 Task: Look for Airbnb options in TÃ¸nsberg, Norway from 12th December, 2023 to 25th December, 2023 for 2 adults, 1 child. Place can be shared room with 2 bedrooms having 2 beds and 2 bathrooms. Property type can be guest house. Amenities needed are: wifi, TV, free parkinig on premises, gym, breakfast. Look for 4 properties as per requirement.
Action: Mouse moved to (499, 103)
Screenshot: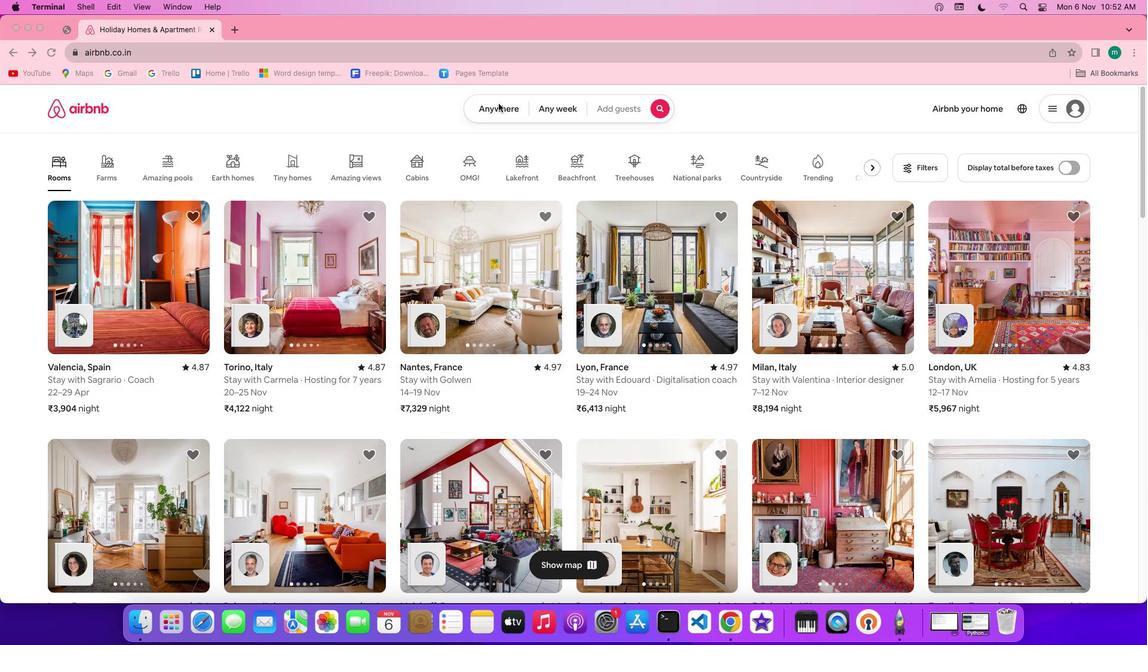 
Action: Mouse pressed left at (499, 103)
Screenshot: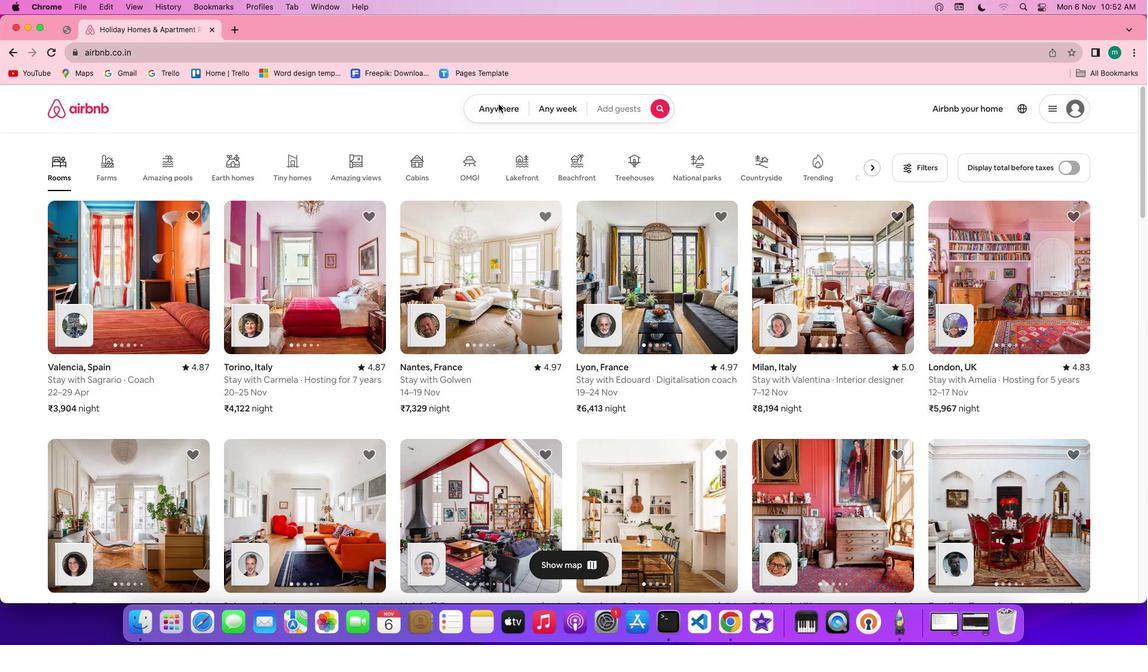 
Action: Mouse moved to (496, 106)
Screenshot: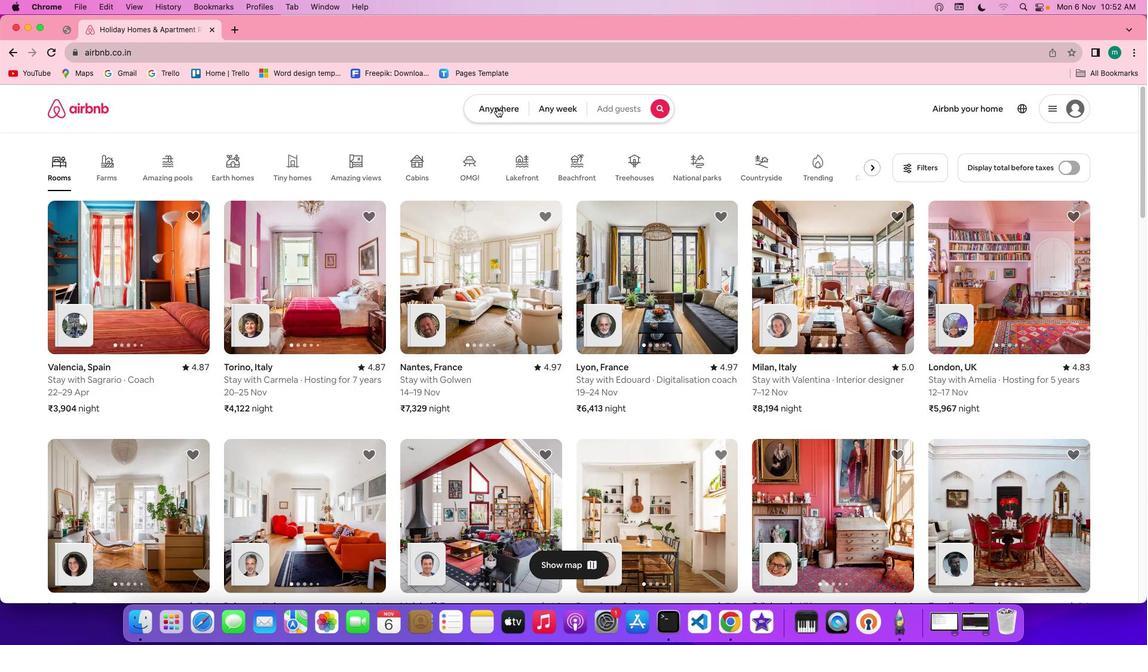
Action: Mouse pressed left at (496, 106)
Screenshot: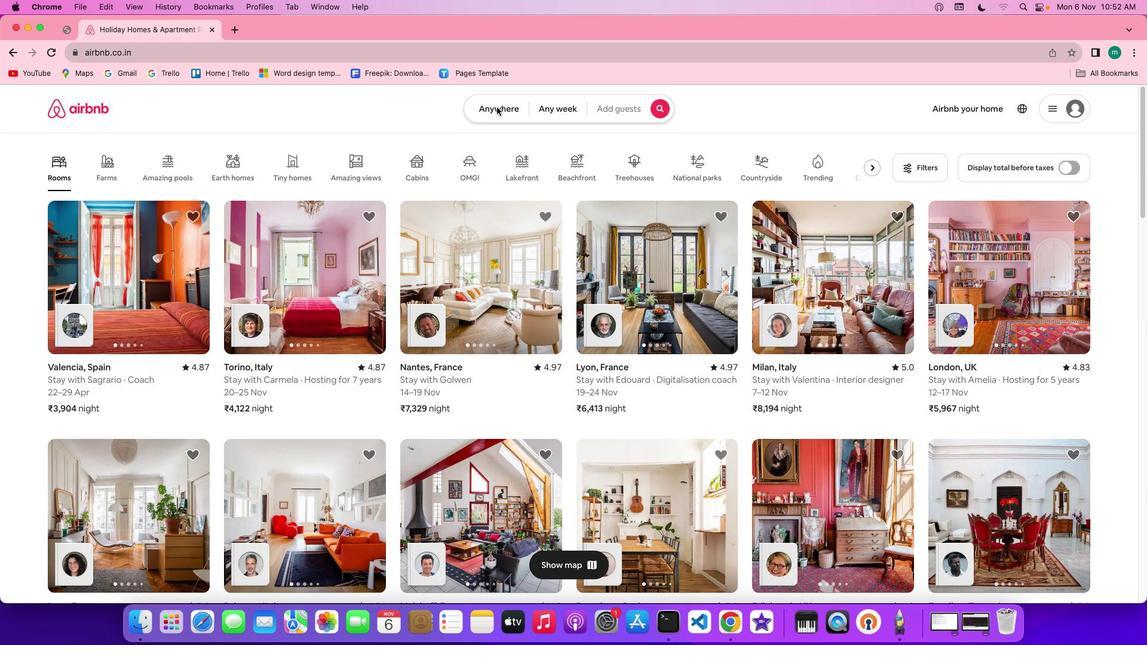 
Action: Mouse moved to (430, 156)
Screenshot: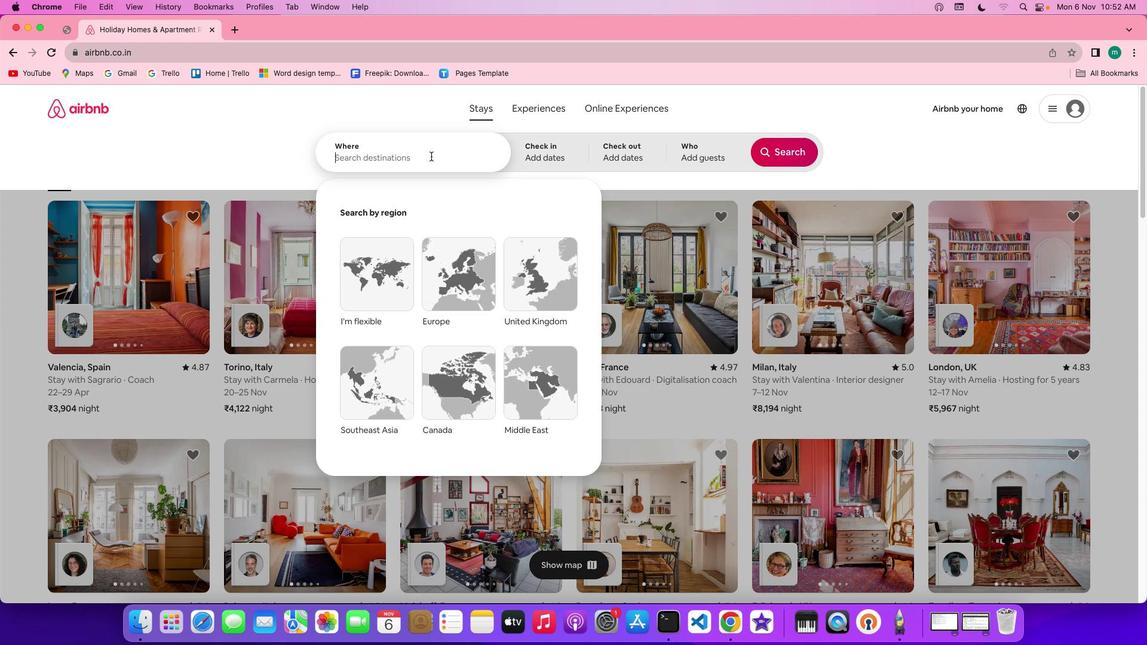 
Action: Mouse pressed left at (430, 156)
Screenshot: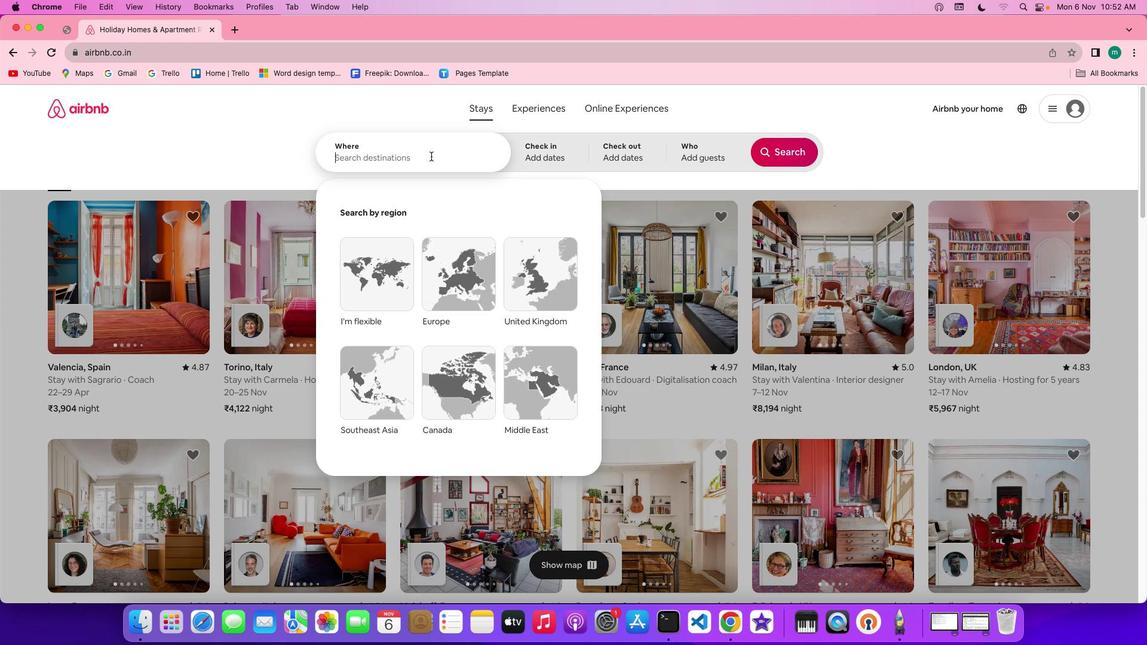 
Action: Key pressed Key.spaceKey.shift'T''e'Key.backspace'o''n''s''b''e''r''g'','Key.spaceKey.shift'n''o''r''w''a''y'
Screenshot: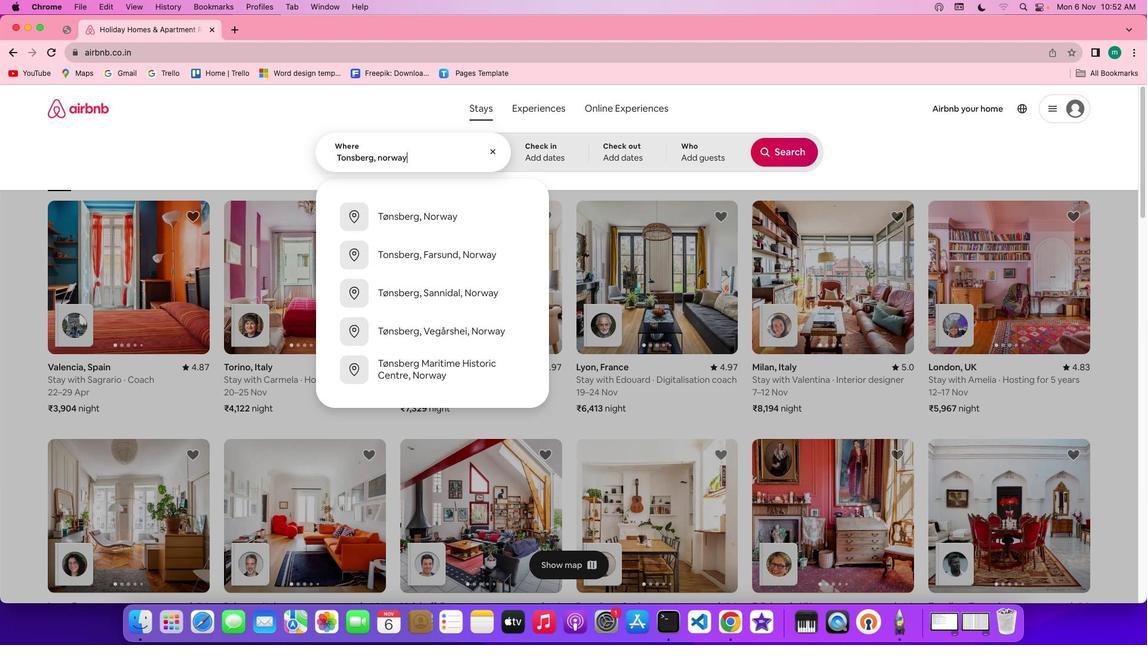 
Action: Mouse moved to (538, 157)
Screenshot: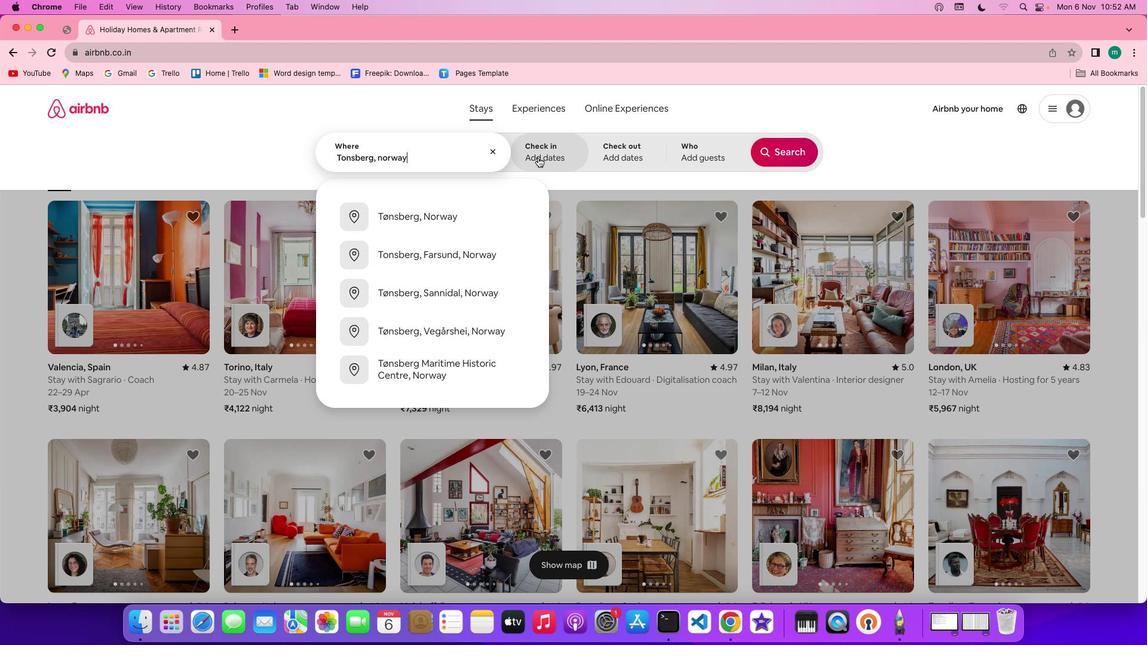 
Action: Mouse pressed left at (538, 157)
Screenshot: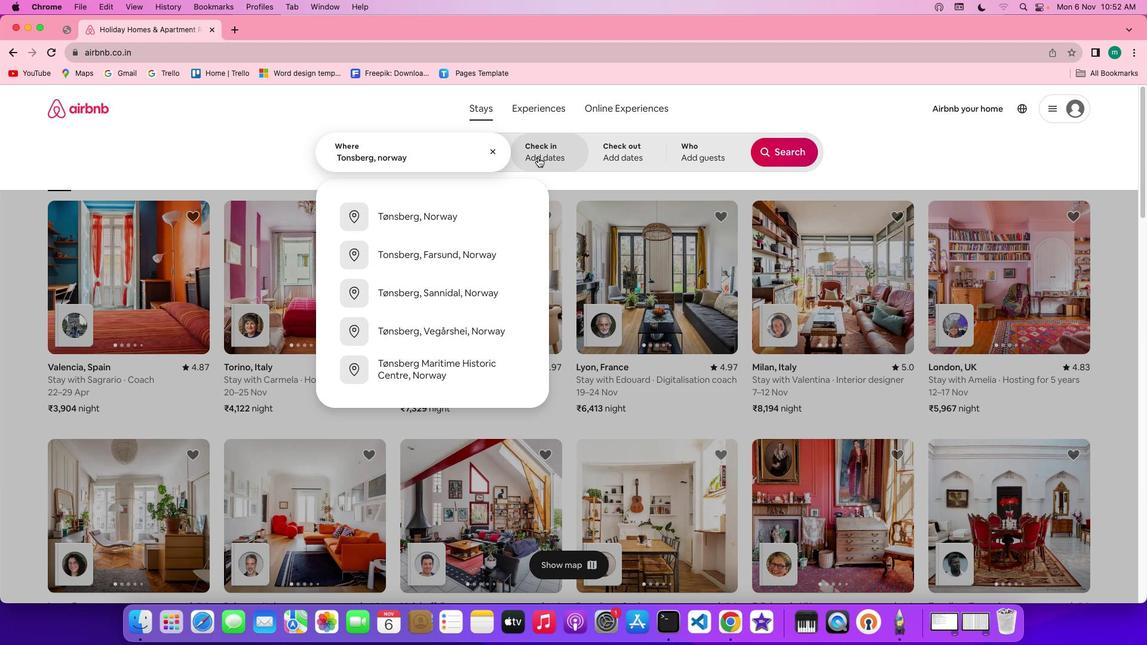 
Action: Mouse moved to (652, 352)
Screenshot: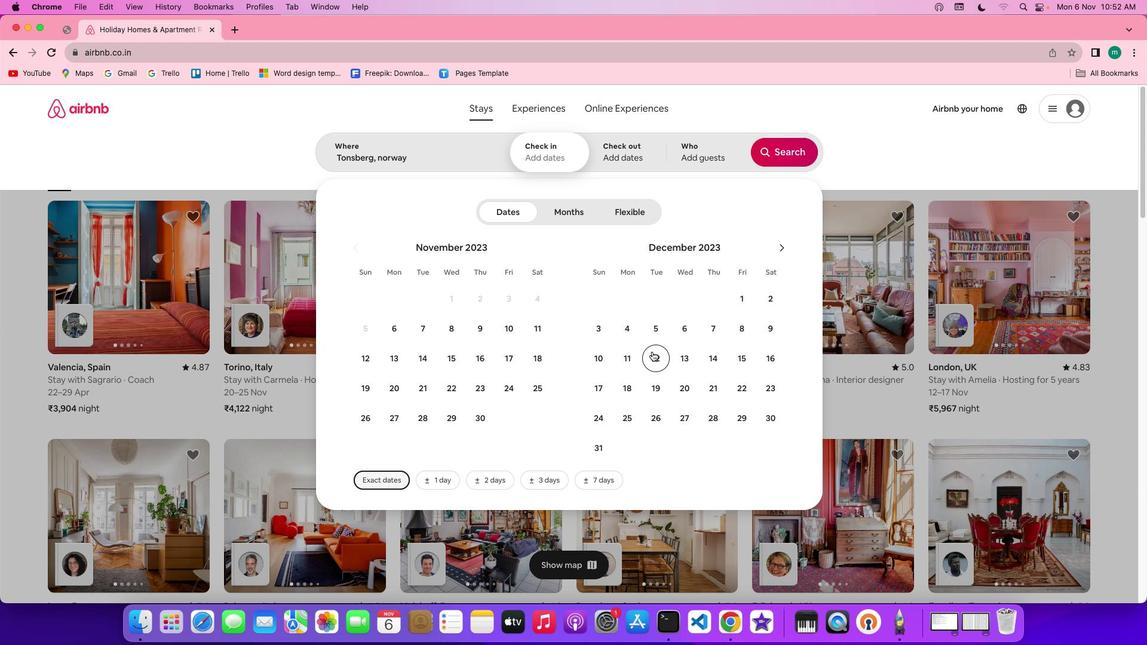 
Action: Mouse pressed left at (652, 352)
Screenshot: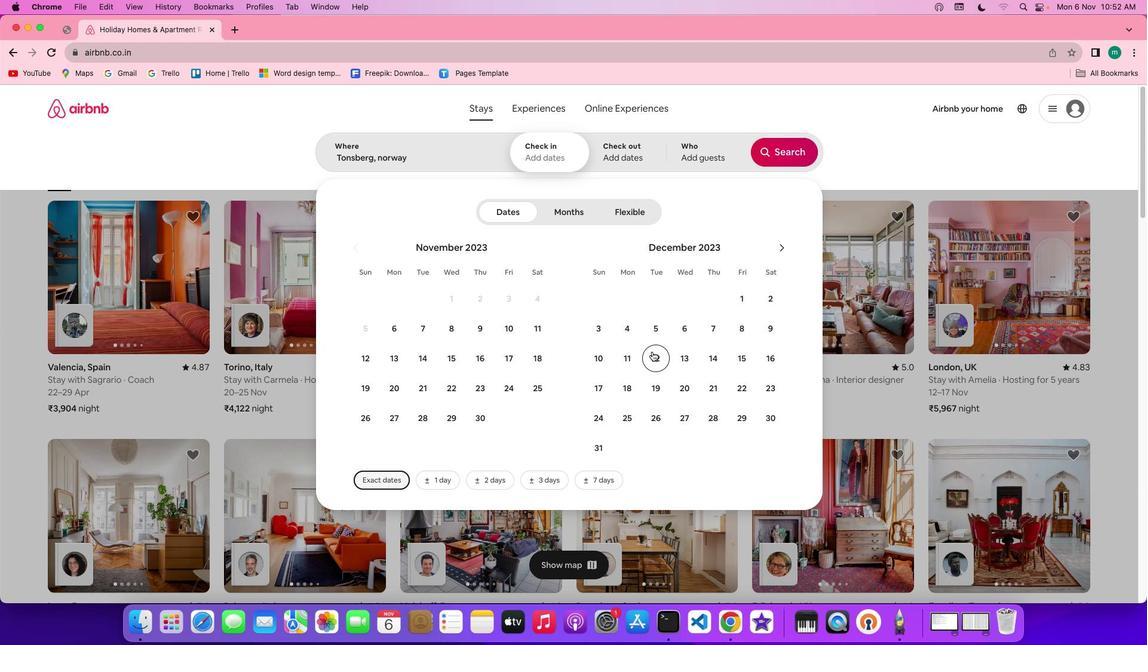 
Action: Mouse moved to (620, 420)
Screenshot: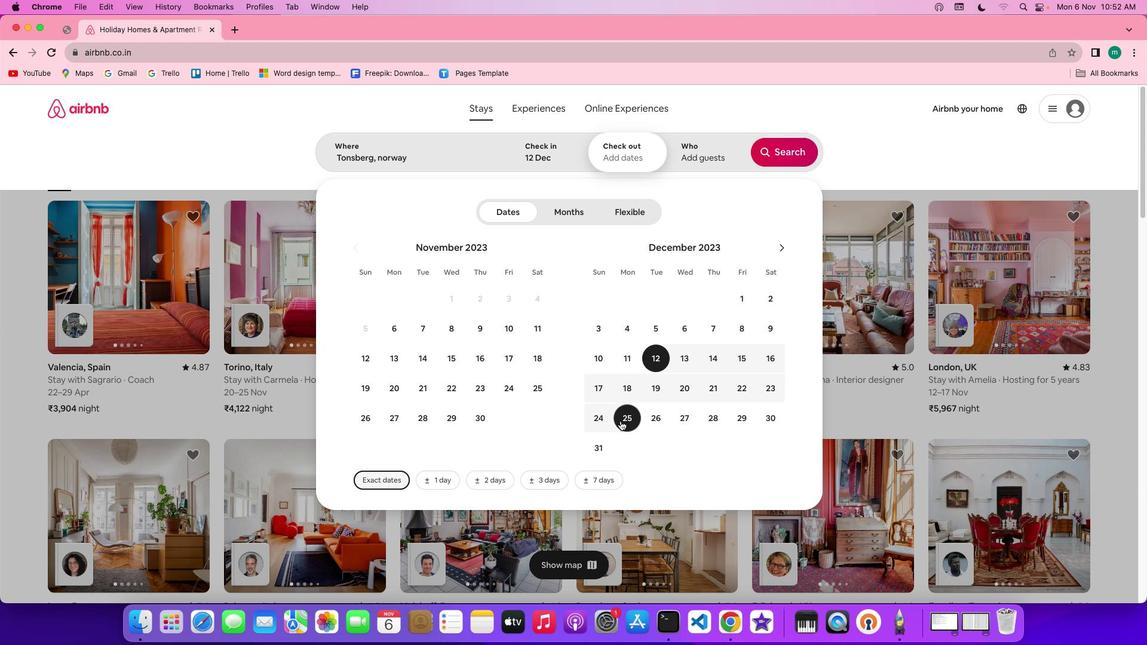 
Action: Mouse pressed left at (620, 420)
Screenshot: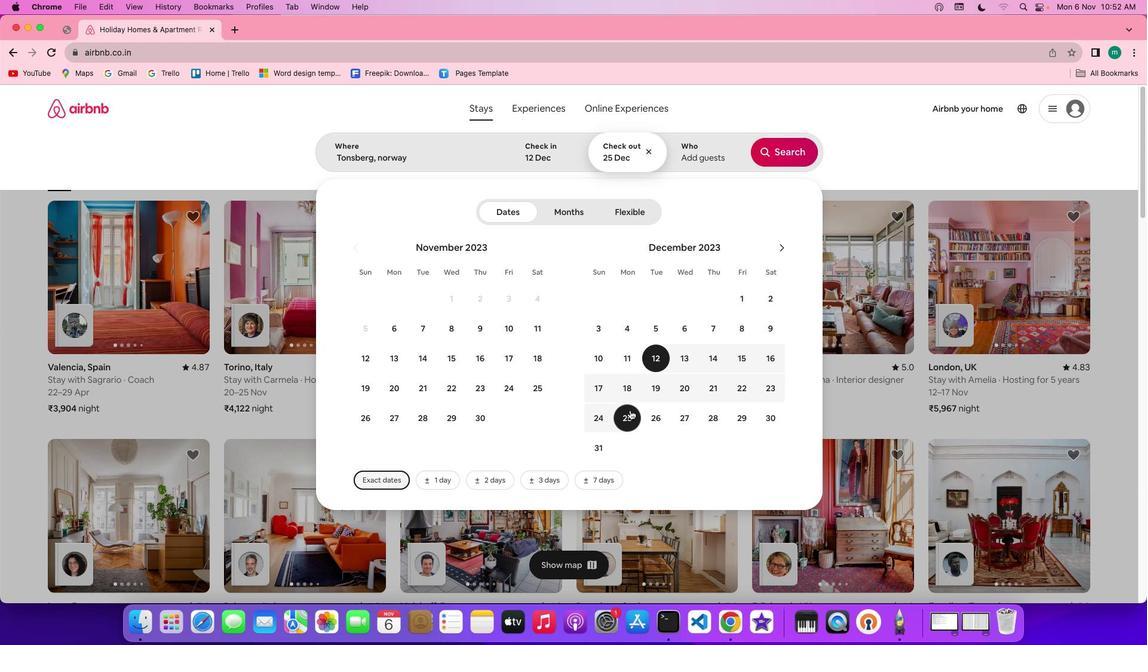 
Action: Mouse moved to (694, 155)
Screenshot: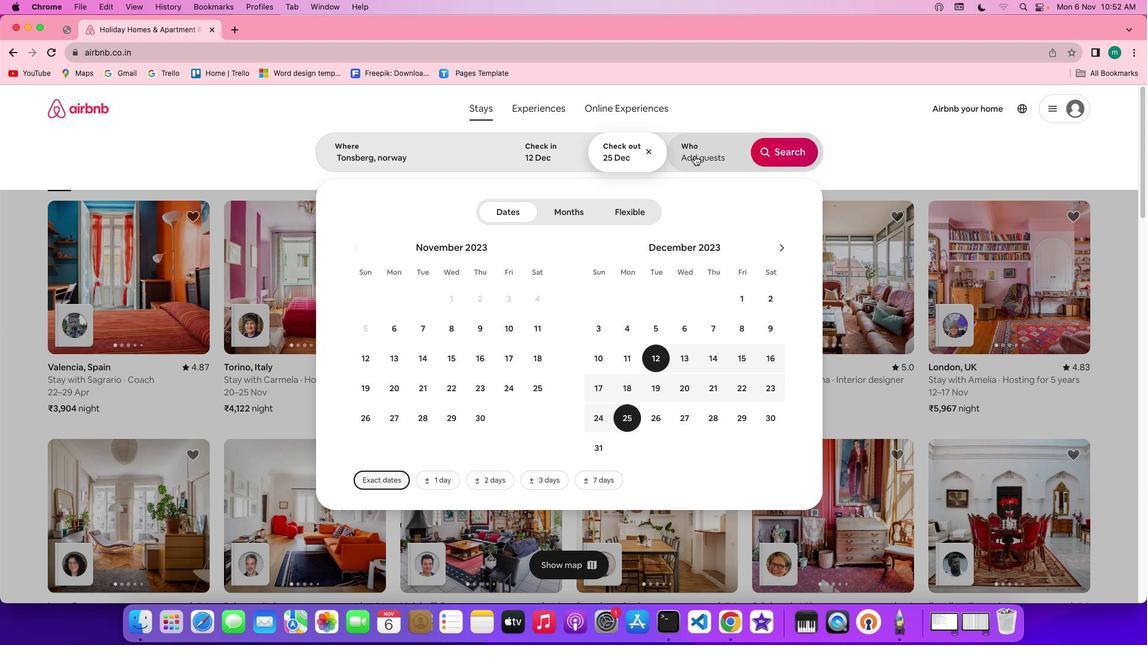
Action: Mouse pressed left at (694, 155)
Screenshot: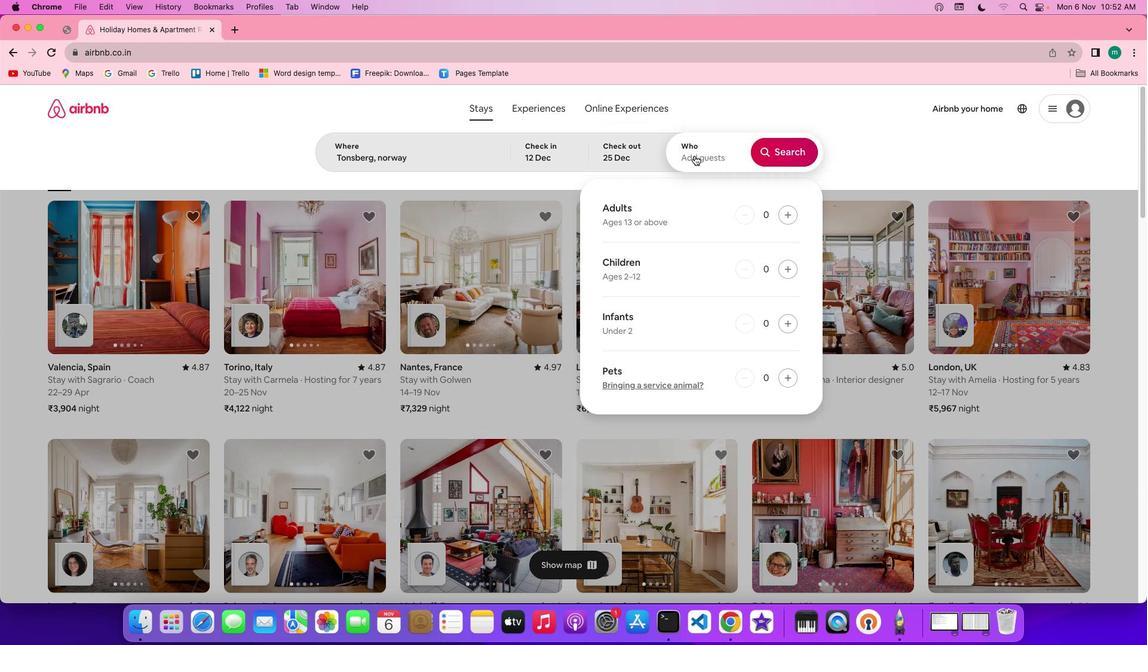 
Action: Mouse moved to (787, 213)
Screenshot: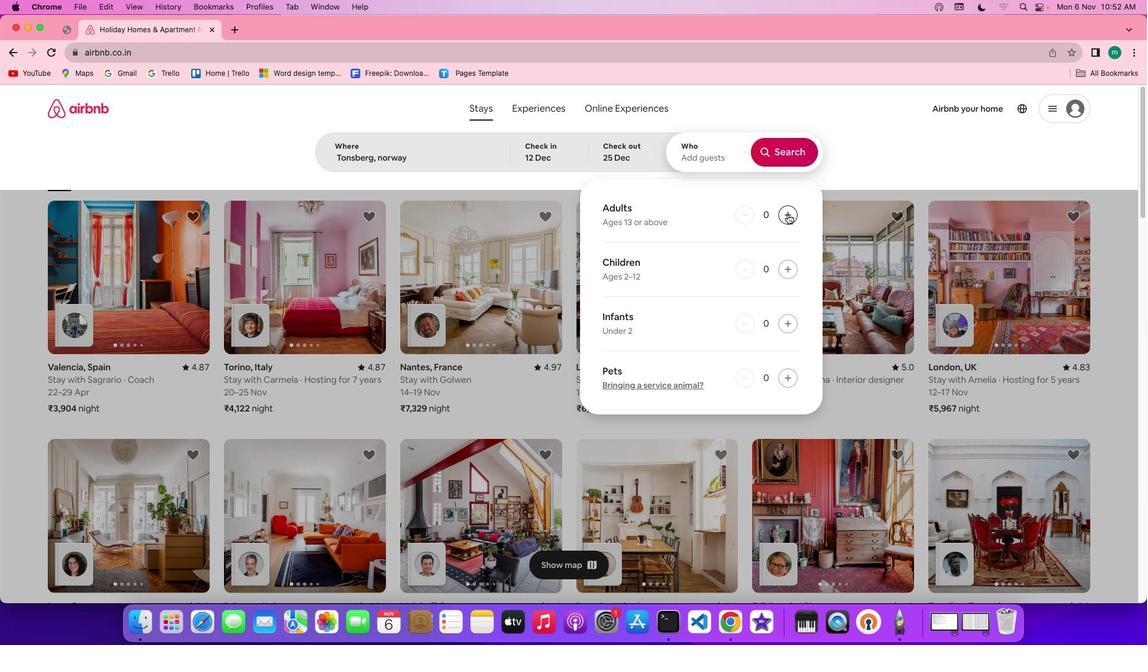 
Action: Mouse pressed left at (787, 213)
Screenshot: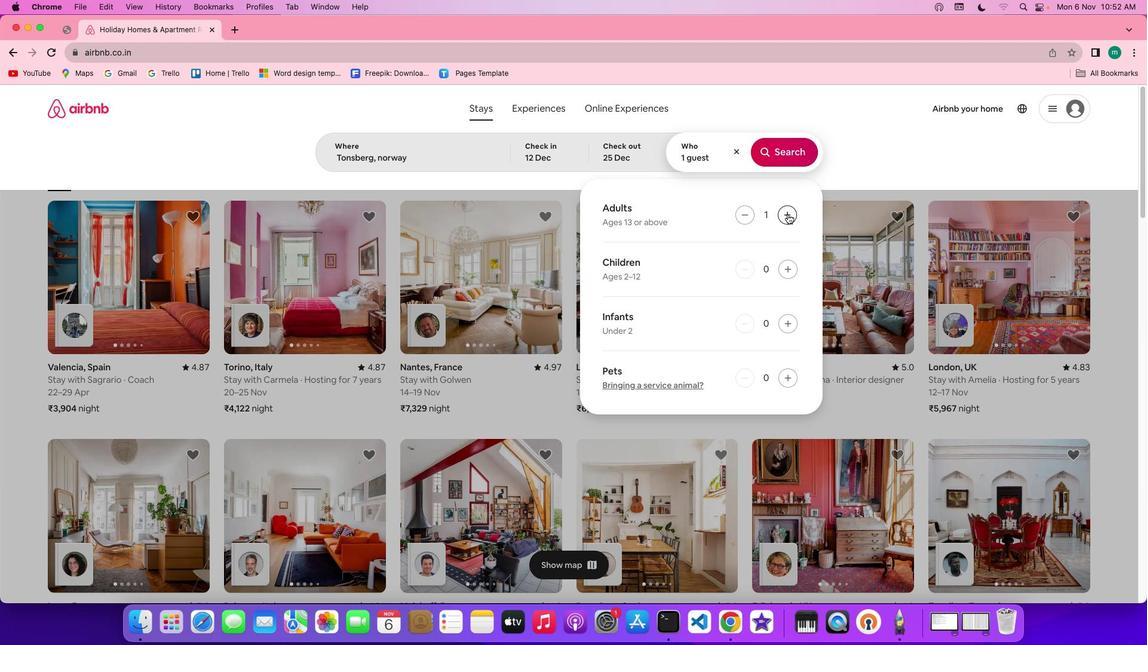 
Action: Mouse pressed left at (787, 213)
Screenshot: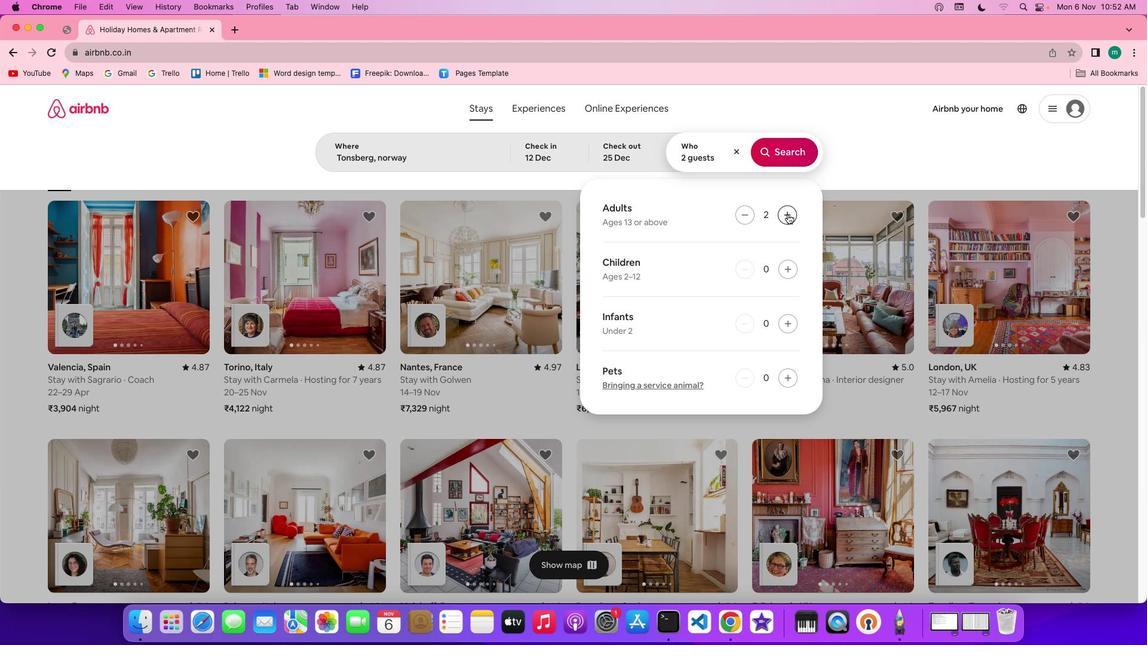 
Action: Mouse pressed left at (787, 213)
Screenshot: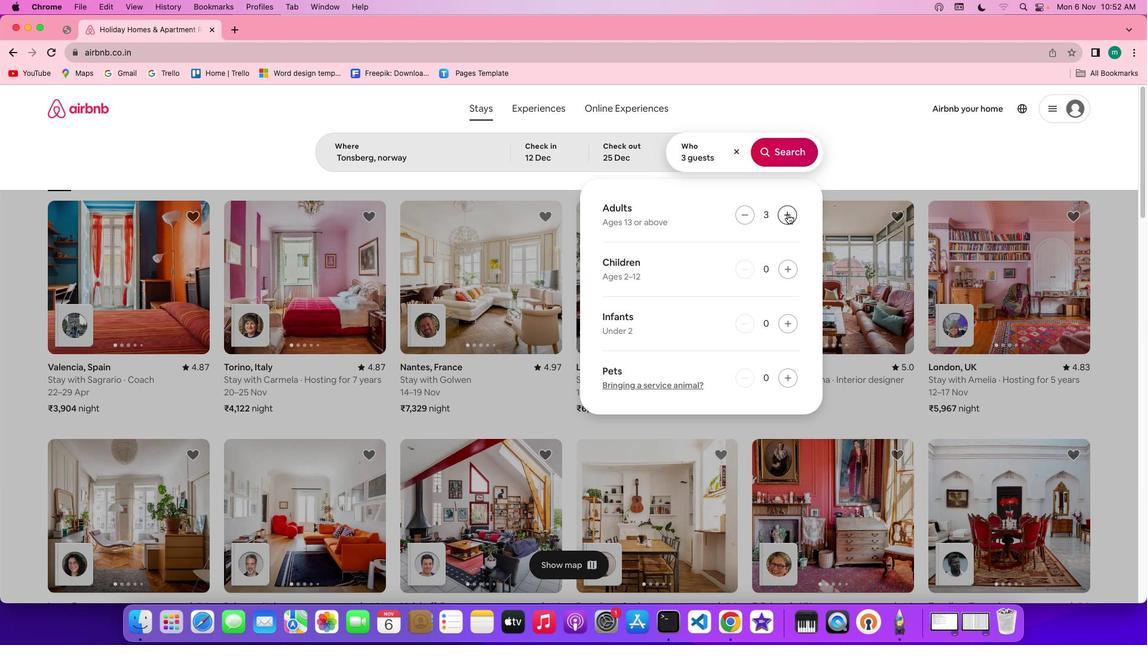 
Action: Mouse pressed left at (787, 213)
Screenshot: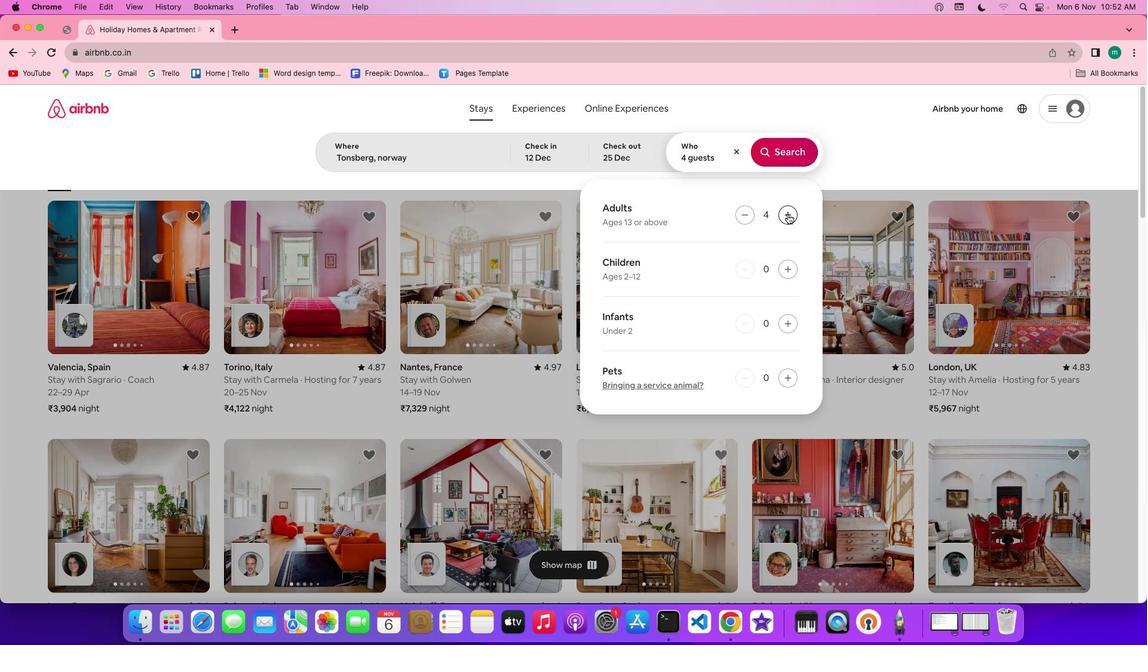 
Action: Mouse pressed left at (787, 213)
Screenshot: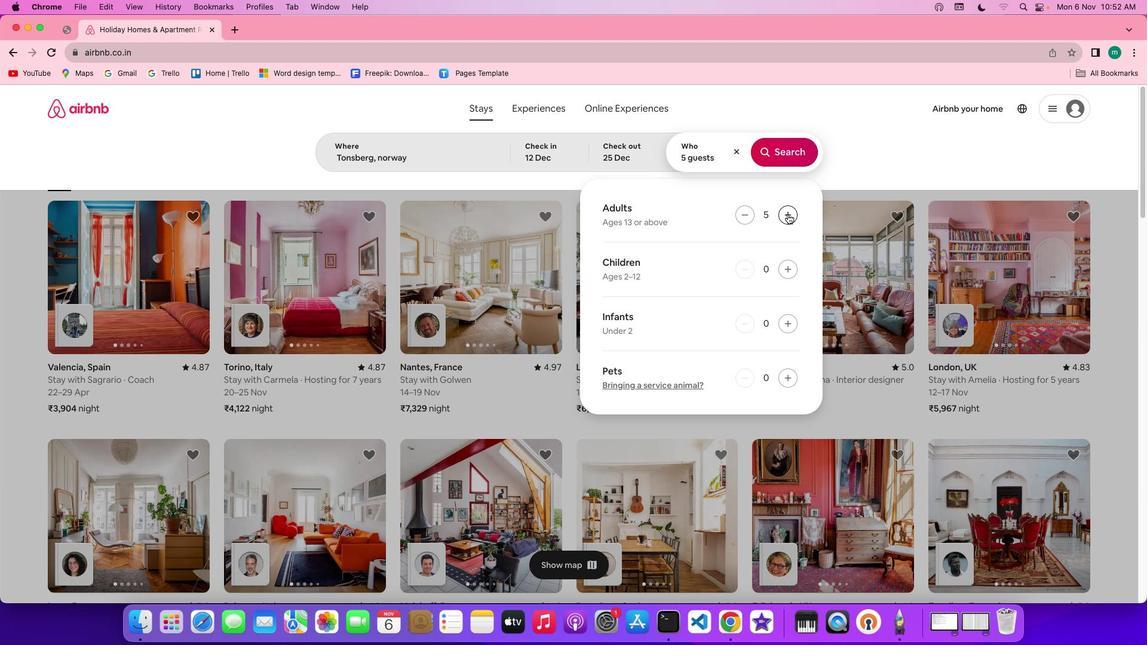 
Action: Mouse moved to (744, 210)
Screenshot: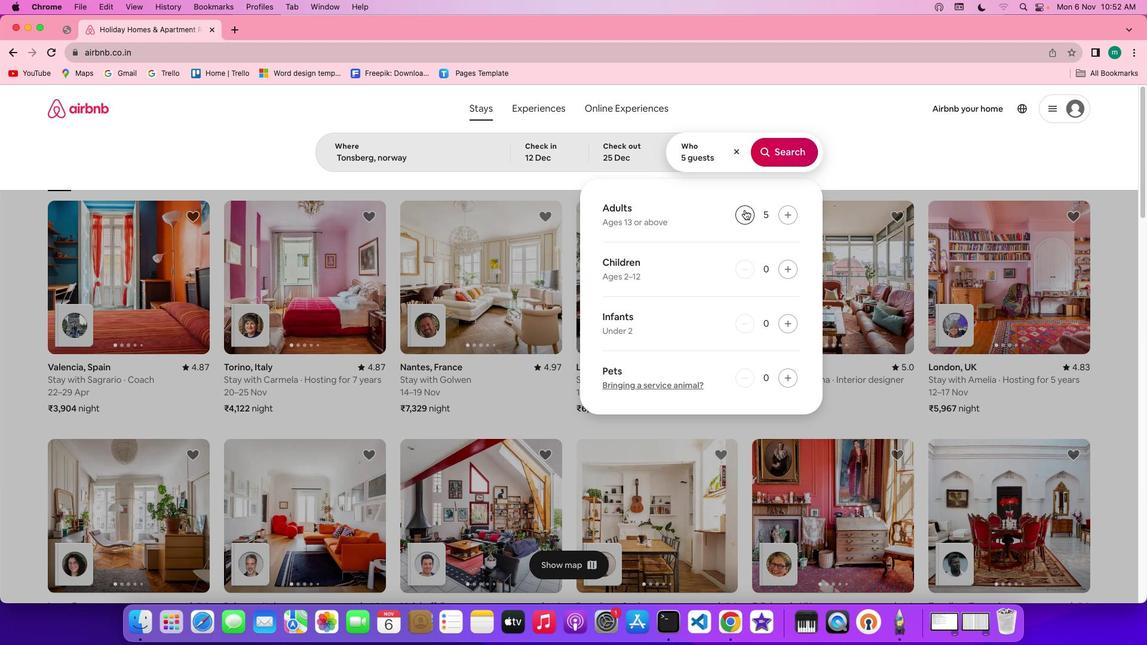 
Action: Mouse pressed left at (744, 210)
Screenshot: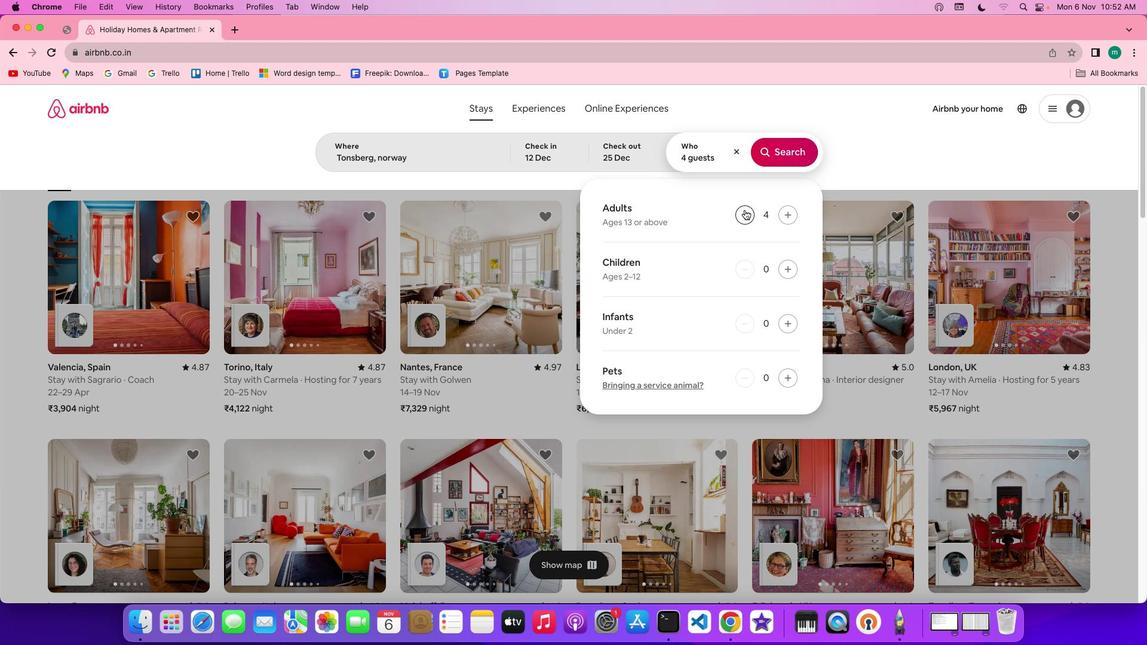 
Action: Mouse pressed left at (744, 210)
Screenshot: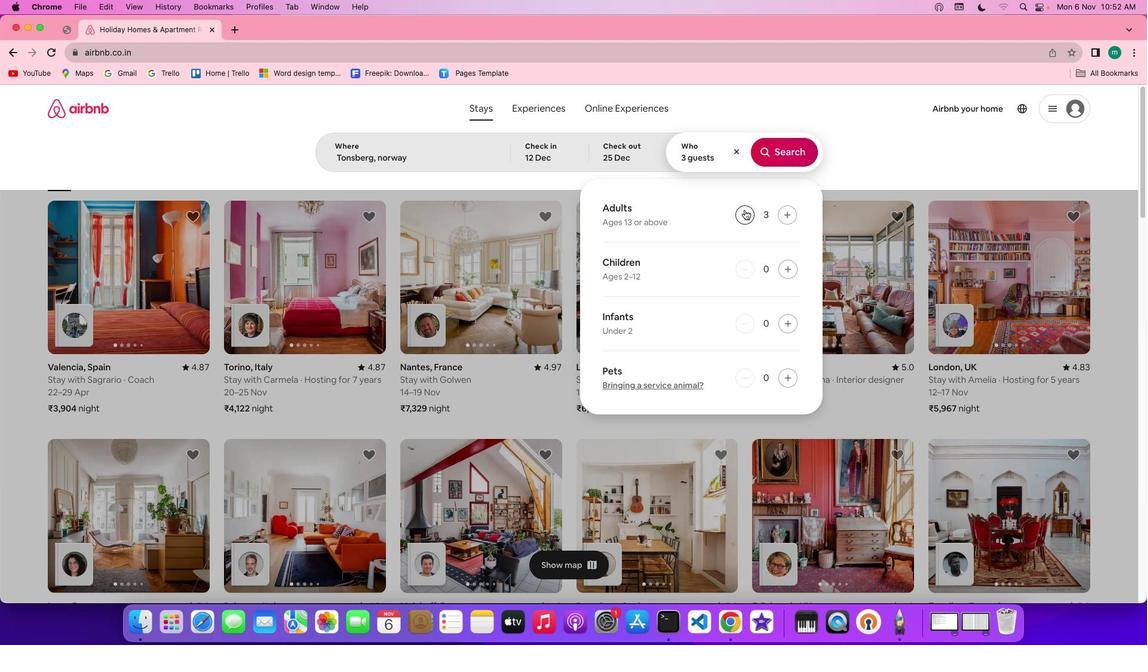 
Action: Mouse moved to (751, 215)
Screenshot: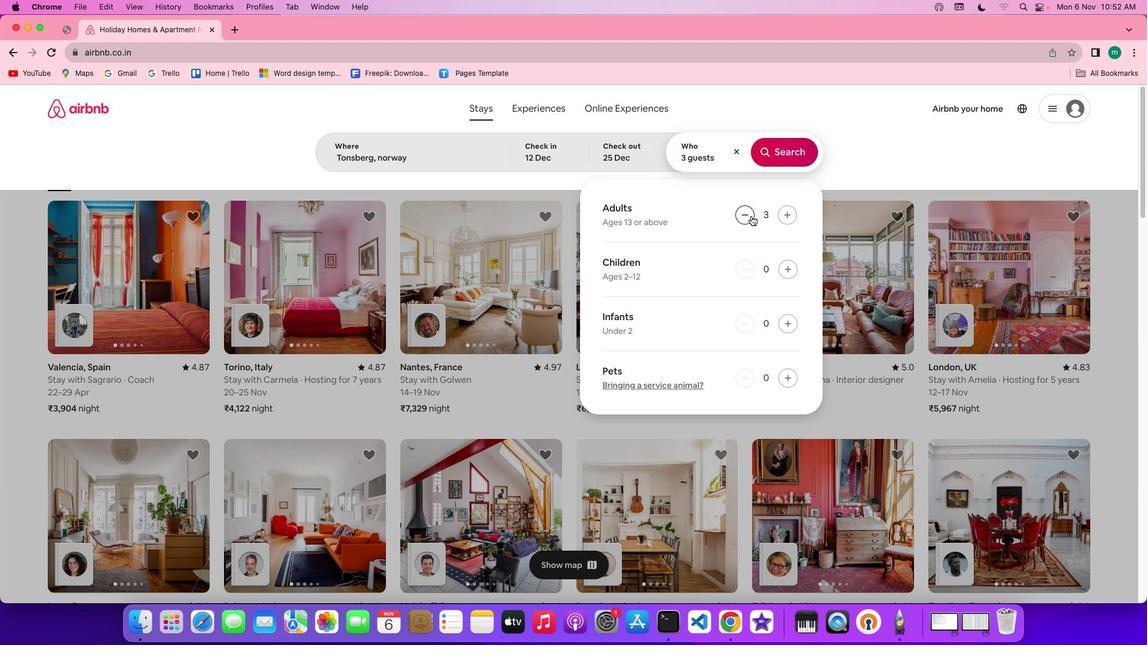 
Action: Mouse pressed left at (751, 215)
Screenshot: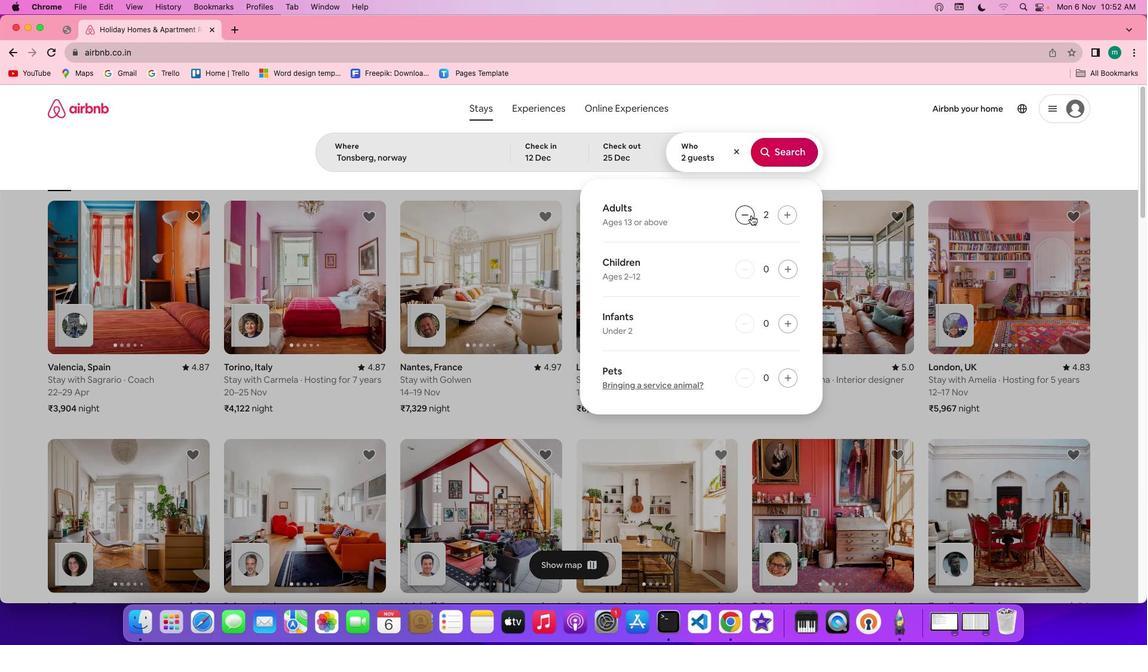 
Action: Mouse moved to (783, 153)
Screenshot: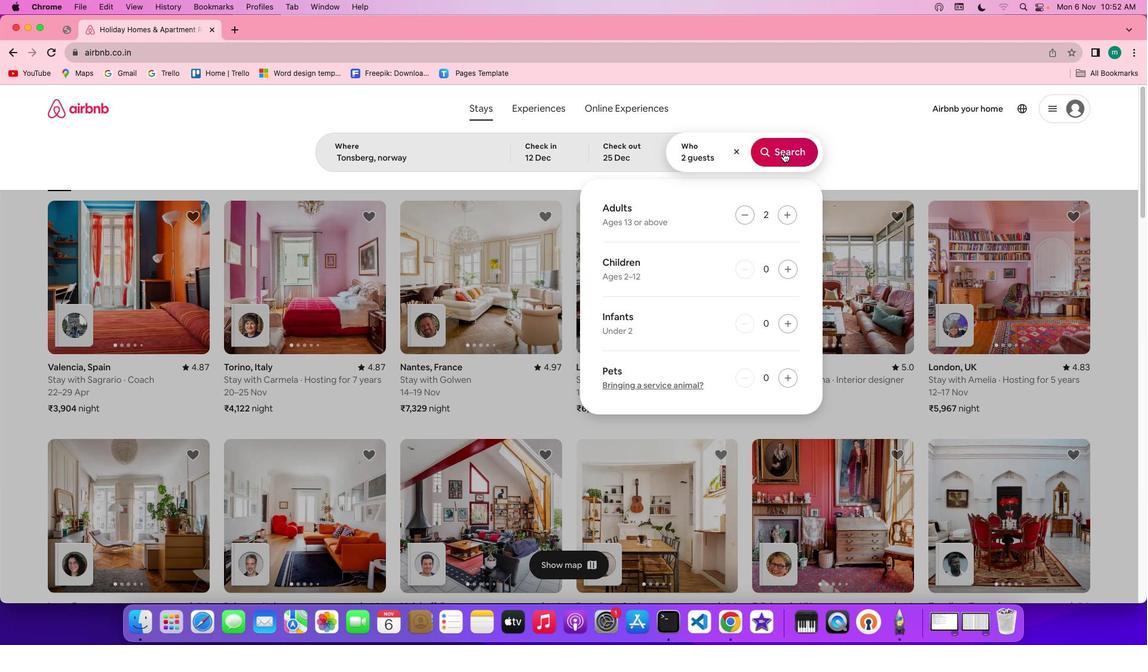
Action: Mouse pressed left at (783, 153)
Screenshot: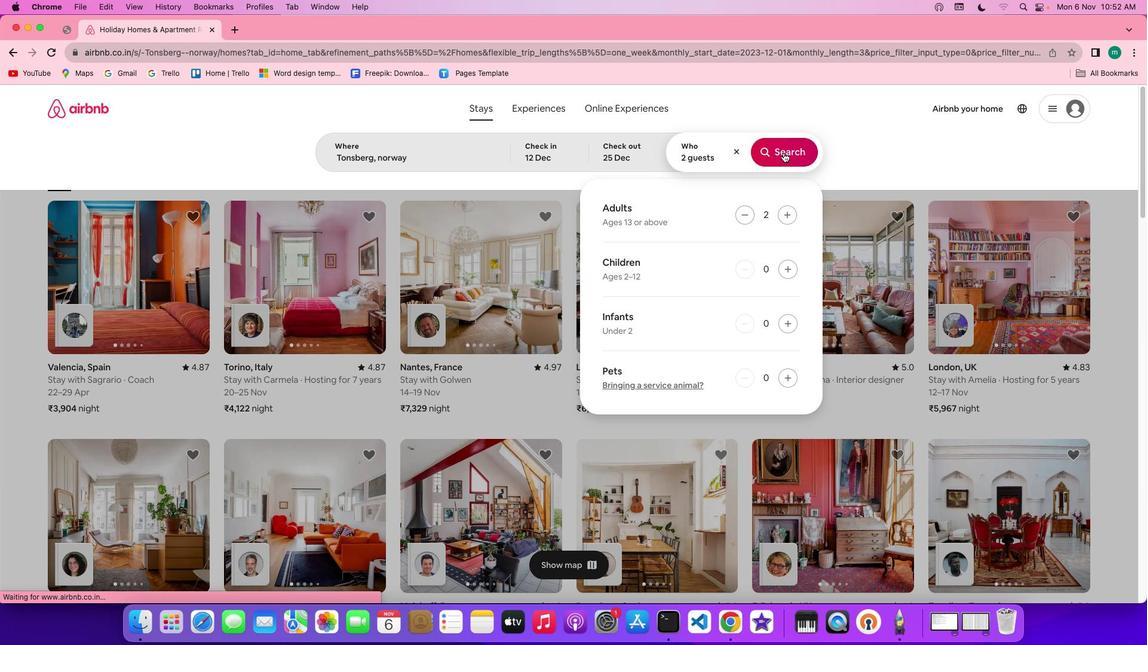 
Action: Mouse moved to (953, 155)
Screenshot: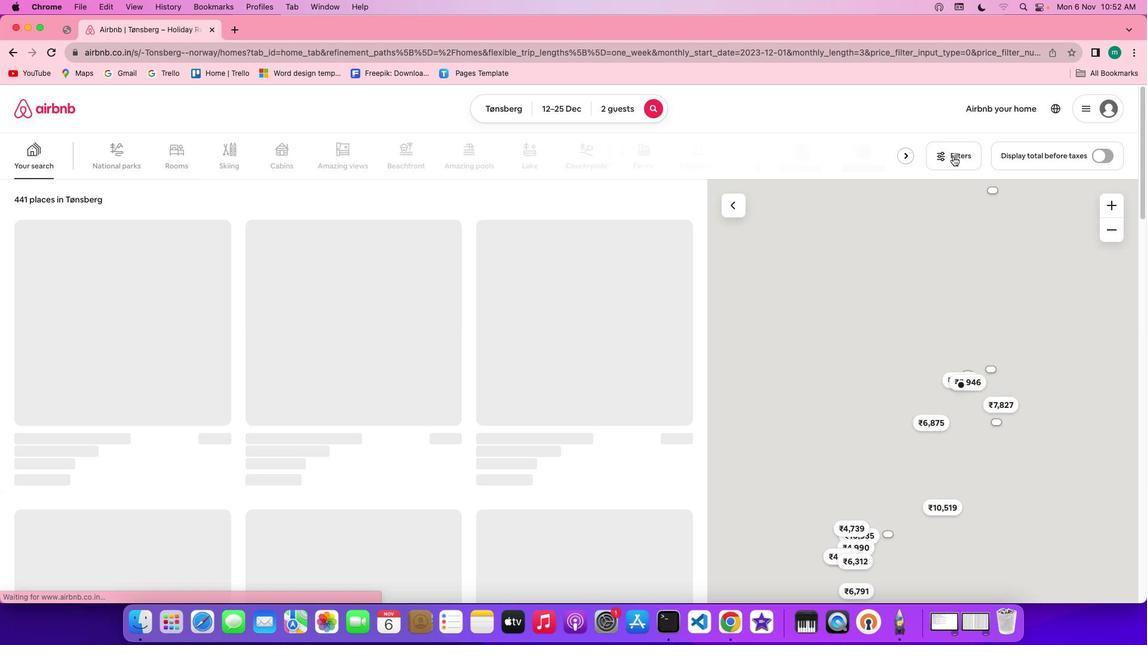 
Action: Mouse pressed left at (953, 155)
Screenshot: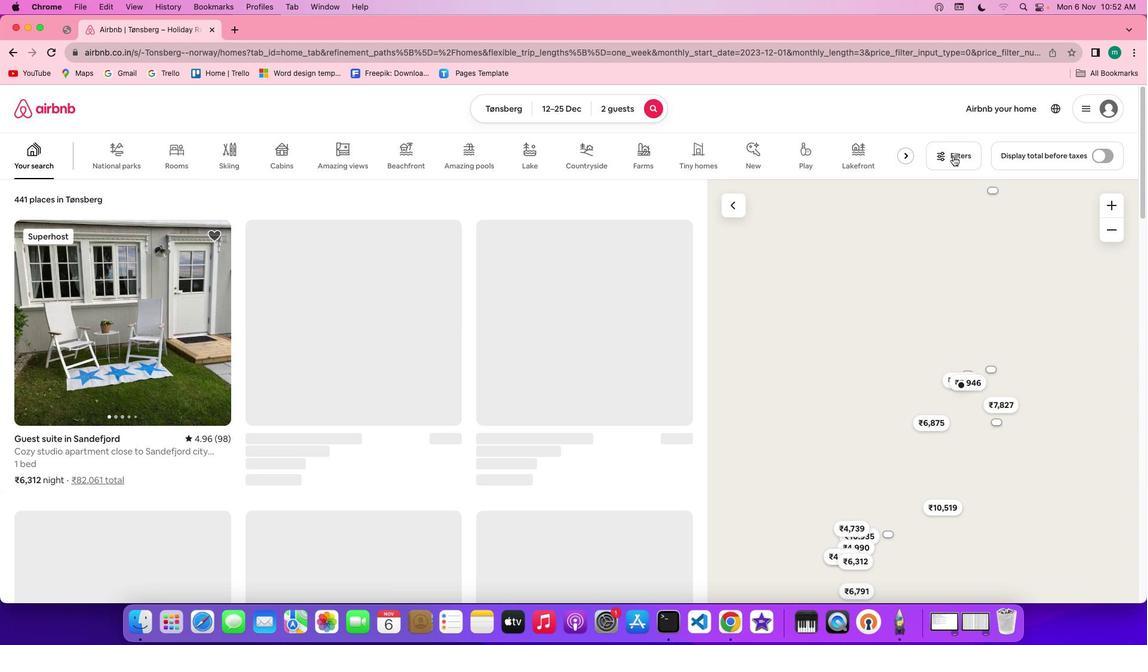 
Action: Mouse moved to (947, 157)
Screenshot: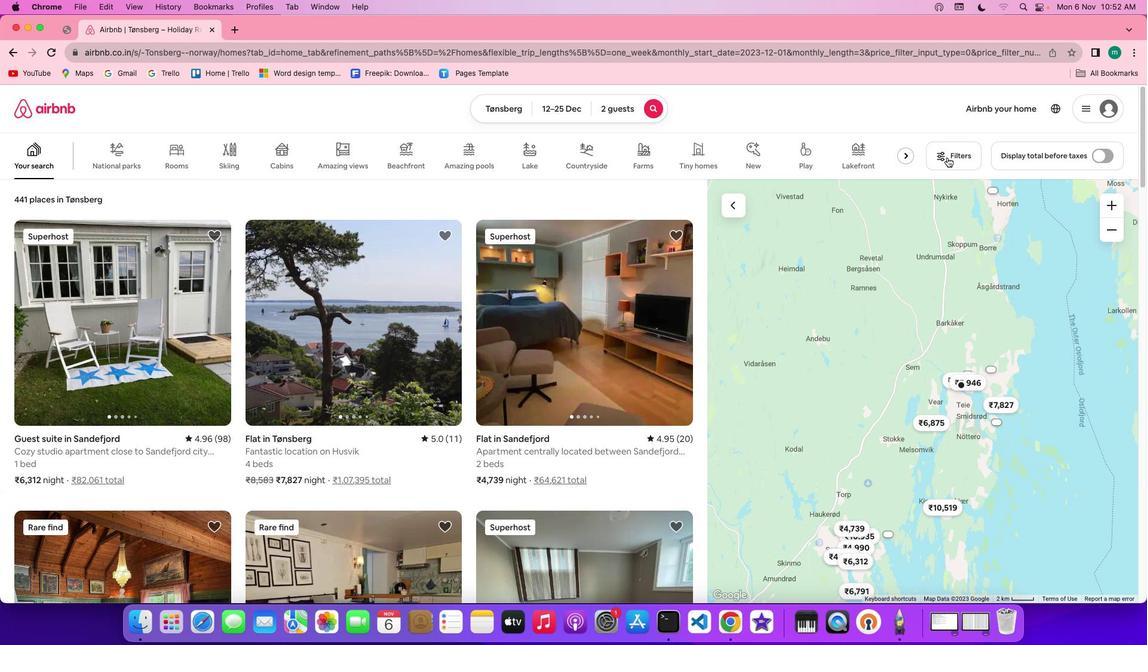 
Action: Mouse pressed left at (947, 157)
Screenshot: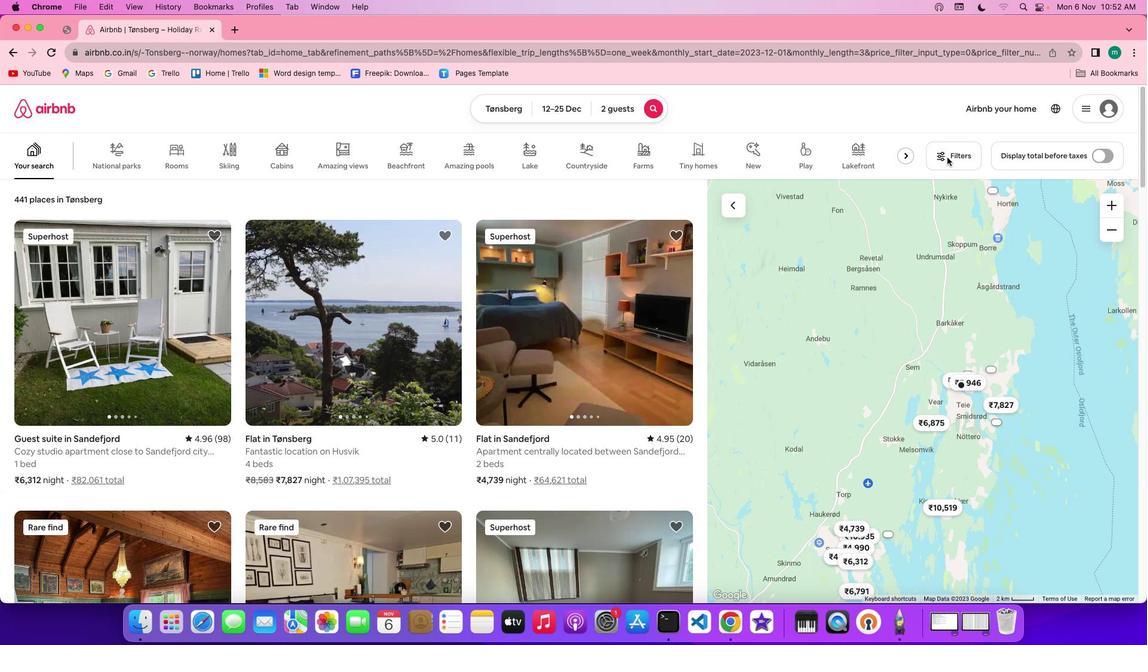 
Action: Mouse moved to (625, 329)
Screenshot: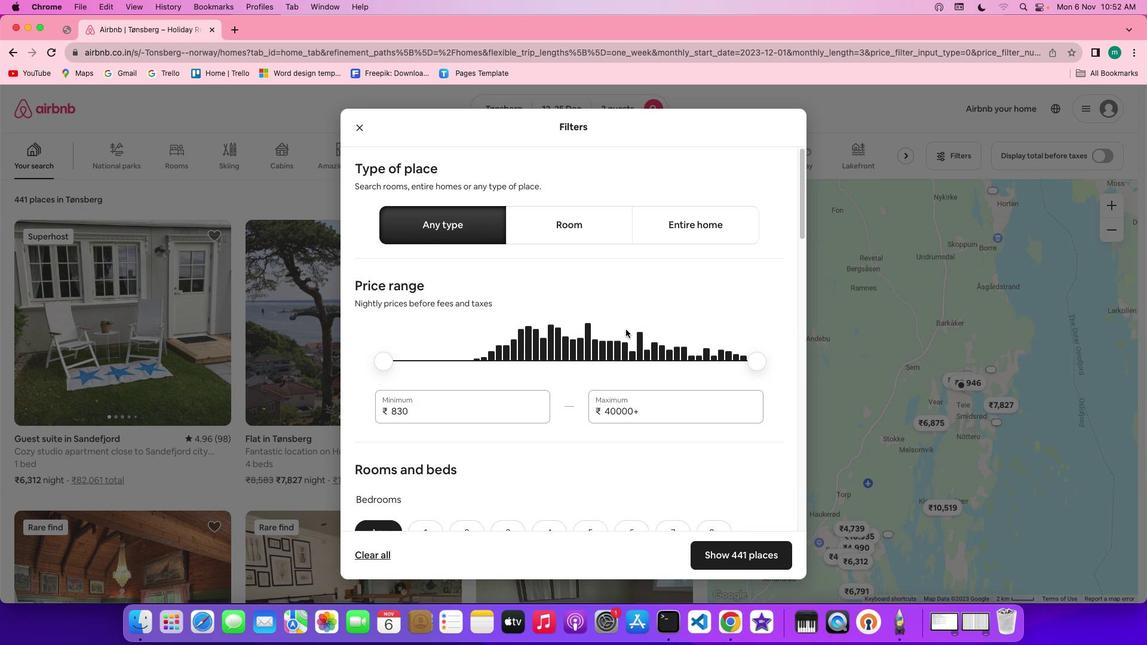 
Action: Mouse scrolled (625, 329) with delta (0, 0)
Screenshot: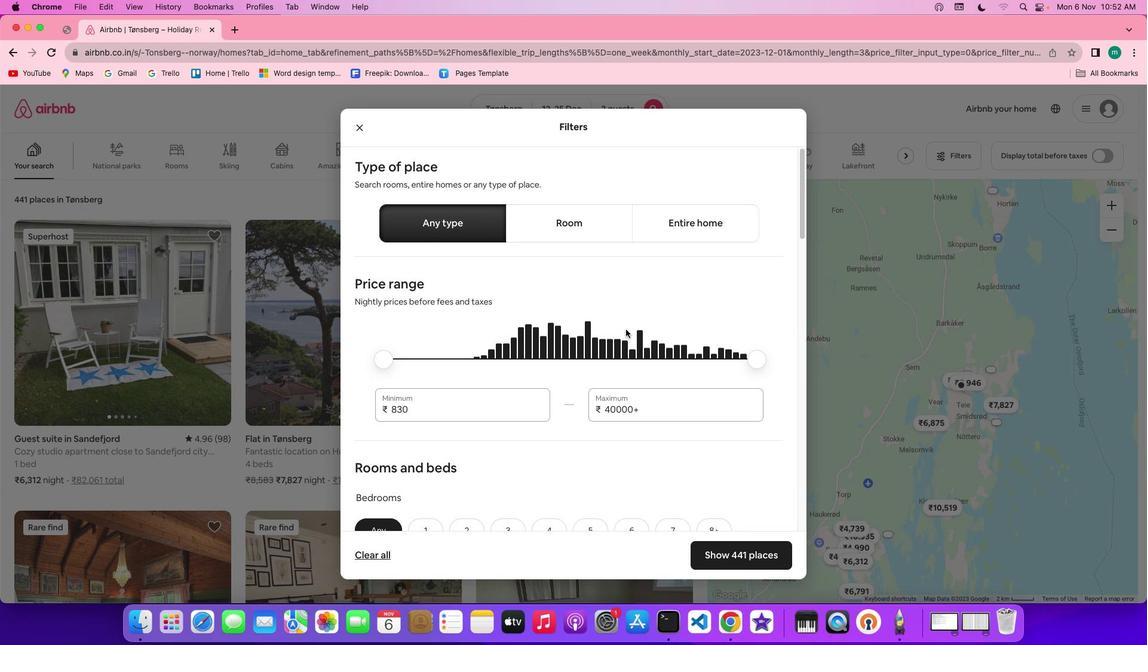 
Action: Mouse moved to (625, 329)
Screenshot: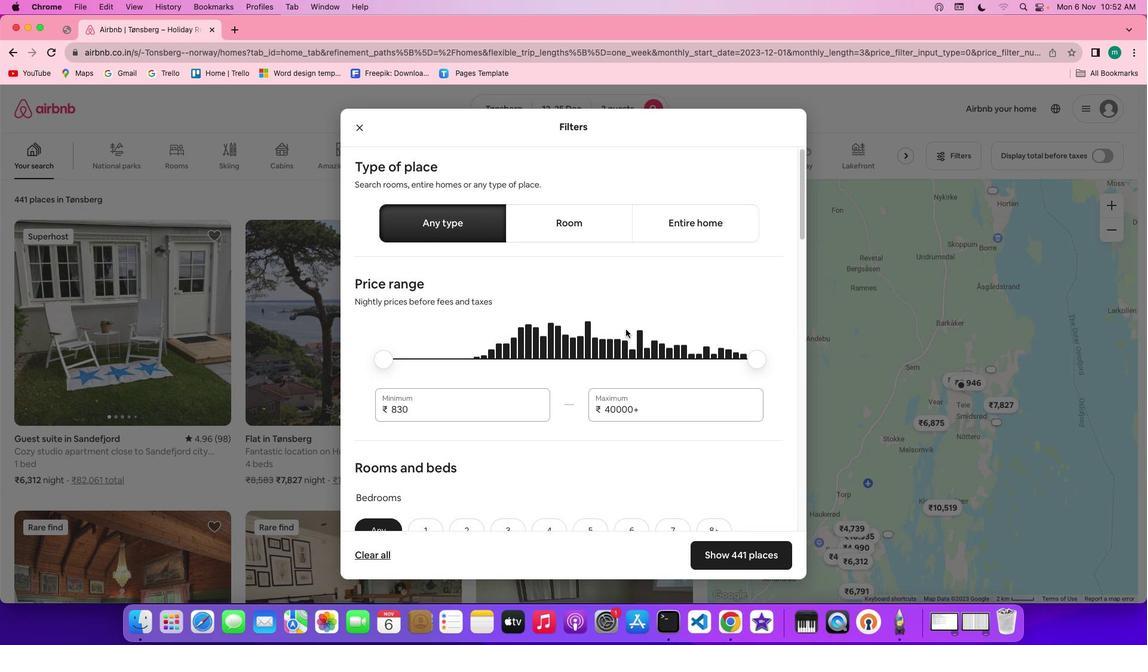 
Action: Mouse scrolled (625, 329) with delta (0, 0)
Screenshot: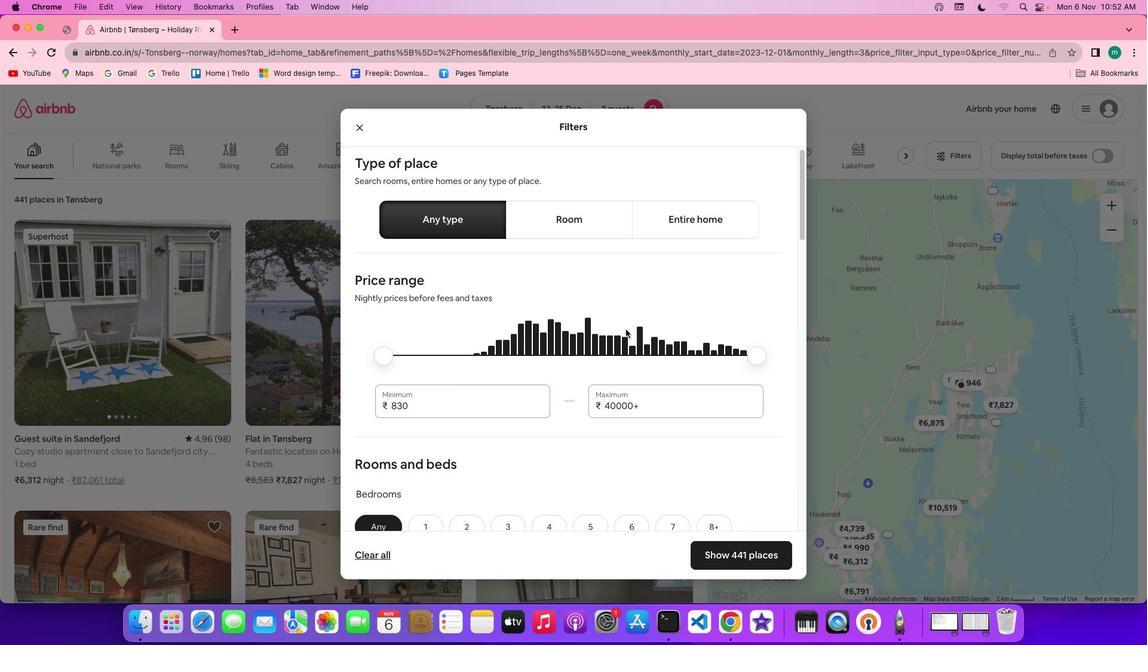
Action: Mouse scrolled (625, 329) with delta (0, 0)
Screenshot: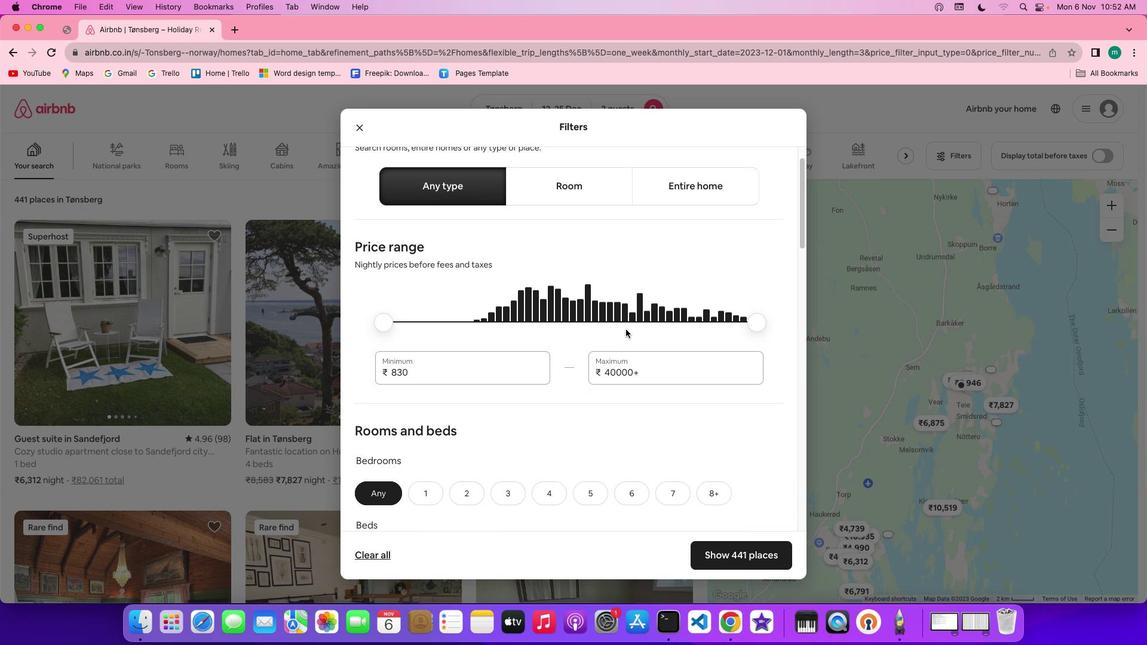 
Action: Mouse scrolled (625, 329) with delta (0, 0)
Screenshot: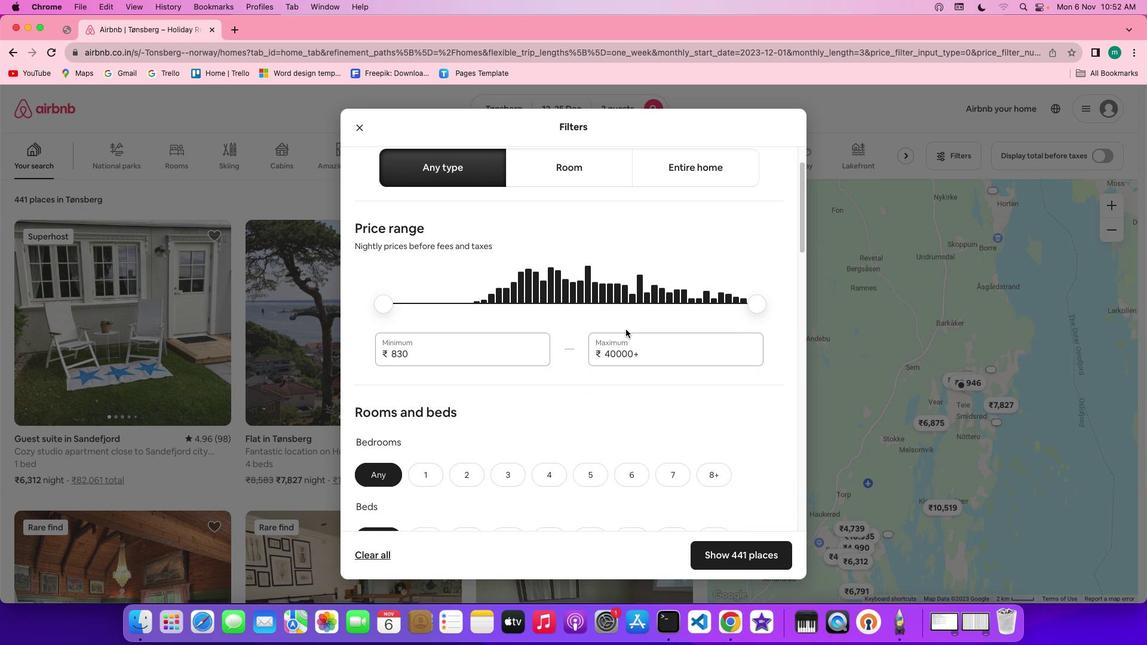 
Action: Mouse scrolled (625, 329) with delta (0, -1)
Screenshot: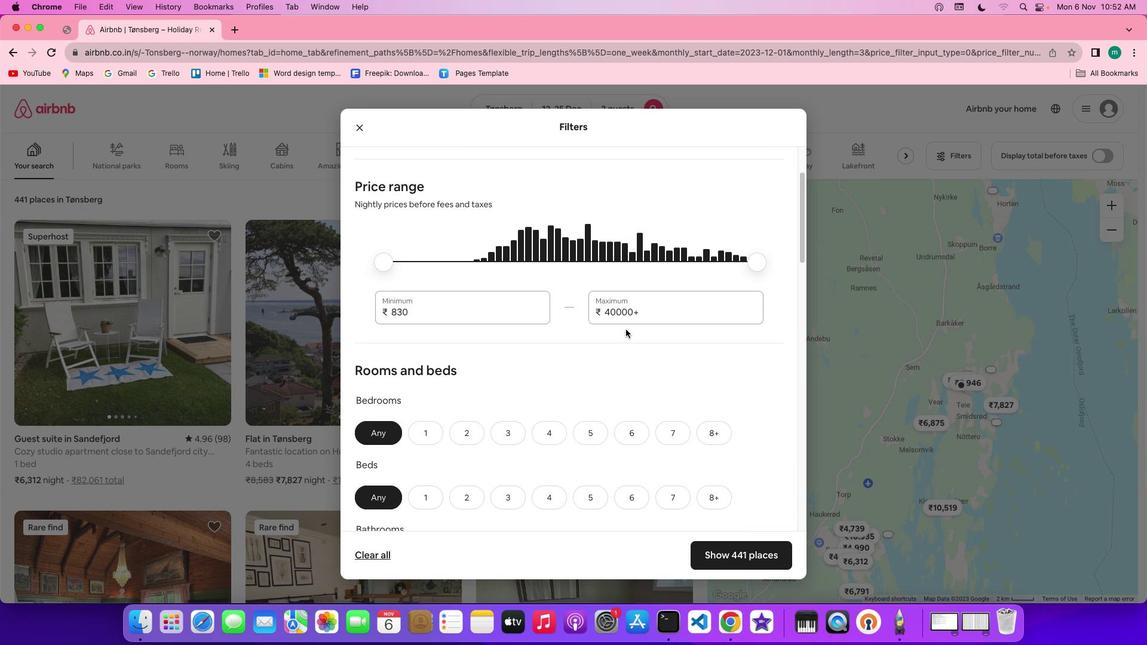 
Action: Mouse moved to (626, 329)
Screenshot: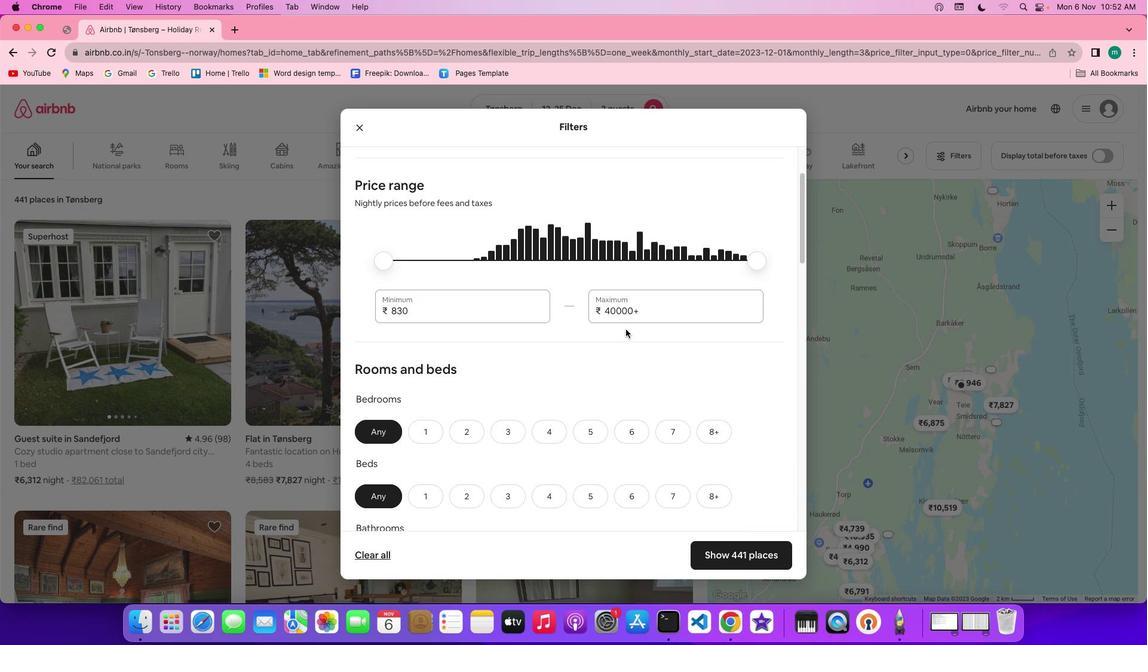 
Action: Mouse scrolled (626, 329) with delta (0, 0)
Screenshot: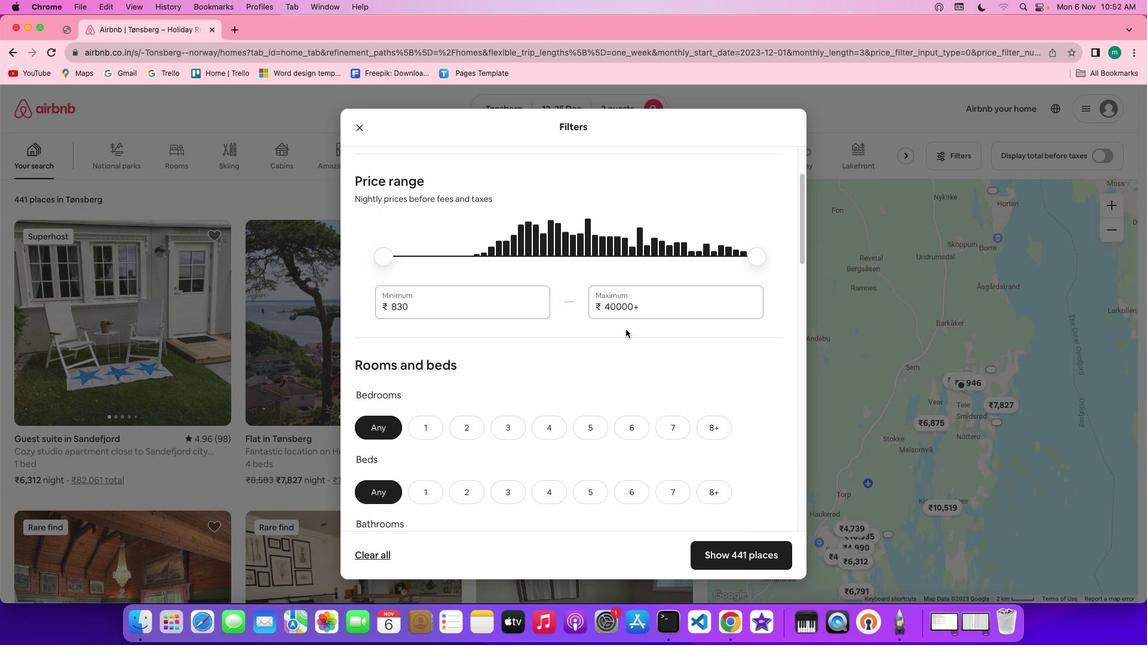 
Action: Mouse scrolled (626, 329) with delta (0, 0)
Screenshot: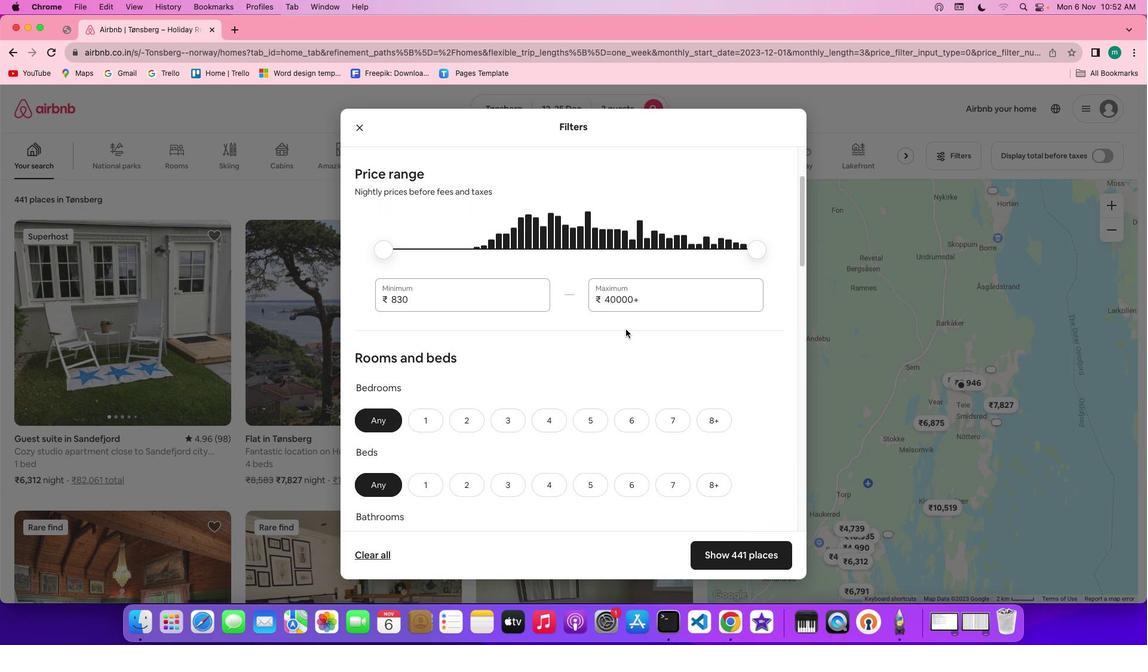 
Action: Mouse scrolled (626, 329) with delta (0, 0)
Screenshot: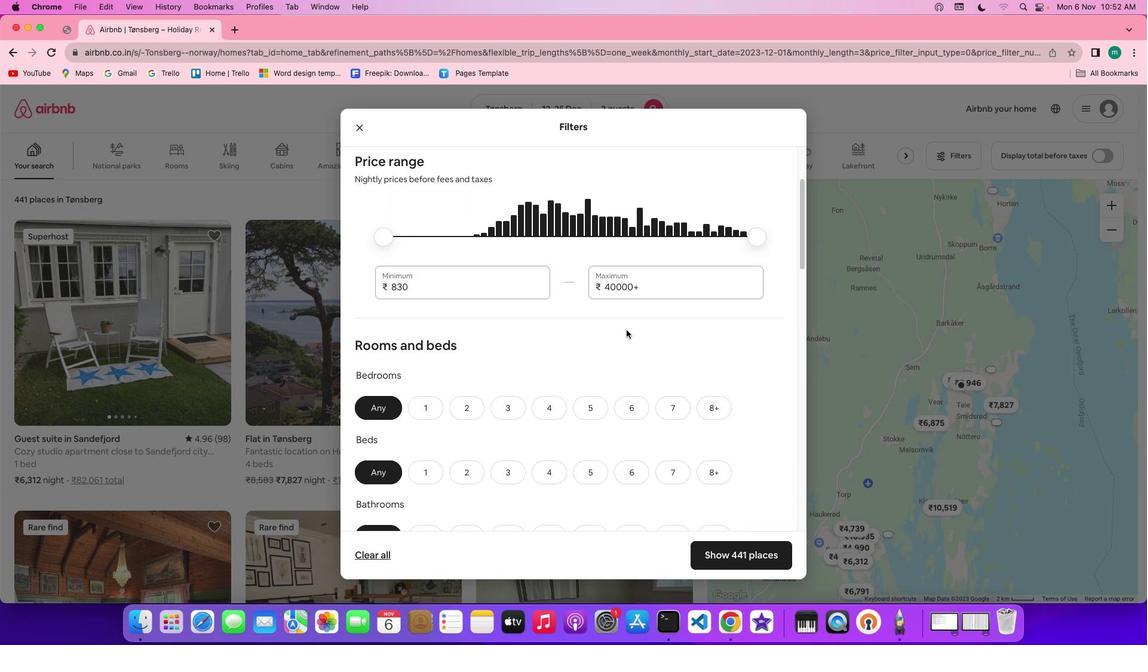 
Action: Mouse moved to (626, 329)
Screenshot: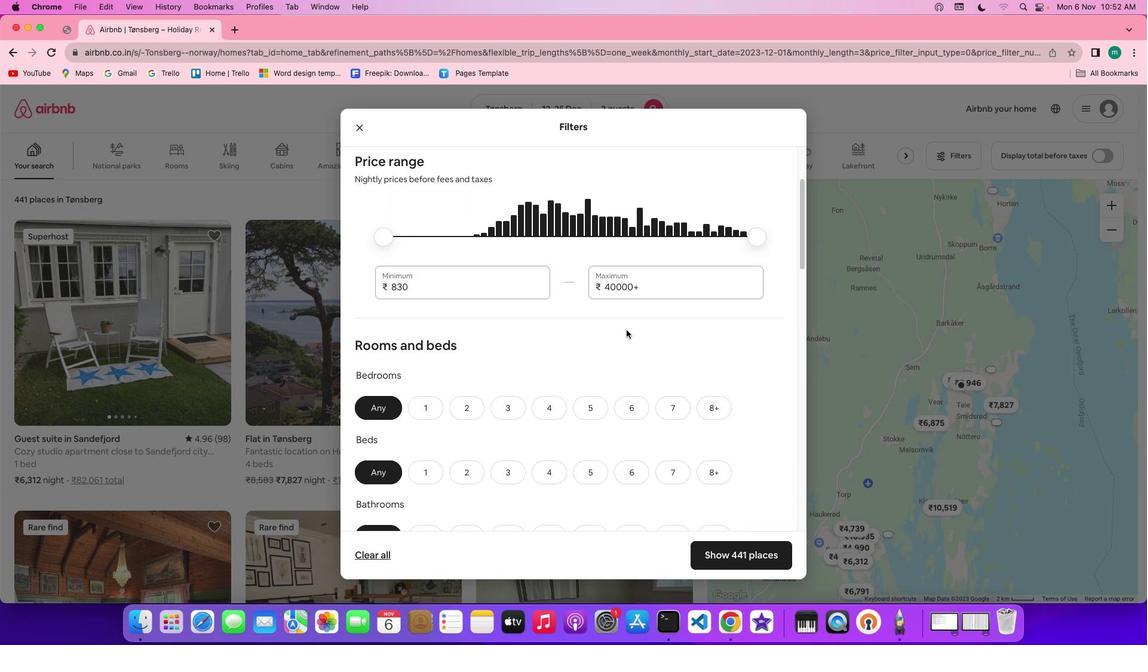 
Action: Mouse scrolled (626, 329) with delta (0, 0)
Screenshot: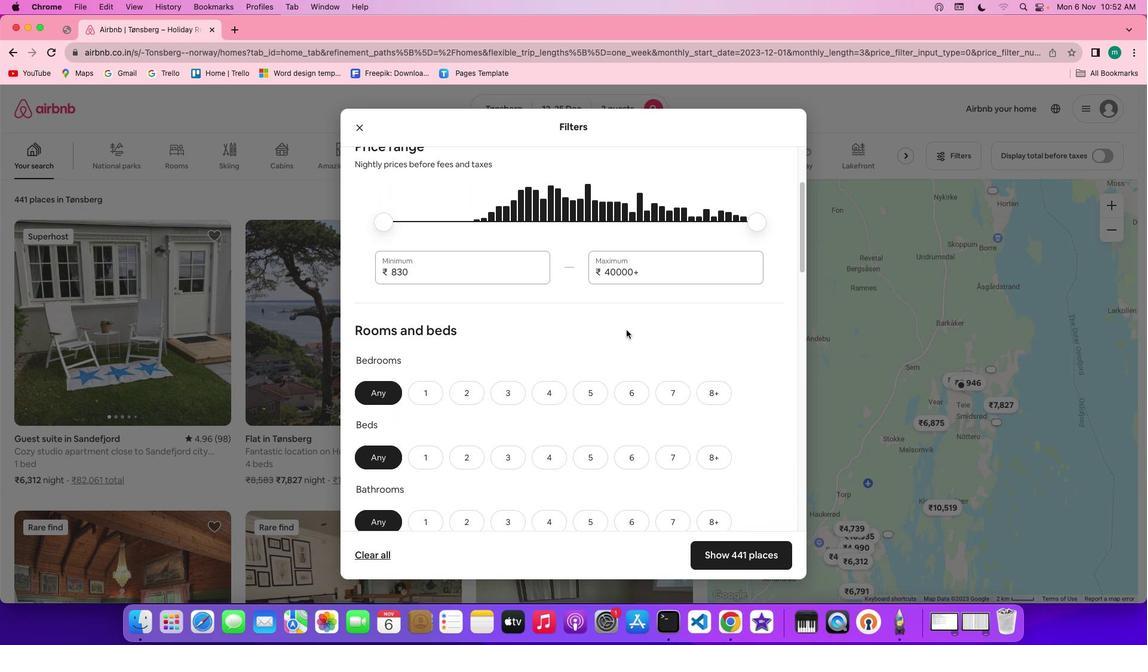
Action: Mouse moved to (626, 329)
Screenshot: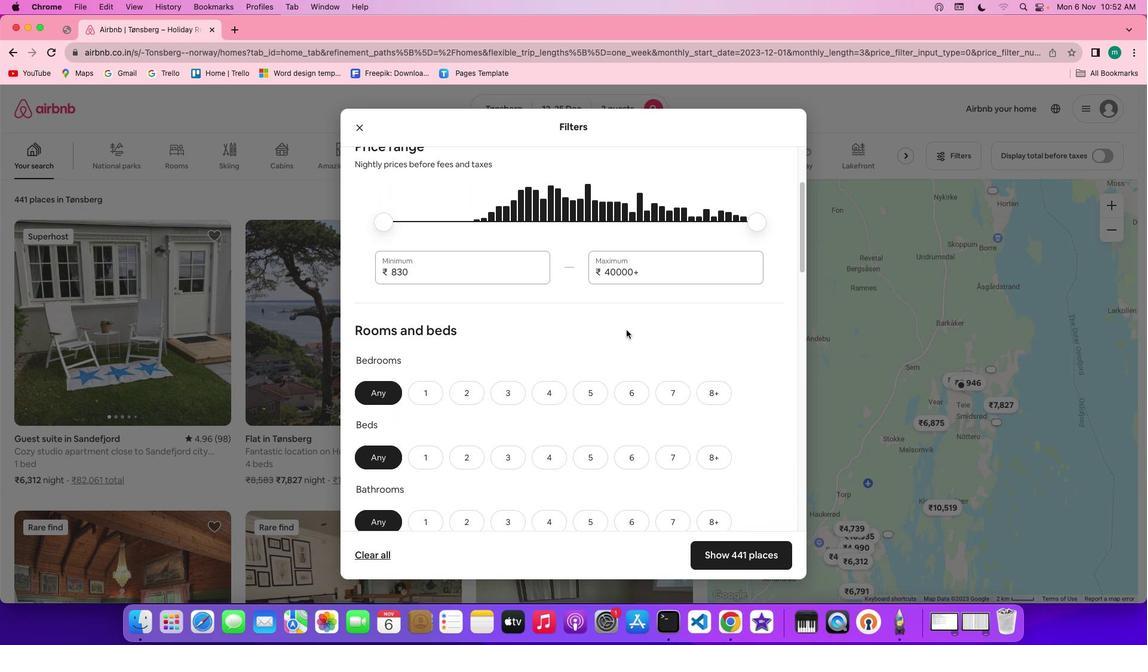 
Action: Mouse scrolled (626, 329) with delta (0, 0)
Screenshot: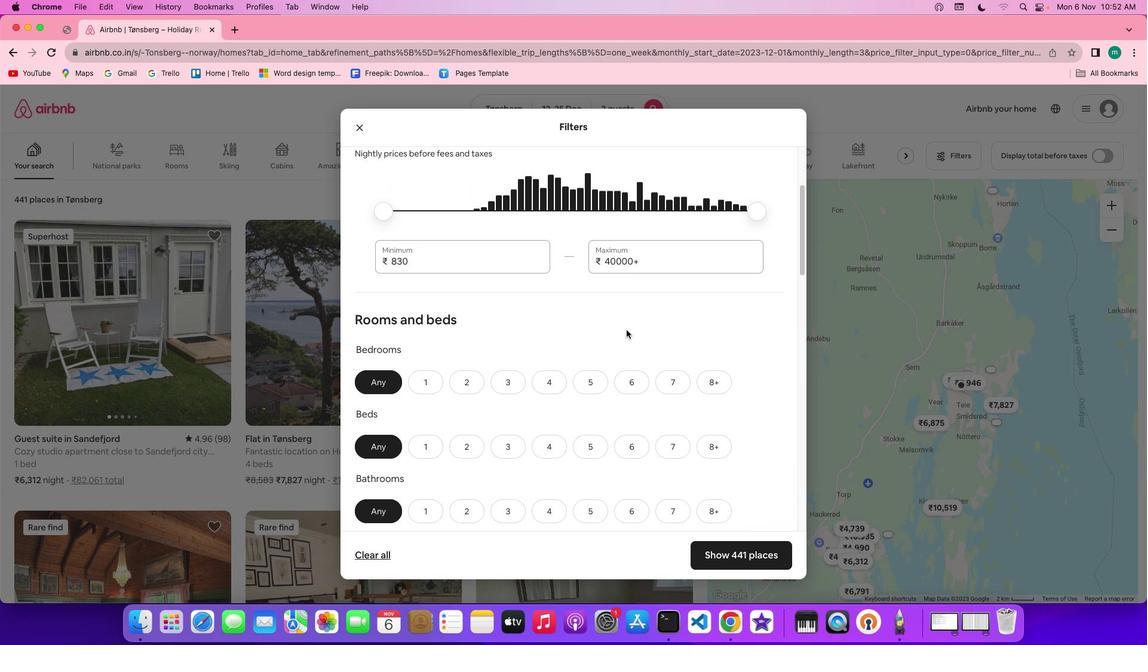 
Action: Mouse scrolled (626, 329) with delta (0, 0)
Screenshot: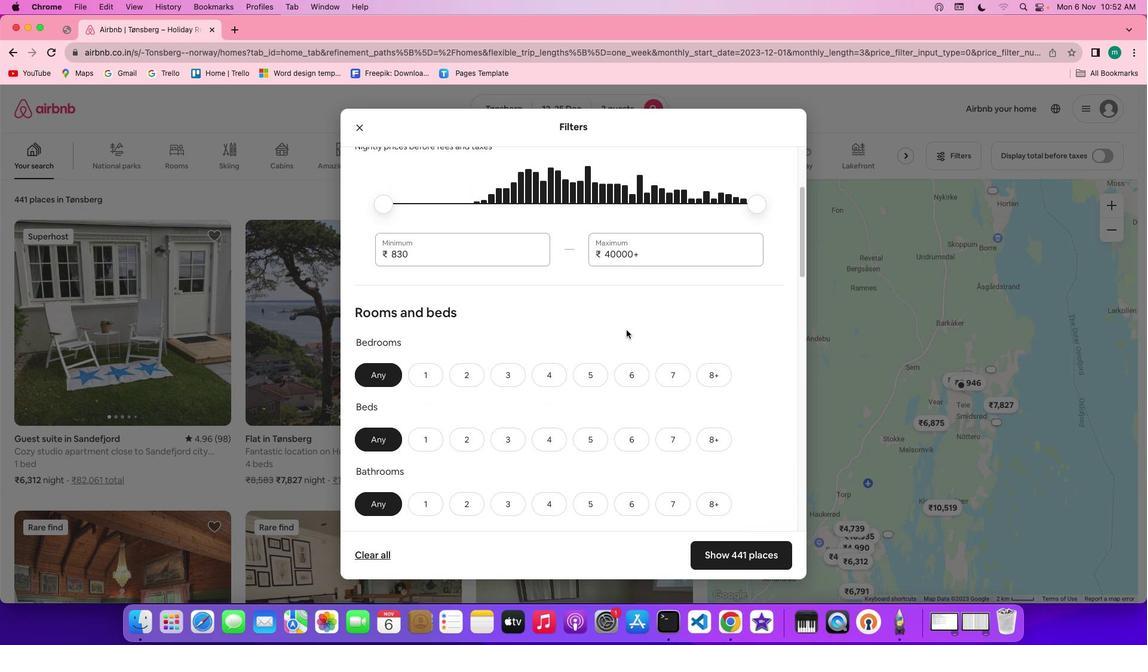 
Action: Mouse scrolled (626, 329) with delta (0, 0)
Screenshot: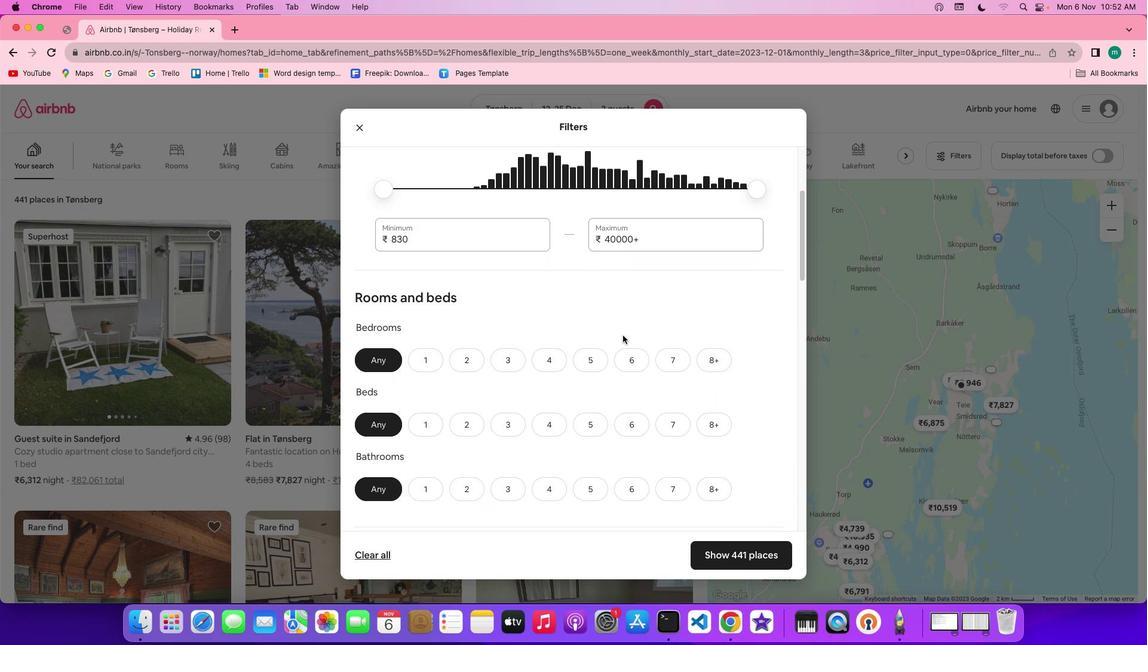 
Action: Mouse moved to (619, 338)
Screenshot: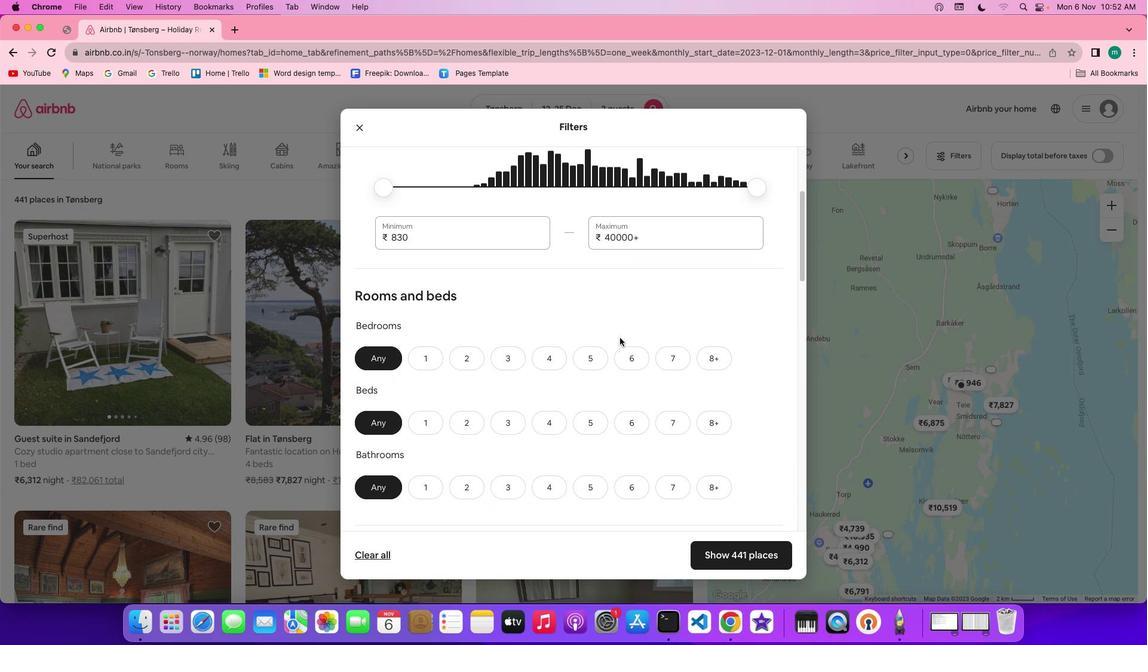 
Action: Mouse scrolled (619, 338) with delta (0, 0)
Screenshot: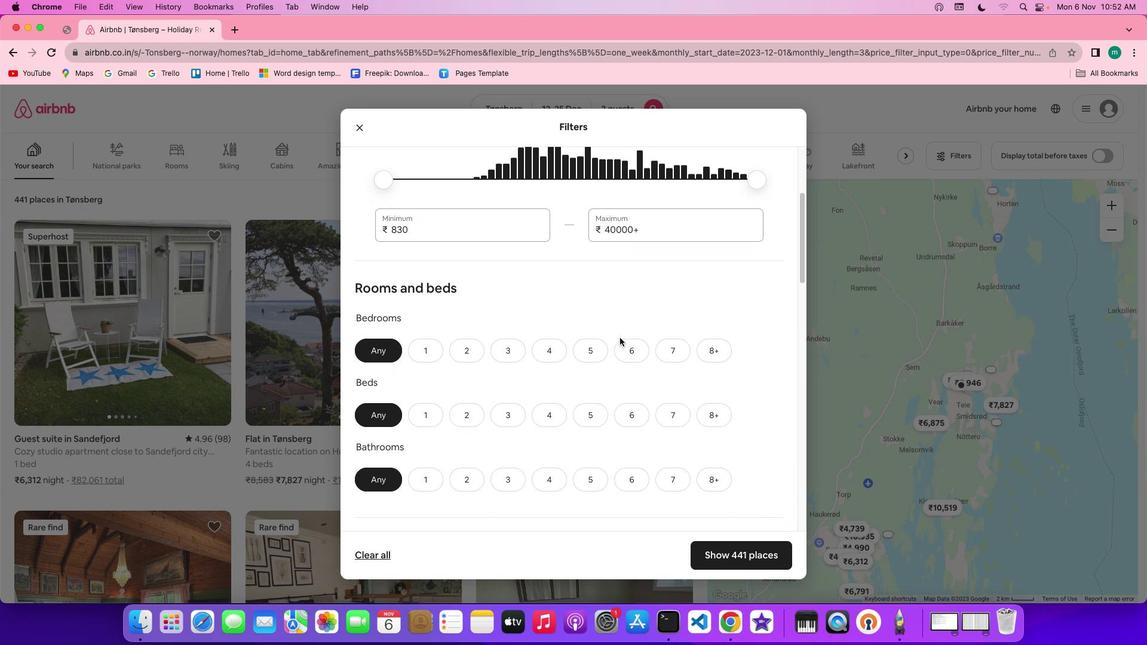 
Action: Mouse scrolled (619, 338) with delta (0, 0)
Screenshot: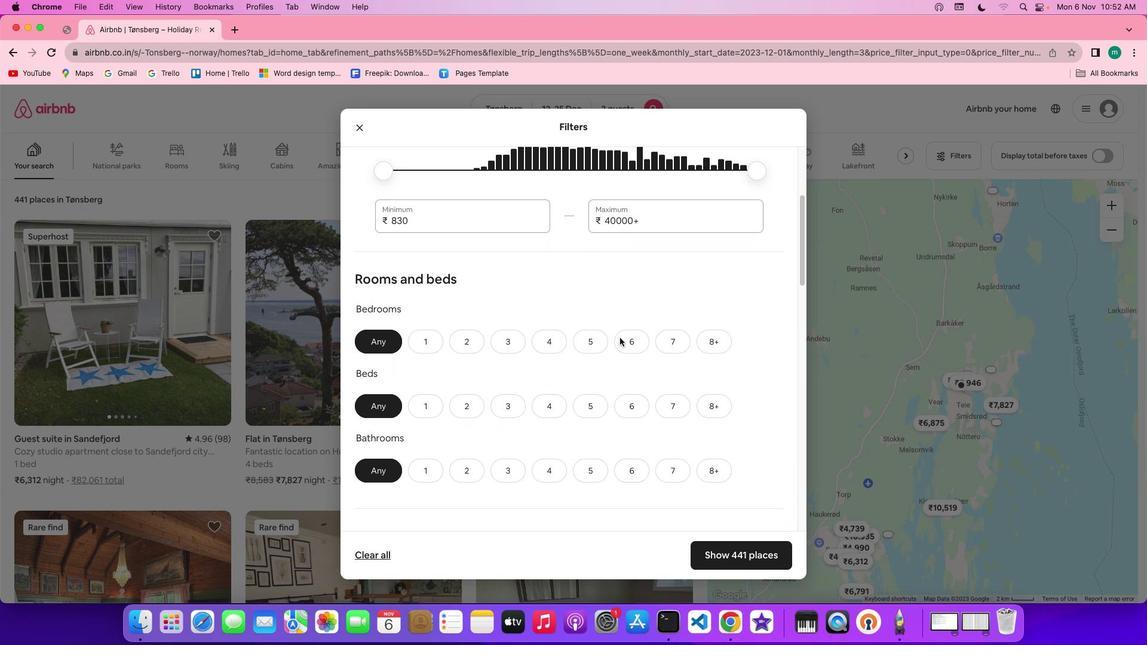 
Action: Mouse scrolled (619, 338) with delta (0, 0)
Screenshot: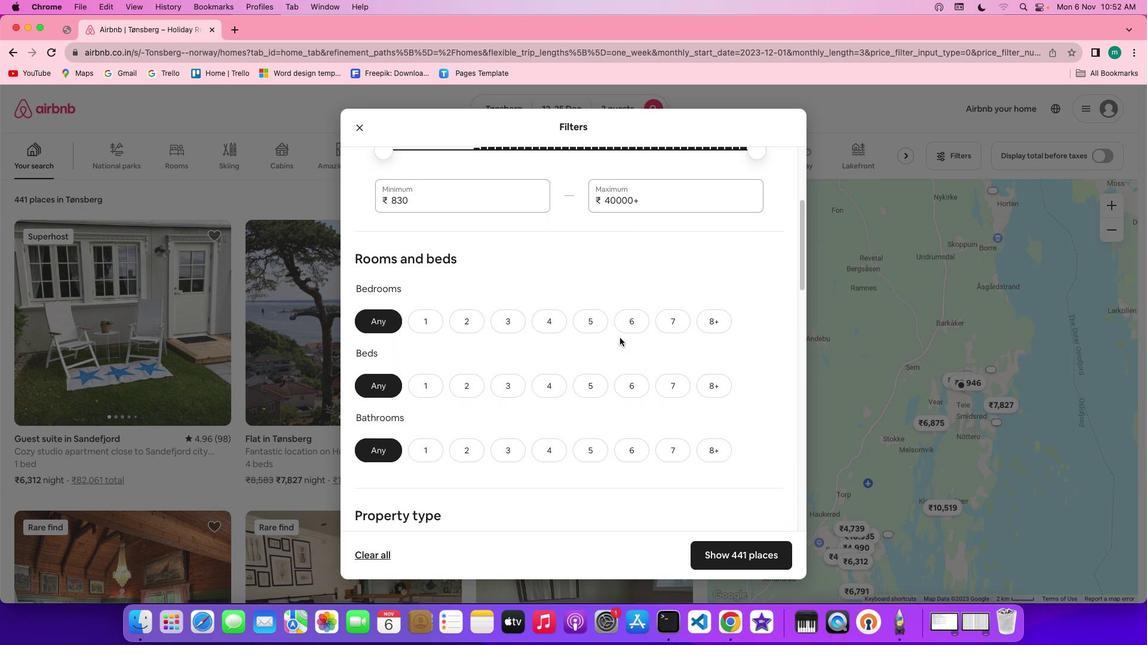 
Action: Mouse scrolled (619, 338) with delta (0, 0)
Screenshot: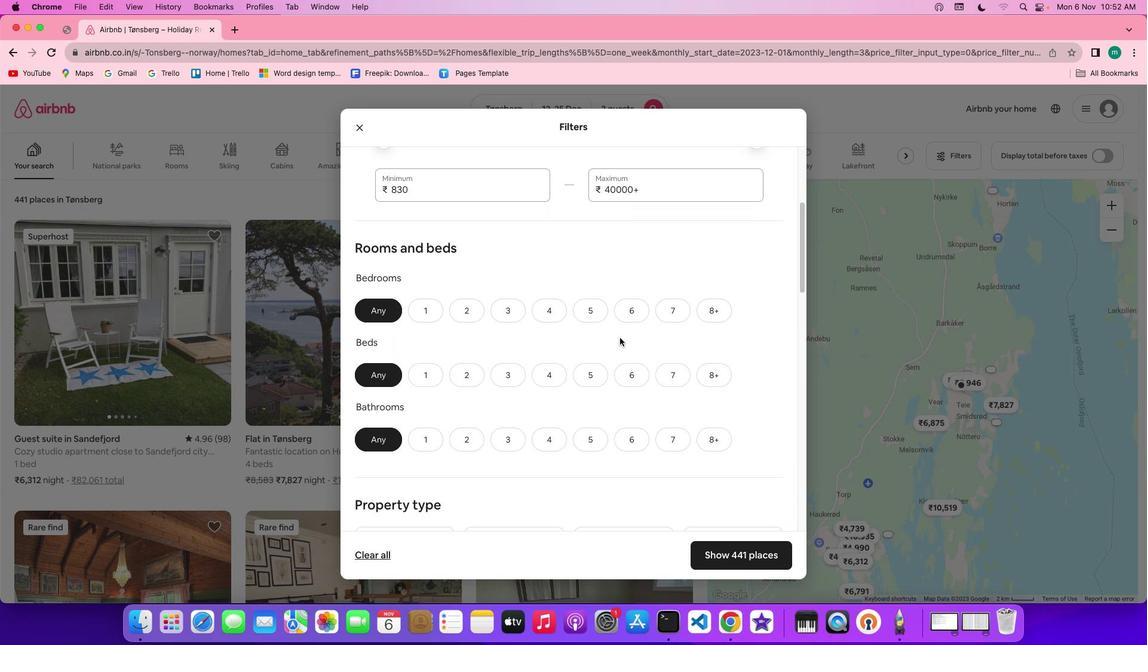 
Action: Mouse scrolled (619, 338) with delta (0, 0)
Screenshot: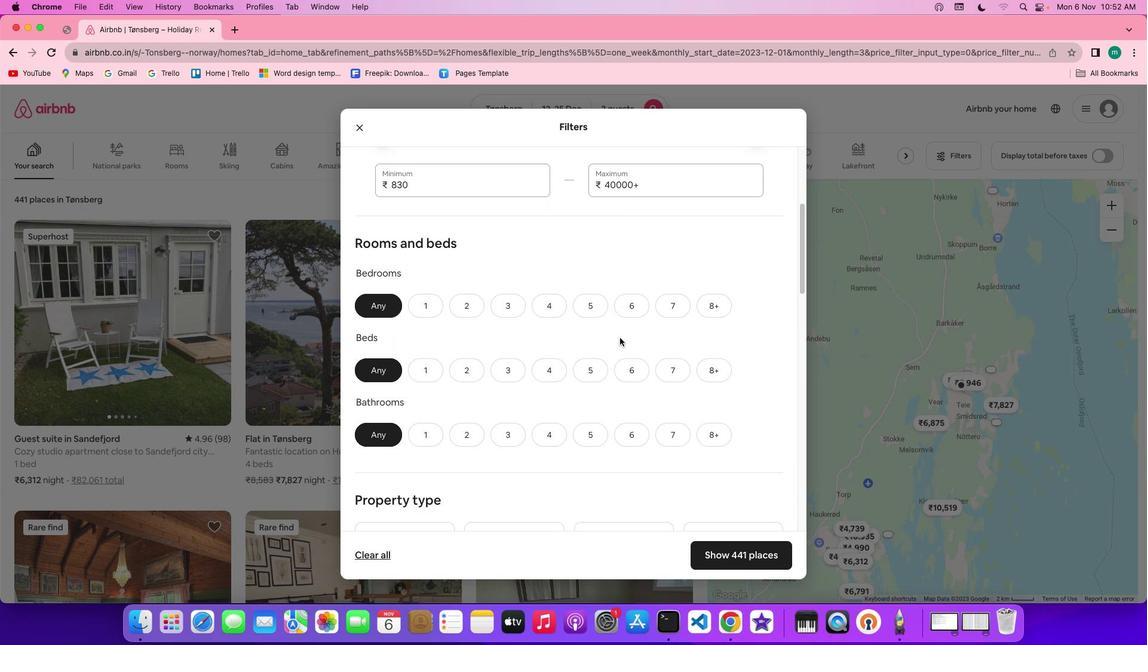 
Action: Mouse moved to (622, 326)
Screenshot: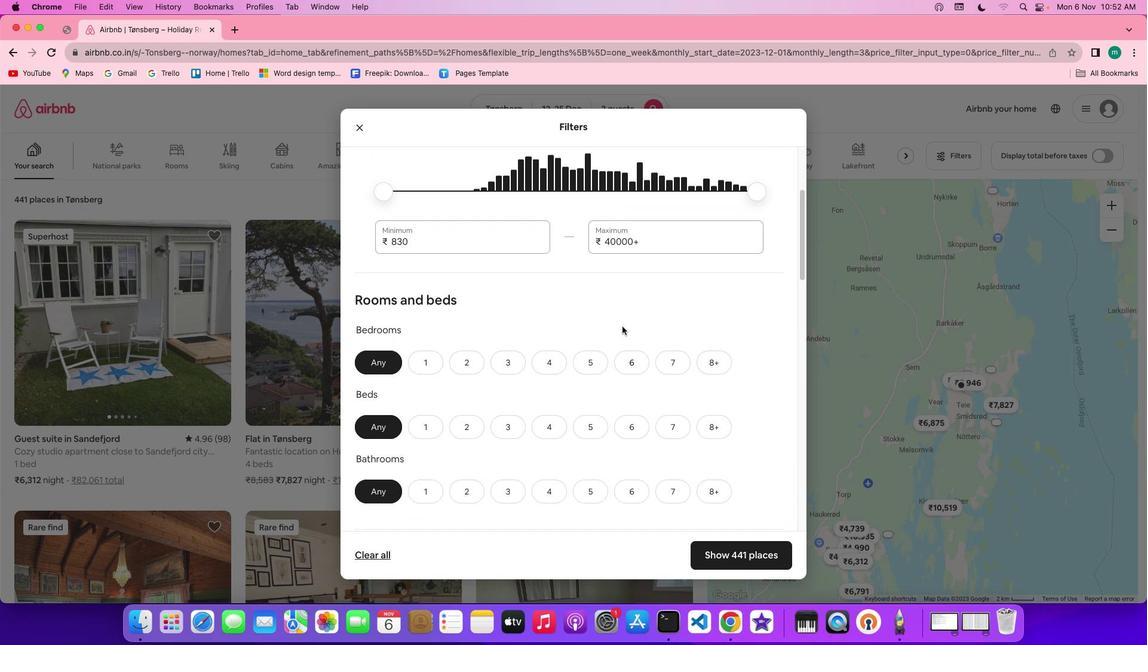 
Action: Mouse scrolled (622, 326) with delta (0, 0)
Screenshot: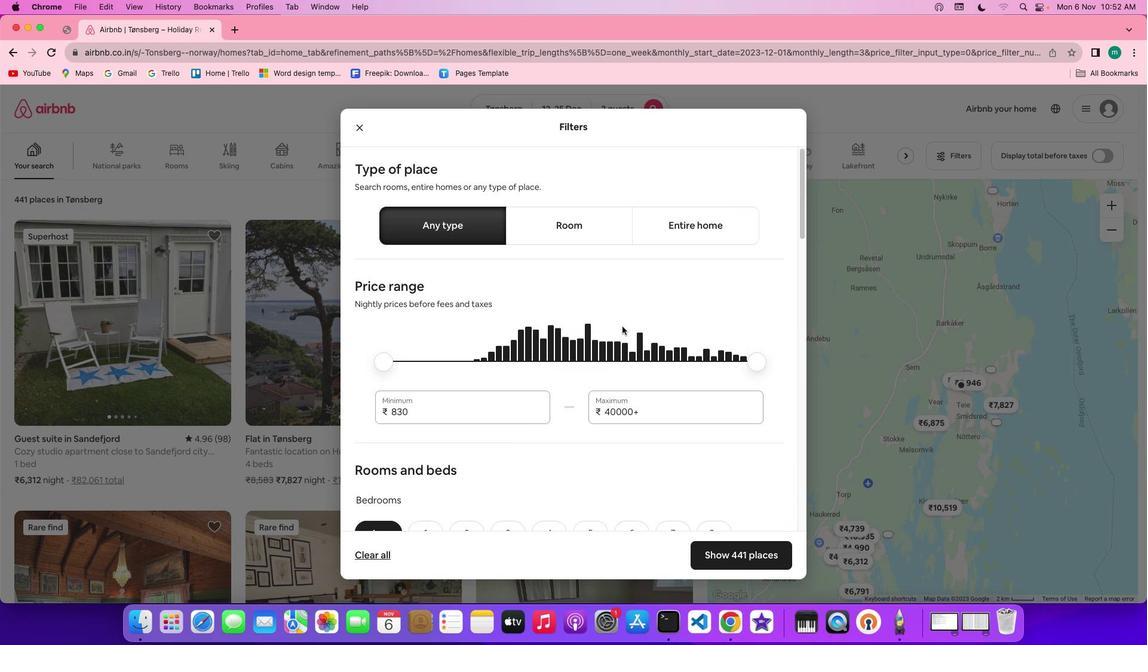 
Action: Mouse scrolled (622, 326) with delta (0, 0)
Screenshot: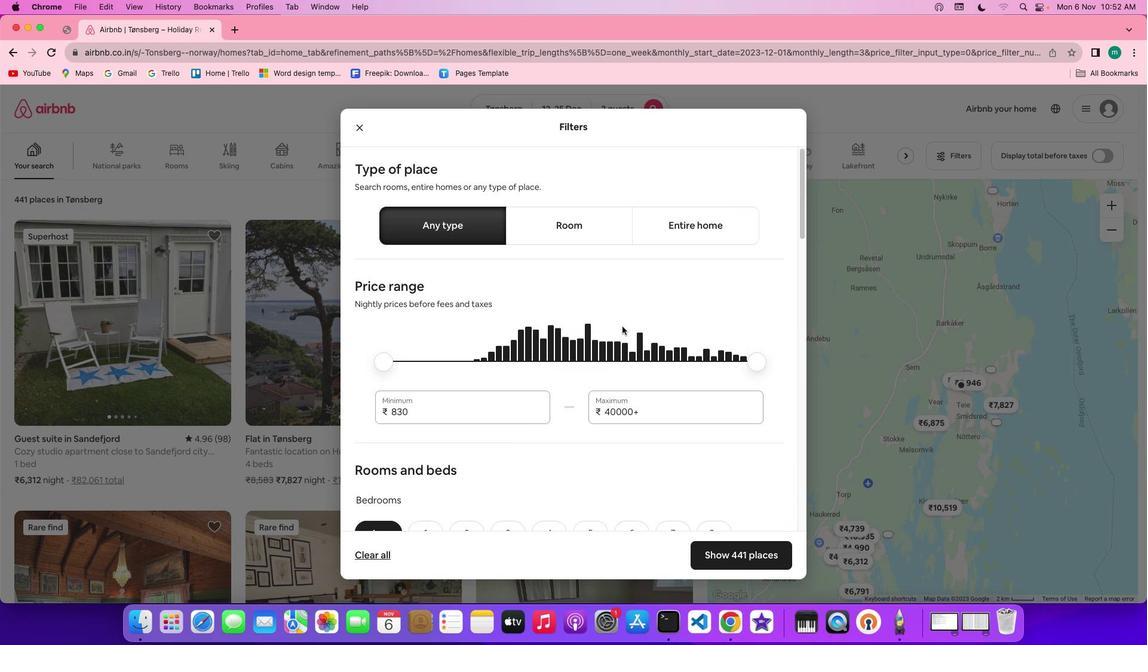 
Action: Mouse scrolled (622, 326) with delta (0, 2)
Screenshot: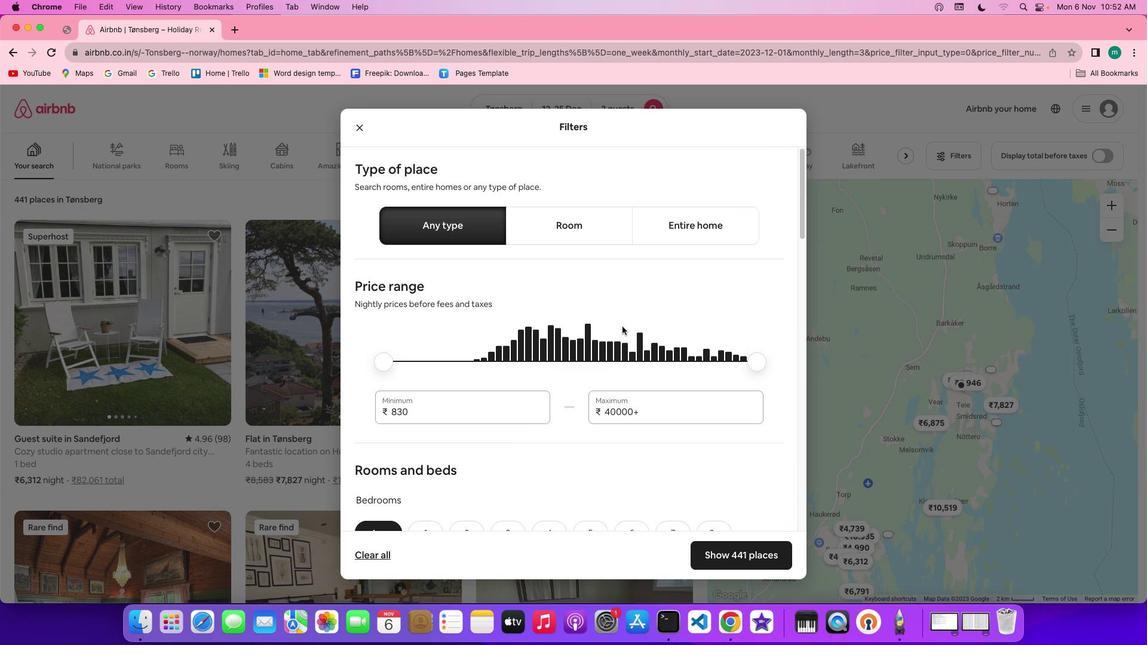 
Action: Mouse moved to (622, 326)
Screenshot: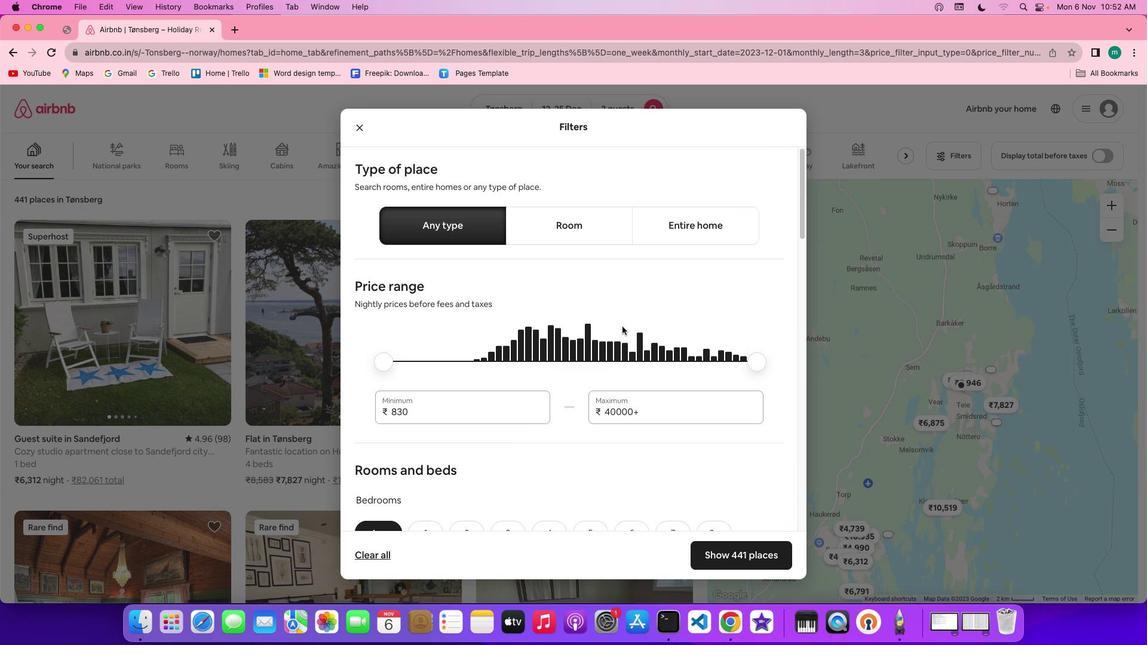
Action: Mouse scrolled (622, 326) with delta (0, 2)
Screenshot: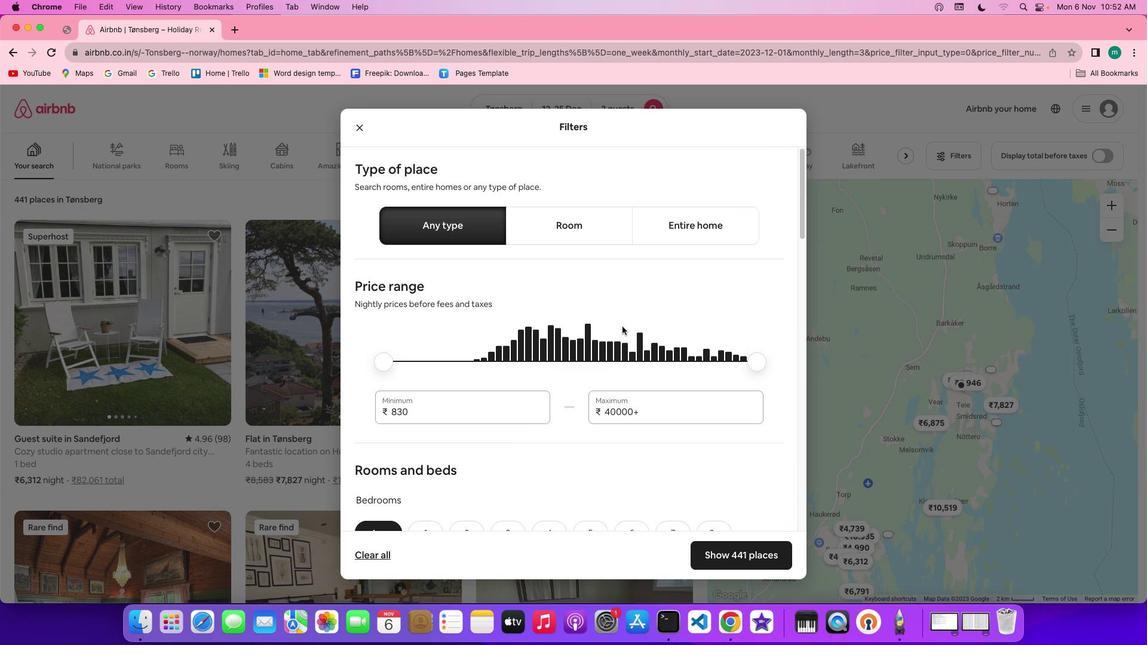 
Action: Mouse moved to (622, 324)
Screenshot: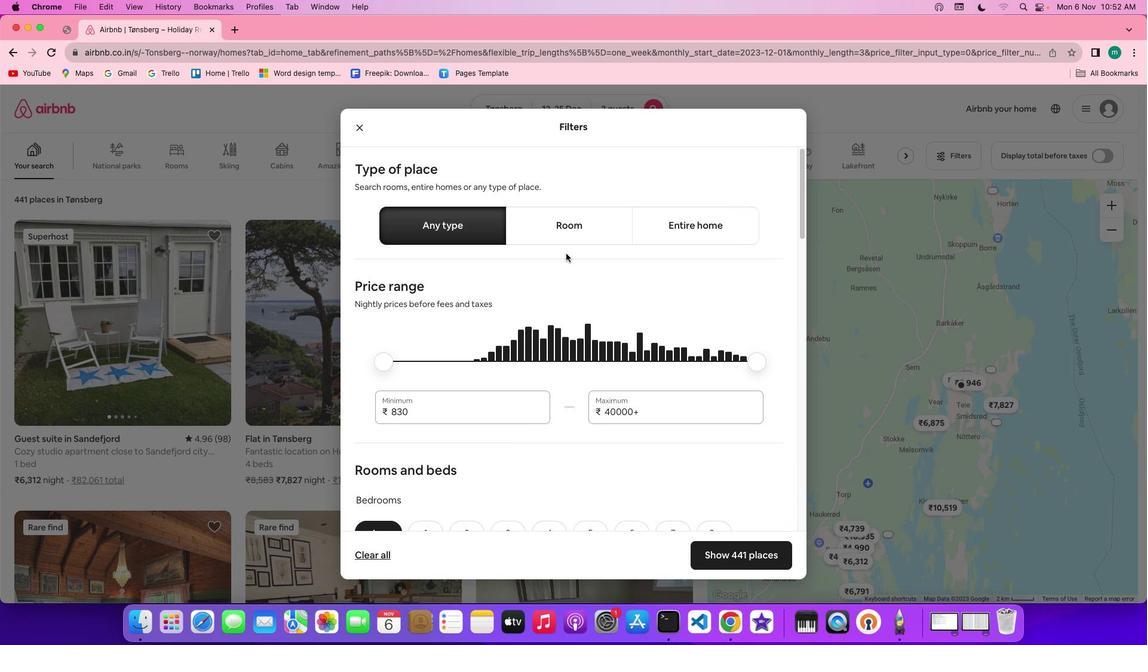 
Action: Mouse scrolled (622, 324) with delta (0, 0)
Screenshot: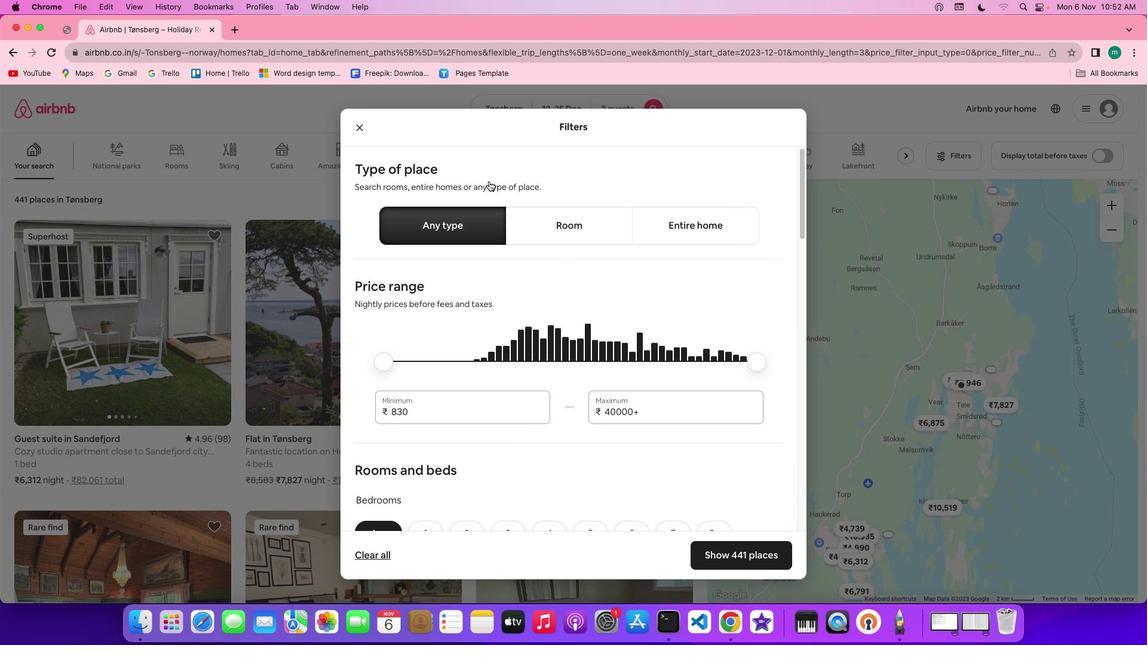 
Action: Mouse scrolled (622, 324) with delta (0, 0)
Screenshot: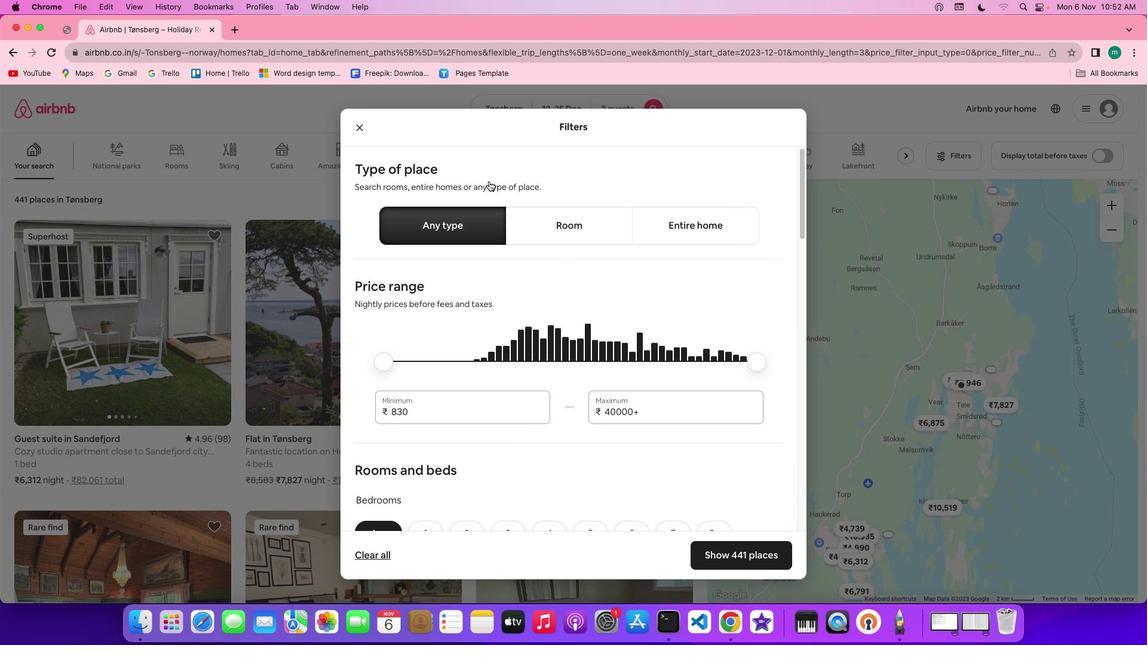 
Action: Mouse scrolled (622, 324) with delta (0, 2)
Screenshot: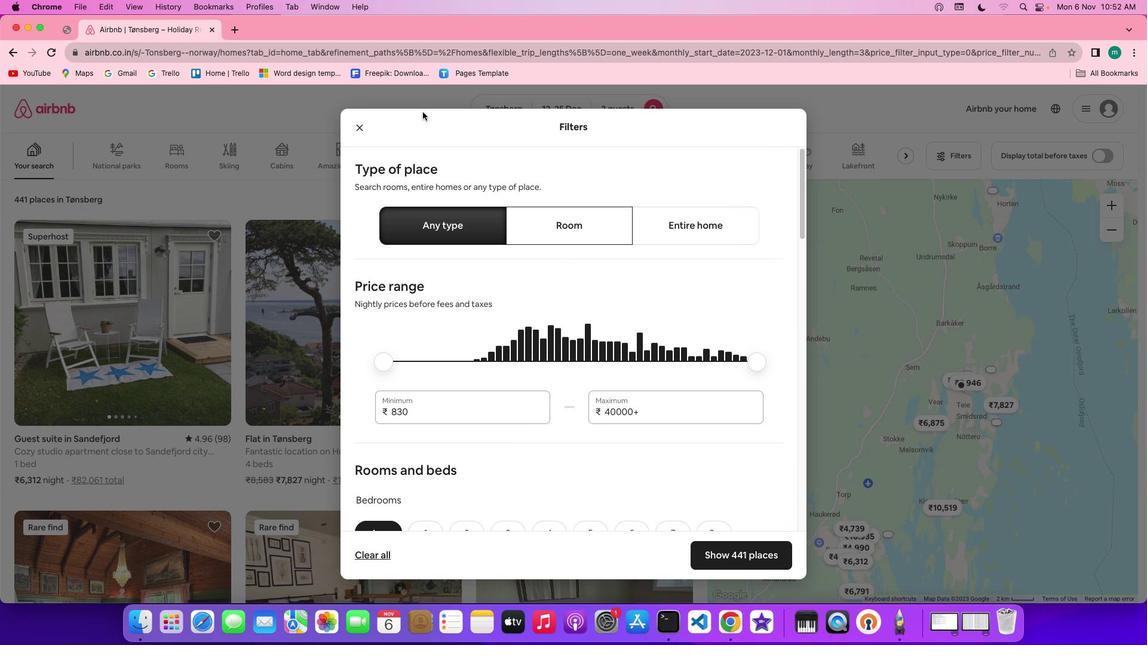 
Action: Mouse scrolled (622, 324) with delta (0, 2)
Screenshot: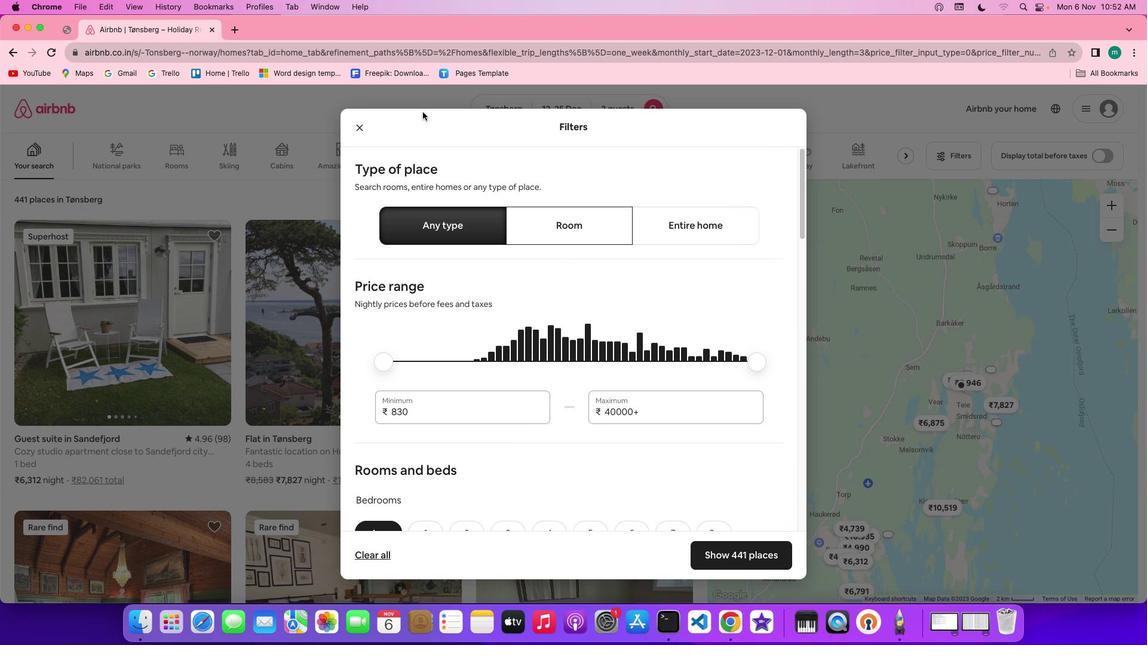 
Action: Mouse scrolled (622, 324) with delta (0, 3)
Screenshot: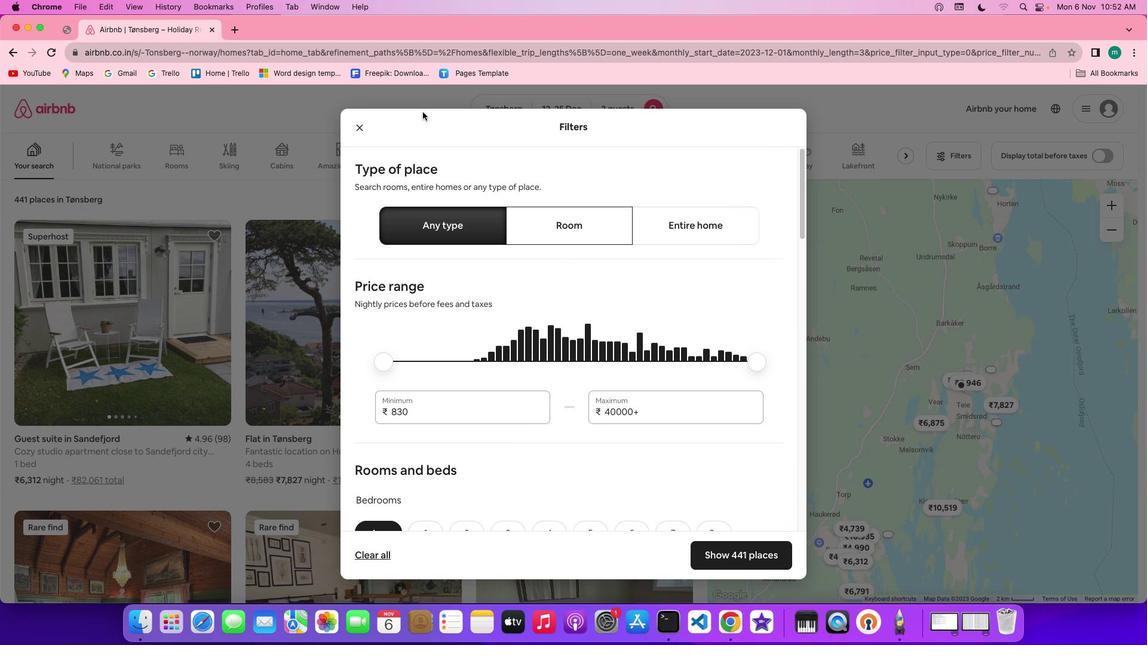 
Action: Mouse moved to (358, 132)
Screenshot: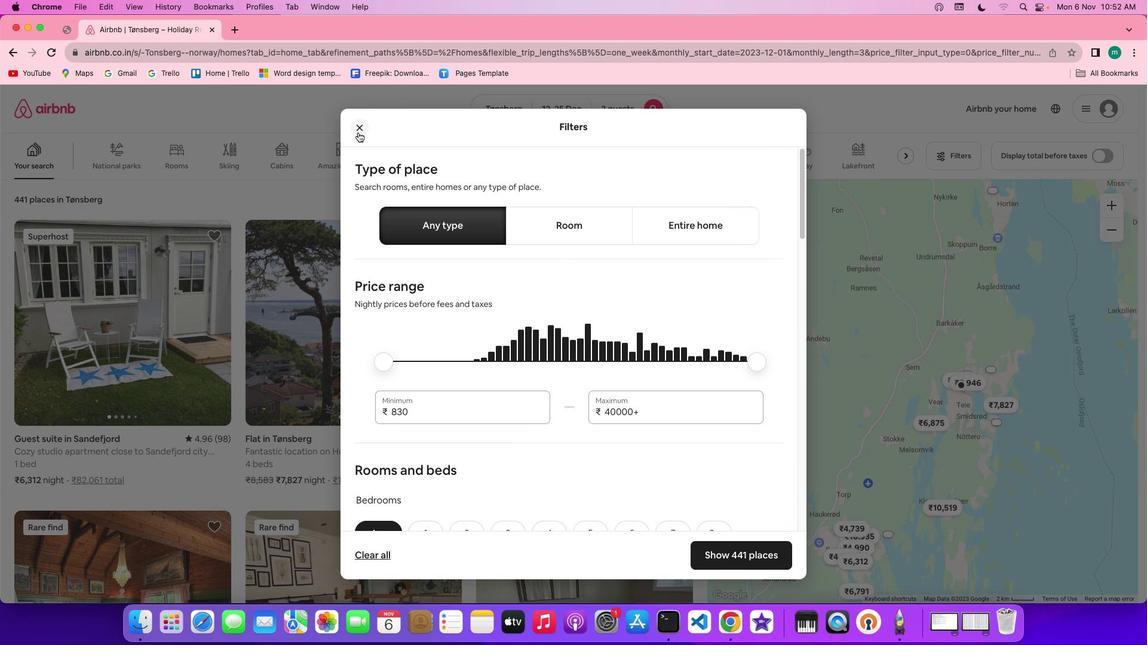 
Action: Mouse pressed left at (358, 132)
Screenshot: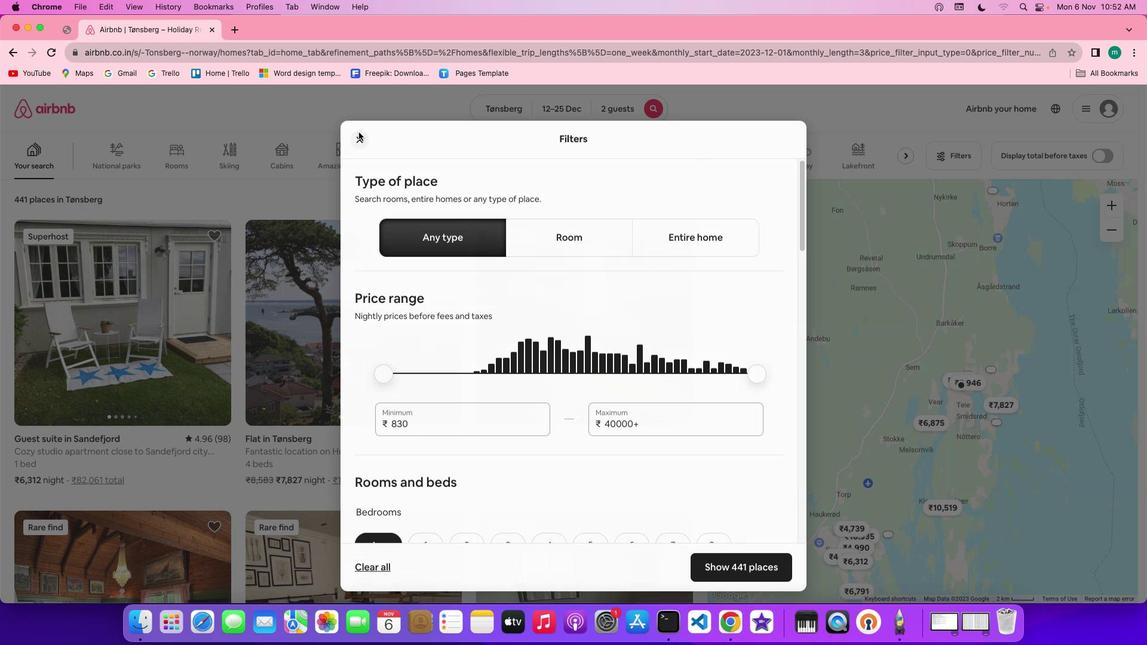 
Action: Mouse moved to (608, 112)
Screenshot: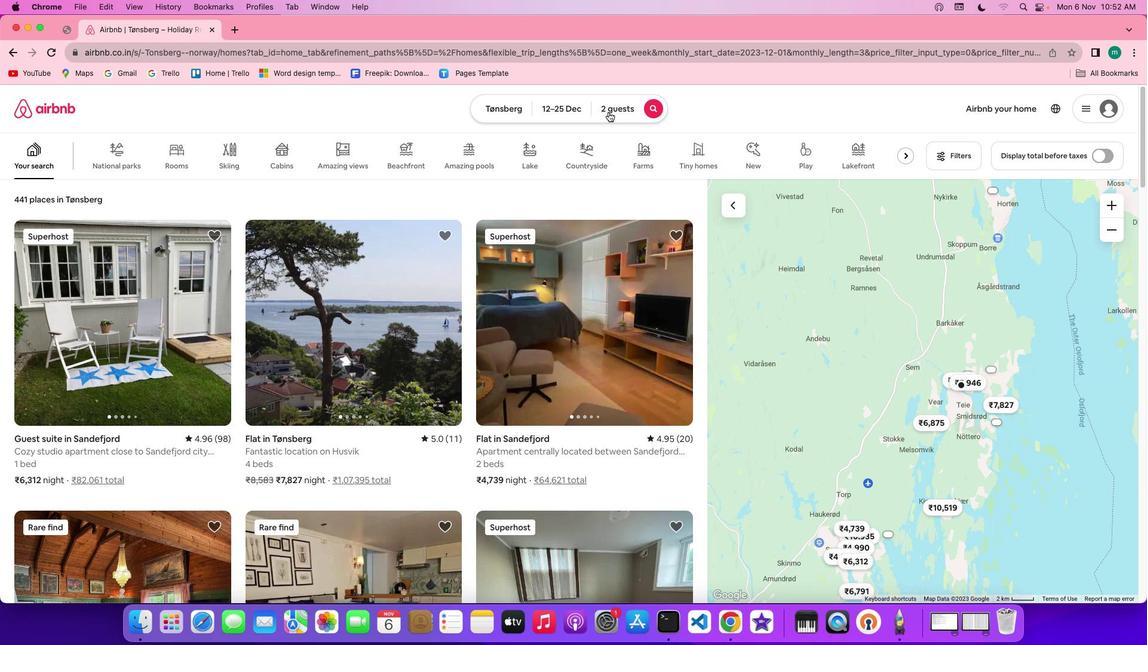 
Action: Mouse pressed left at (608, 112)
Screenshot: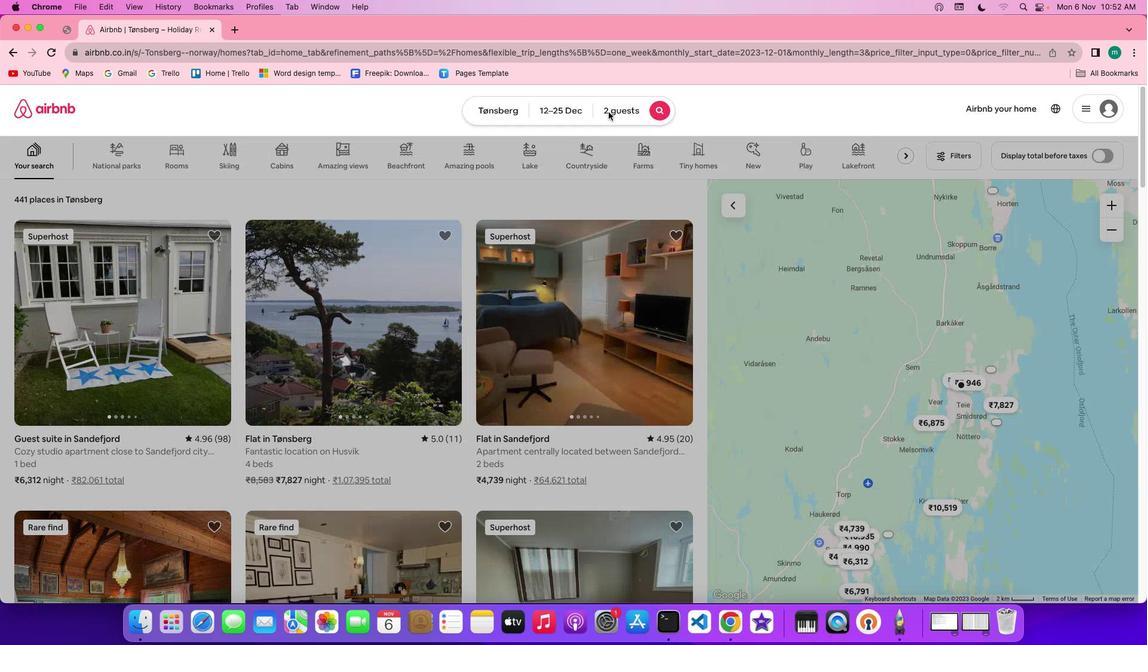 
Action: Mouse moved to (793, 268)
Screenshot: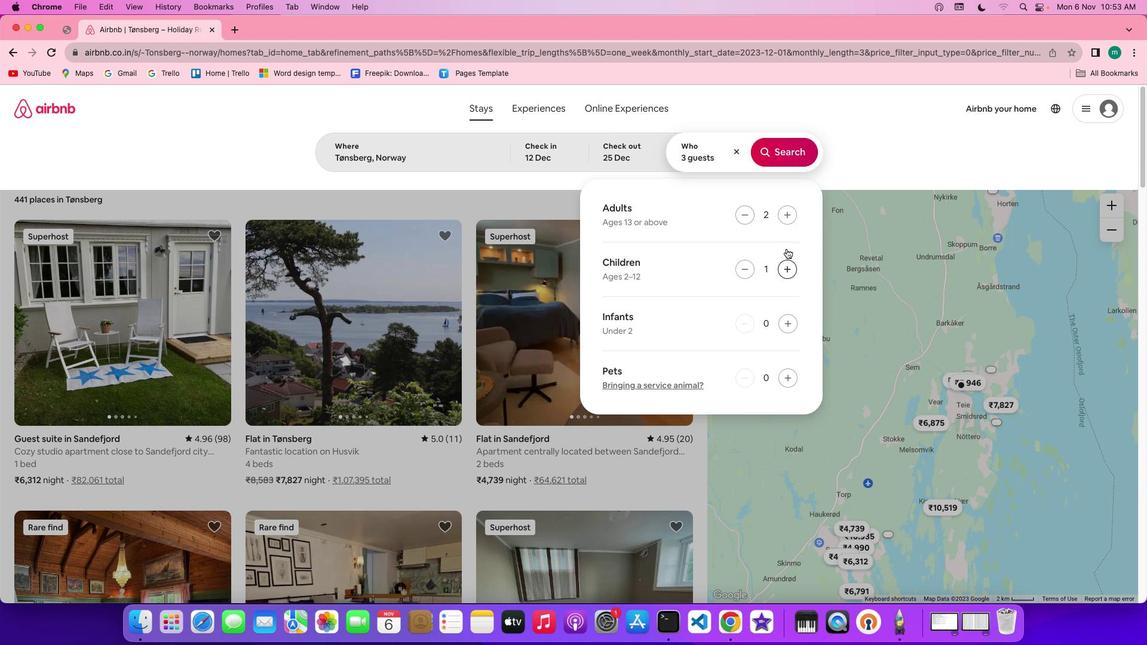 
Action: Mouse pressed left at (793, 268)
Screenshot: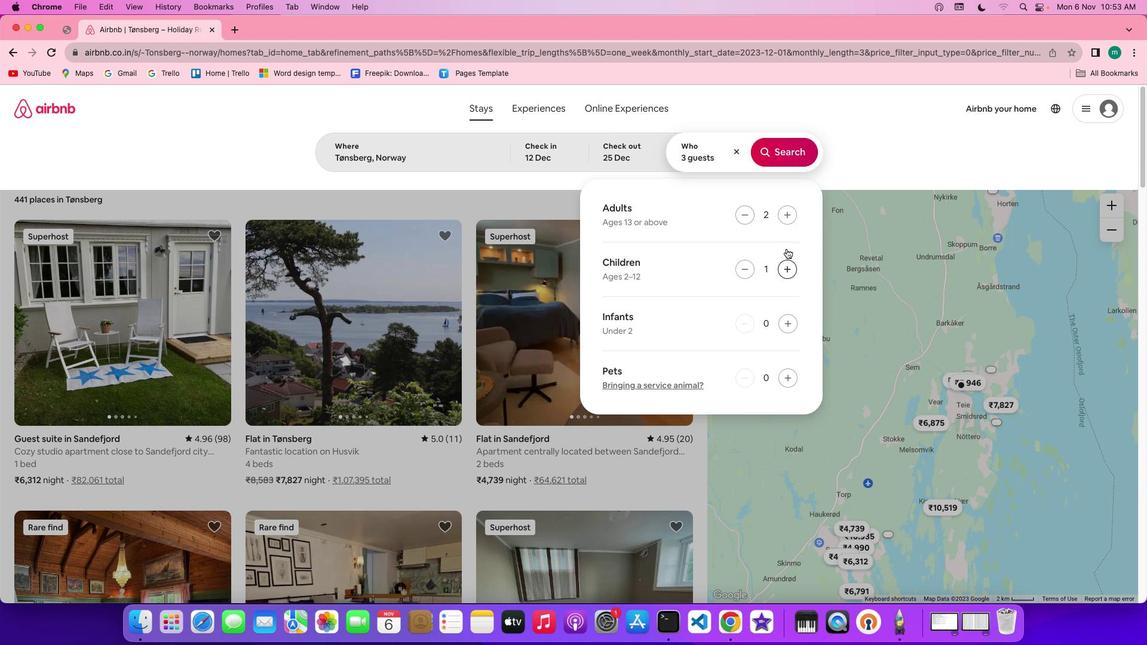 
Action: Mouse moved to (777, 163)
Screenshot: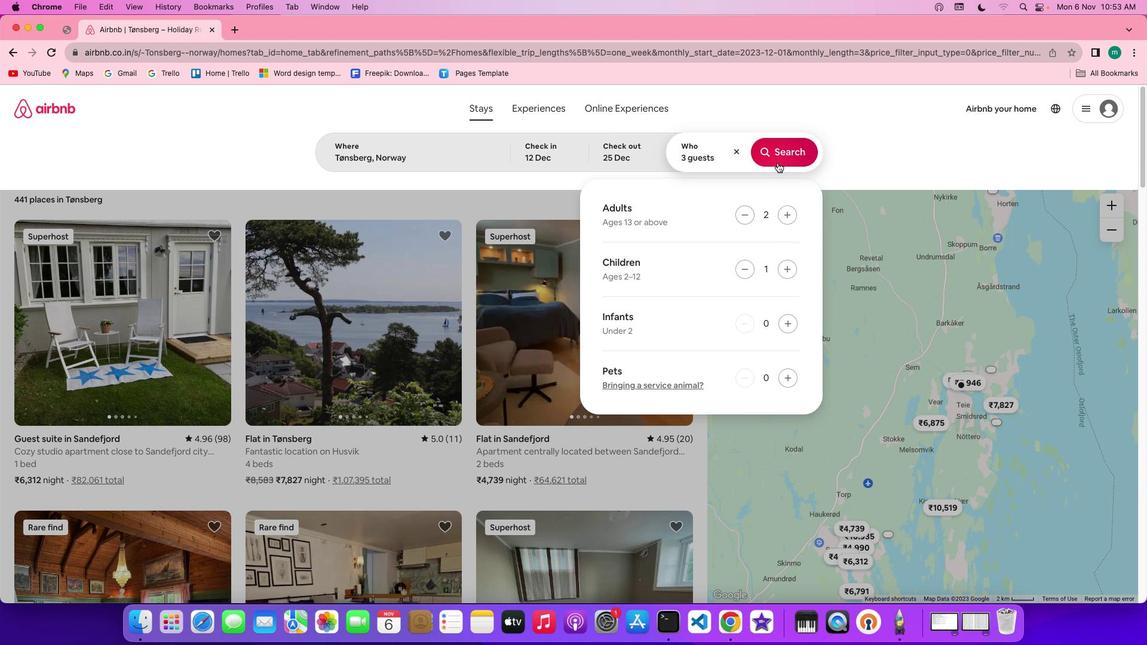 
Action: Mouse pressed left at (777, 163)
Screenshot: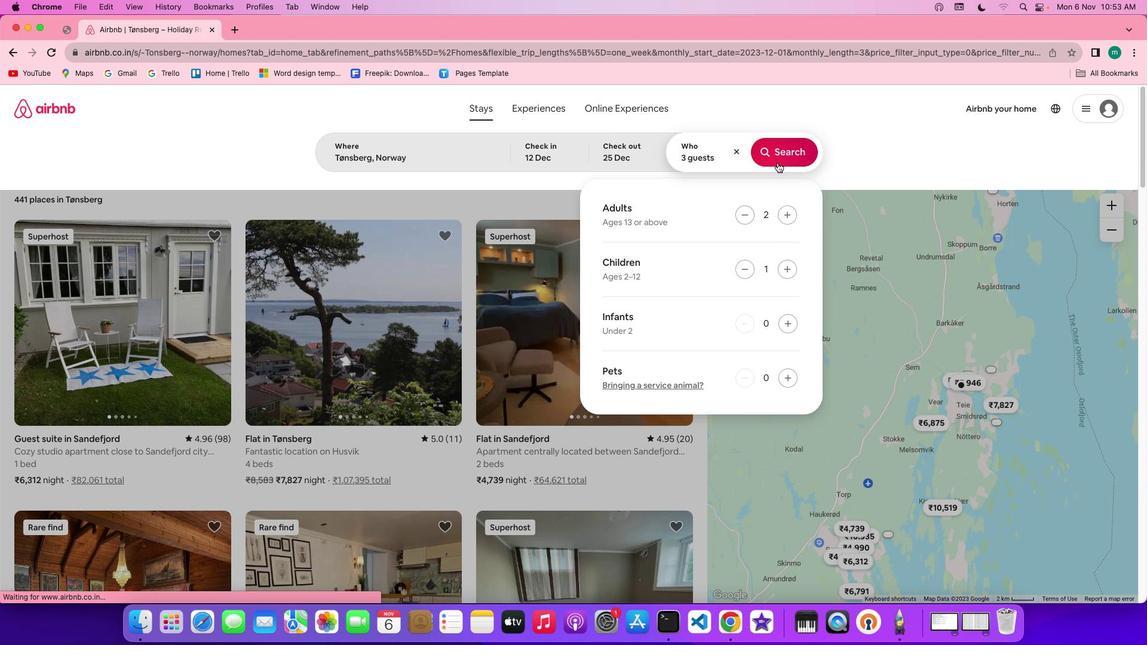 
Action: Mouse moved to (937, 153)
Screenshot: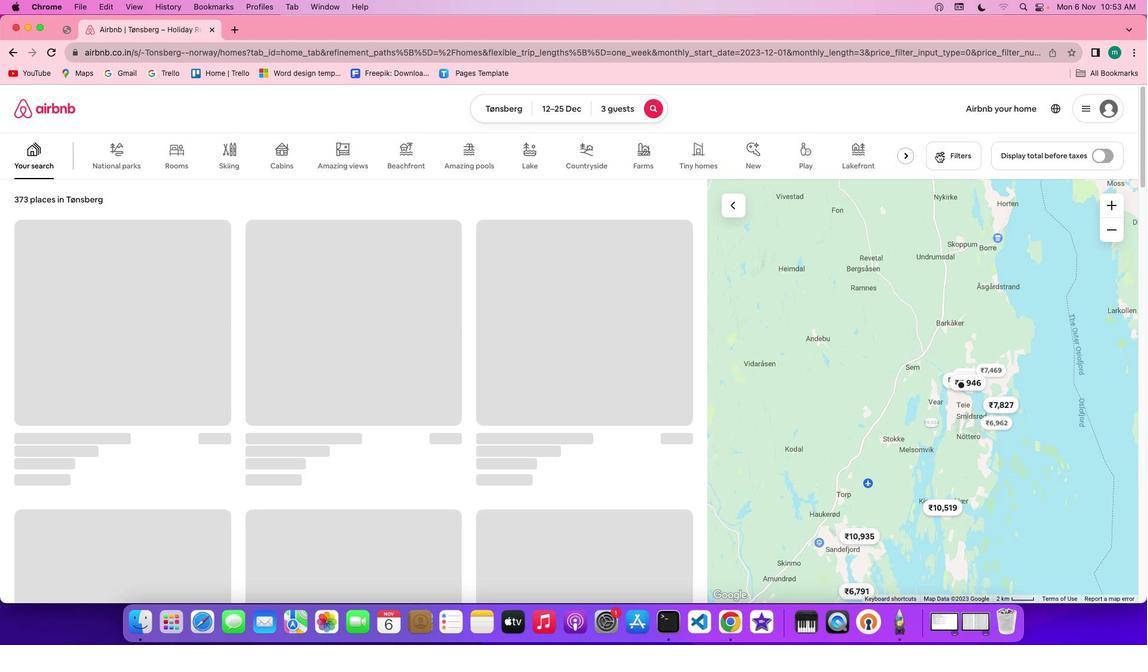 
Action: Mouse pressed left at (937, 153)
Screenshot: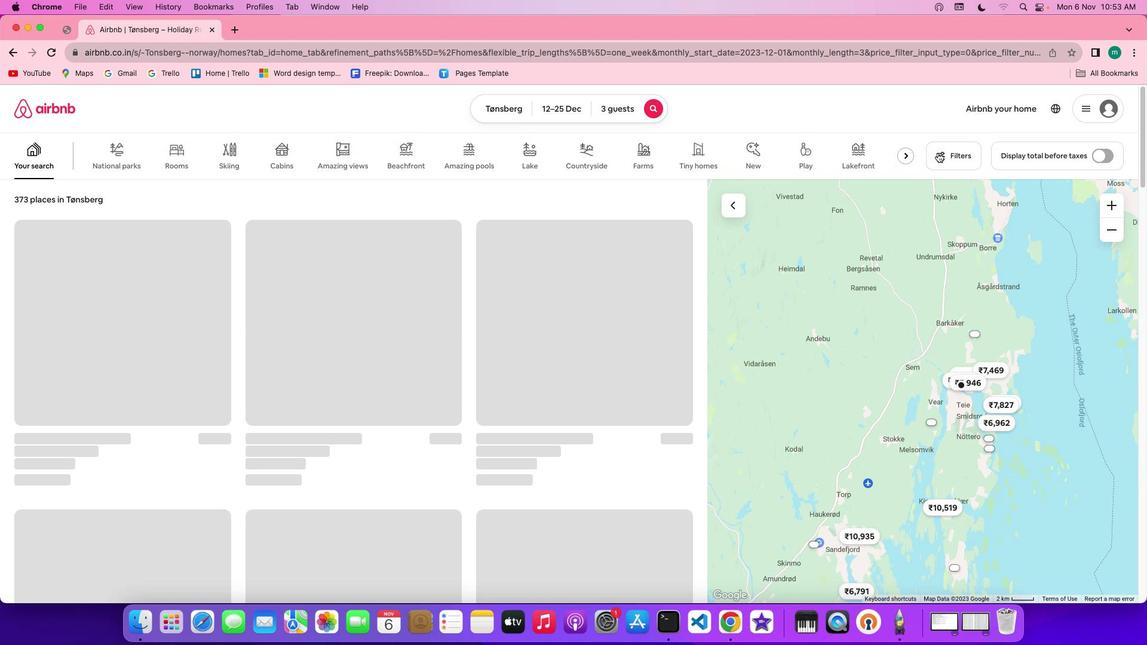 
Action: Mouse moved to (516, 289)
Screenshot: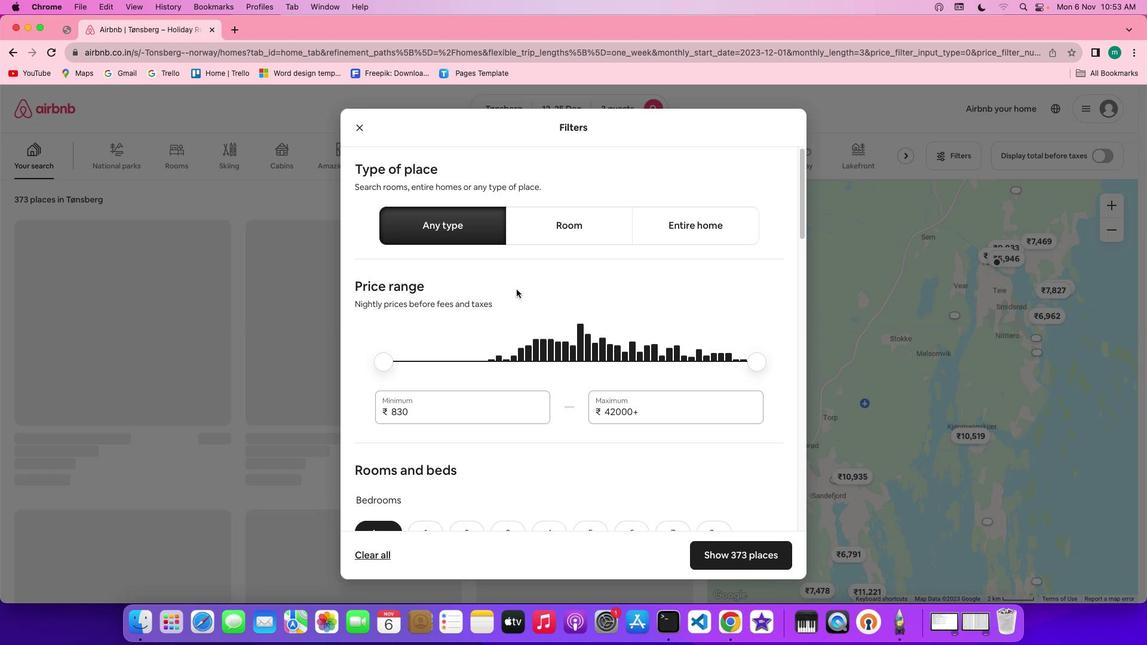 
Action: Mouse scrolled (516, 289) with delta (0, 0)
Screenshot: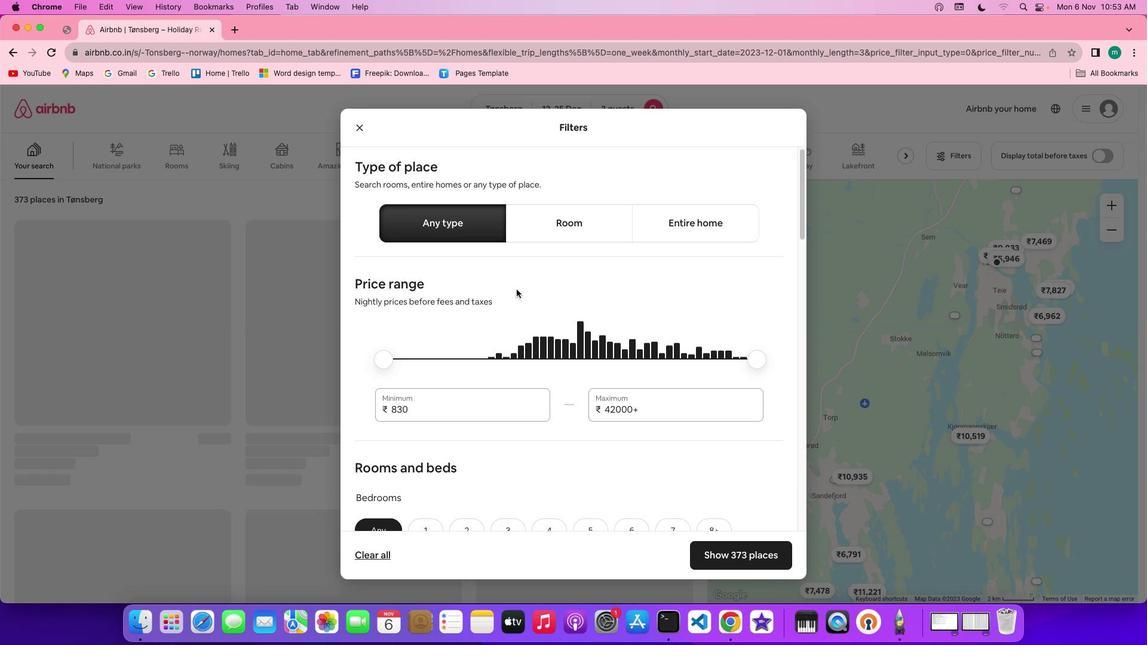 
Action: Mouse scrolled (516, 289) with delta (0, 0)
Screenshot: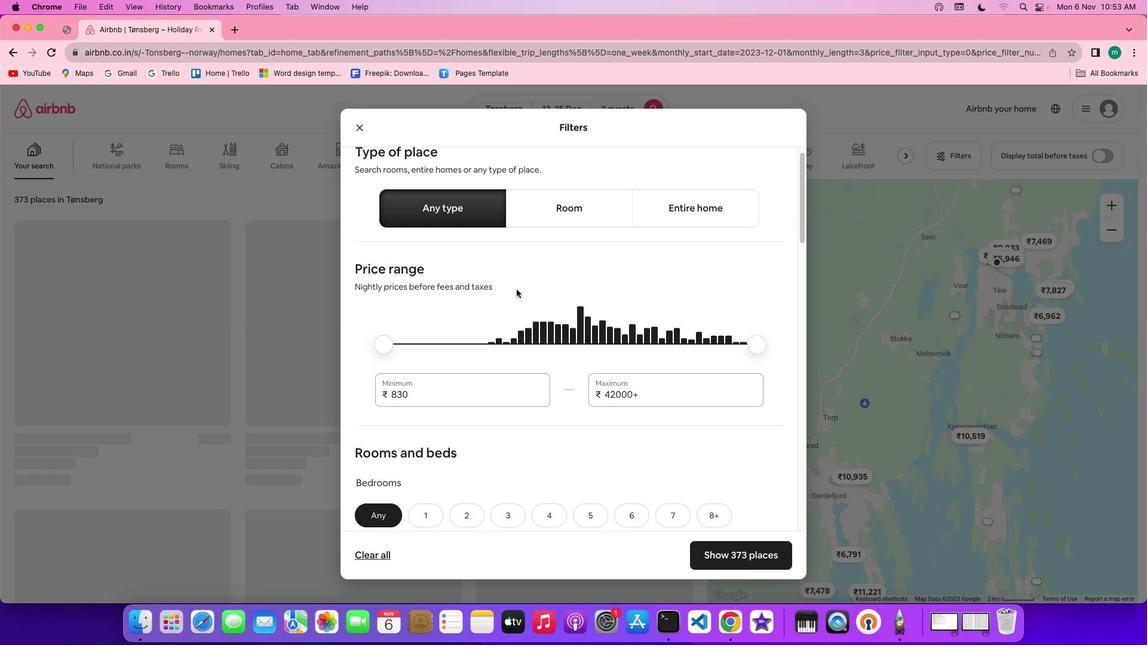 
Action: Mouse scrolled (516, 289) with delta (0, 0)
Screenshot: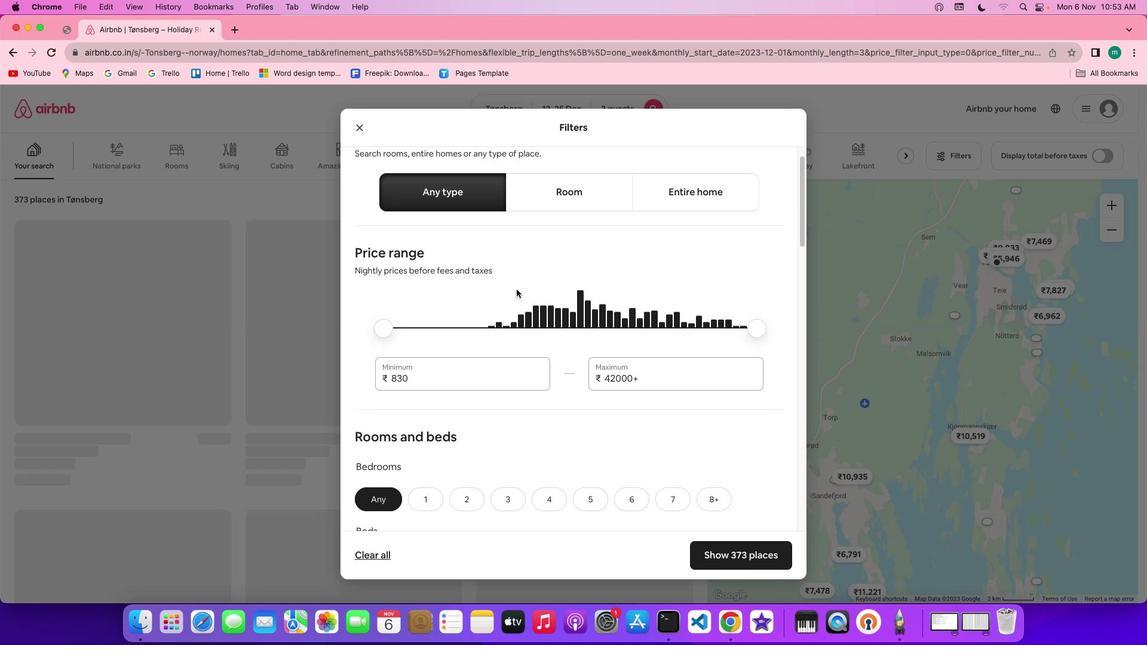 
Action: Mouse scrolled (516, 289) with delta (0, 0)
Screenshot: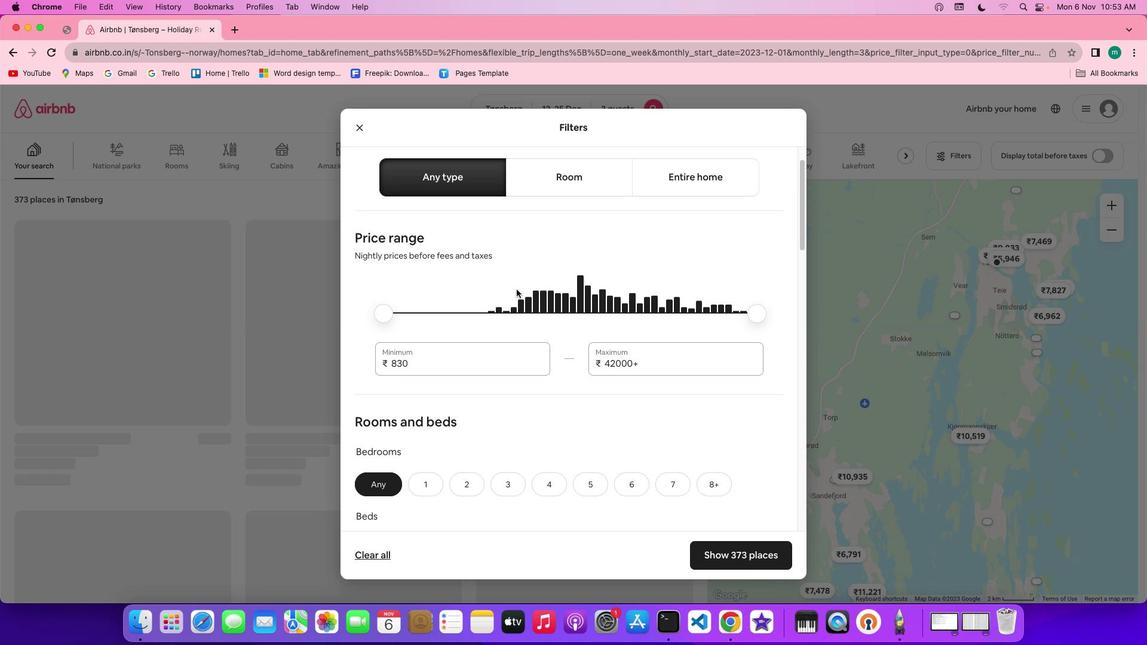 
Action: Mouse scrolled (516, 289) with delta (0, 0)
Screenshot: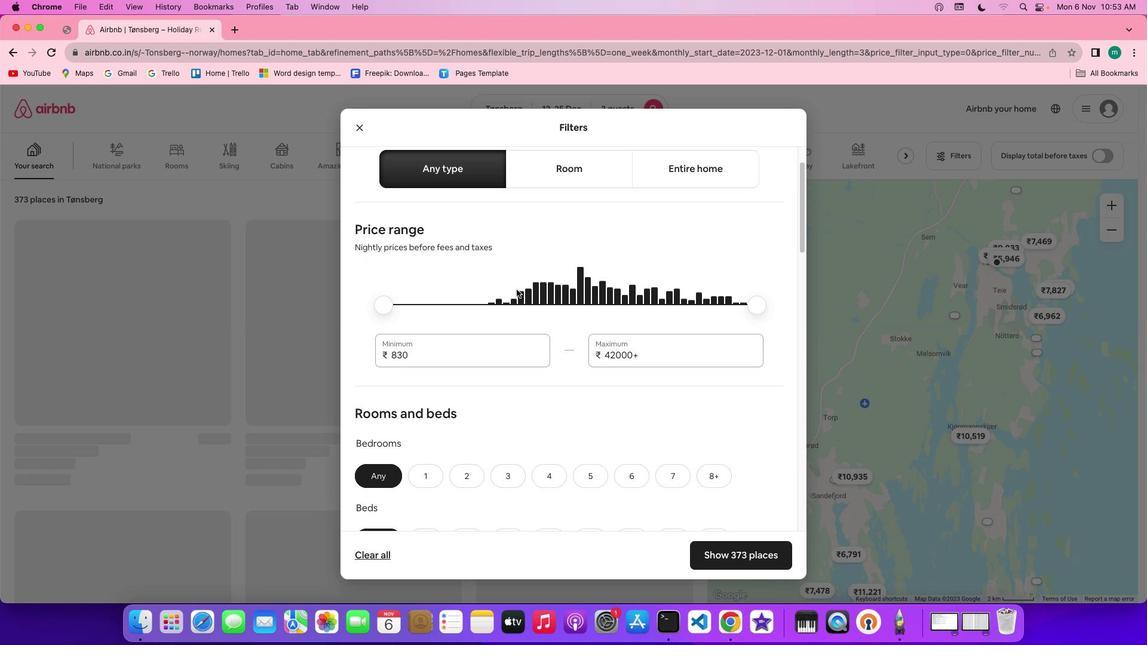 
Action: Mouse scrolled (516, 289) with delta (0, 0)
Screenshot: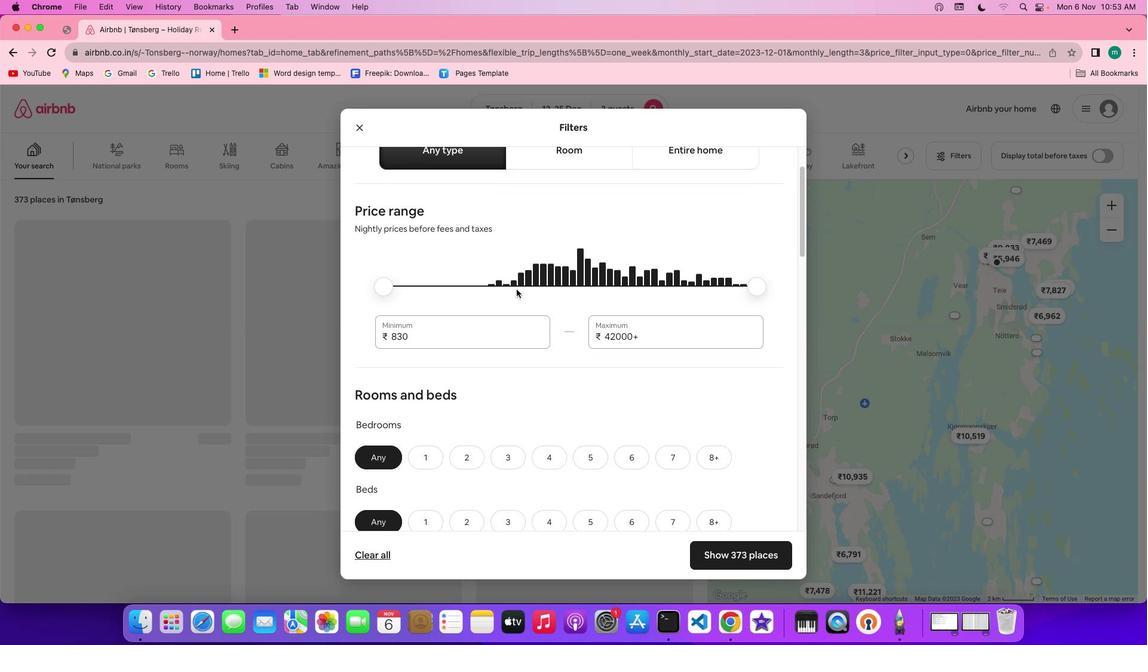 
Action: Mouse scrolled (516, 289) with delta (0, 0)
Screenshot: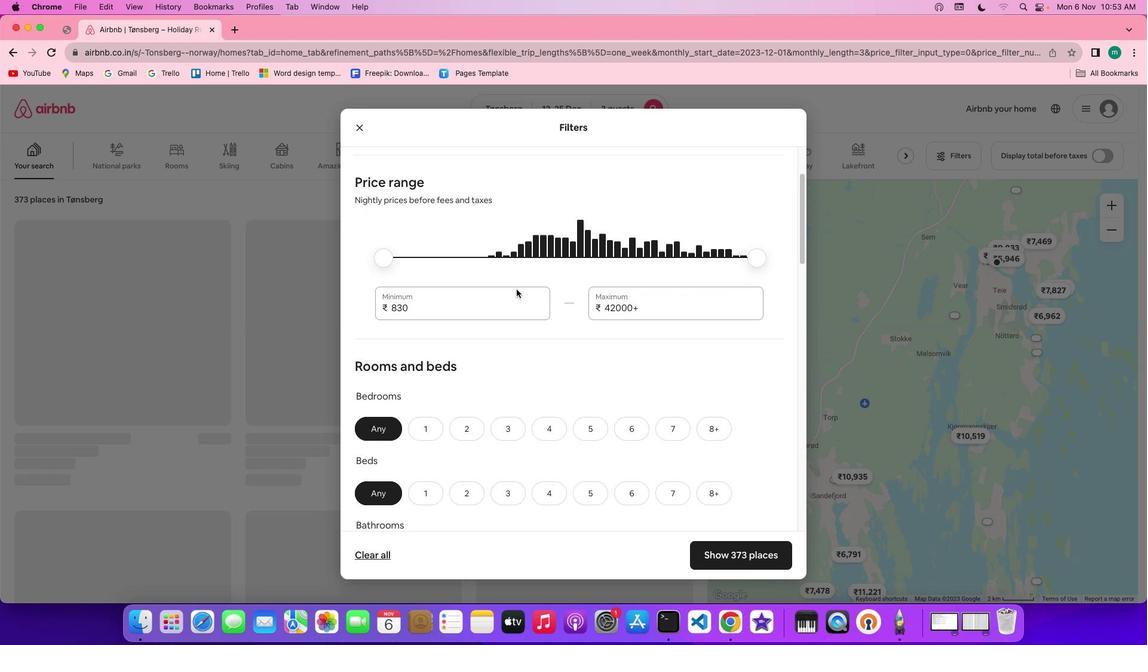 
Action: Mouse scrolled (516, 289) with delta (0, 0)
Screenshot: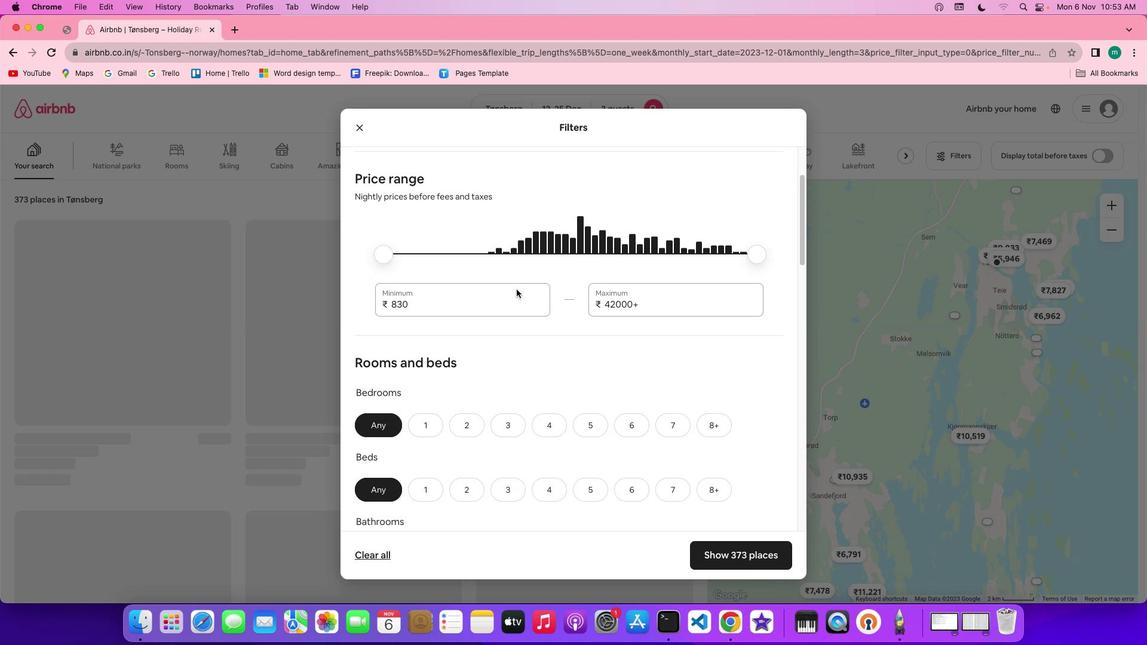 
Action: Mouse scrolled (516, 289) with delta (0, 0)
Screenshot: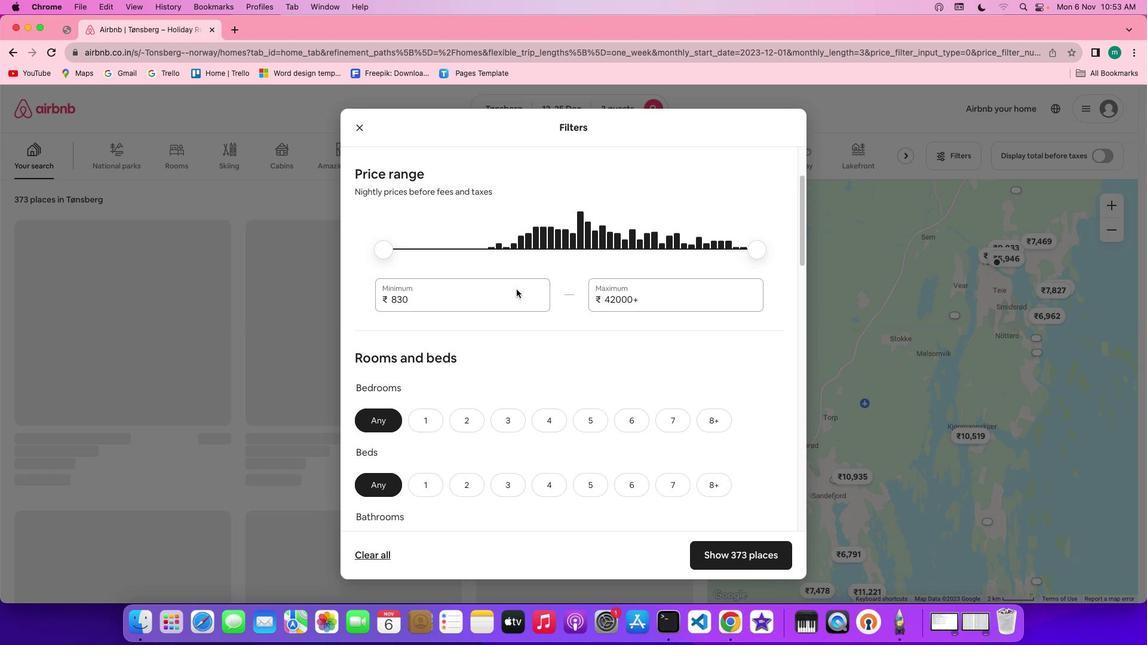 
Action: Mouse scrolled (516, 289) with delta (0, 0)
Screenshot: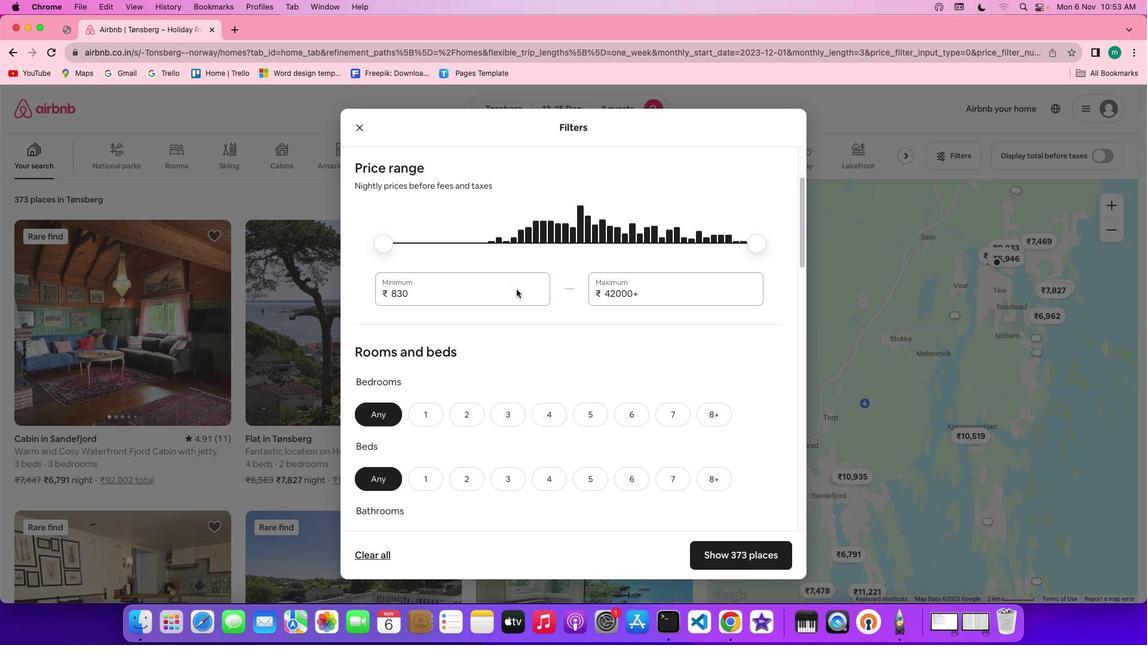 
Action: Mouse scrolled (516, 289) with delta (0, 0)
Screenshot: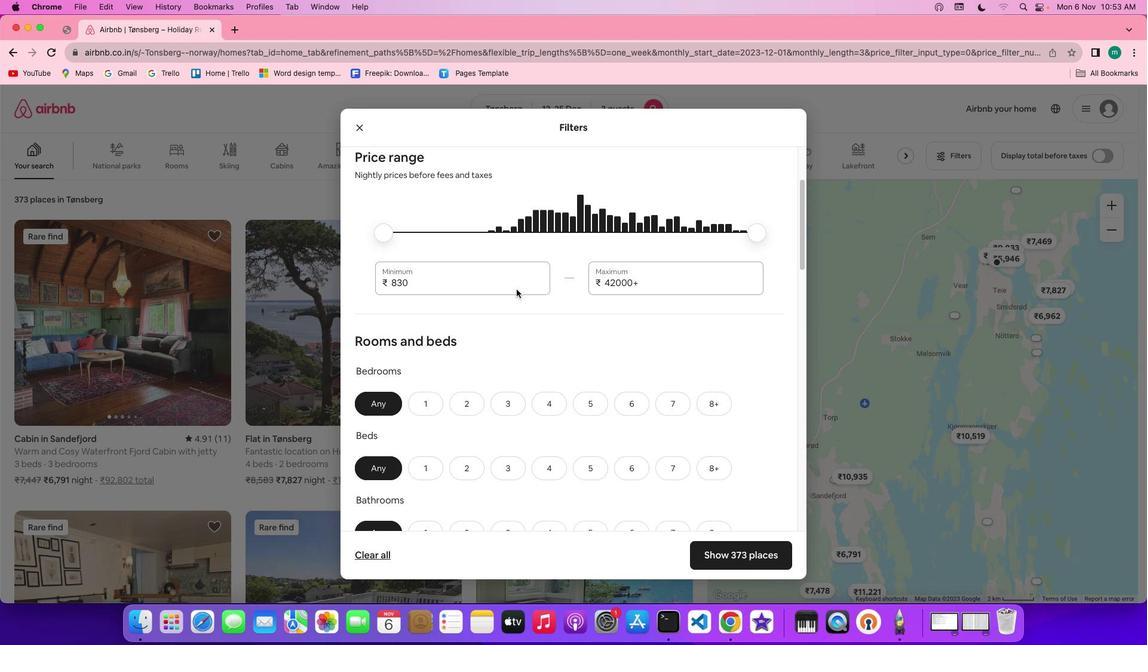 
Action: Mouse scrolled (516, 289) with delta (0, 0)
Screenshot: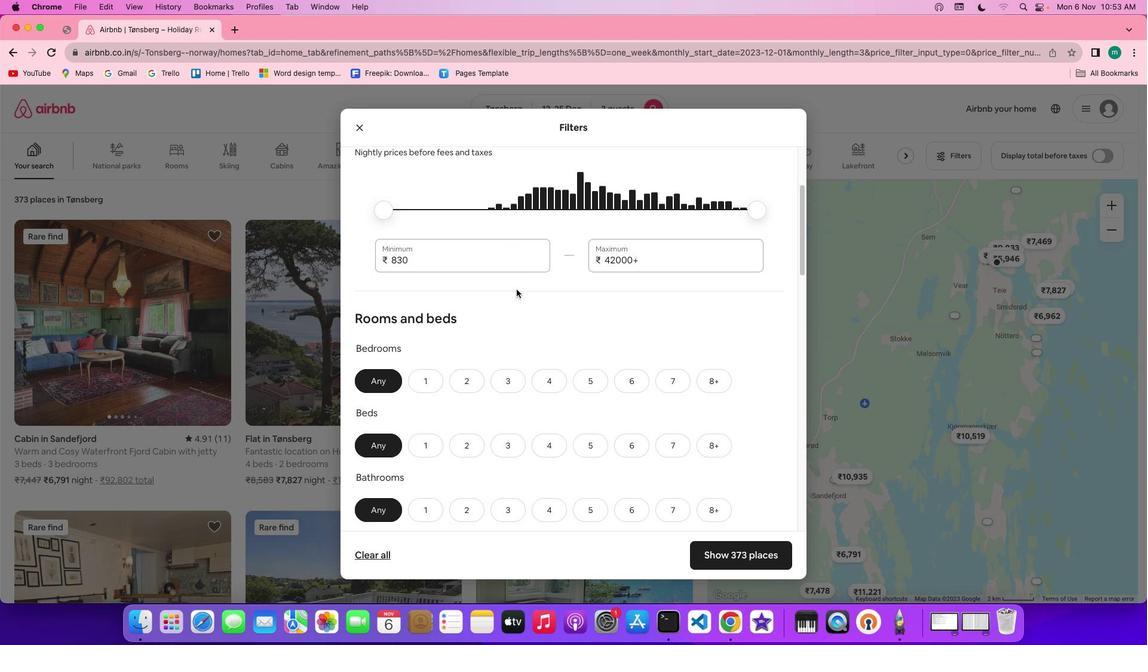 
Action: Mouse scrolled (516, 289) with delta (0, 0)
Screenshot: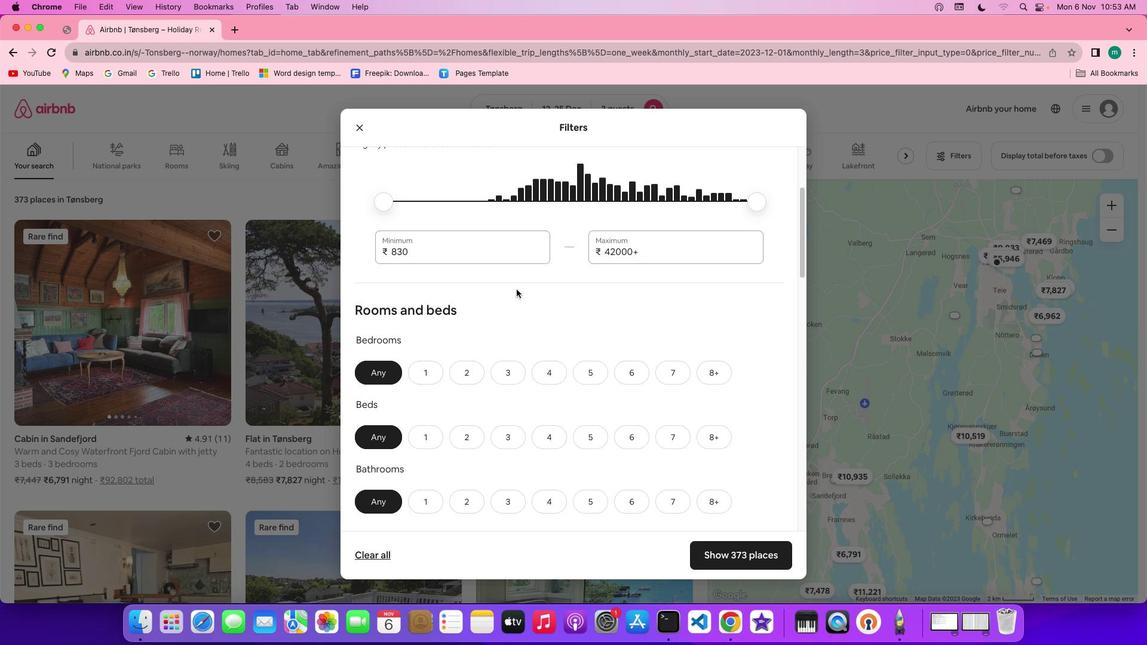 
Action: Mouse scrolled (516, 289) with delta (0, 0)
Screenshot: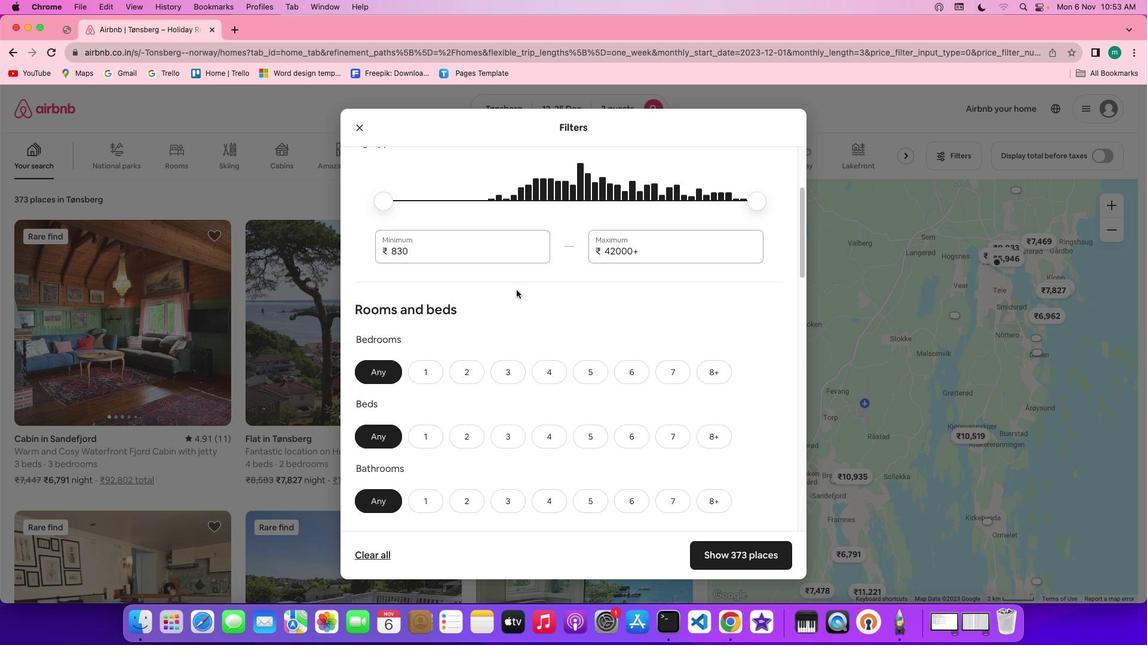 
Action: Mouse scrolled (516, 289) with delta (0, 0)
Screenshot: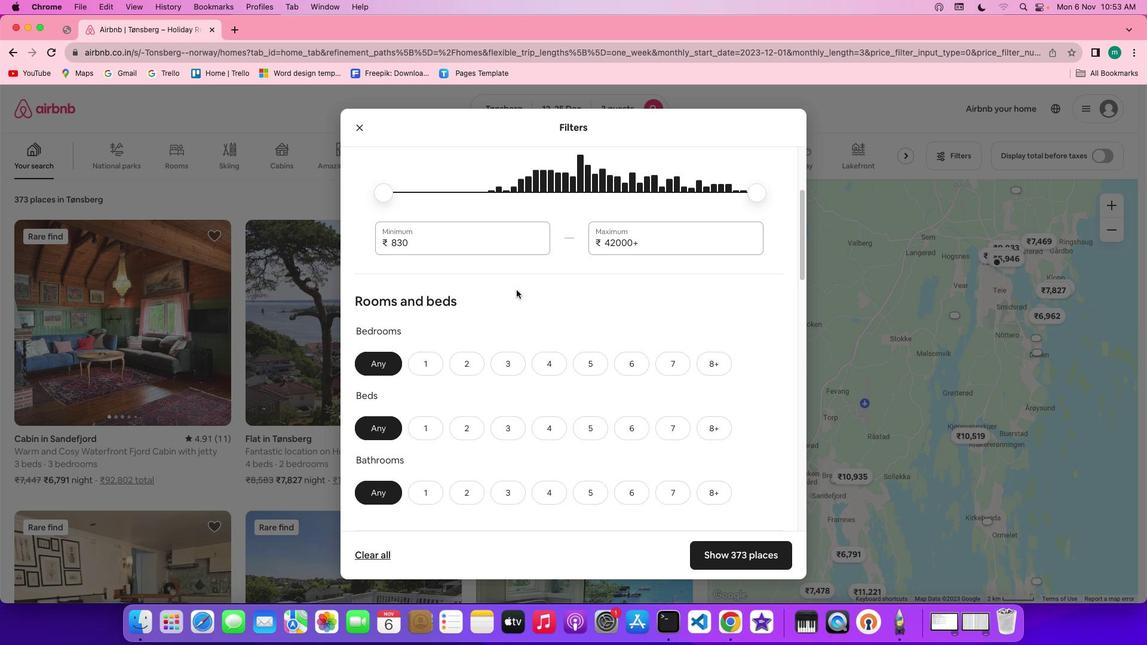 
Action: Mouse moved to (516, 290)
Screenshot: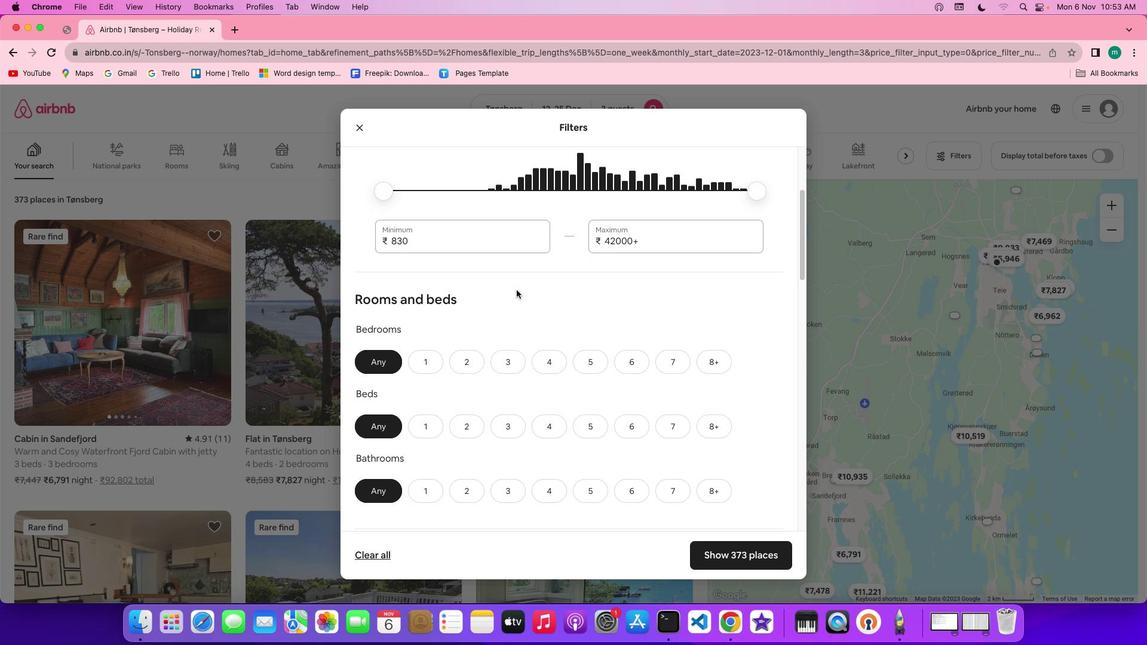 
Action: Mouse scrolled (516, 290) with delta (0, 0)
Screenshot: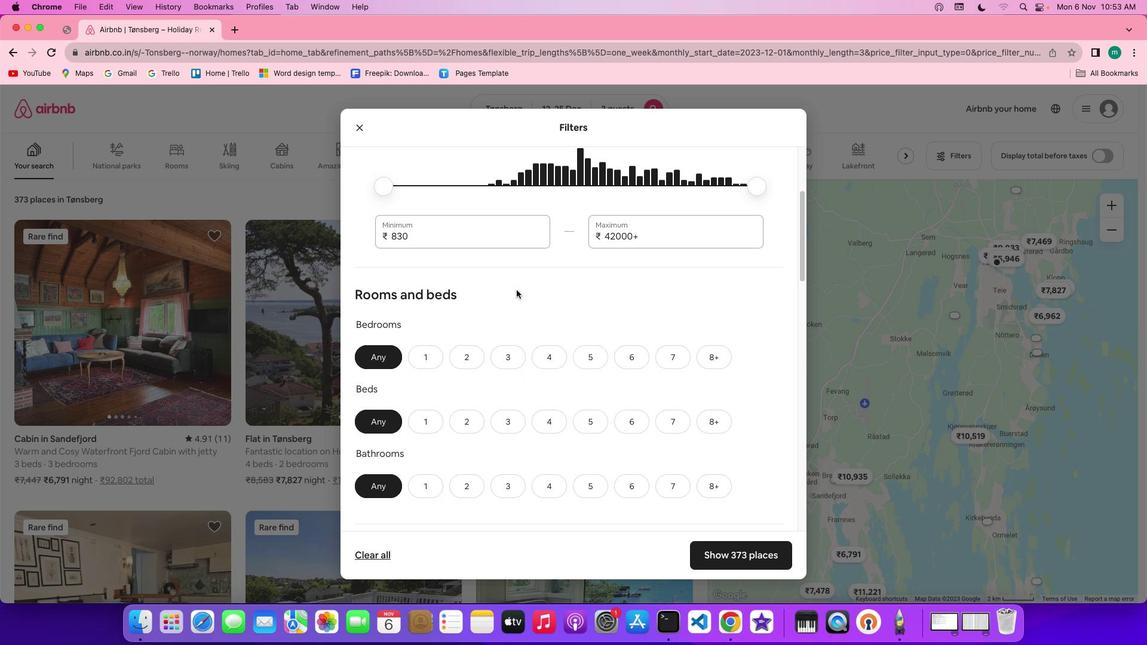 
Action: Mouse scrolled (516, 290) with delta (0, 0)
Screenshot: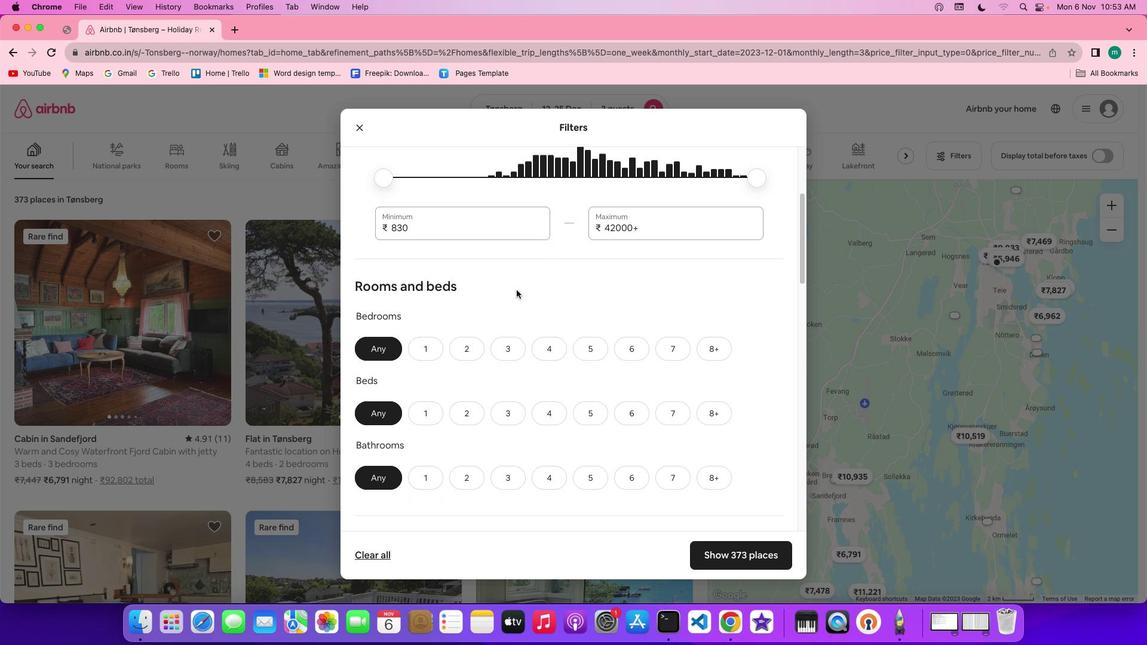 
Action: Mouse scrolled (516, 290) with delta (0, 0)
Screenshot: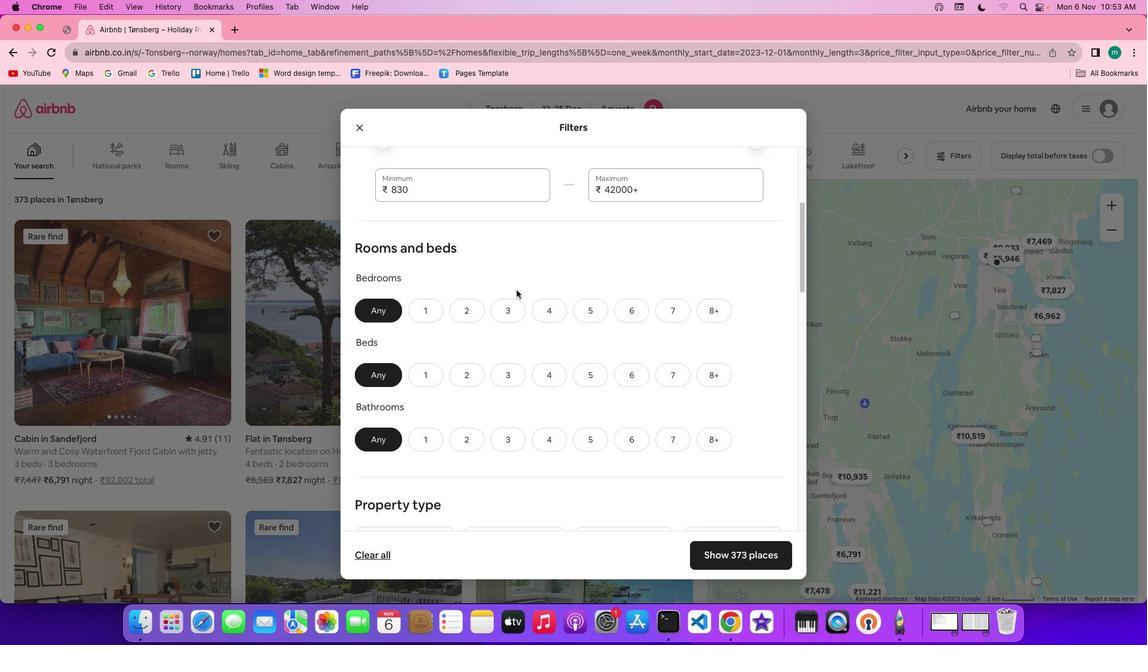 
Action: Mouse scrolled (516, 290) with delta (0, -1)
Screenshot: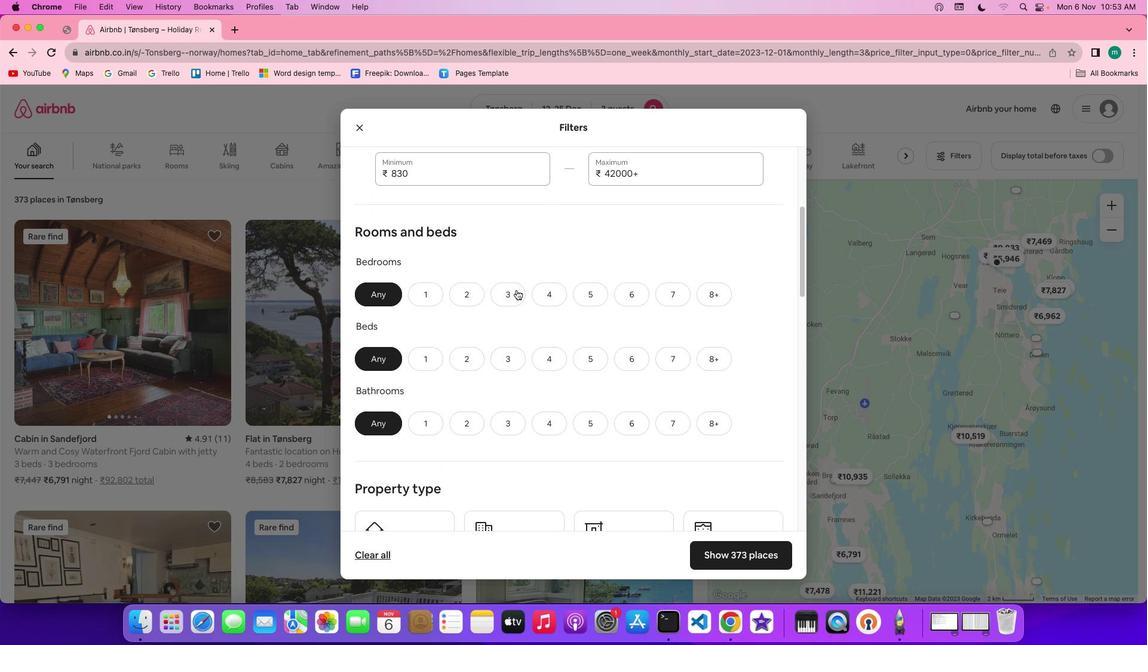 
Action: Mouse scrolled (516, 290) with delta (0, 0)
Screenshot: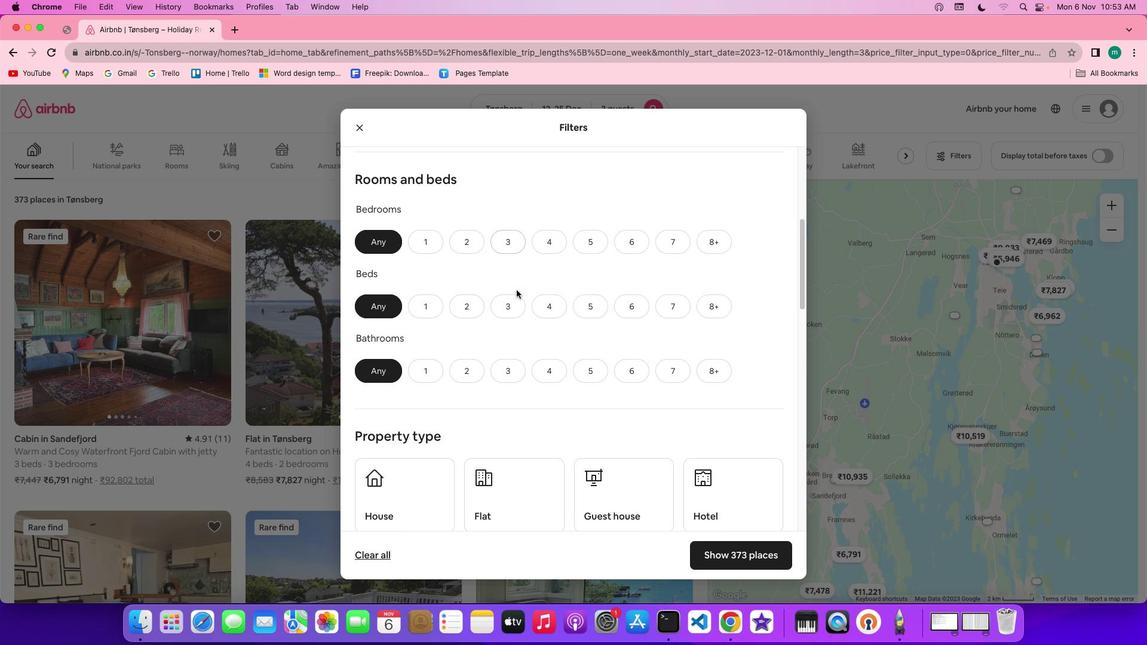 
Action: Mouse scrolled (516, 290) with delta (0, 0)
Screenshot: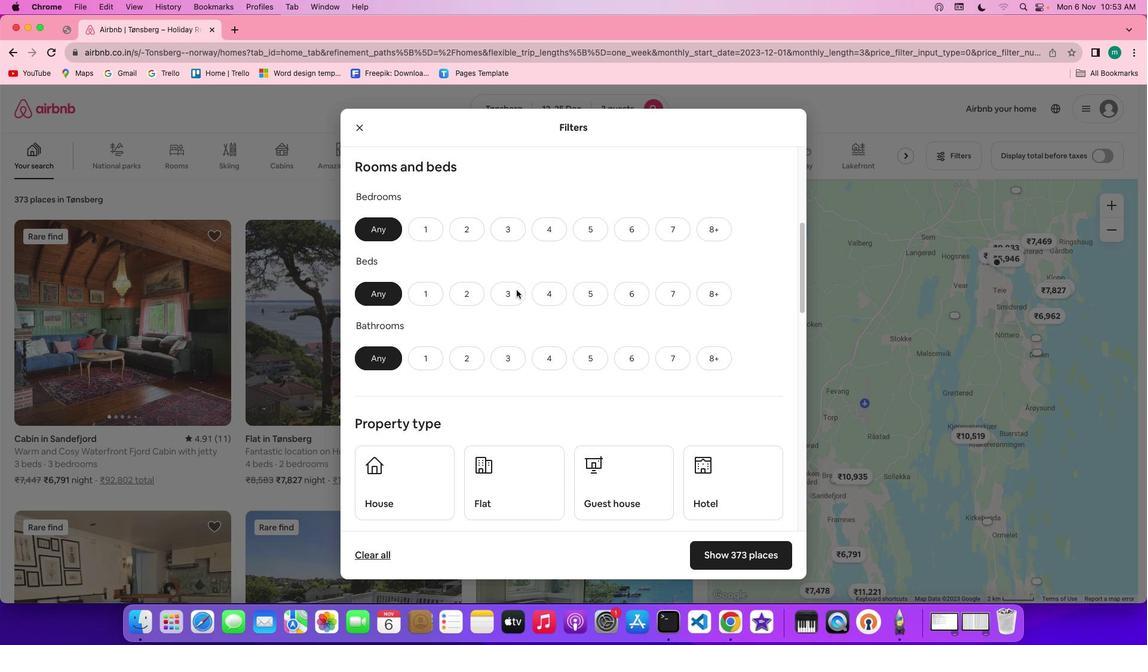 
Action: Mouse scrolled (516, 290) with delta (0, 0)
Screenshot: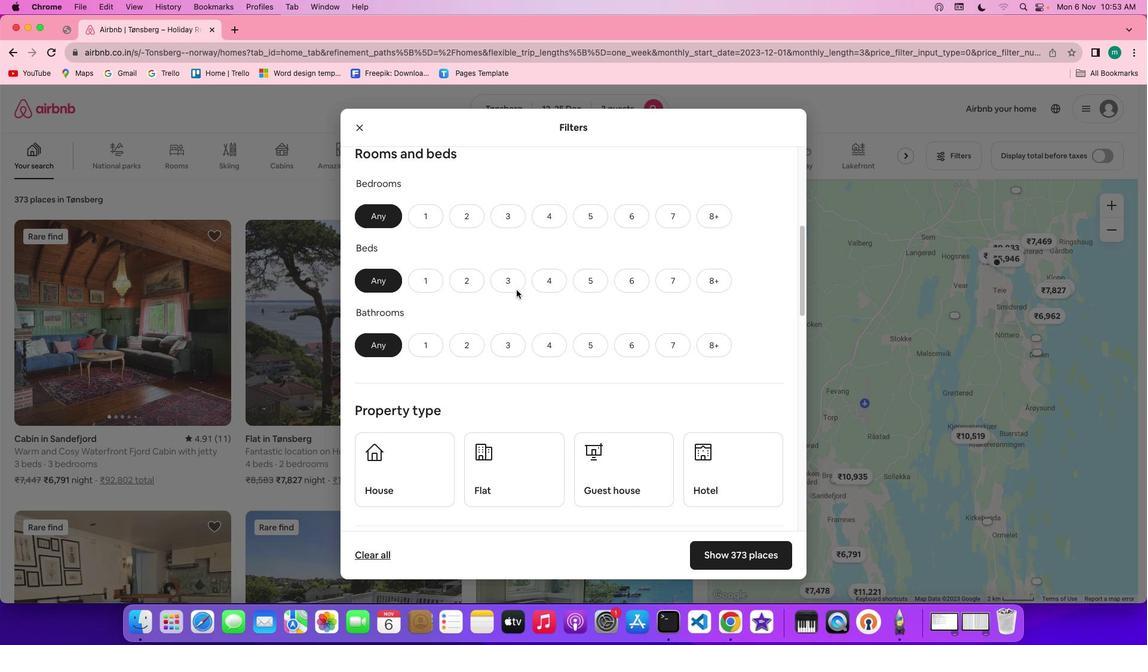 
Action: Mouse scrolled (516, 290) with delta (0, 0)
Screenshot: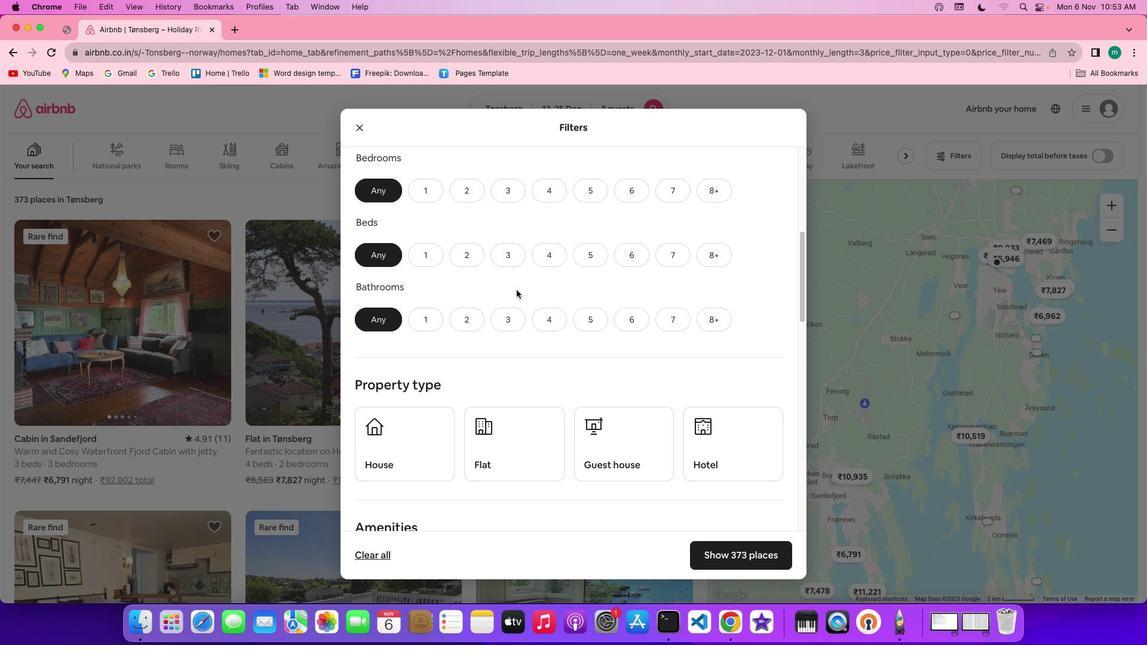 
Action: Mouse scrolled (516, 290) with delta (0, 0)
Screenshot: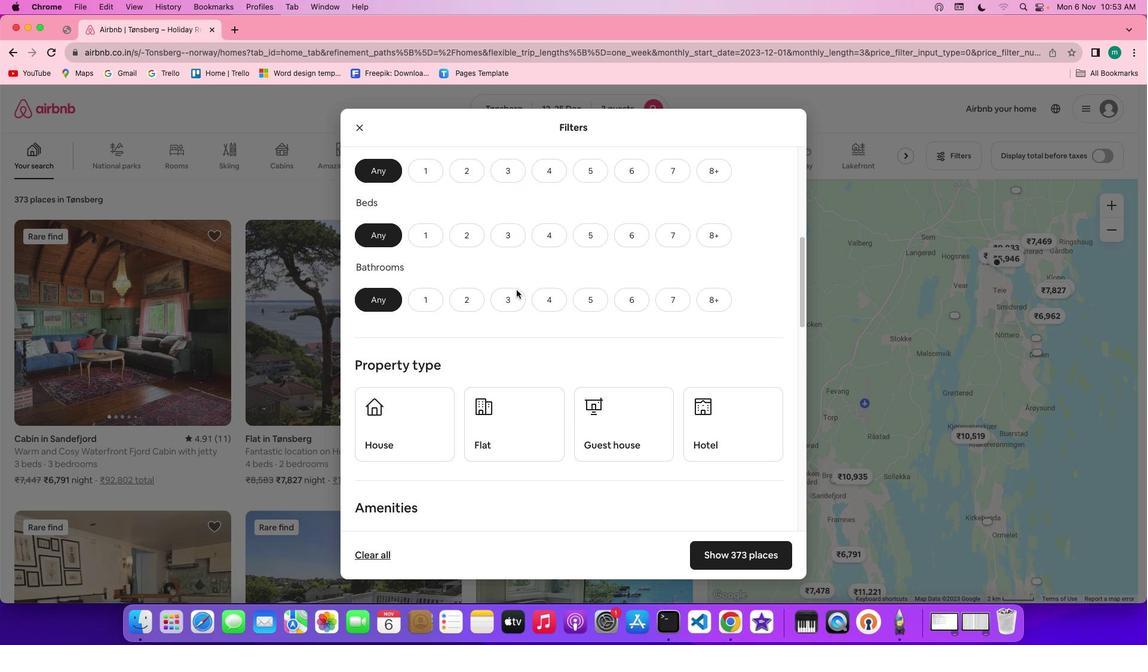 
Action: Mouse scrolled (516, 290) with delta (0, 0)
Screenshot: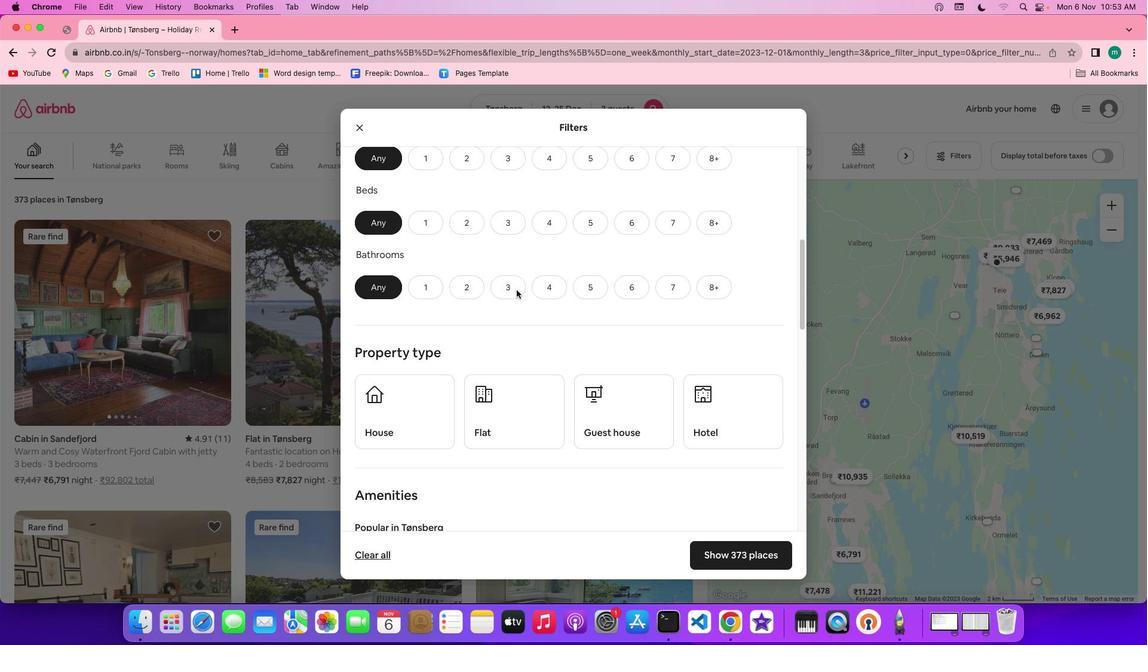 
Action: Mouse scrolled (516, 290) with delta (0, 0)
Screenshot: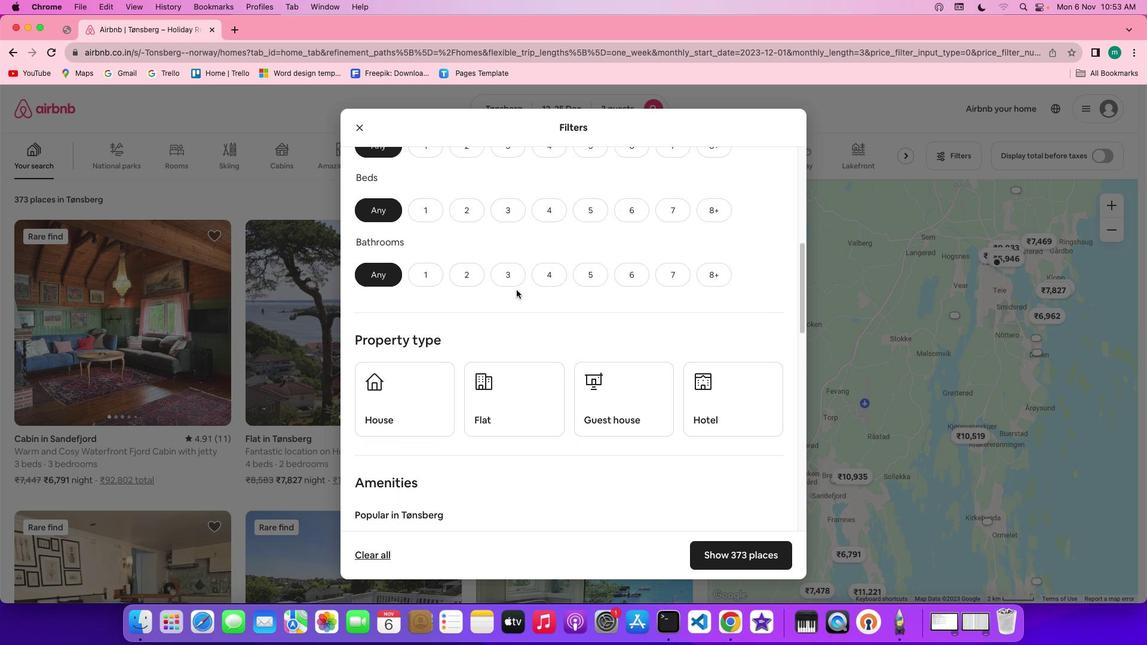 
Action: Mouse scrolled (516, 290) with delta (0, 0)
Screenshot: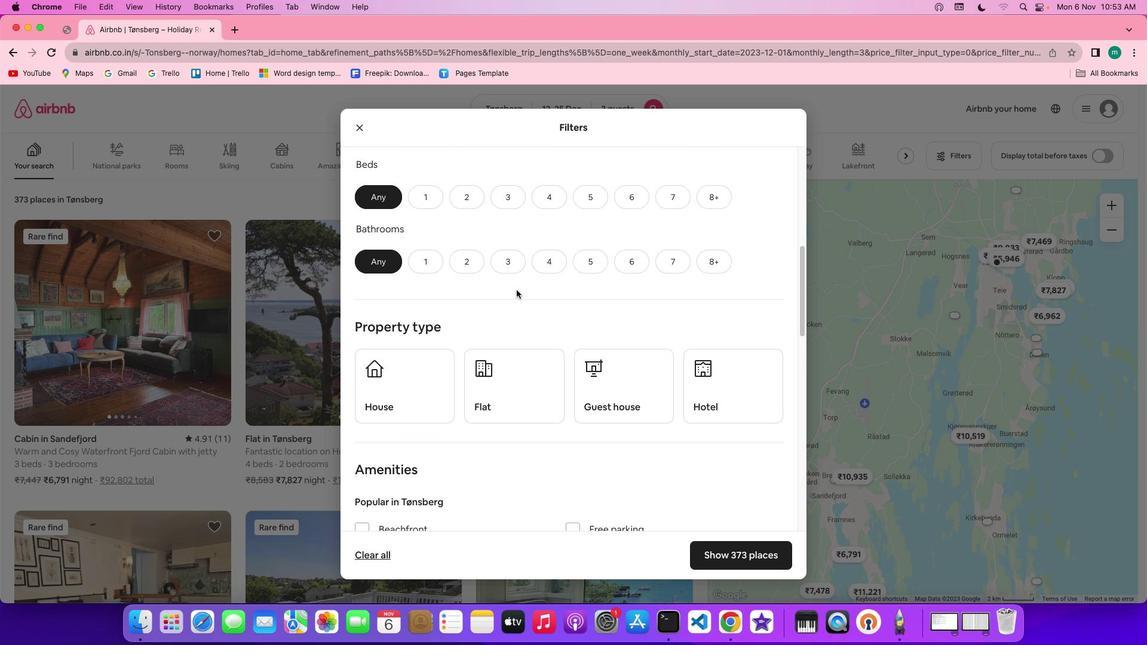 
Action: Mouse scrolled (516, 290) with delta (0, 0)
Screenshot: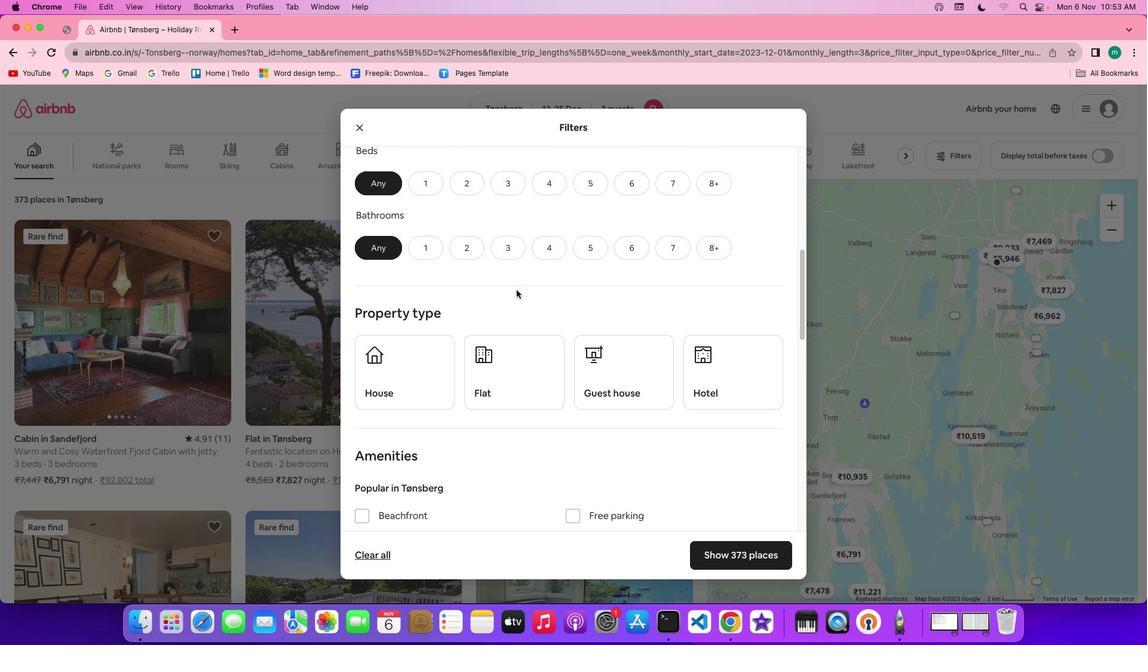 
Action: Mouse scrolled (516, 290) with delta (0, 0)
Screenshot: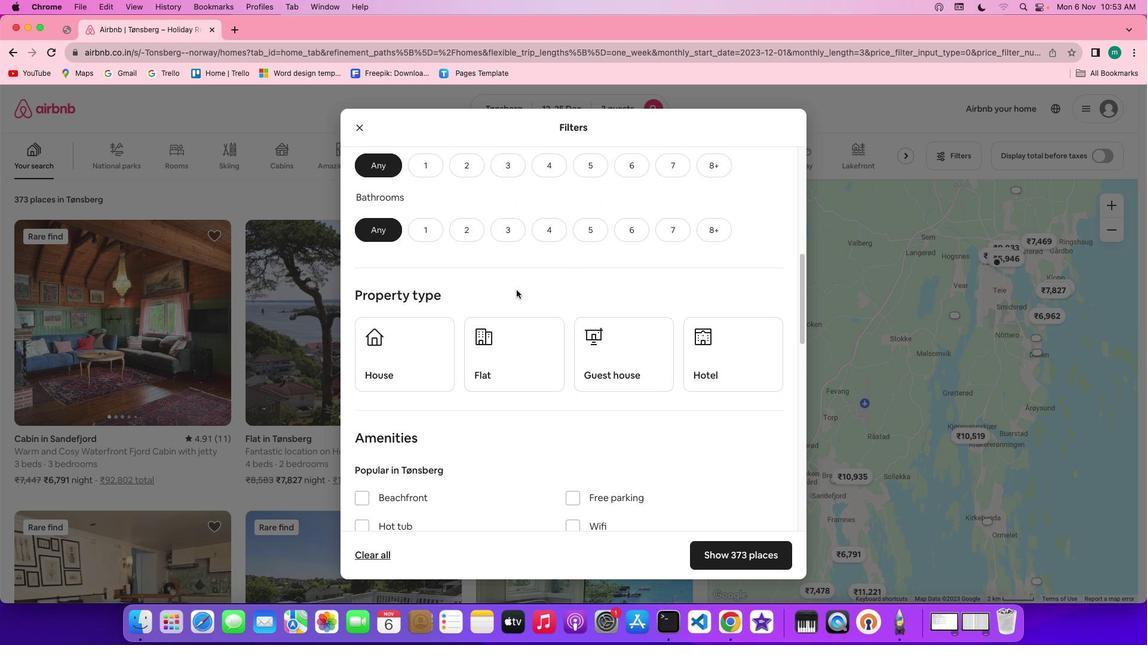 
Action: Mouse scrolled (516, 290) with delta (0, 0)
Screenshot: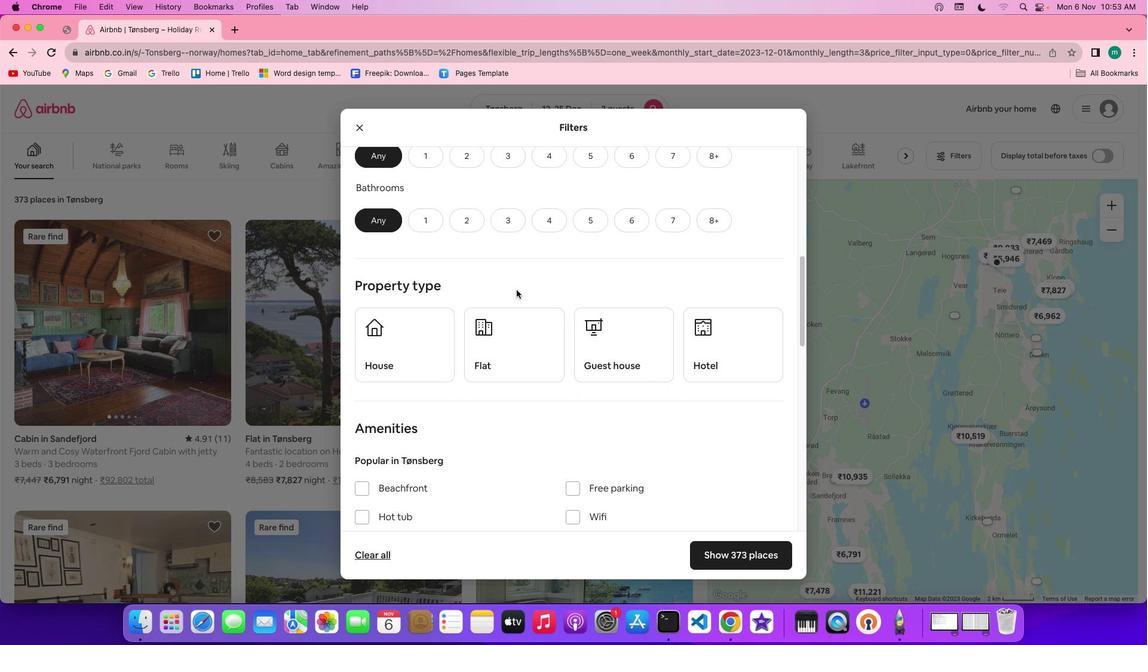 
Action: Mouse scrolled (516, 290) with delta (0, 0)
Screenshot: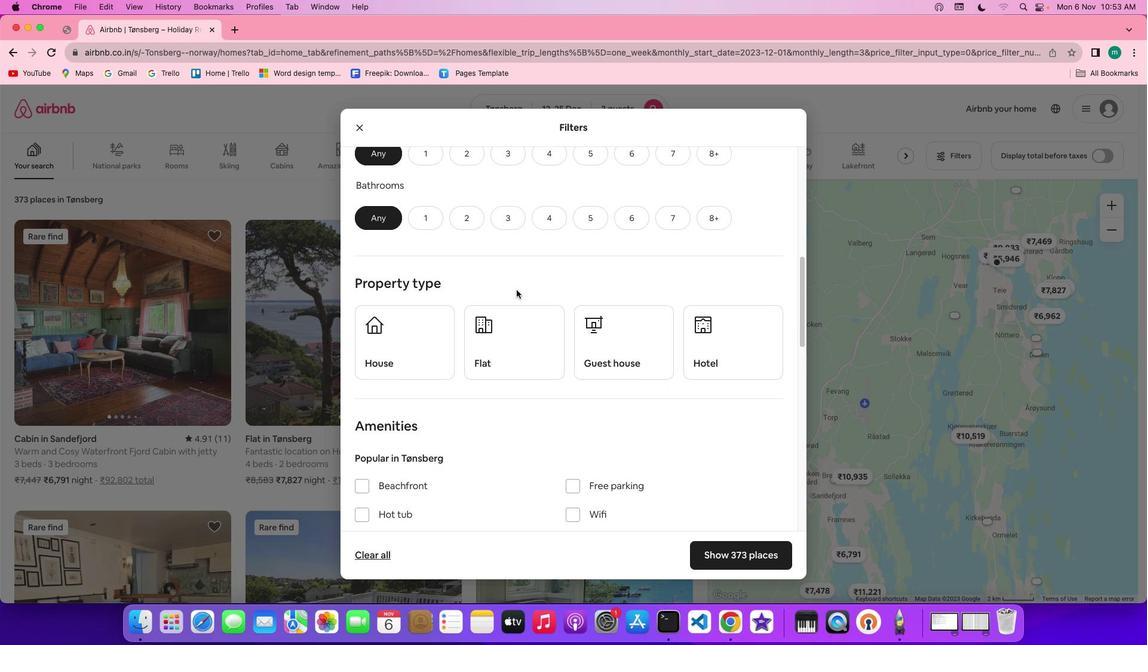 
Action: Mouse scrolled (516, 290) with delta (0, 0)
Screenshot: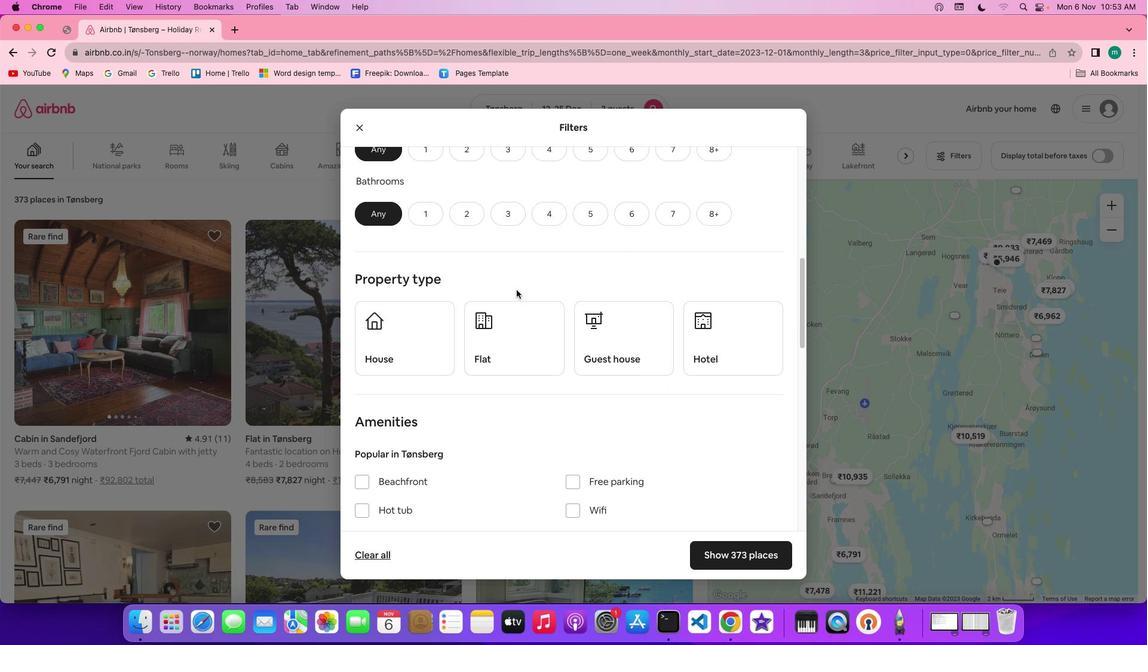 
Action: Mouse scrolled (516, 290) with delta (0, 0)
Screenshot: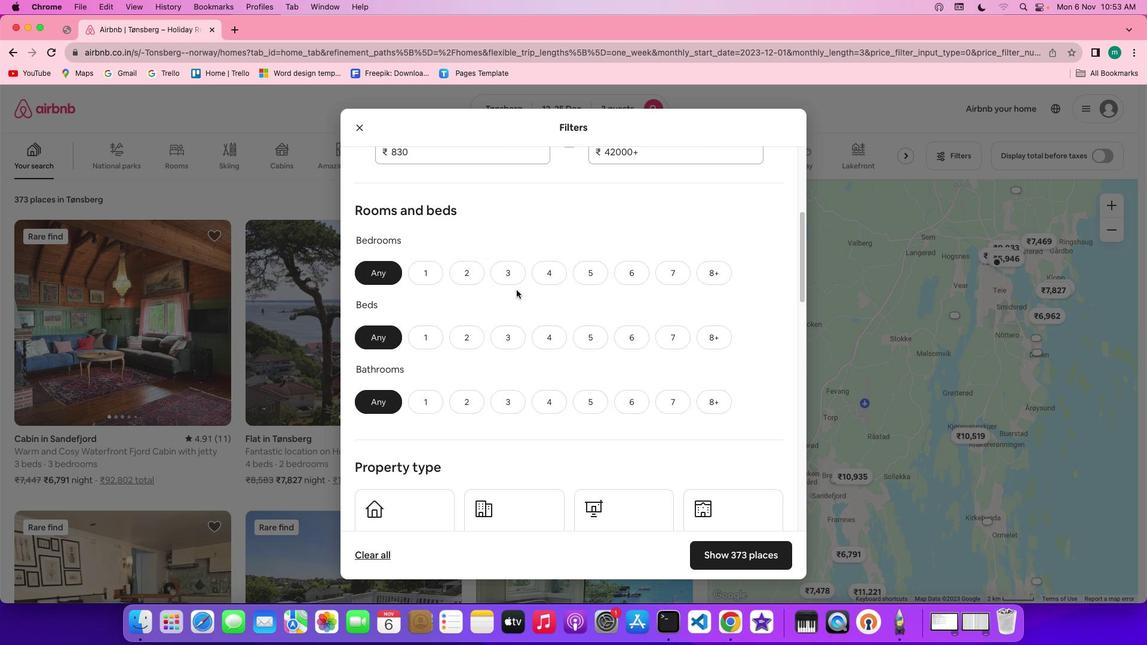 
Action: Mouse scrolled (516, 290) with delta (0, 0)
Screenshot: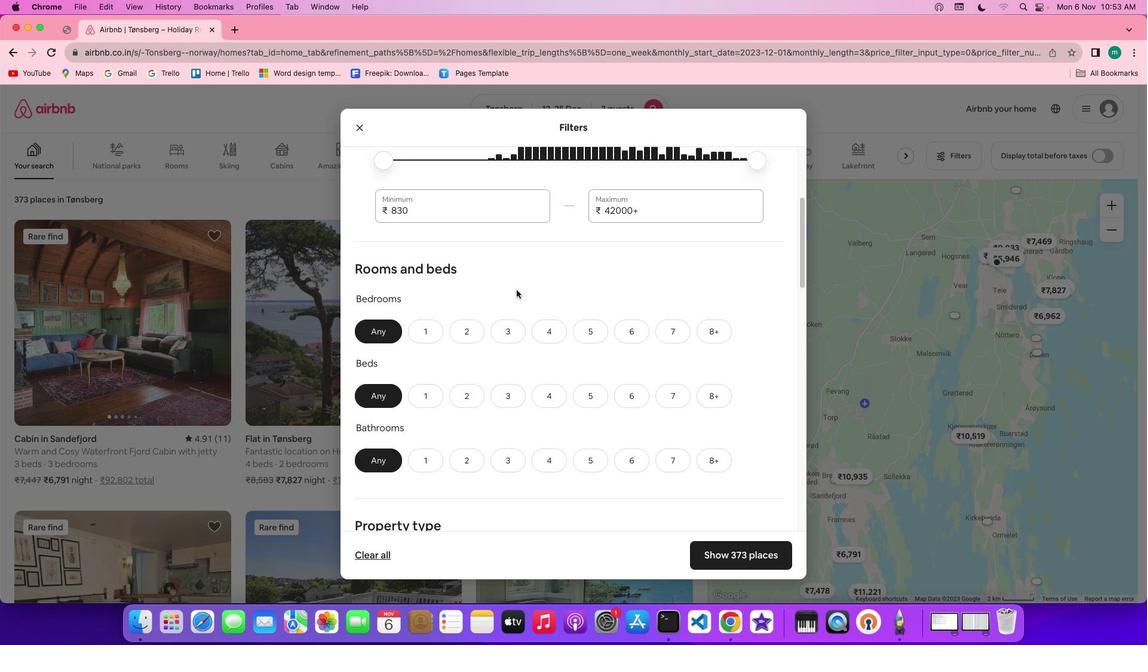 
Action: Mouse scrolled (516, 290) with delta (0, 1)
Screenshot: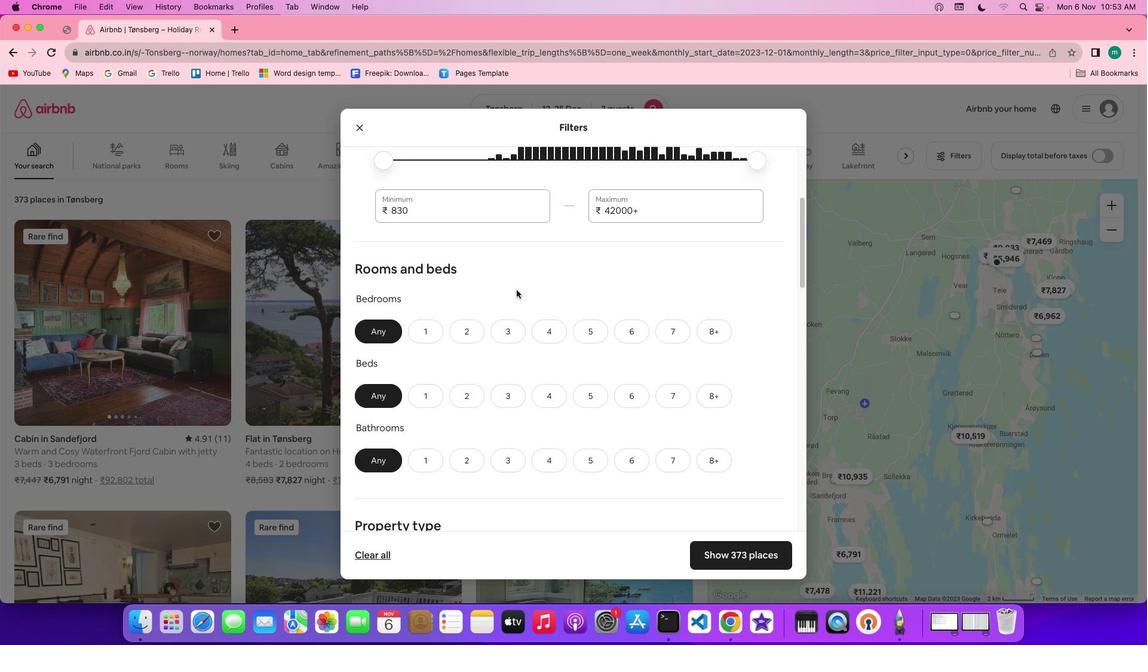 
Action: Mouse scrolled (516, 290) with delta (0, 2)
Screenshot: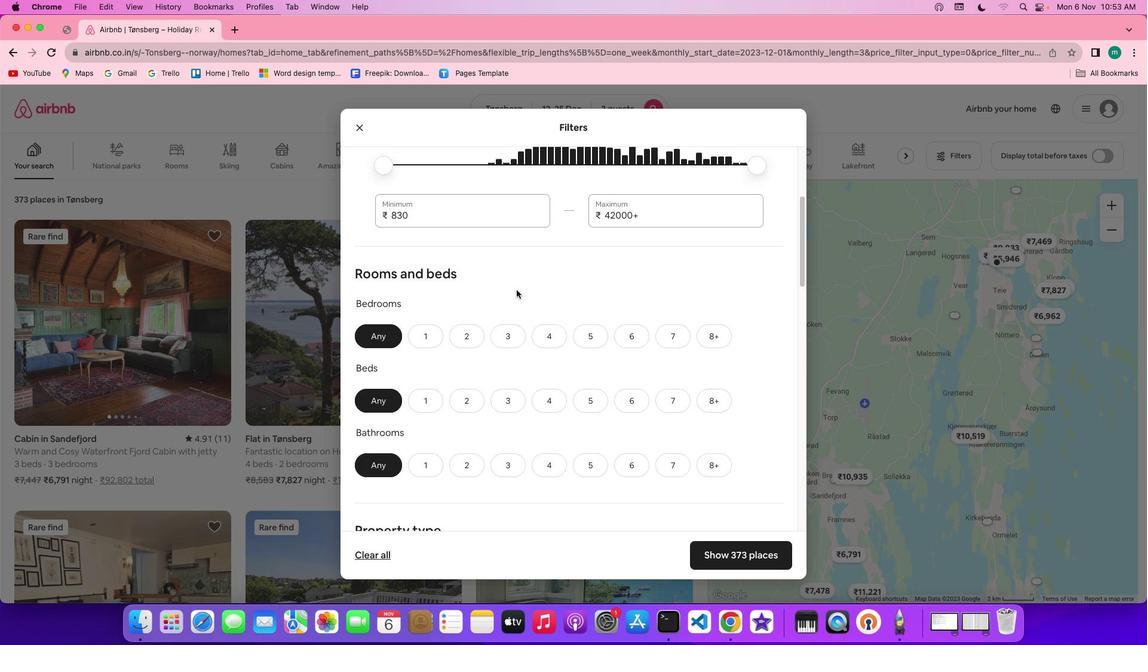 
Action: Mouse moved to (516, 294)
Screenshot: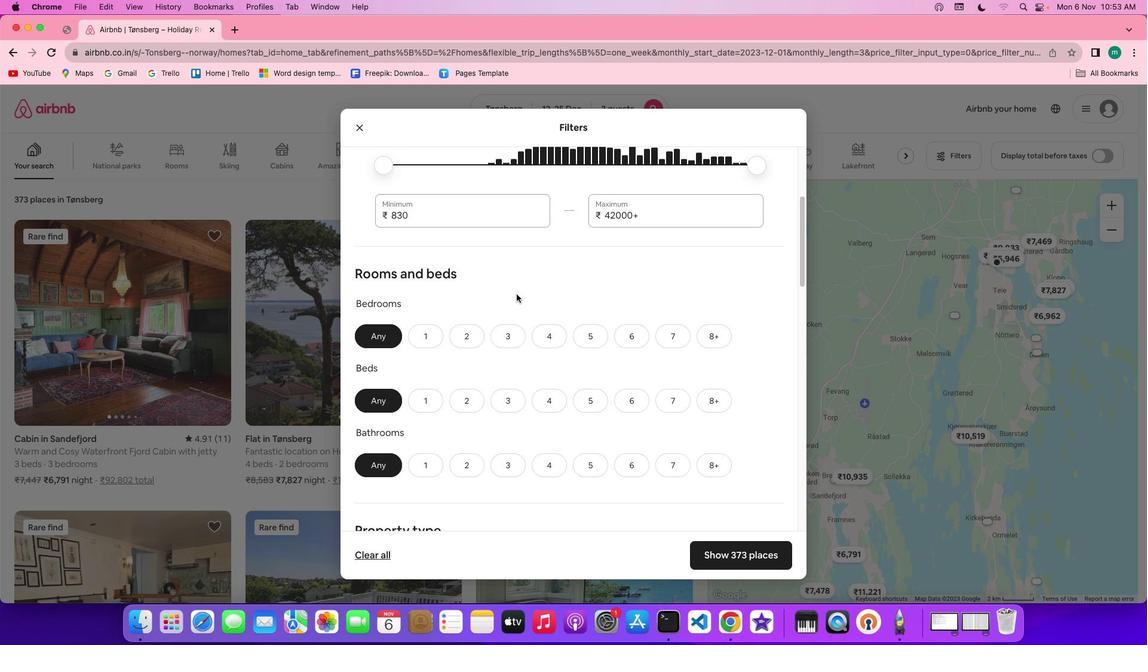 
Action: Mouse scrolled (516, 294) with delta (0, 0)
Screenshot: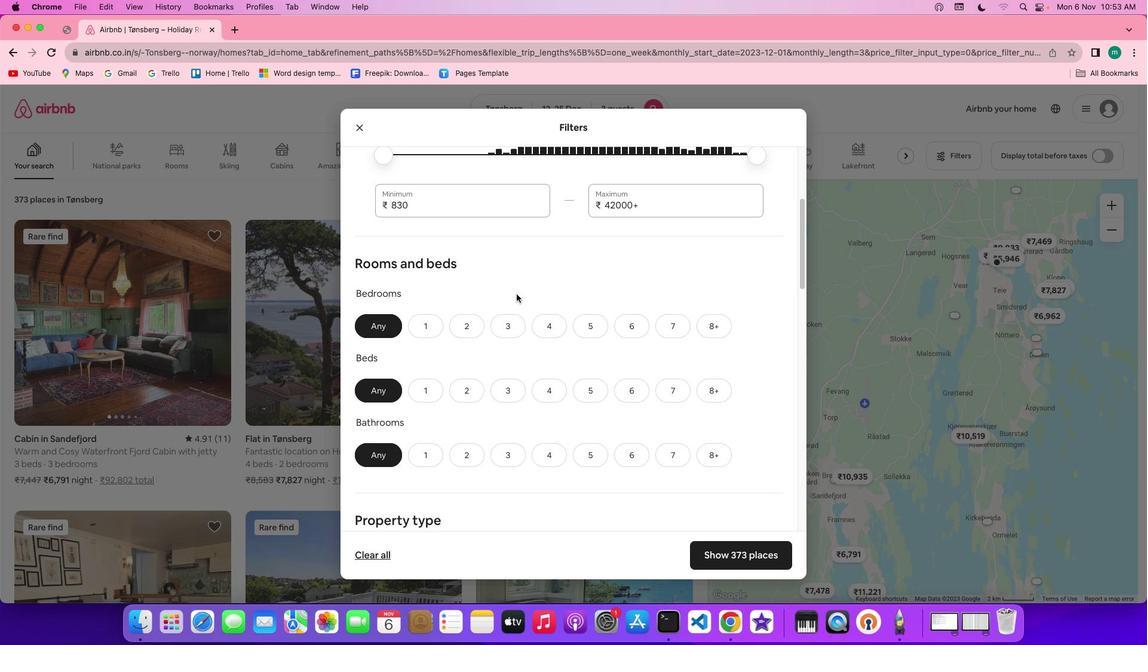 
Action: Mouse scrolled (516, 294) with delta (0, 0)
Screenshot: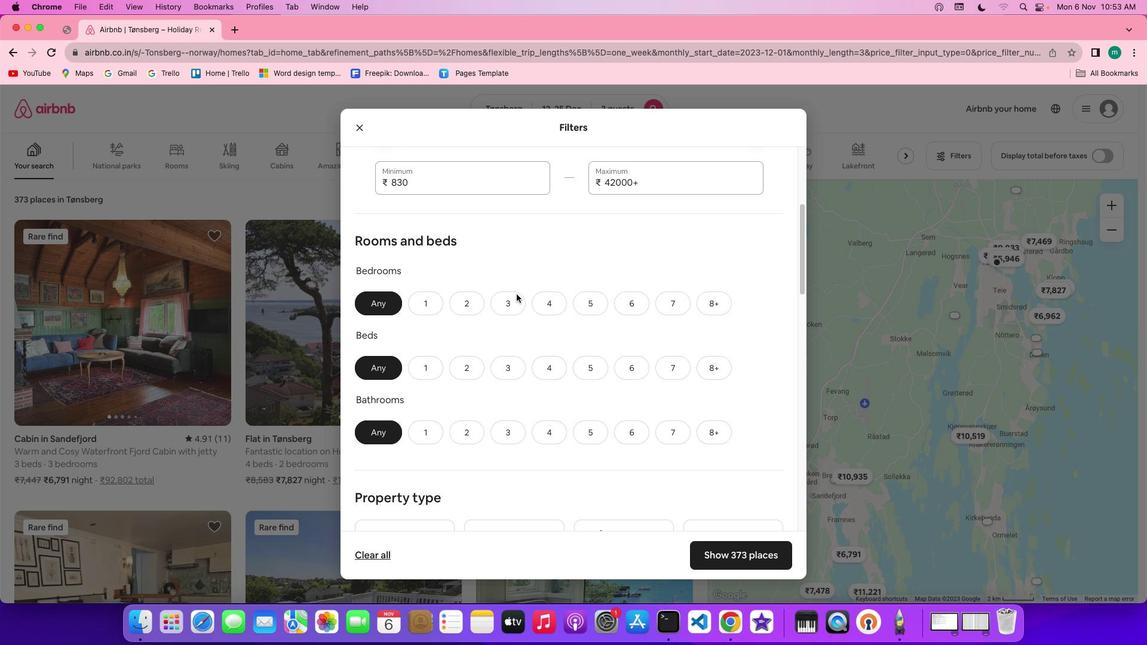 
Action: Mouse scrolled (516, 294) with delta (0, 0)
Screenshot: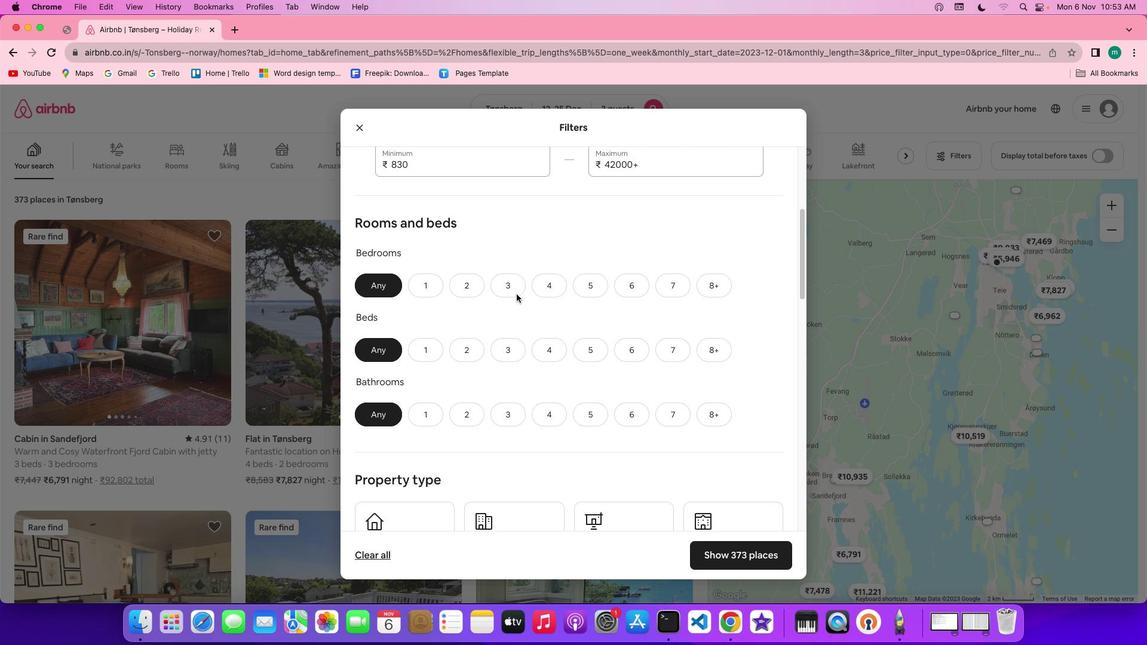 
Action: Mouse scrolled (516, 294) with delta (0, 0)
Screenshot: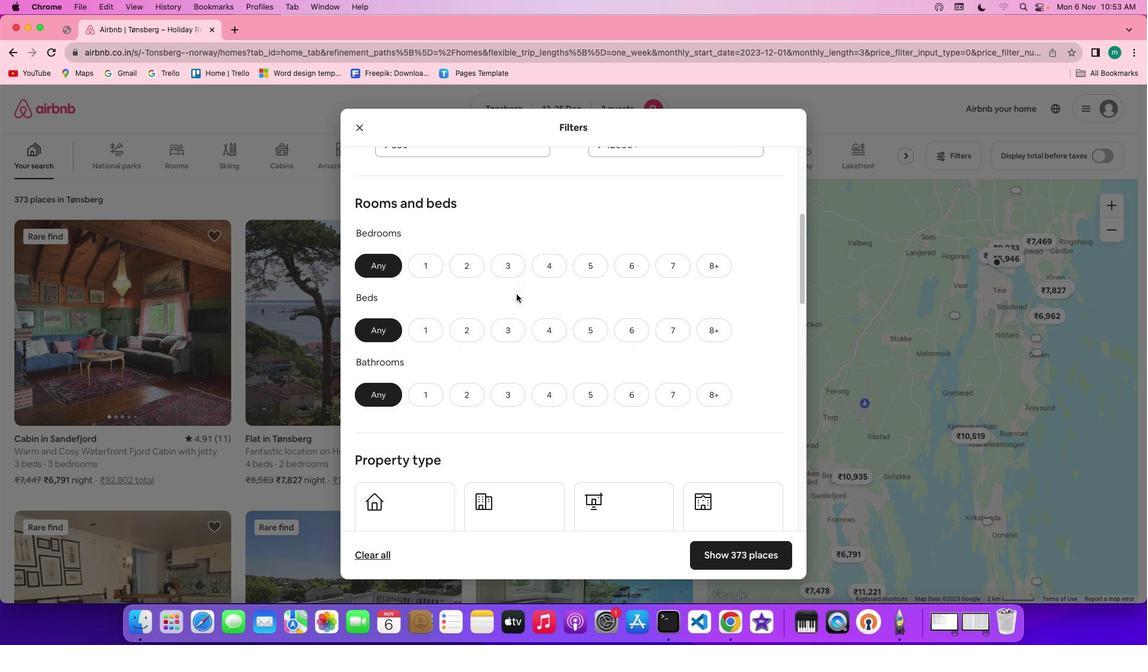 
Action: Mouse scrolled (516, 294) with delta (0, 0)
Screenshot: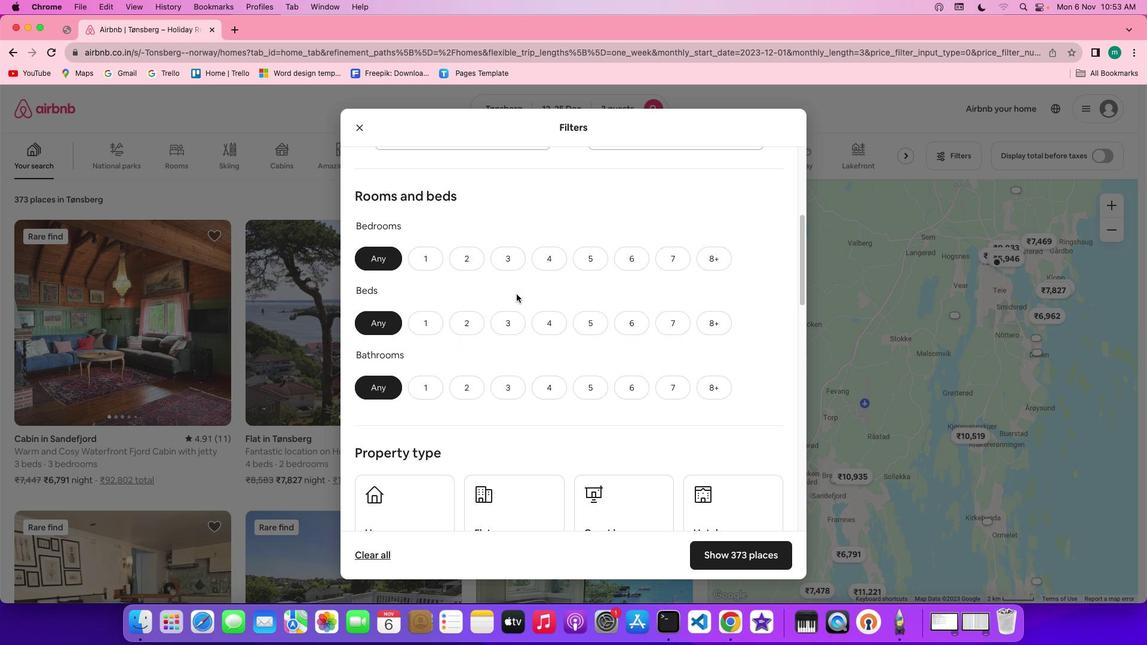 
Action: Mouse scrolled (516, 294) with delta (0, 0)
Screenshot: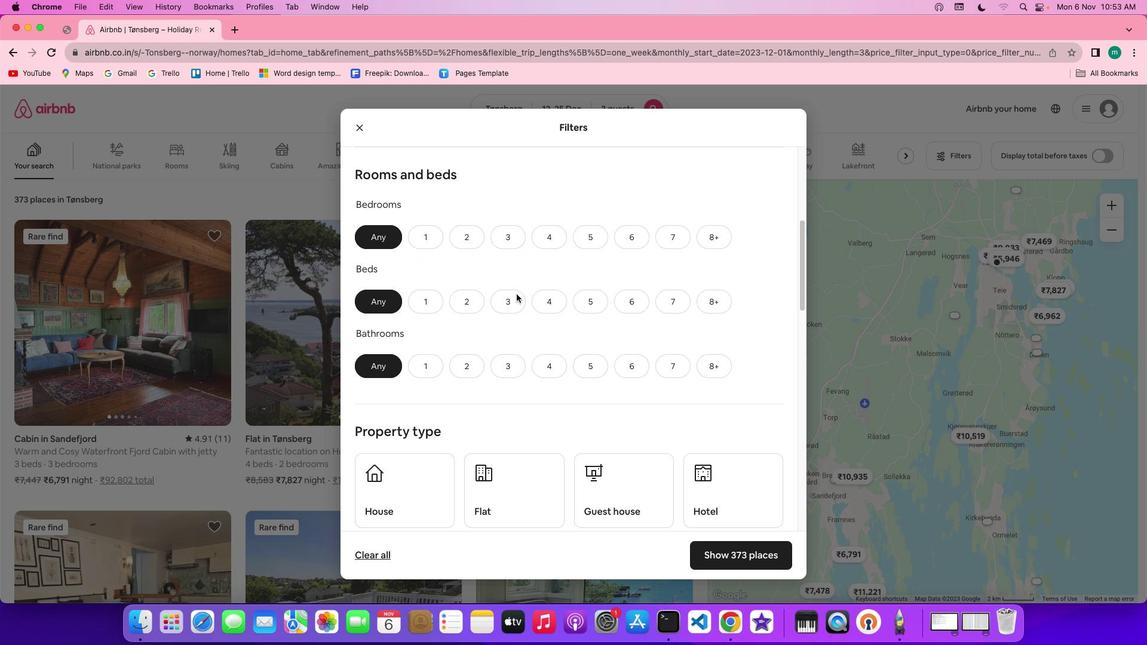 
Action: Mouse scrolled (516, 294) with delta (0, 0)
Screenshot: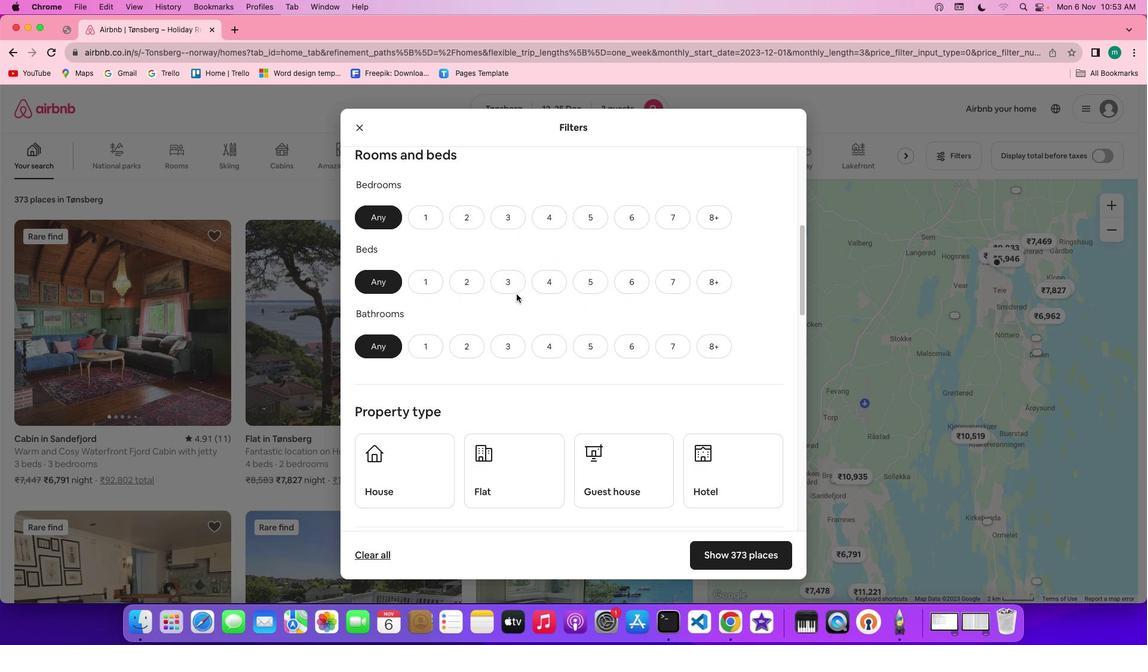 
Action: Mouse scrolled (516, 294) with delta (0, 0)
Screenshot: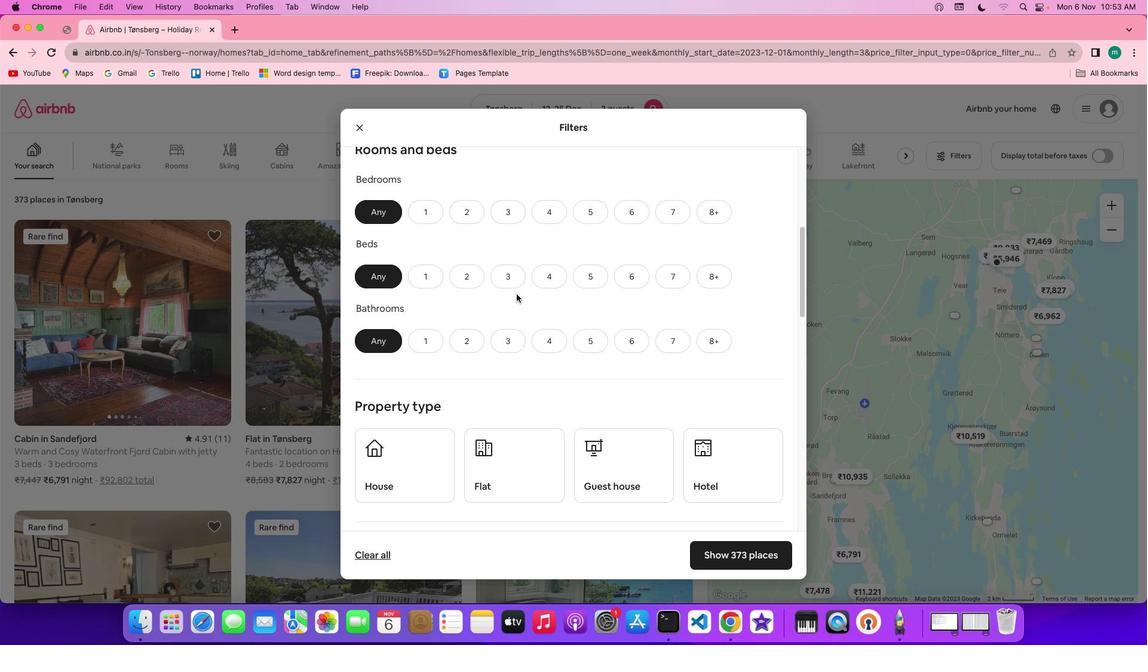 
Action: Mouse scrolled (516, 294) with delta (0, 0)
Screenshot: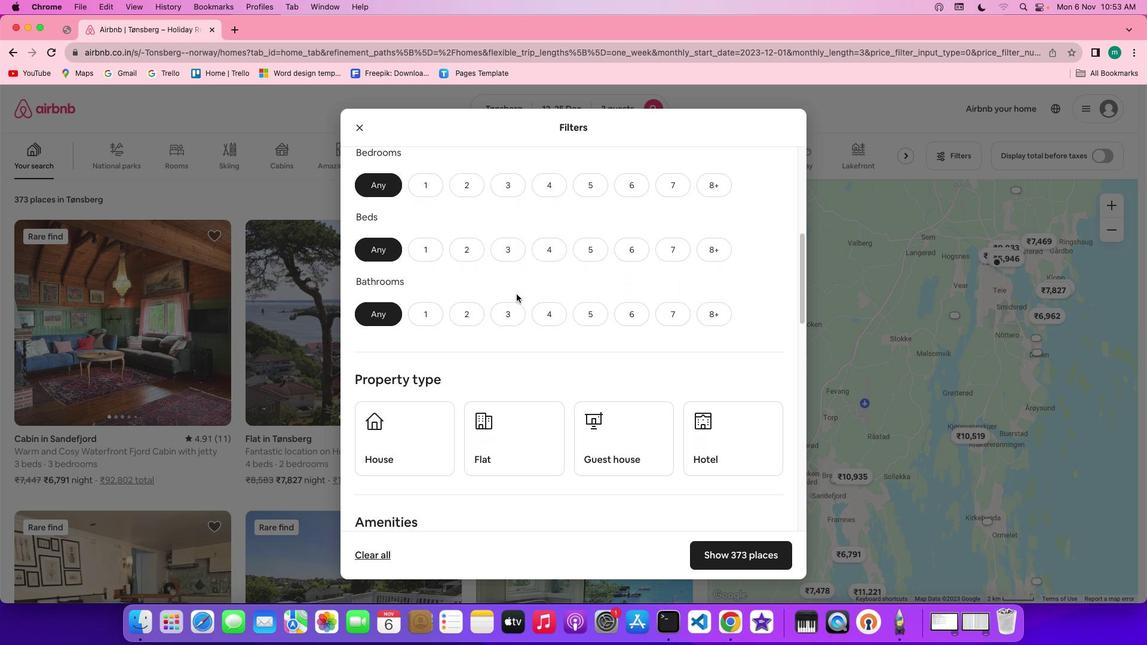 
Action: Mouse scrolled (516, 294) with delta (0, 0)
Screenshot: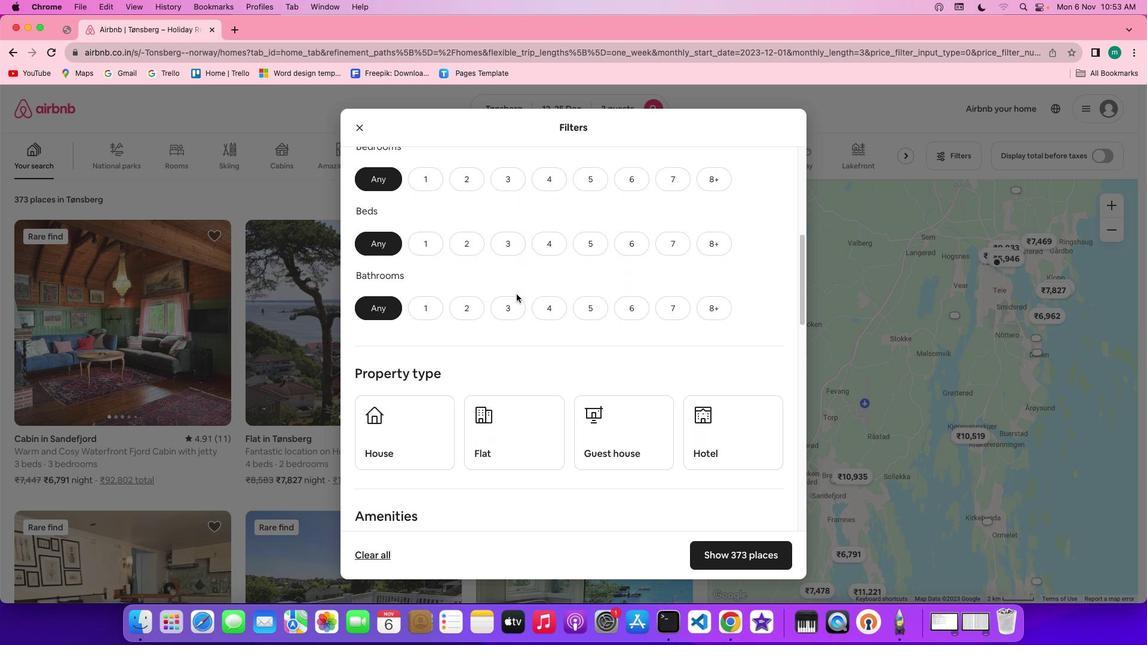 
Action: Mouse scrolled (516, 294) with delta (0, 0)
Screenshot: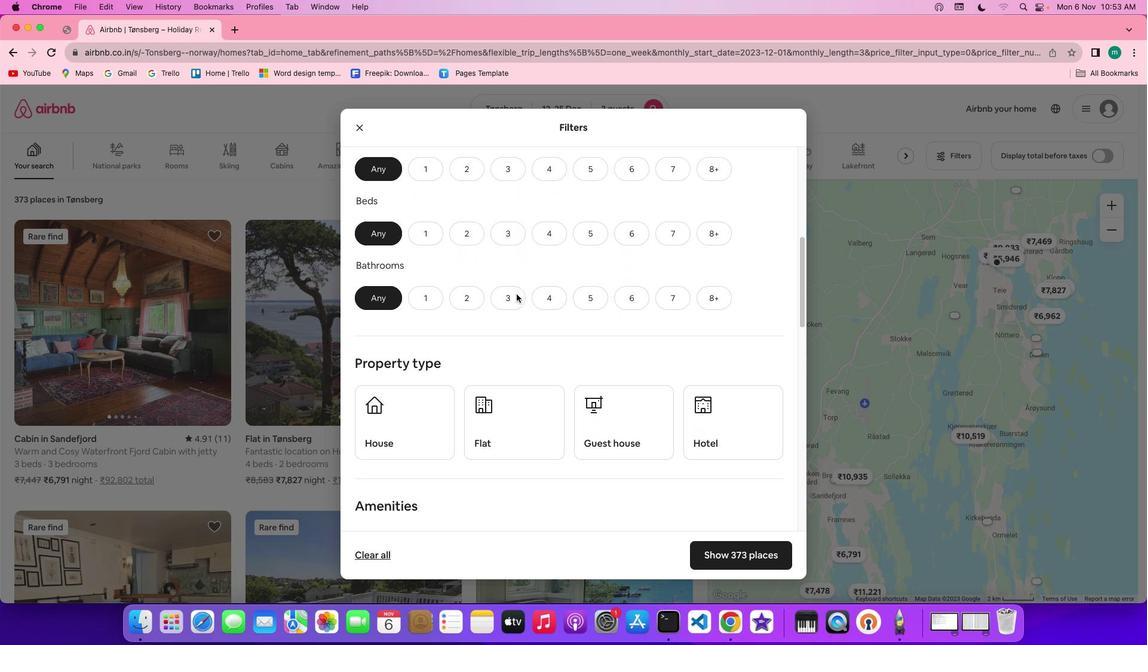 
Action: Mouse scrolled (516, 294) with delta (0, 0)
Screenshot: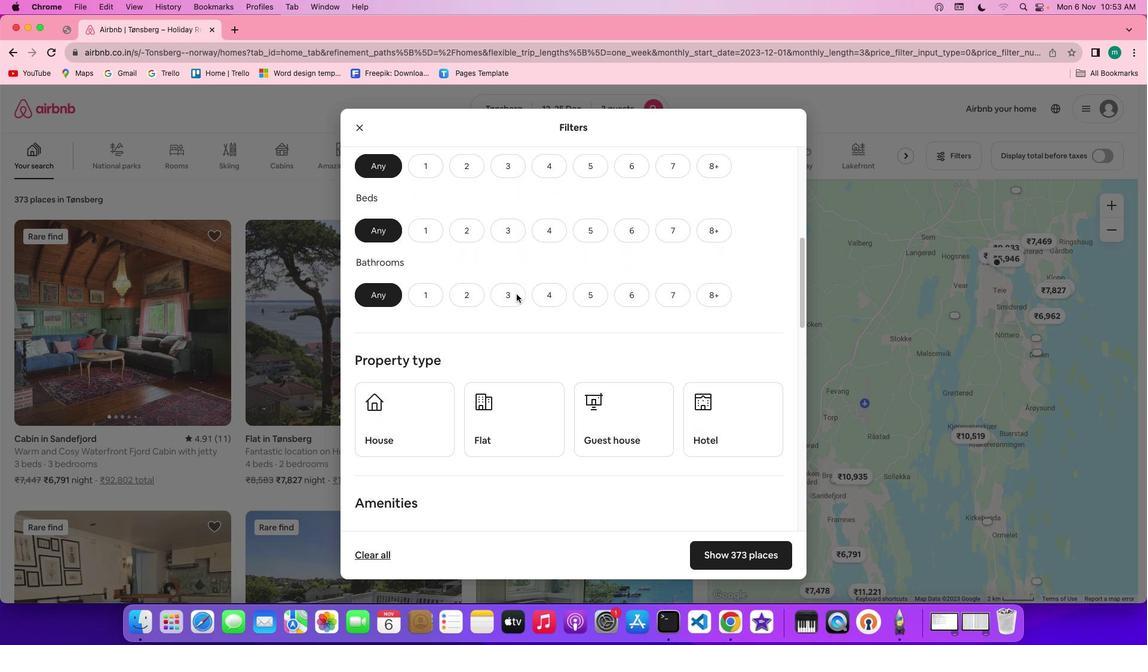 
Action: Mouse scrolled (516, 294) with delta (0, 0)
Screenshot: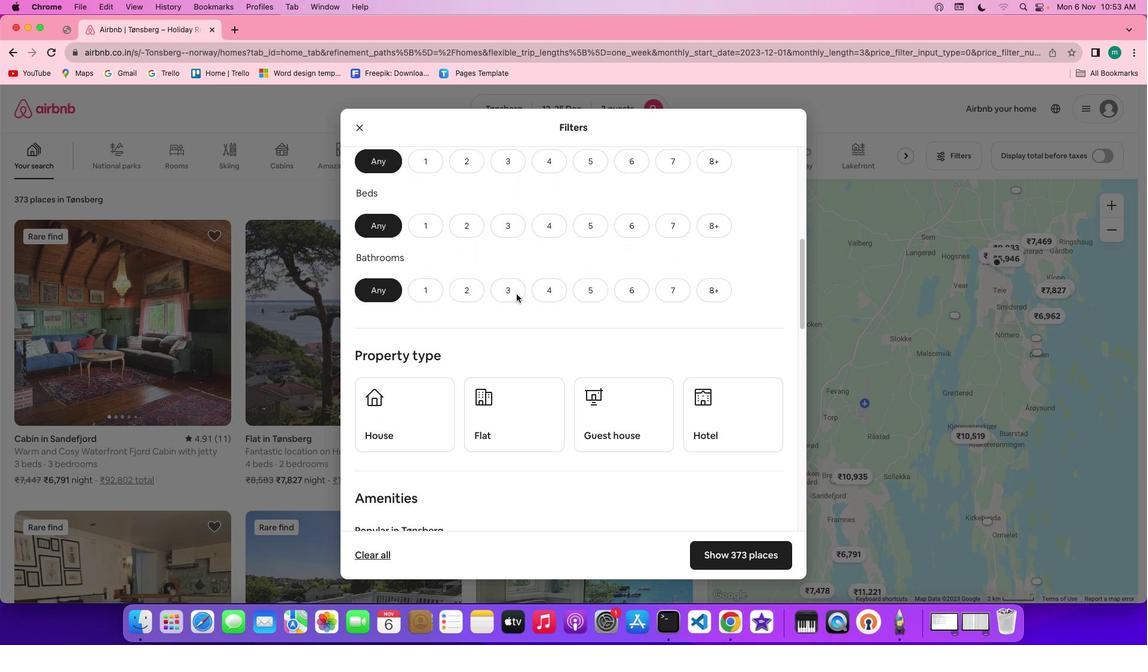 
Action: Mouse scrolled (516, 294) with delta (0, 0)
Screenshot: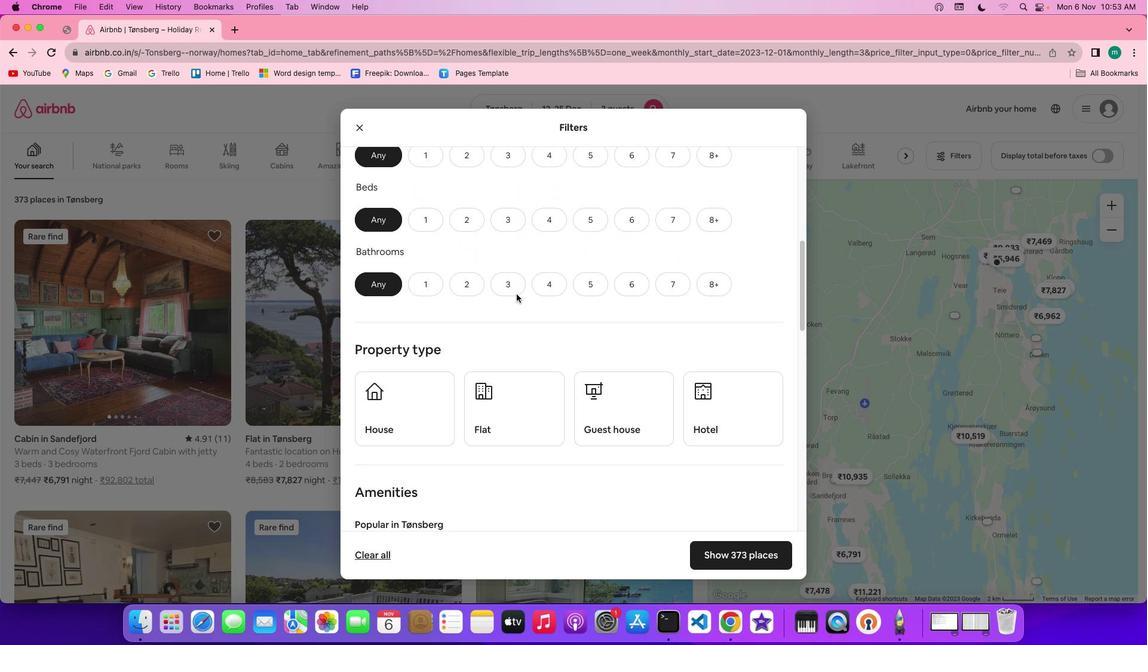 
Action: Mouse moved to (516, 286)
Screenshot: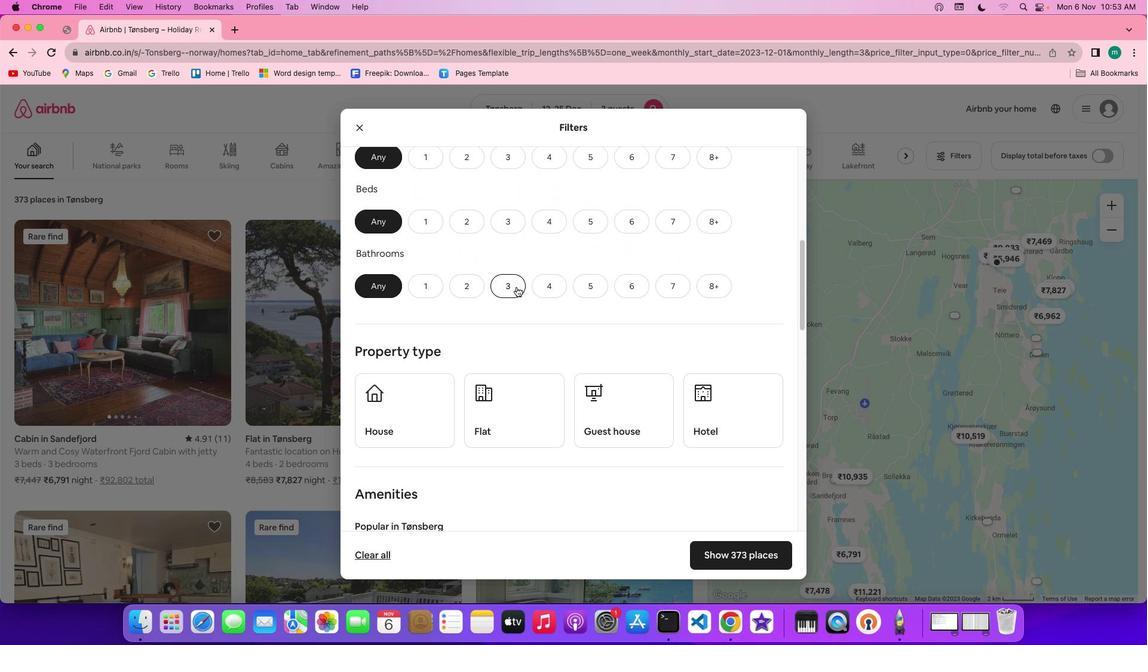 
Action: Mouse scrolled (516, 286) with delta (0, 0)
Screenshot: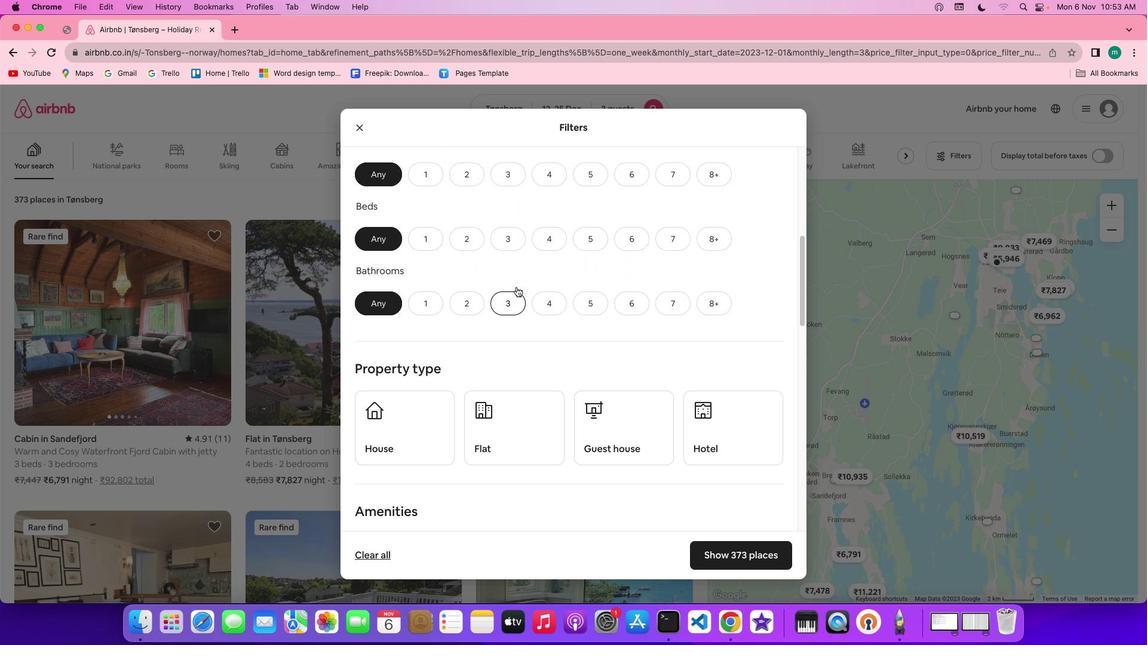 
Action: Mouse scrolled (516, 286) with delta (0, 0)
Screenshot: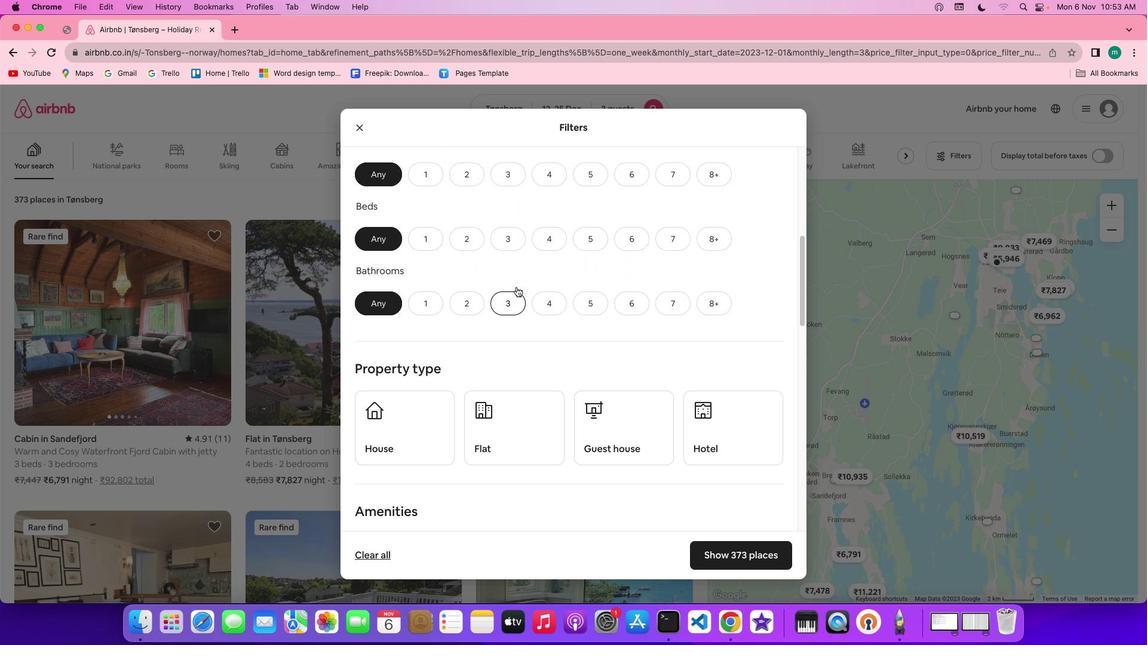 
Action: Mouse moved to (476, 181)
Screenshot: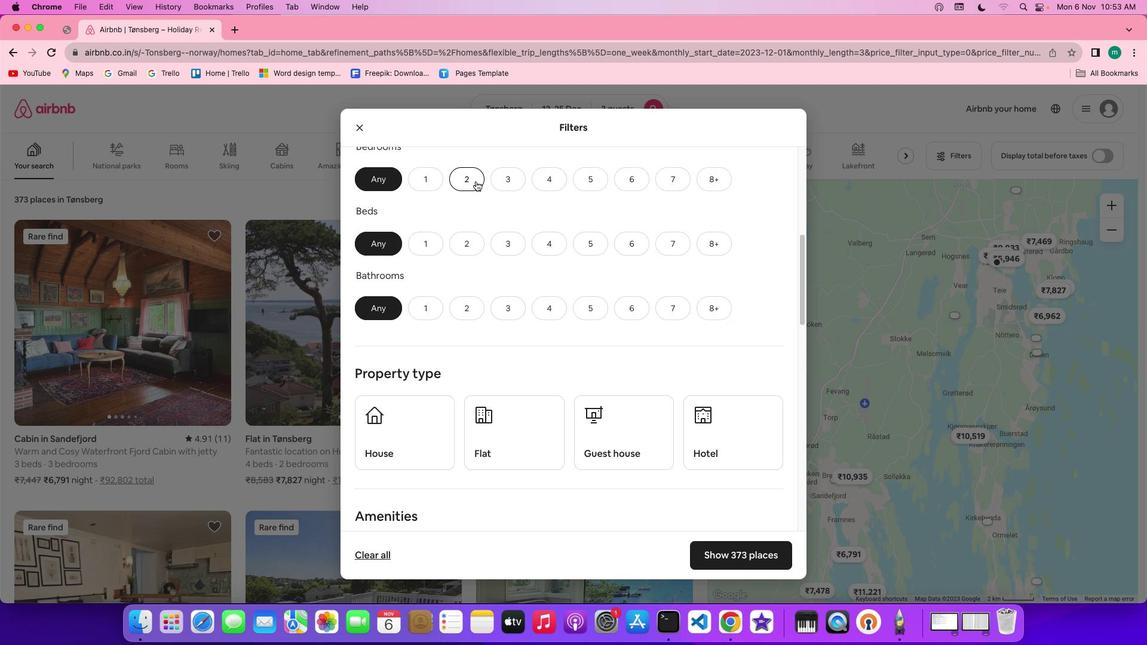 
Action: Mouse pressed left at (476, 181)
Screenshot: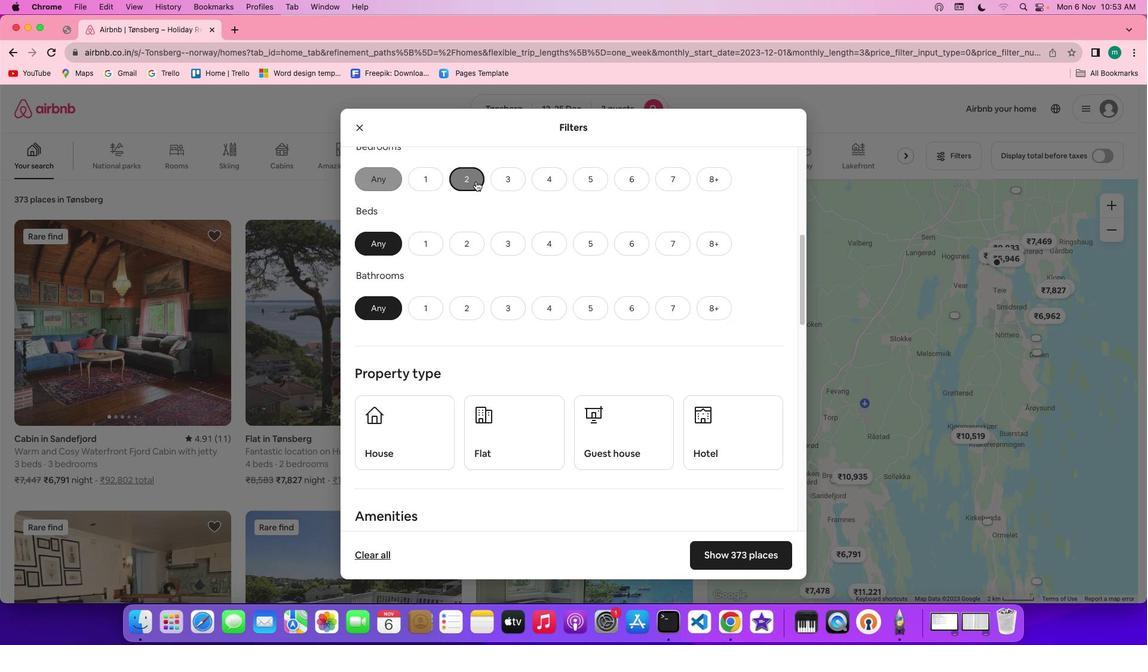 
Action: Mouse moved to (477, 246)
Screenshot: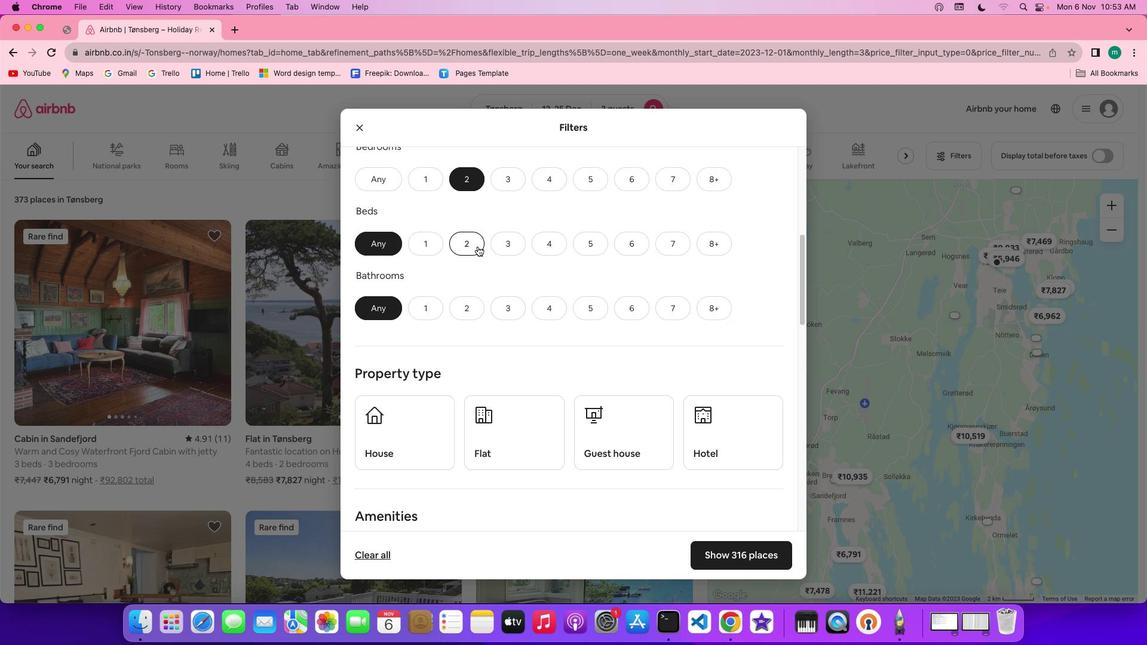 
Action: Mouse pressed left at (477, 246)
Screenshot: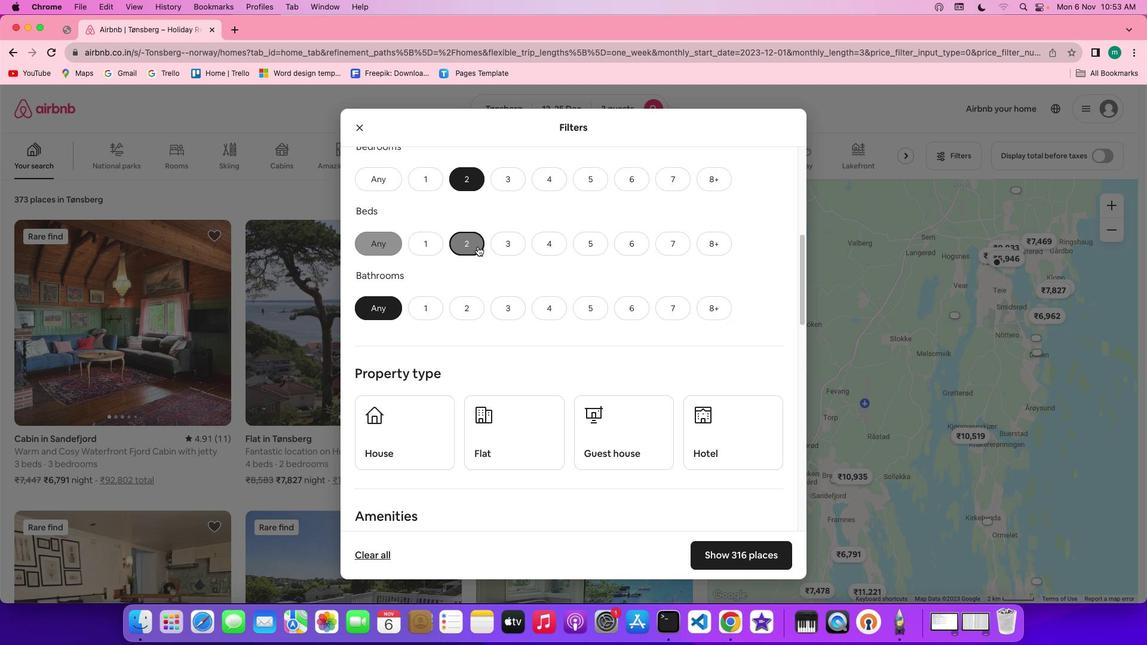 
Action: Mouse moved to (476, 314)
Screenshot: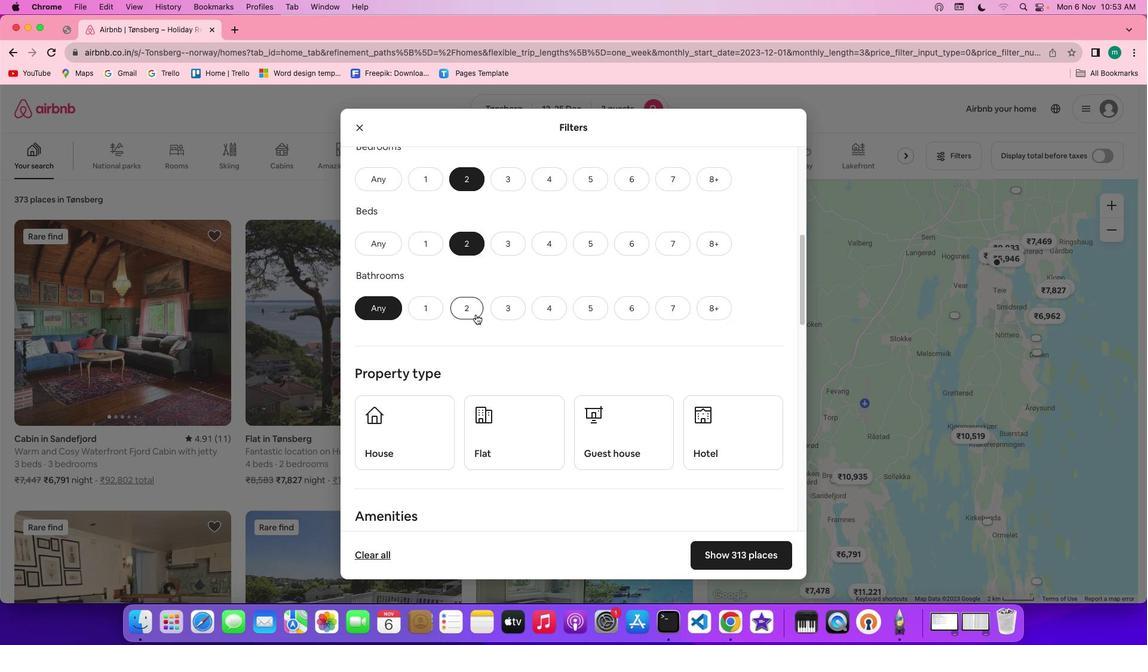 
Action: Mouse pressed left at (476, 314)
Screenshot: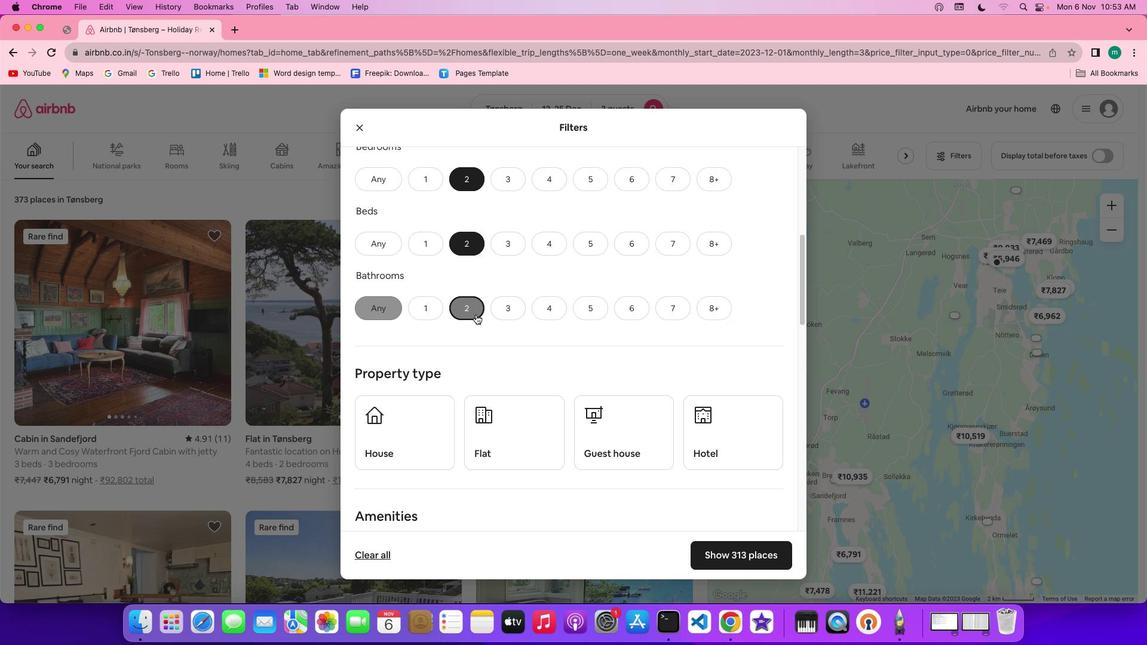 
Action: Mouse moved to (545, 331)
Screenshot: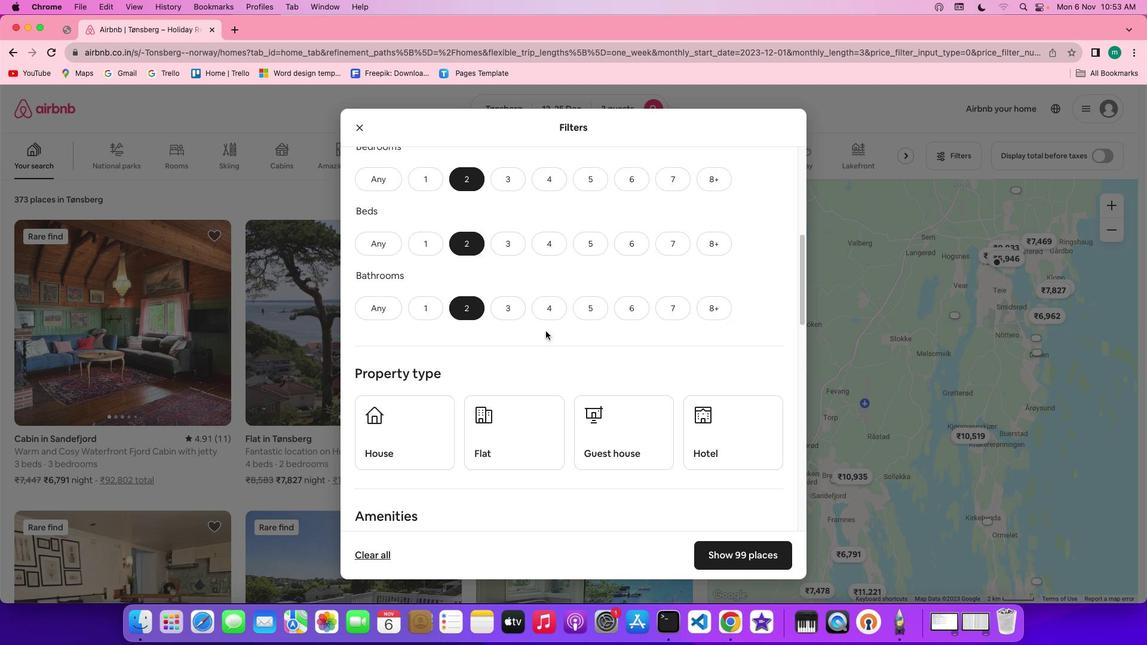 
Action: Mouse scrolled (545, 331) with delta (0, 0)
Screenshot: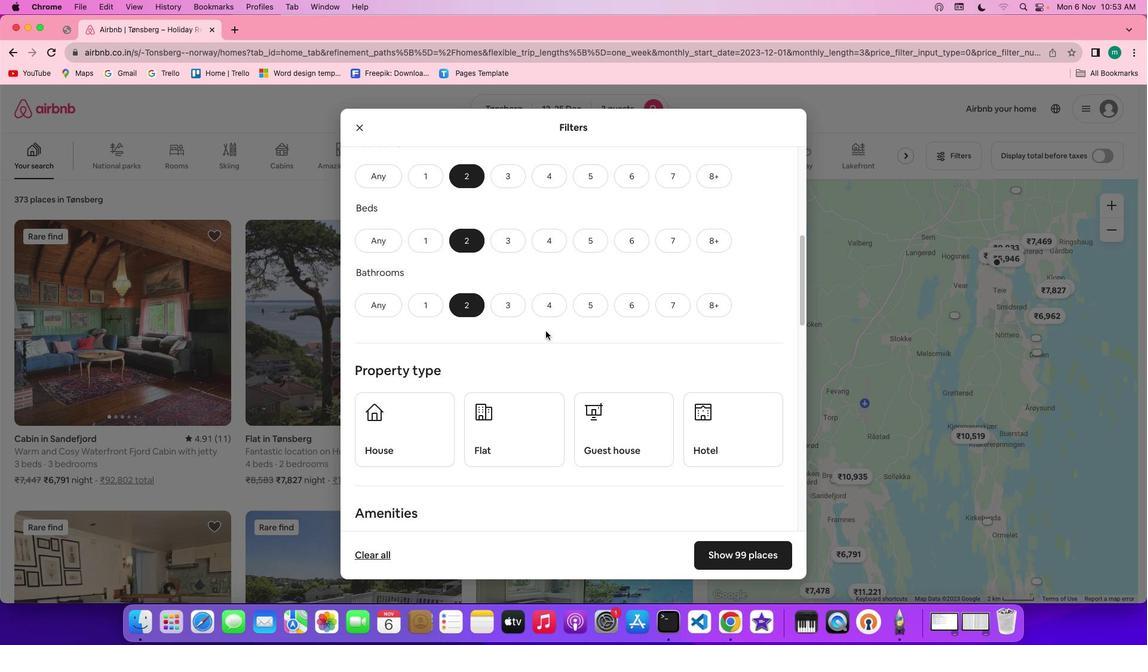 
Action: Mouse scrolled (545, 331) with delta (0, 0)
Screenshot: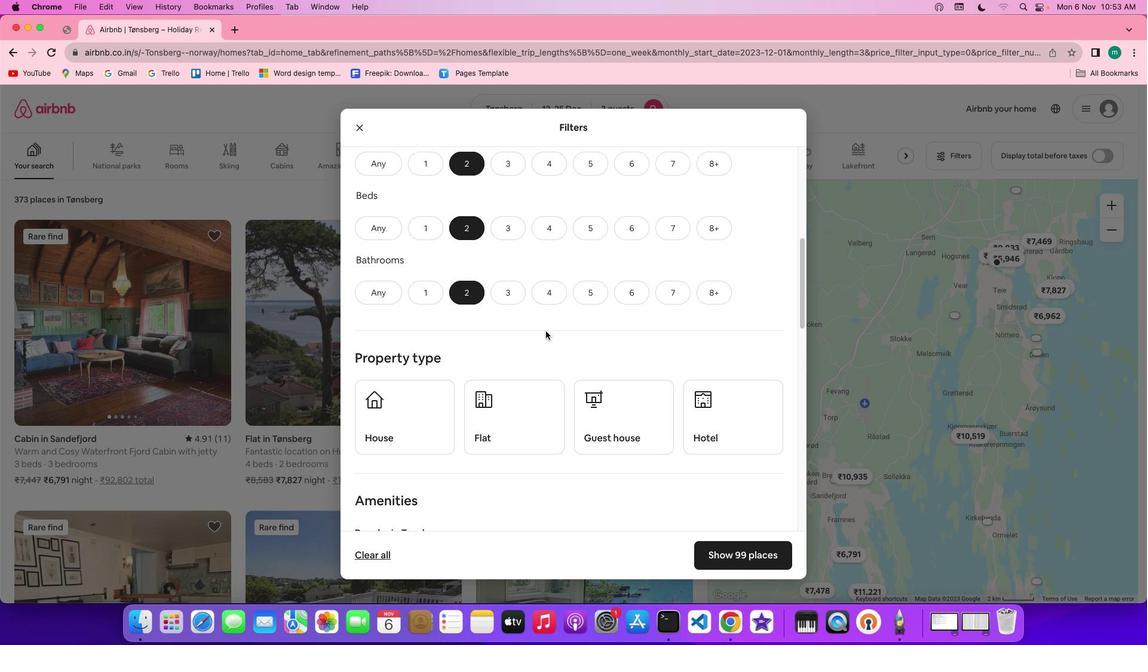 
Action: Mouse scrolled (545, 331) with delta (0, 0)
Screenshot: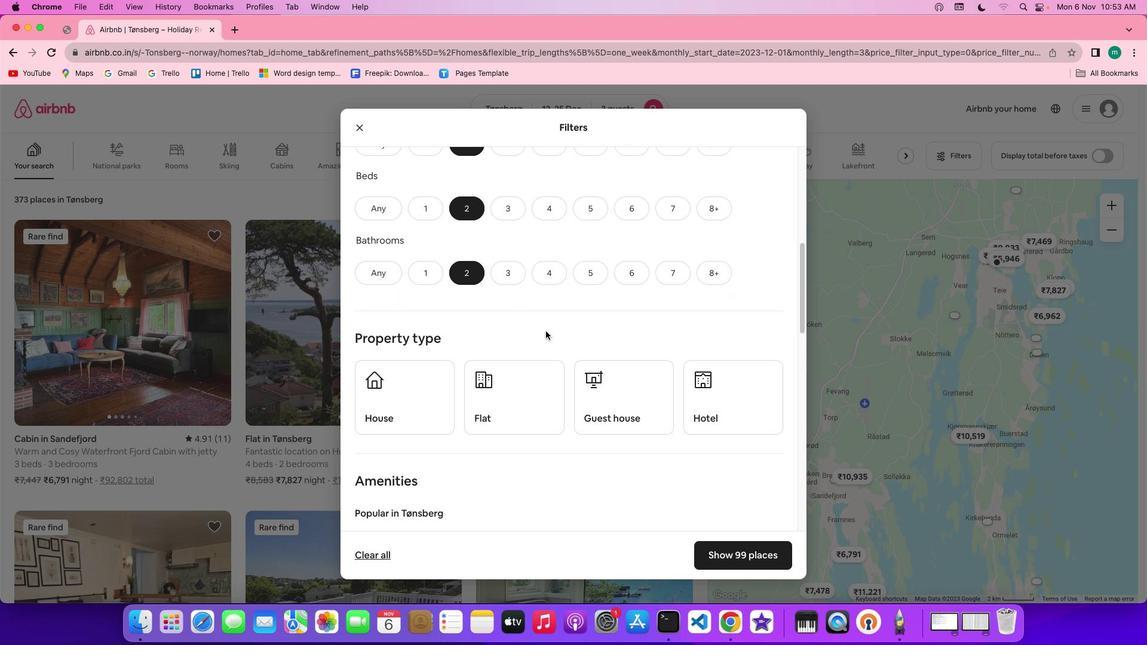 
Action: Mouse scrolled (545, 331) with delta (0, 0)
Screenshot: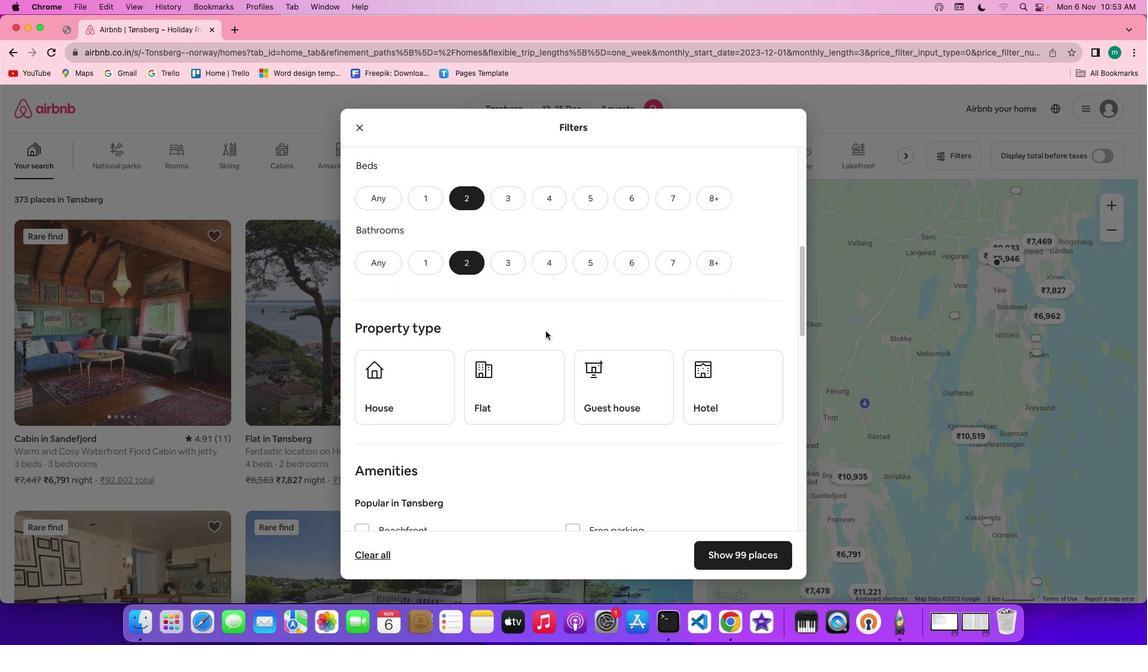 
Action: Mouse scrolled (545, 331) with delta (0, 0)
Screenshot: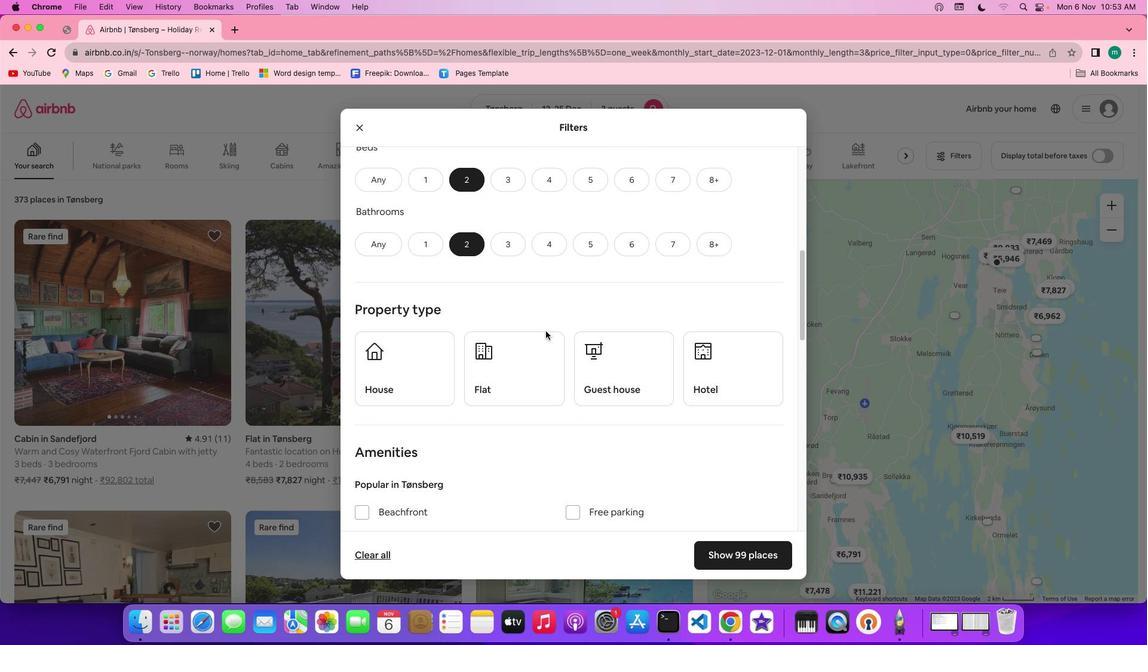 
Action: Mouse scrolled (545, 331) with delta (0, 0)
Screenshot: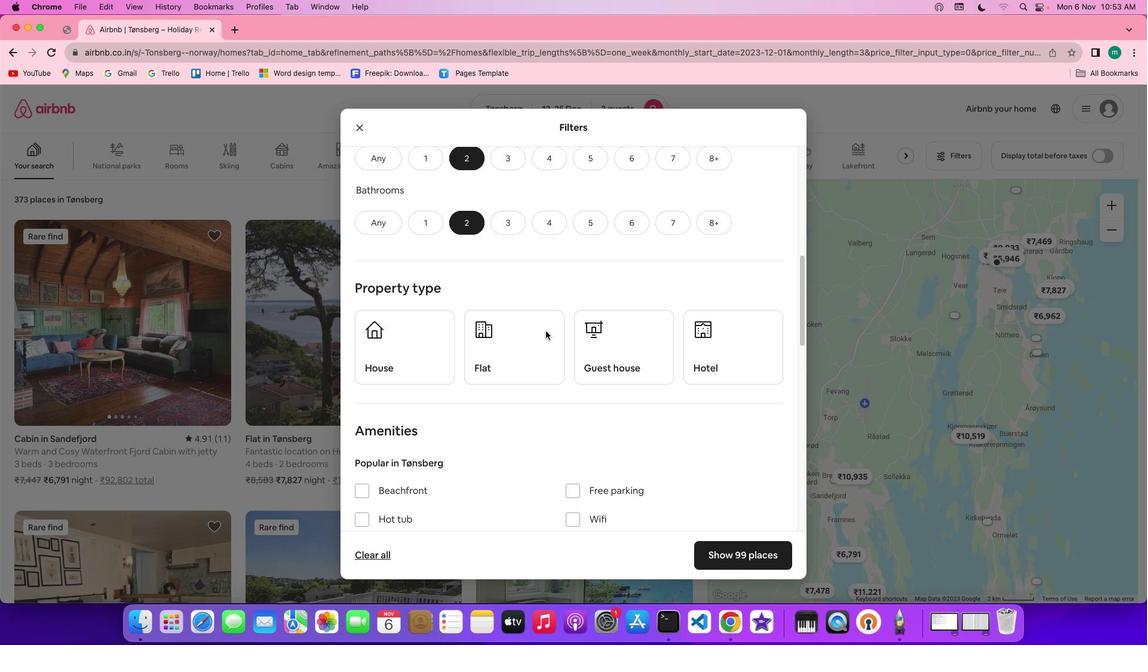 
Action: Mouse scrolled (545, 331) with delta (0, 0)
Screenshot: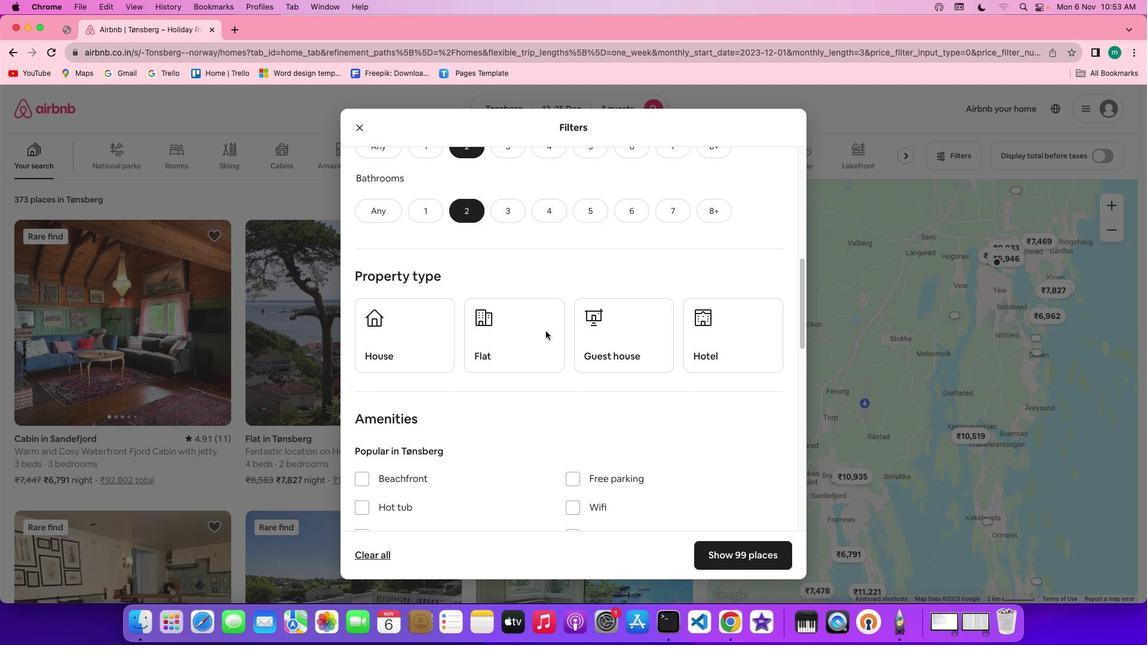 
Action: Mouse scrolled (545, 331) with delta (0, 0)
Screenshot: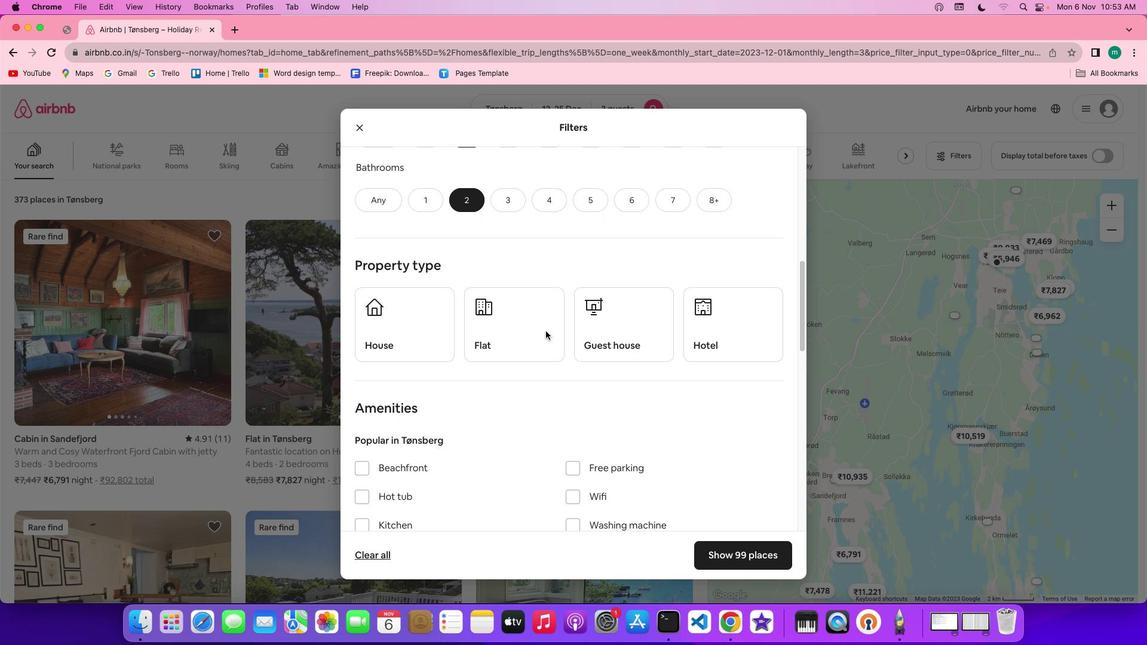 
Action: Mouse scrolled (545, 331) with delta (0, 0)
Screenshot: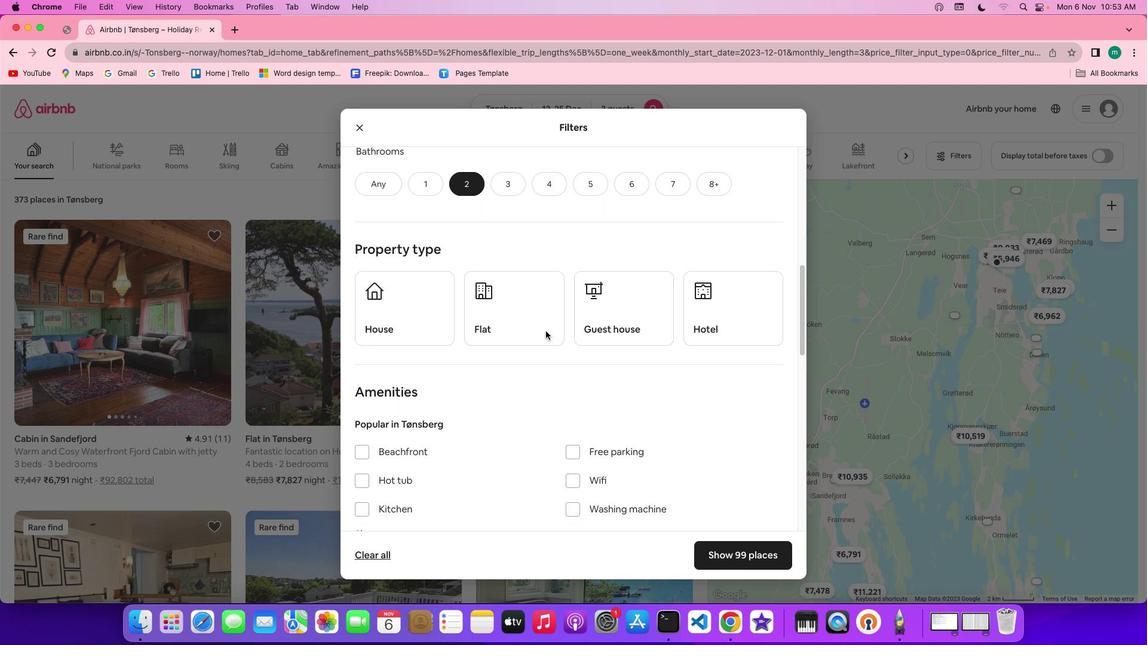 
Action: Mouse scrolled (545, 331) with delta (0, 0)
Screenshot: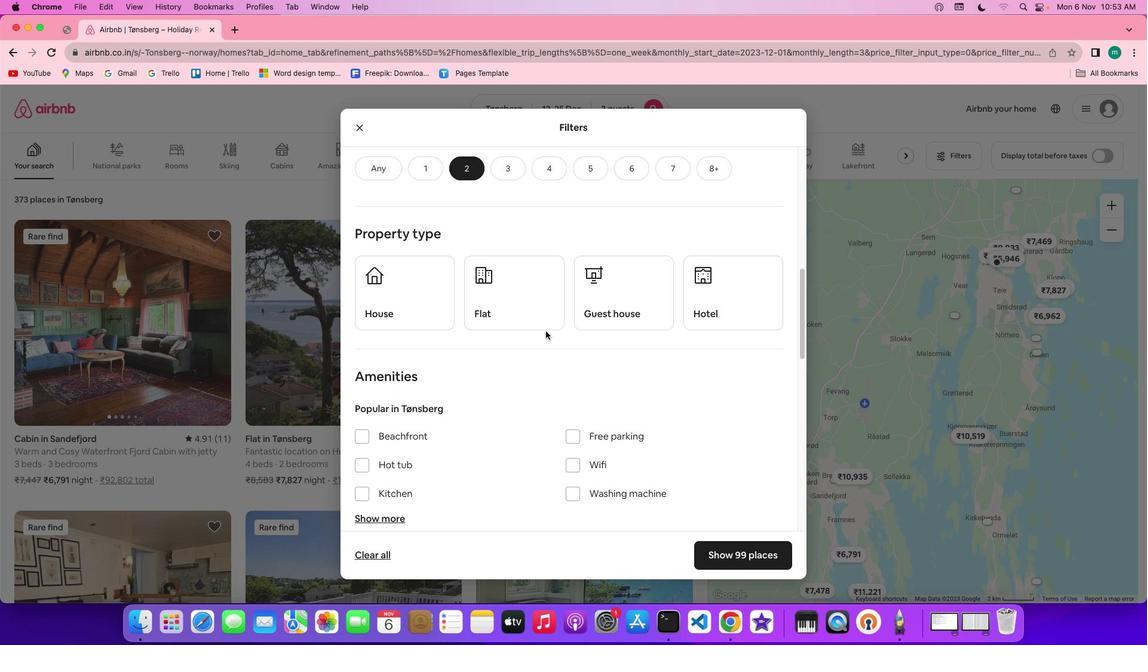 
Action: Mouse scrolled (545, 331) with delta (0, 0)
Screenshot: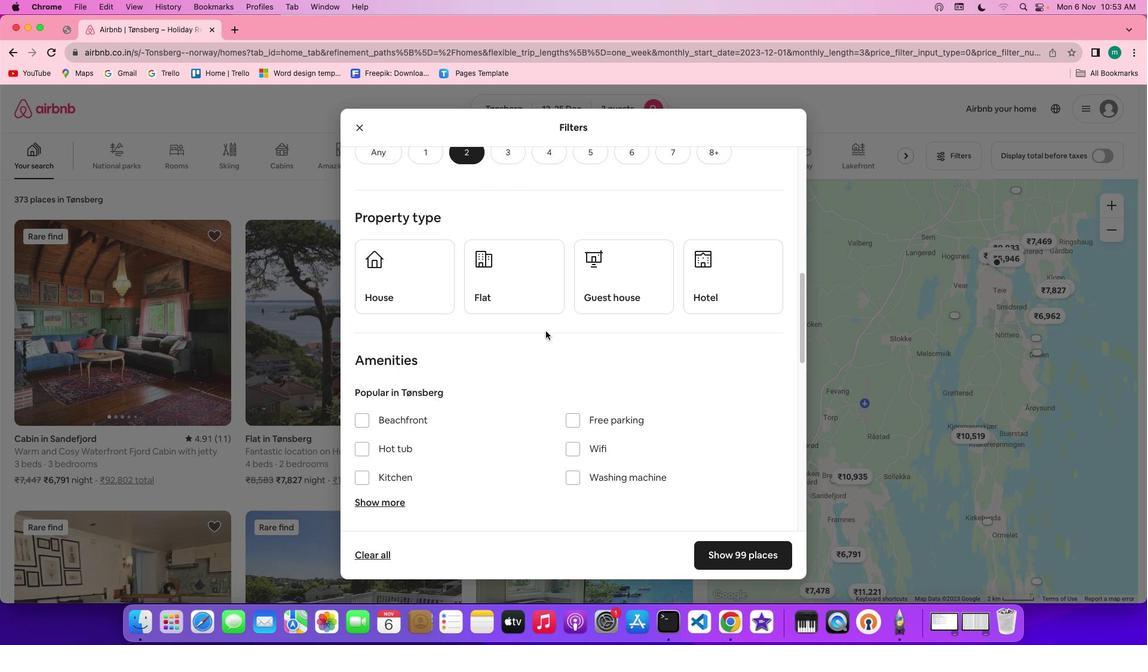 
Action: Mouse scrolled (545, 331) with delta (0, 0)
Screenshot: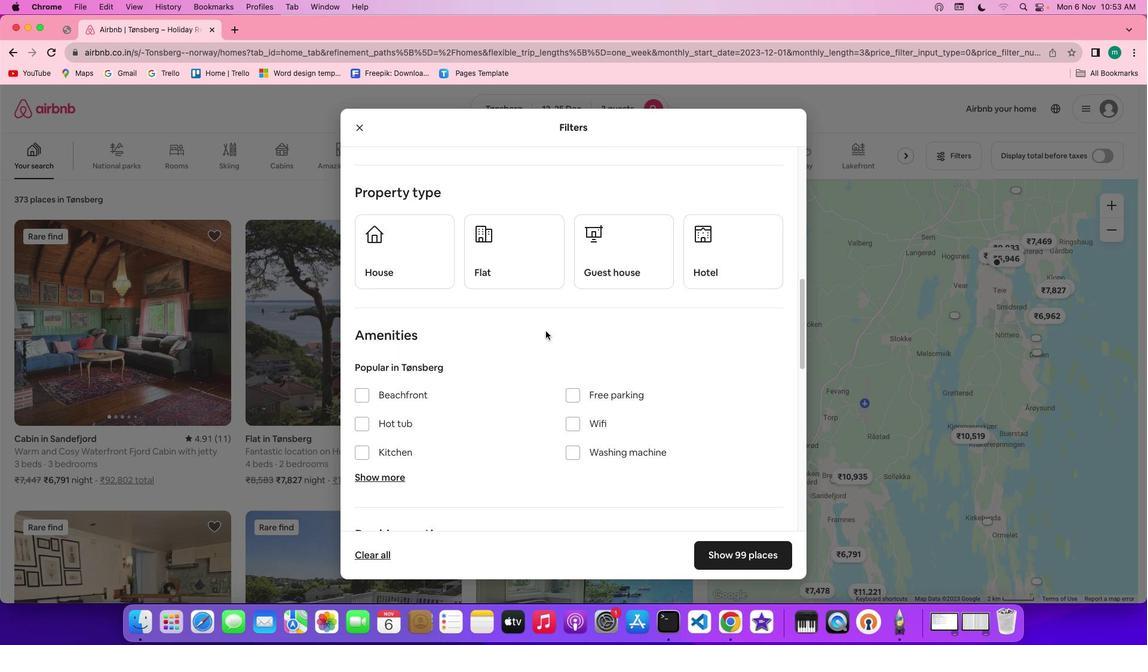 
Action: Mouse scrolled (545, 331) with delta (0, 0)
Screenshot: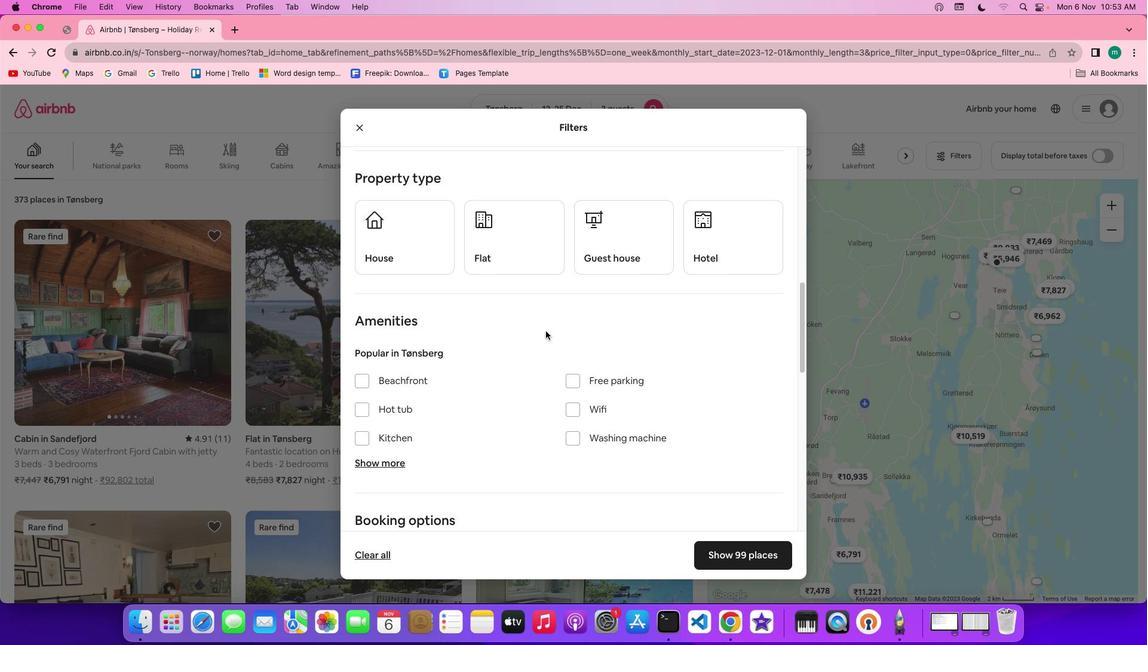 
Action: Mouse scrolled (545, 331) with delta (0, 0)
Screenshot: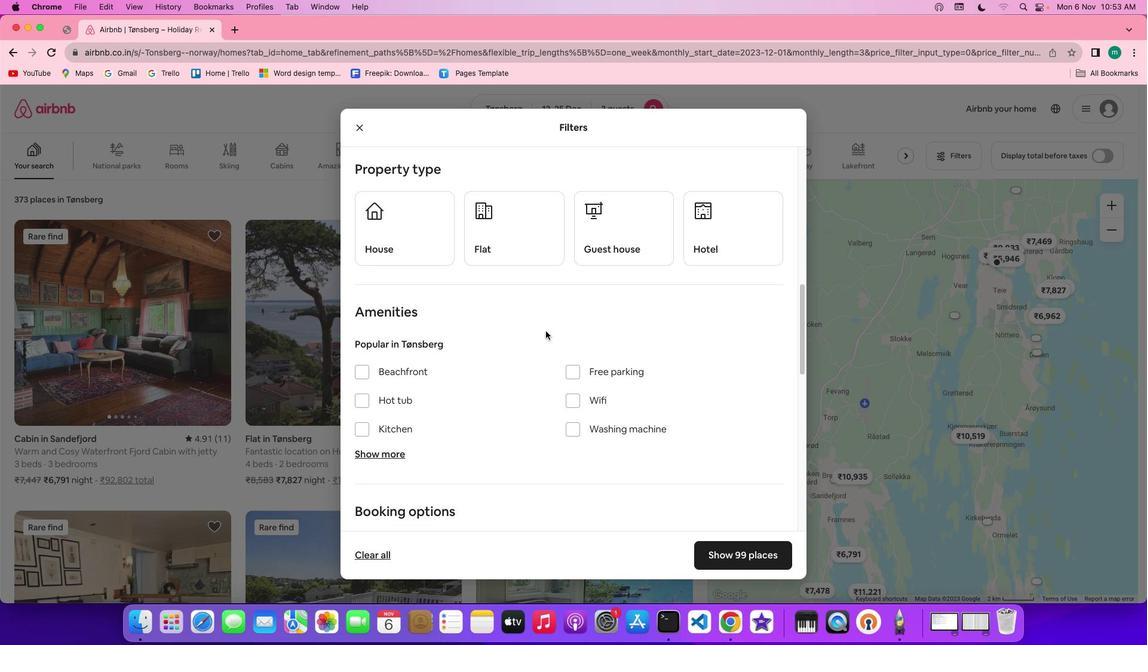 
Action: Mouse scrolled (545, 331) with delta (0, 0)
Screenshot: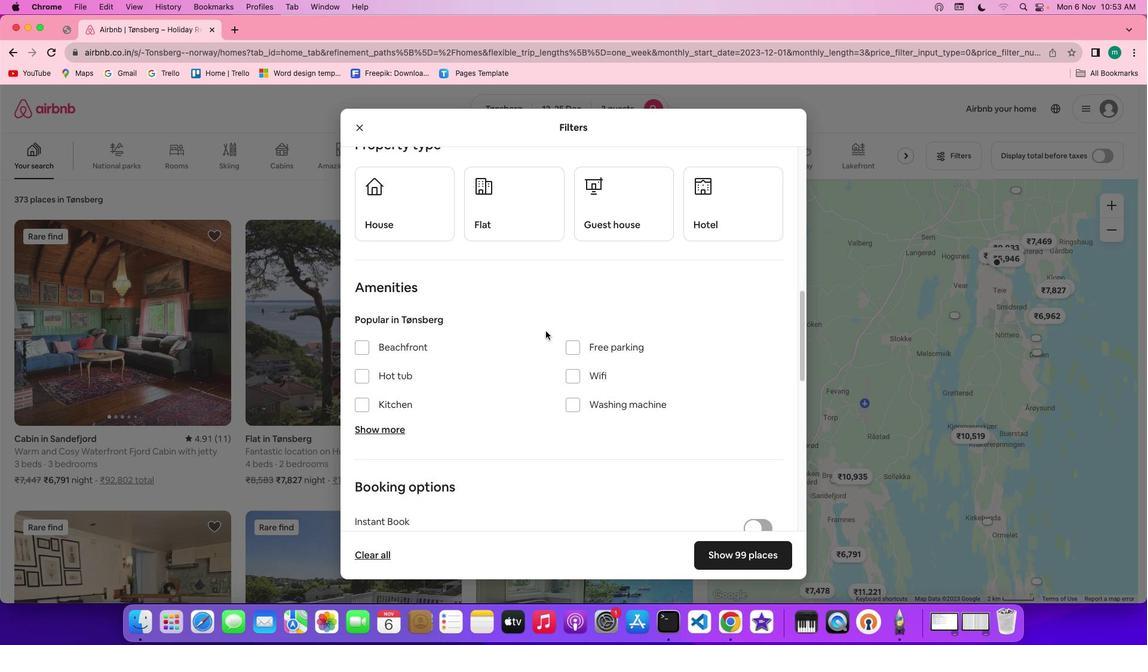
Action: Mouse scrolled (545, 331) with delta (0, 0)
Screenshot: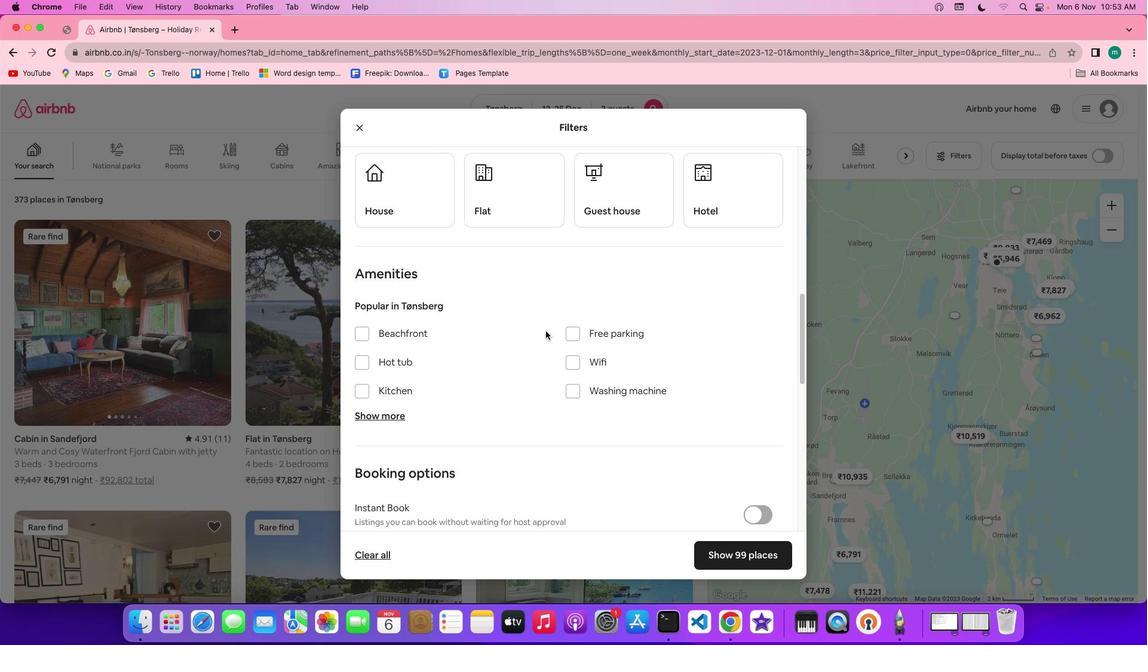 
Action: Mouse scrolled (545, 331) with delta (0, 0)
Screenshot: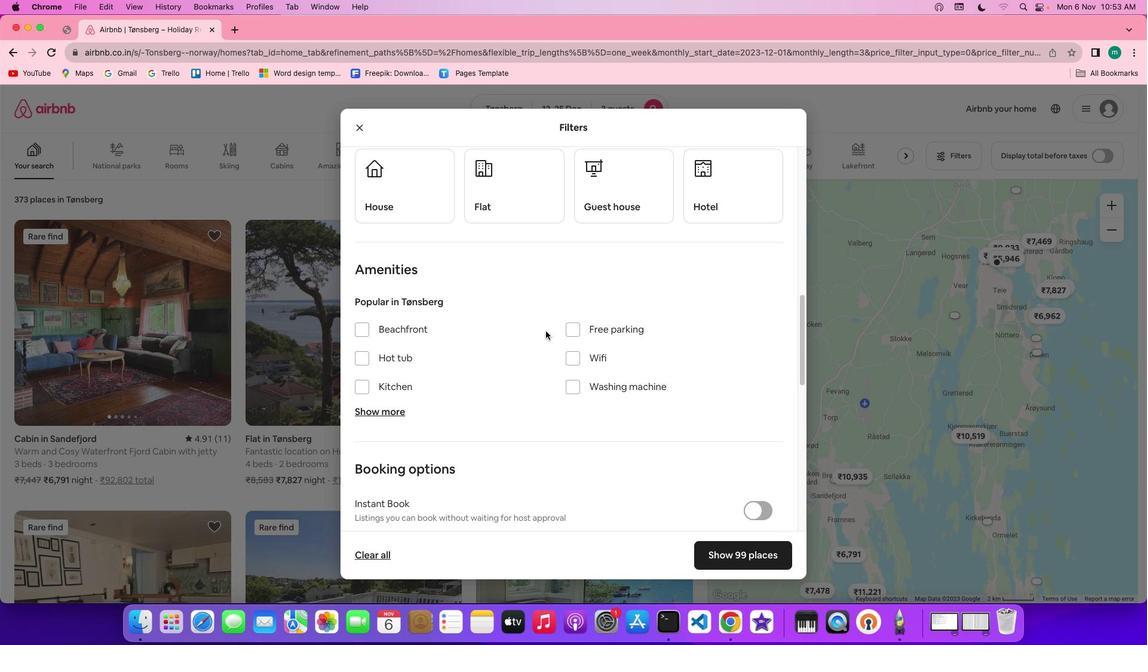 
Action: Mouse scrolled (545, 331) with delta (0, 0)
Screenshot: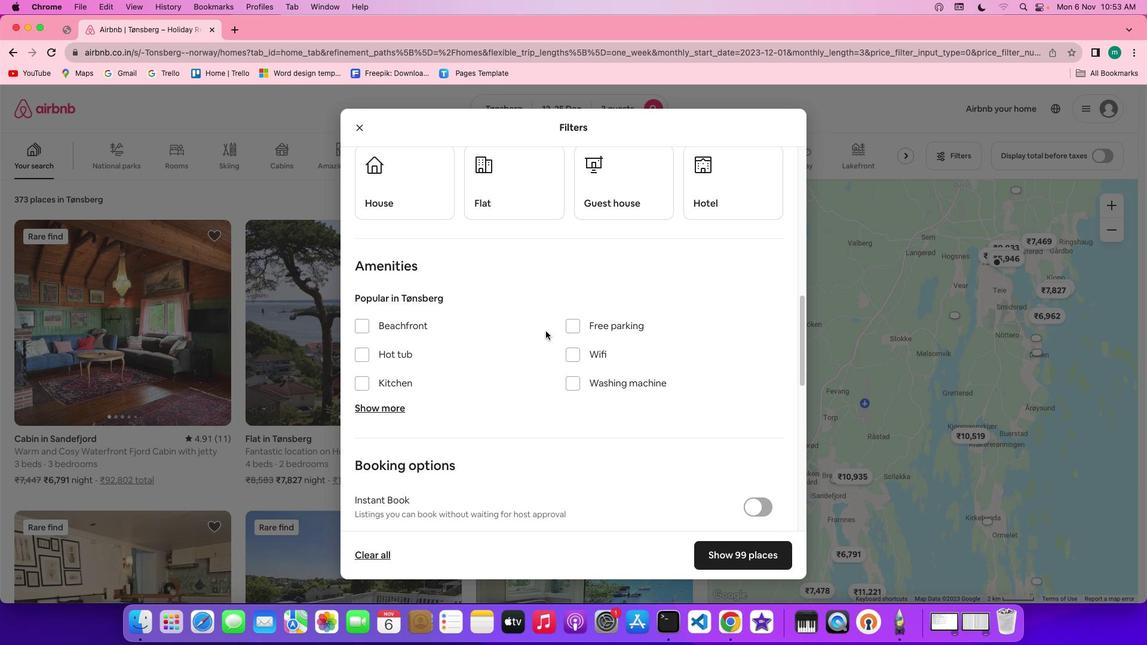 
Action: Mouse scrolled (545, 331) with delta (0, 0)
Screenshot: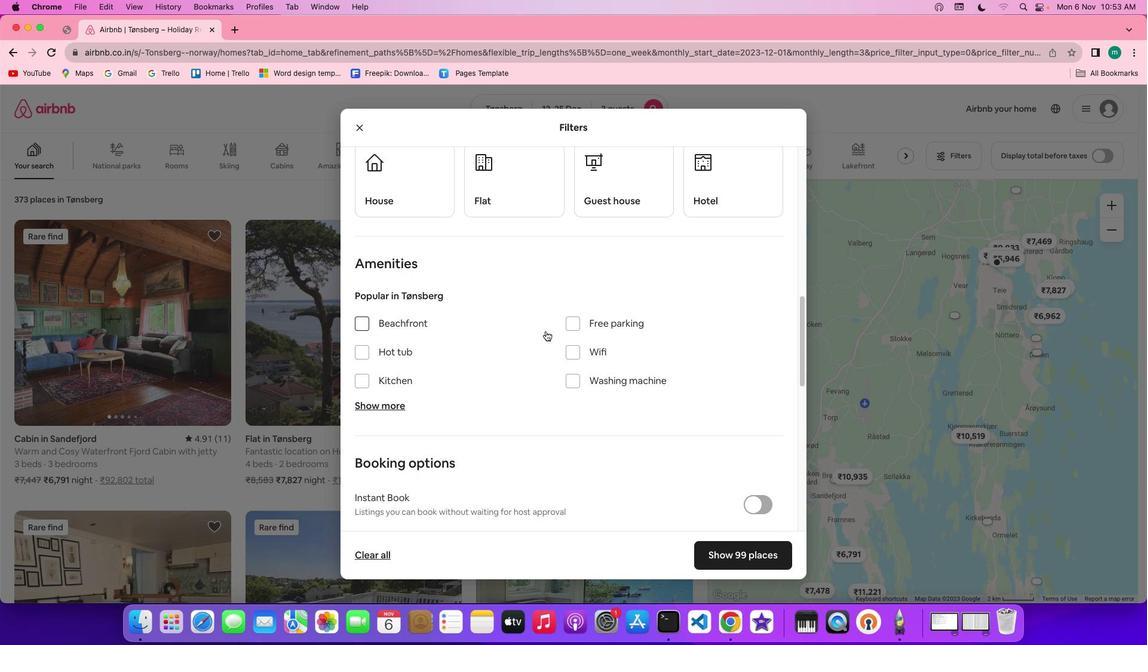 
Action: Mouse scrolled (545, 331) with delta (0, 0)
Screenshot: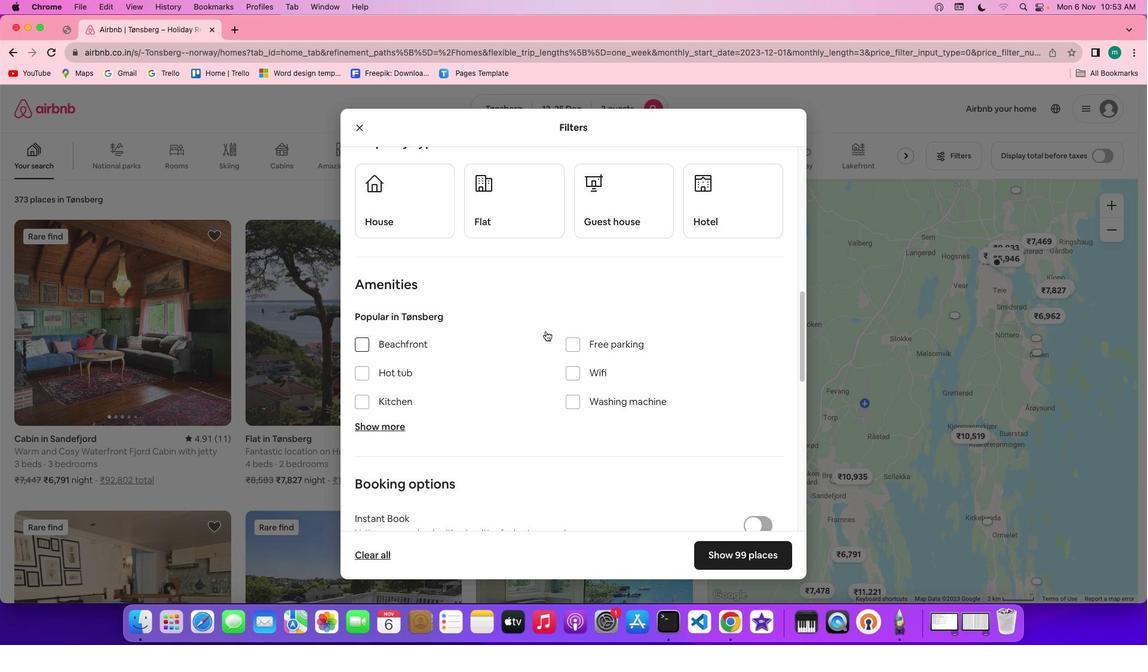 
Action: Mouse scrolled (545, 331) with delta (0, 0)
Screenshot: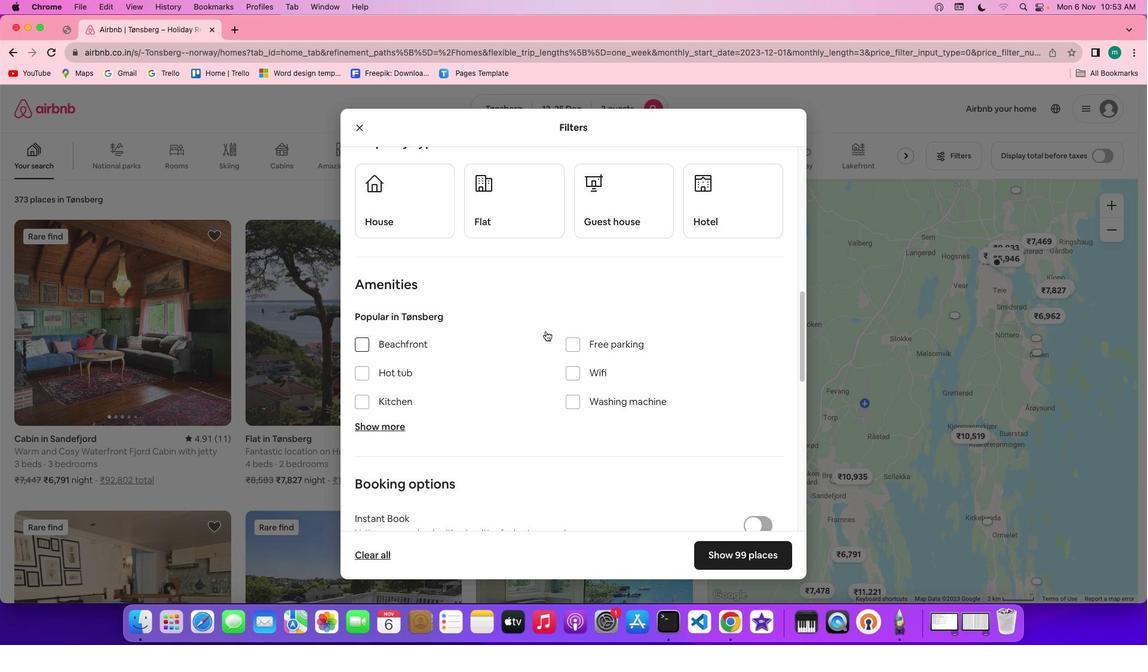 
Action: Mouse moved to (428, 218)
Screenshot: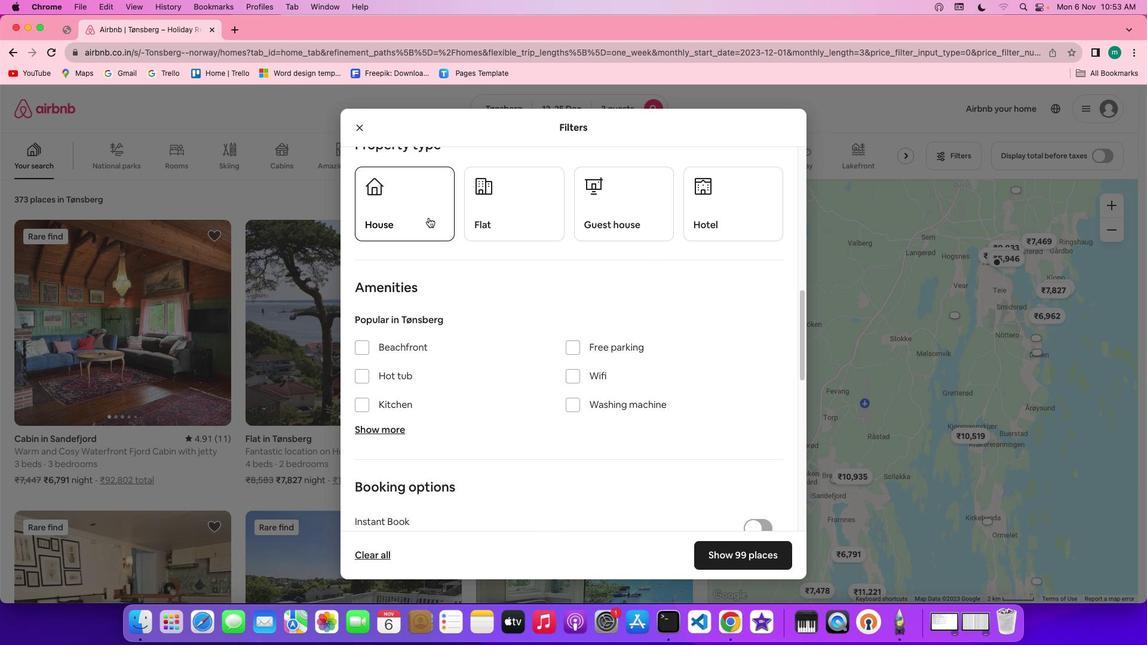 
Action: Mouse pressed left at (428, 218)
Screenshot: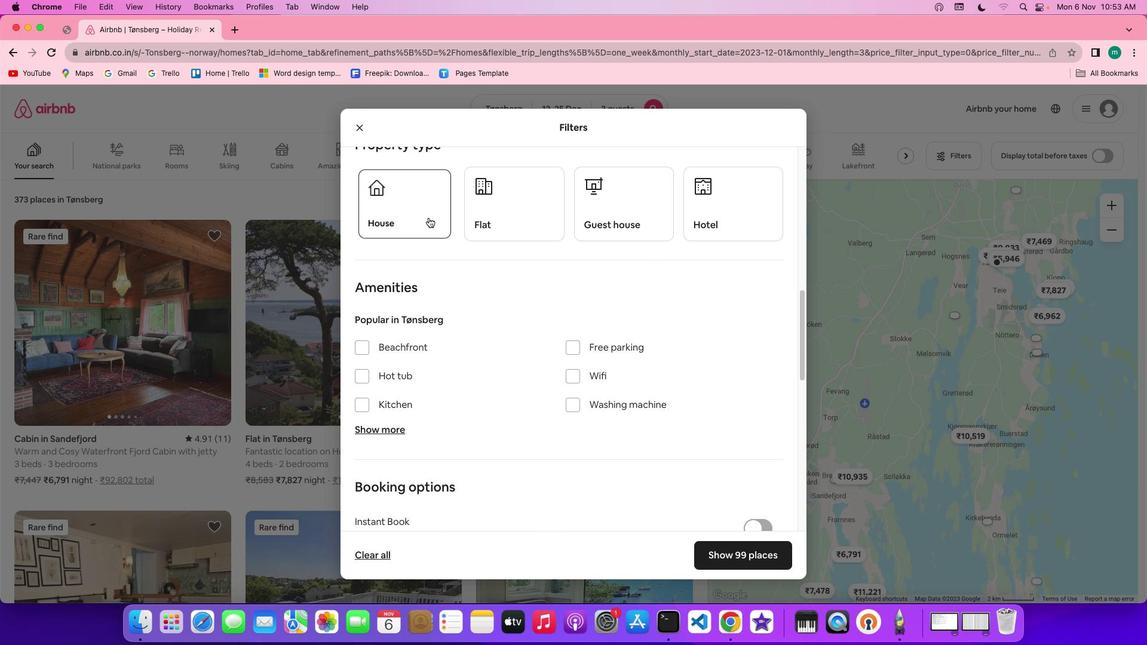 
Action: Mouse moved to (527, 308)
Screenshot: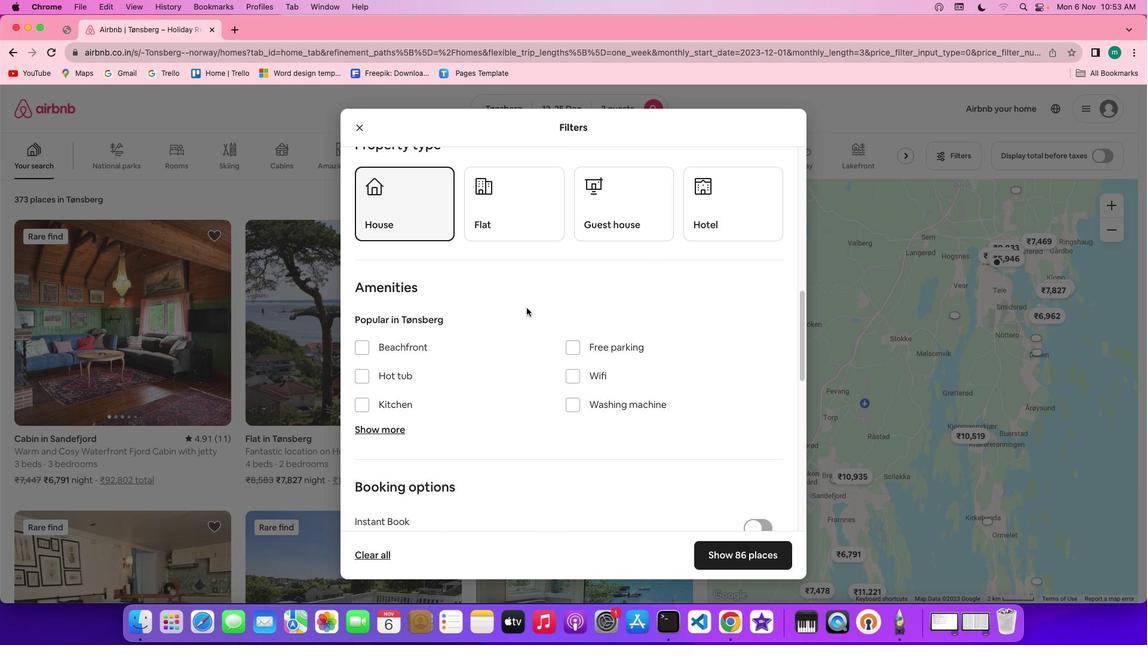 
Action: Mouse scrolled (527, 308) with delta (0, 0)
Screenshot: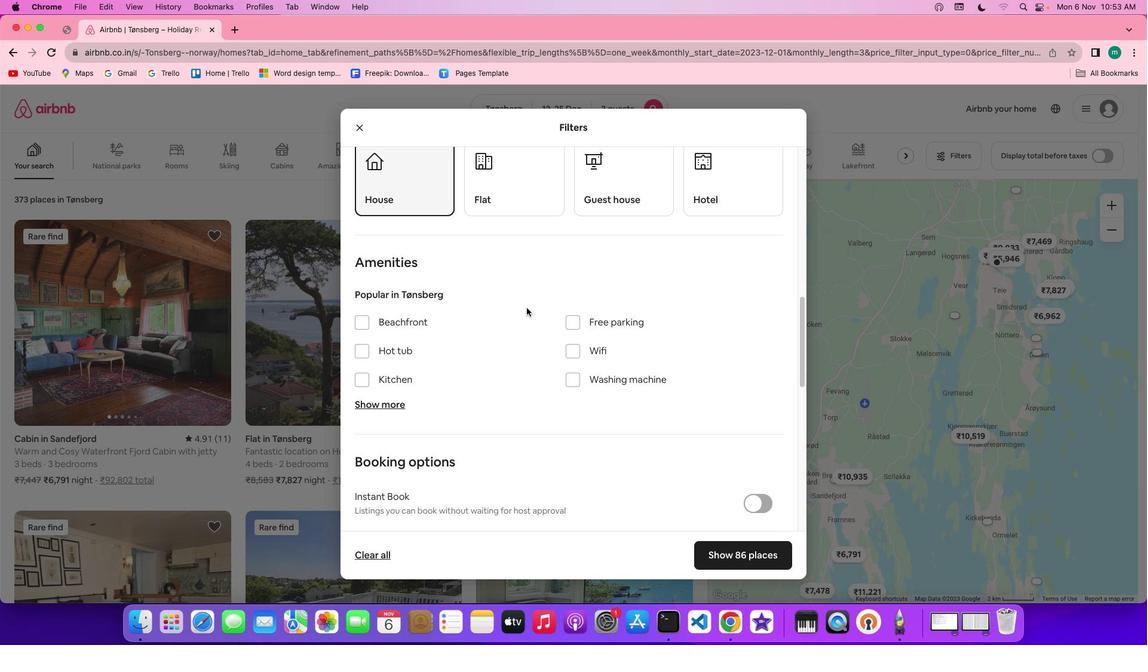 
Action: Mouse scrolled (527, 308) with delta (0, 0)
Screenshot: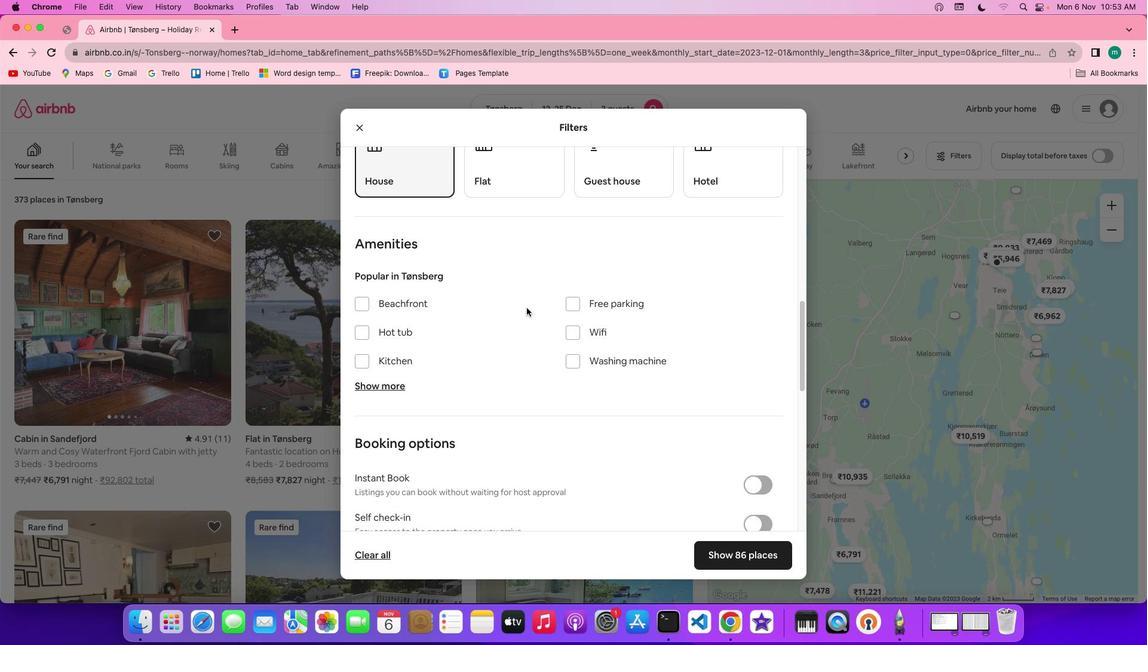 
Action: Mouse scrolled (527, 308) with delta (0, -1)
Screenshot: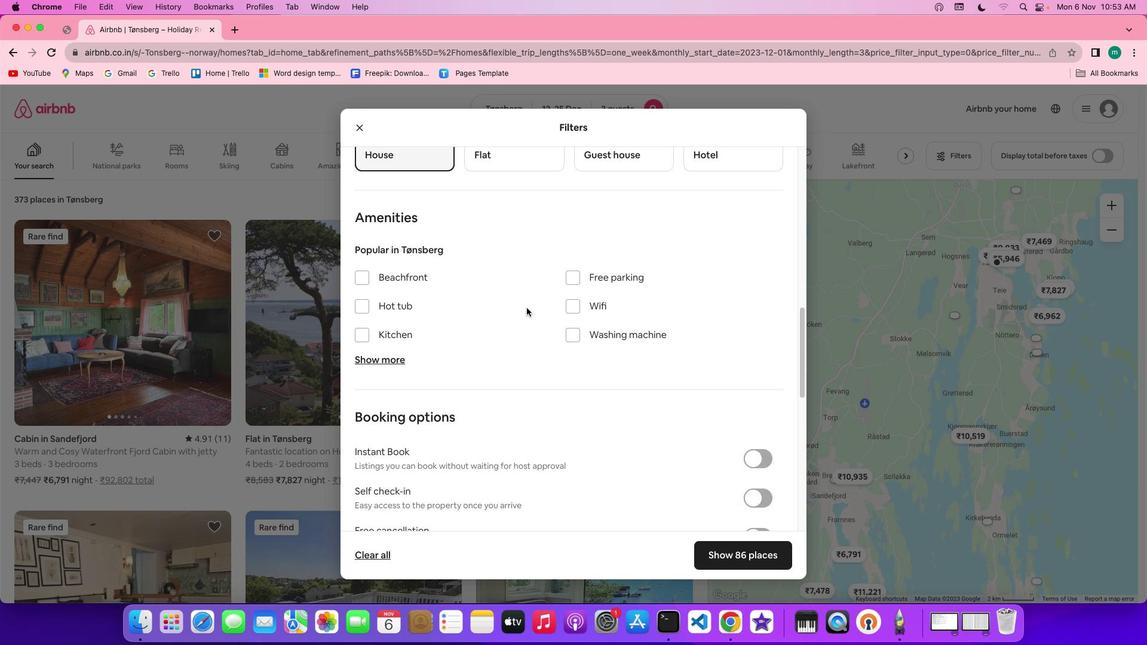 
Action: Mouse moved to (526, 308)
Screenshot: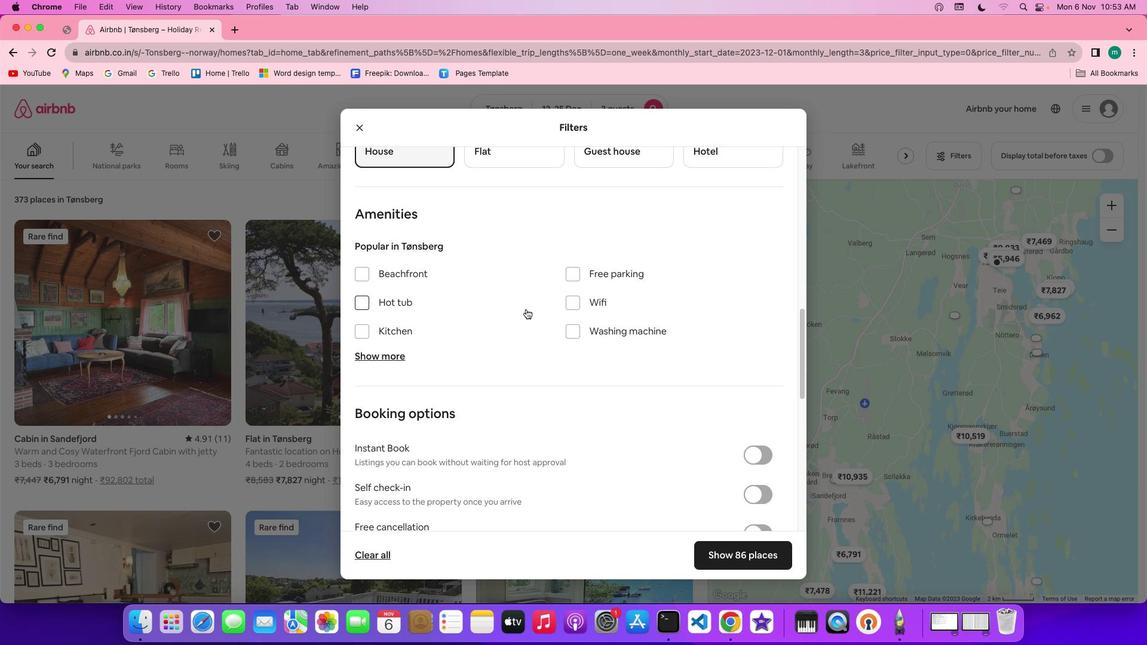 
Action: Mouse scrolled (526, 308) with delta (0, 0)
Screenshot: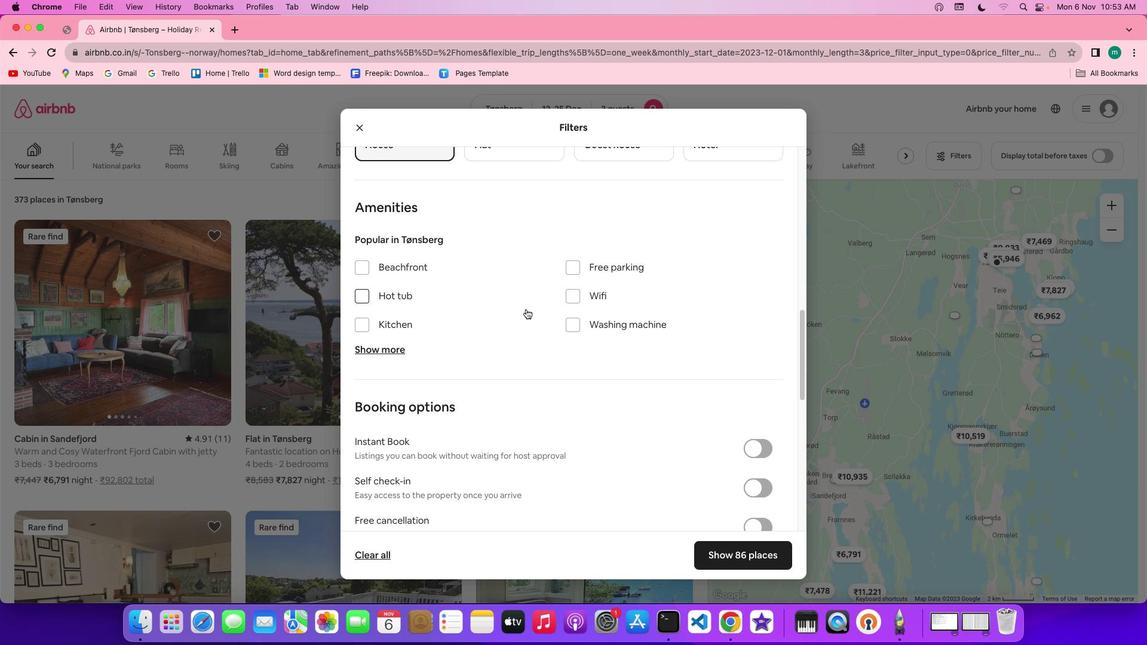 
Action: Mouse scrolled (526, 308) with delta (0, 0)
Screenshot: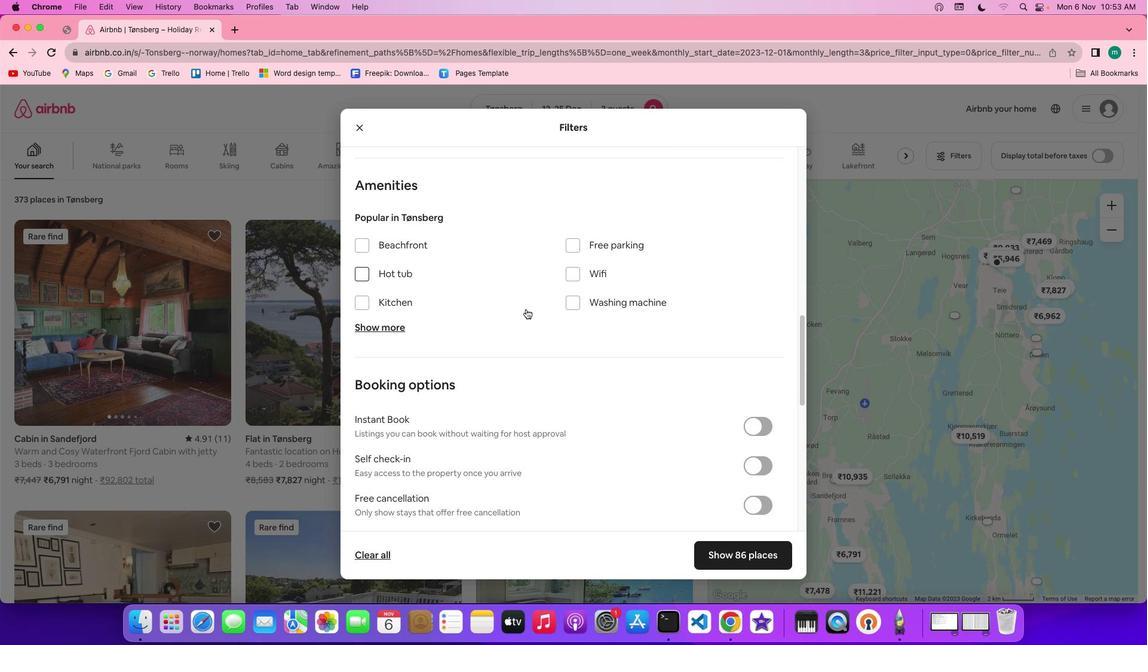 
Action: Mouse scrolled (526, 308) with delta (0, 0)
Screenshot: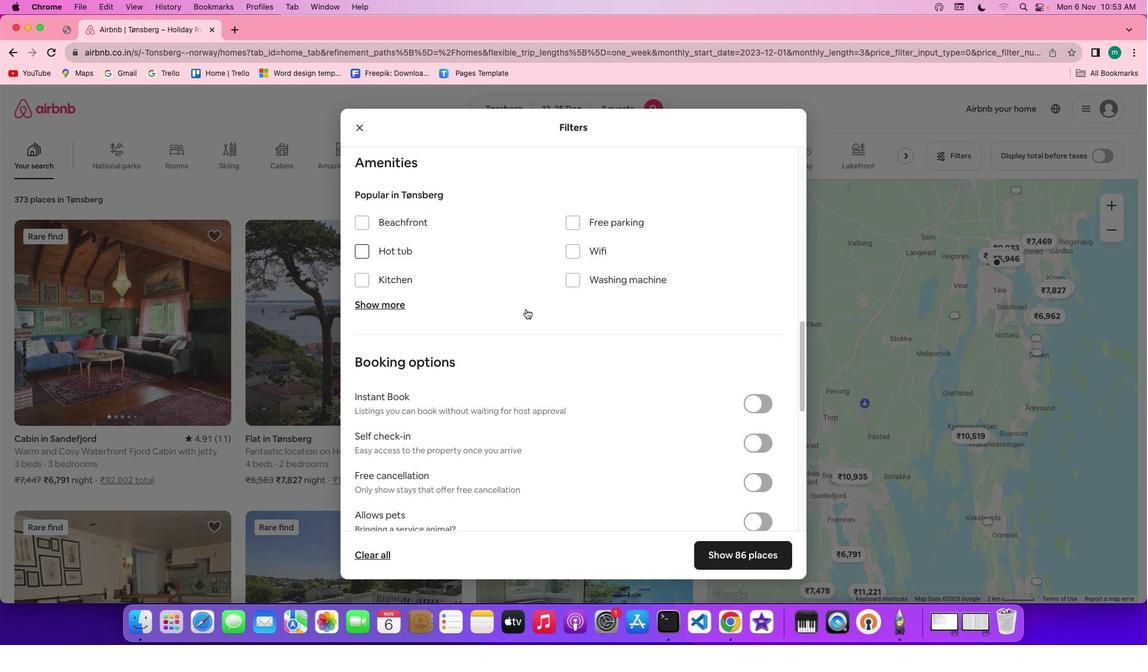 
Action: Mouse scrolled (526, 308) with delta (0, 0)
Screenshot: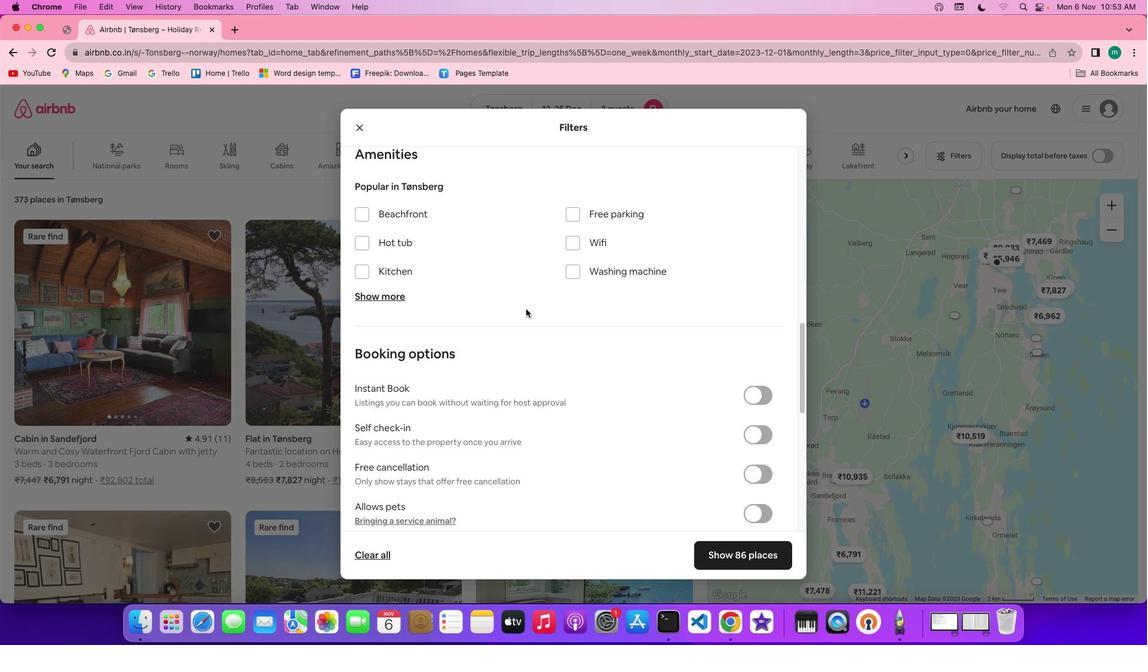
Action: Mouse scrolled (526, 308) with delta (0, 0)
Screenshot: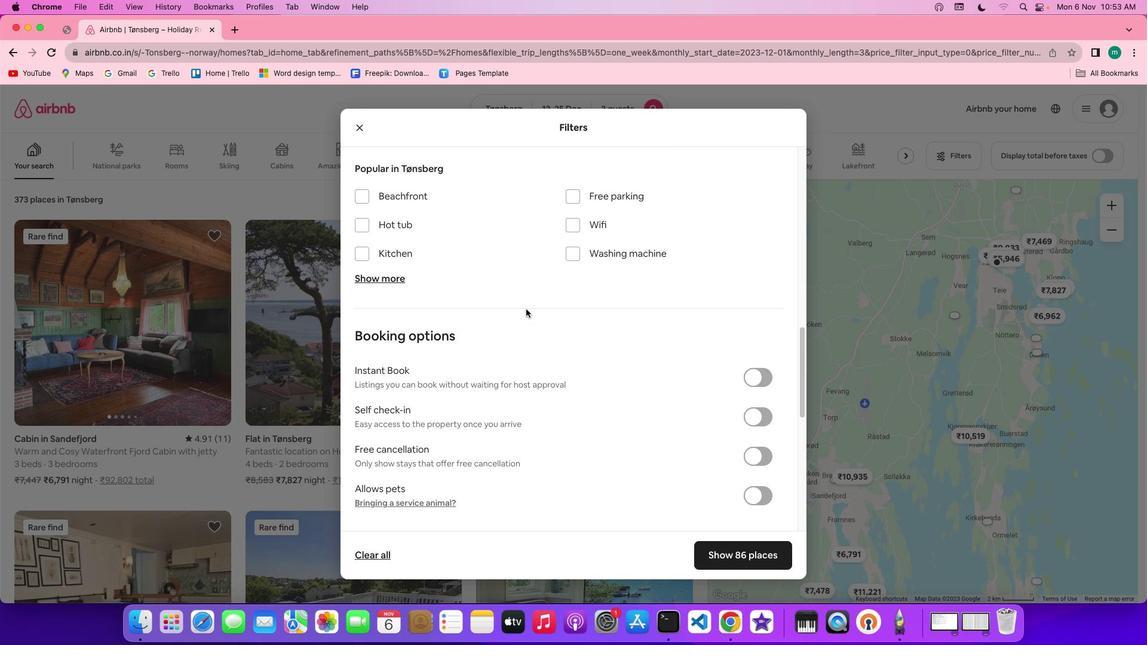 
Action: Mouse scrolled (526, 308) with delta (0, 0)
Screenshot: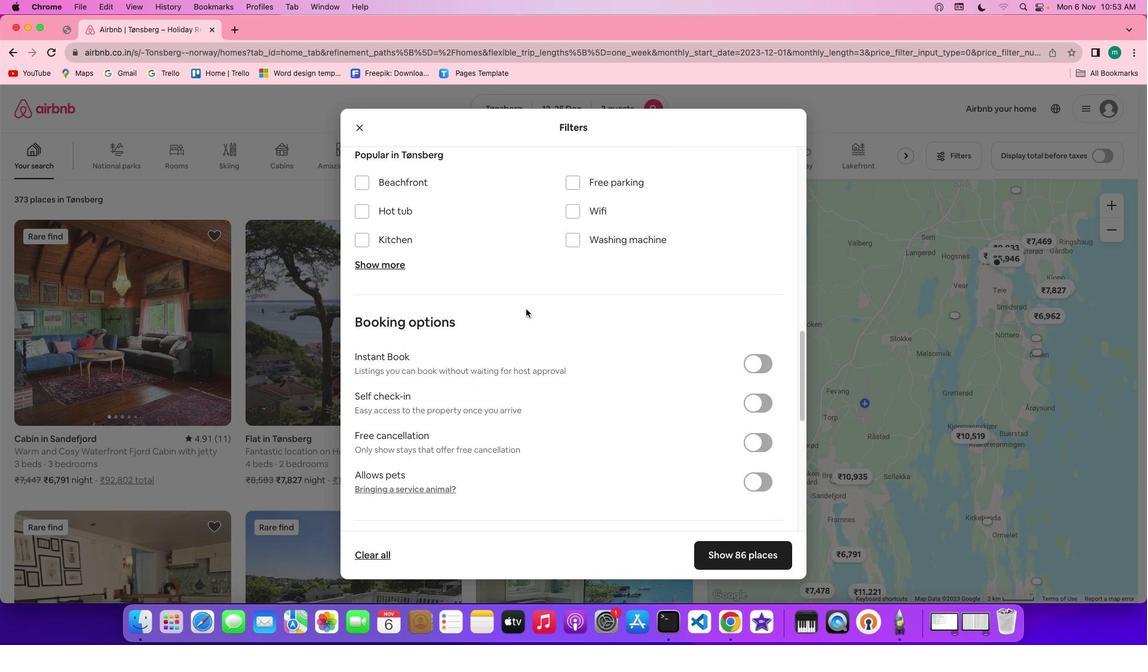 
Action: Mouse scrolled (526, 308) with delta (0, 0)
Screenshot: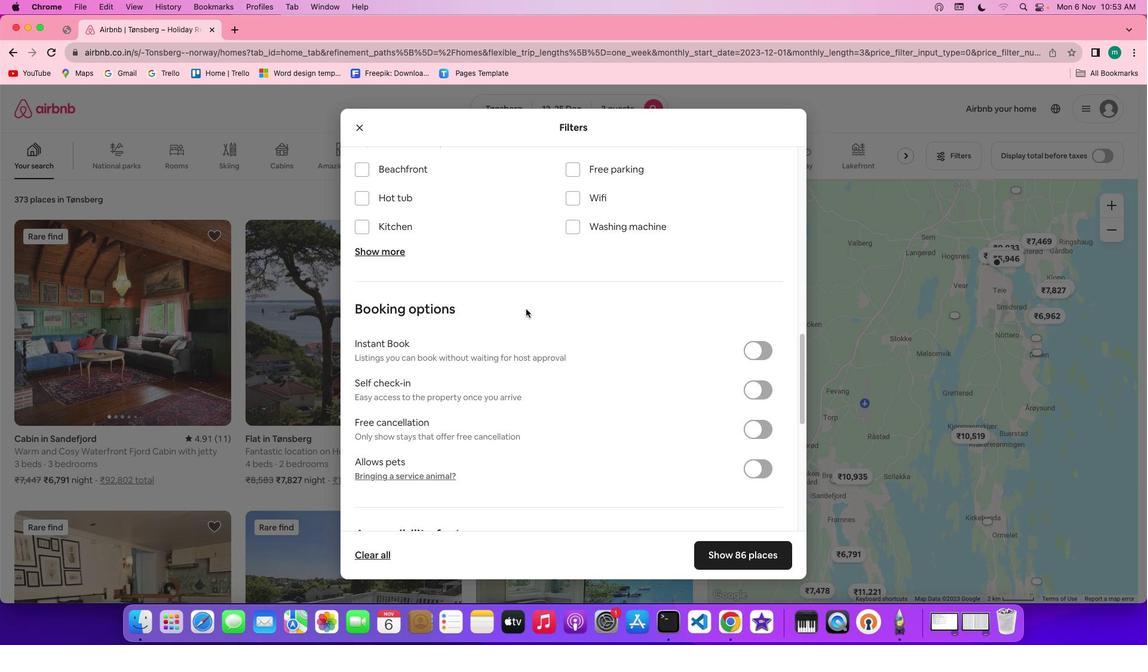 
Action: Mouse scrolled (526, 308) with delta (0, 0)
Screenshot: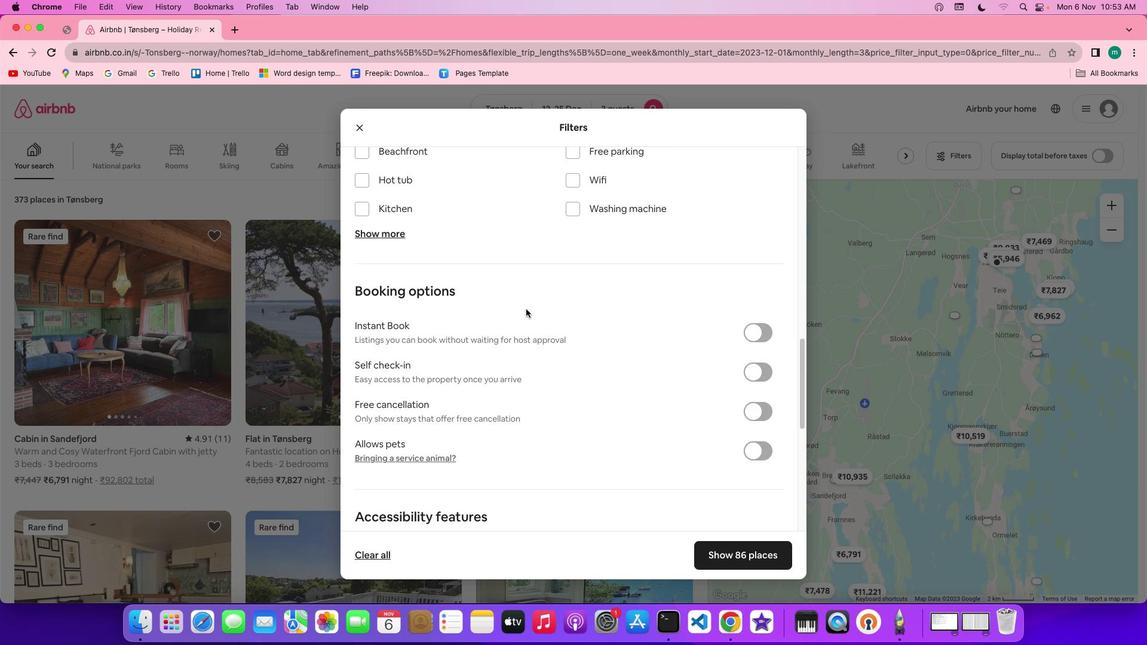 
Action: Mouse scrolled (526, 308) with delta (0, 0)
Screenshot: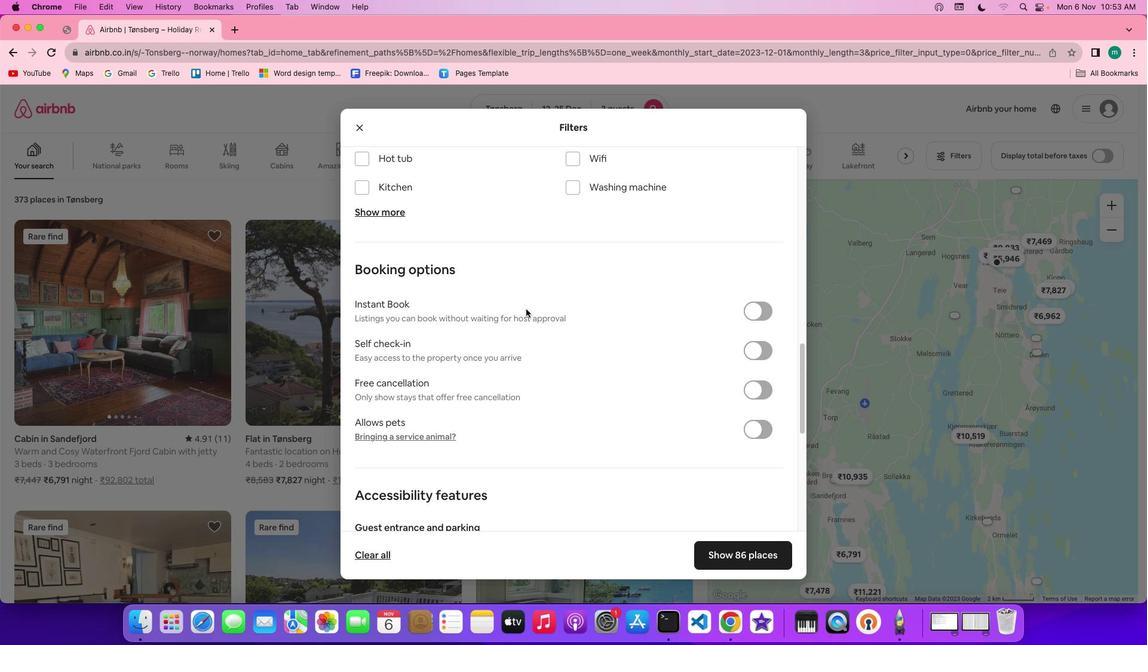 
Action: Mouse moved to (526, 309)
Screenshot: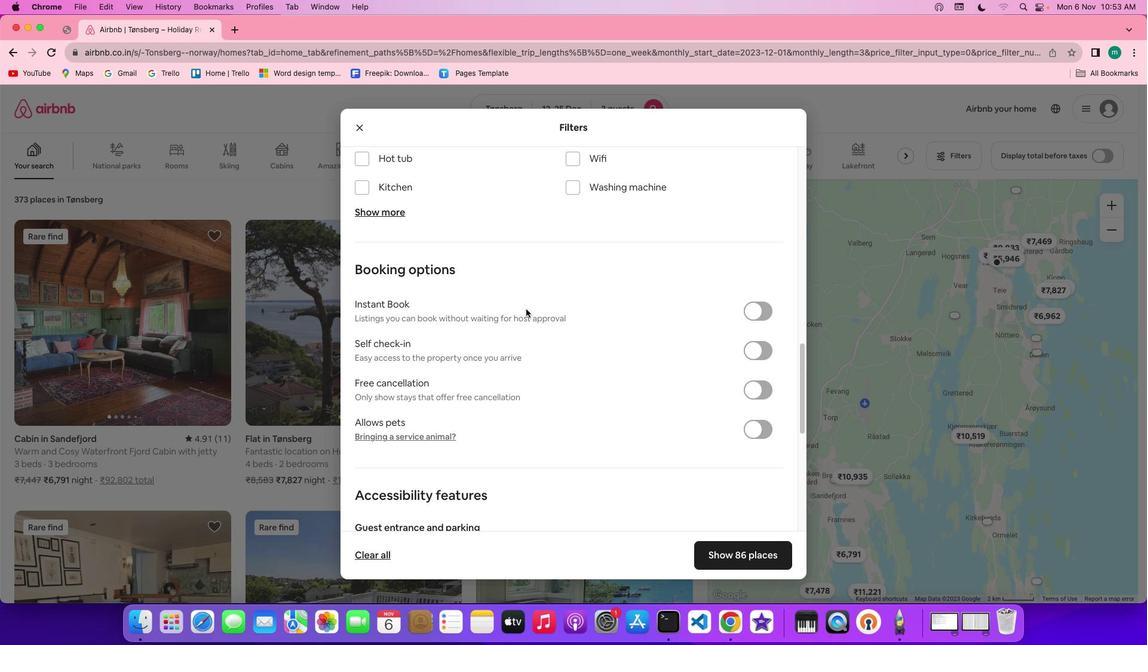 
Action: Mouse scrolled (526, 309) with delta (0, 0)
Screenshot: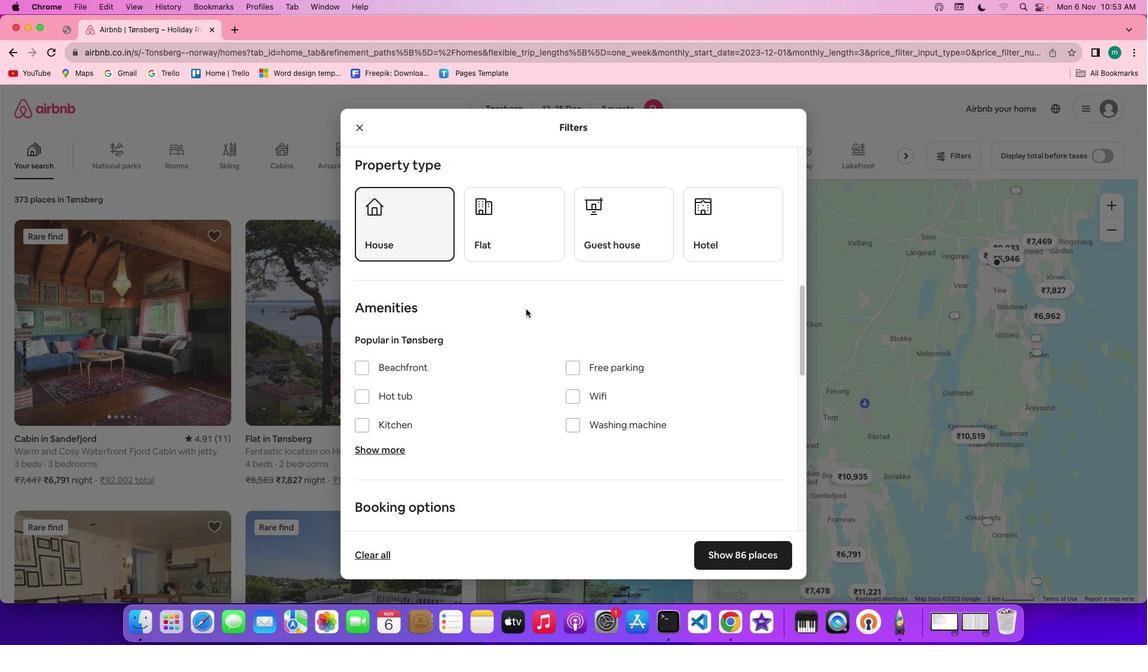 
Action: Mouse scrolled (526, 309) with delta (0, 0)
Screenshot: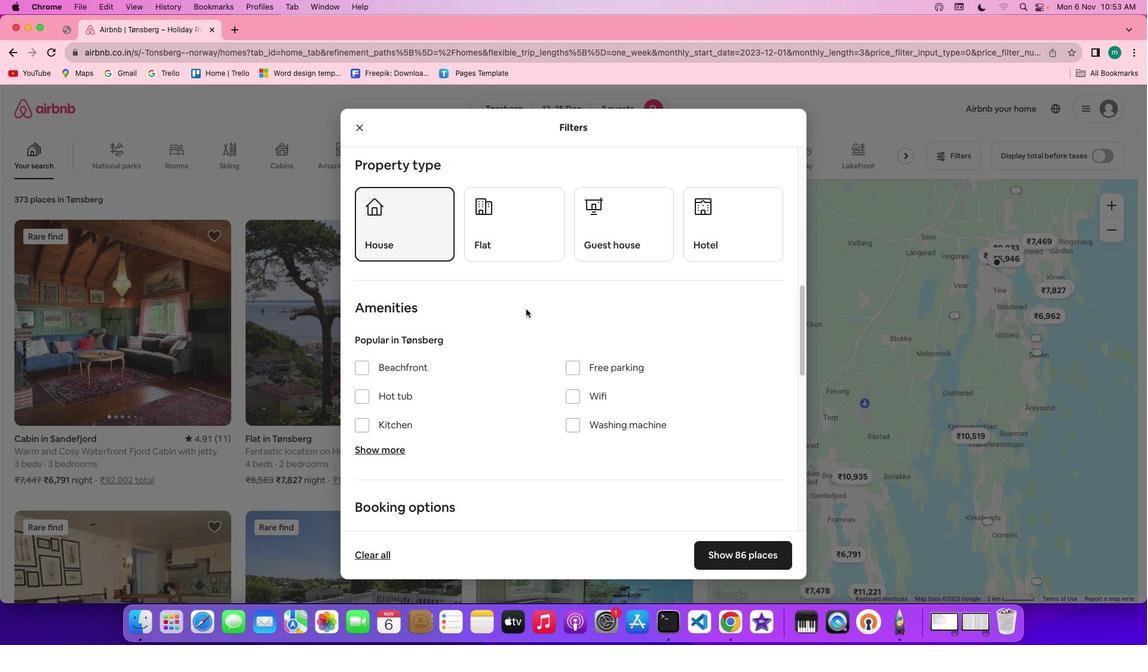 
Action: Mouse scrolled (526, 309) with delta (0, 1)
Screenshot: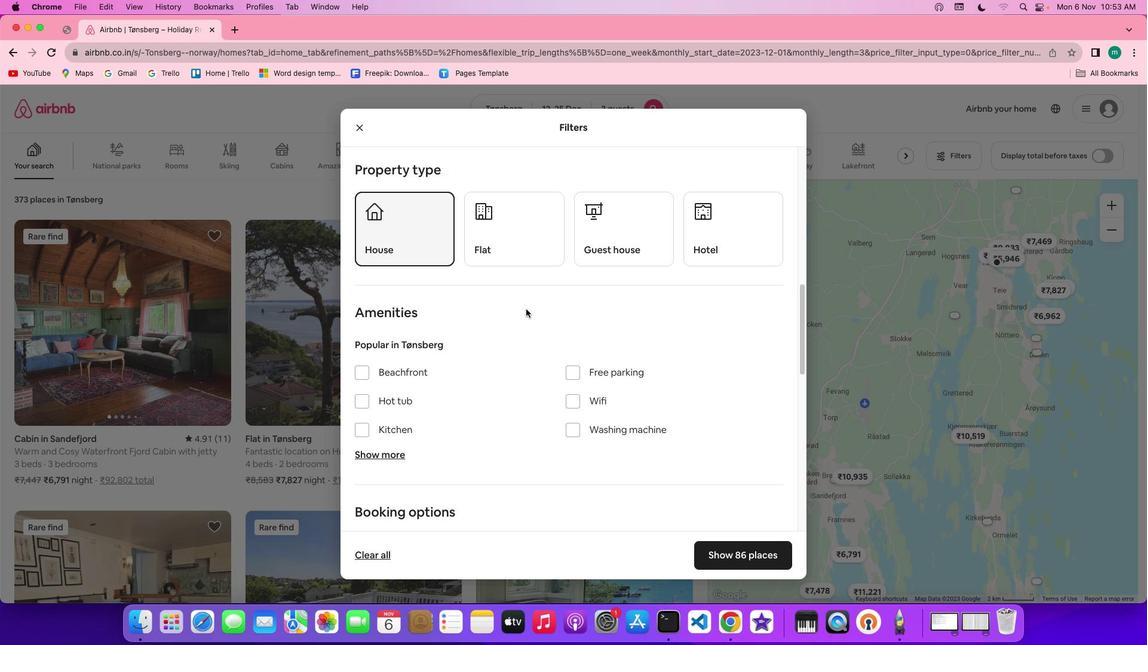 
Action: Mouse scrolled (526, 309) with delta (0, 2)
Screenshot: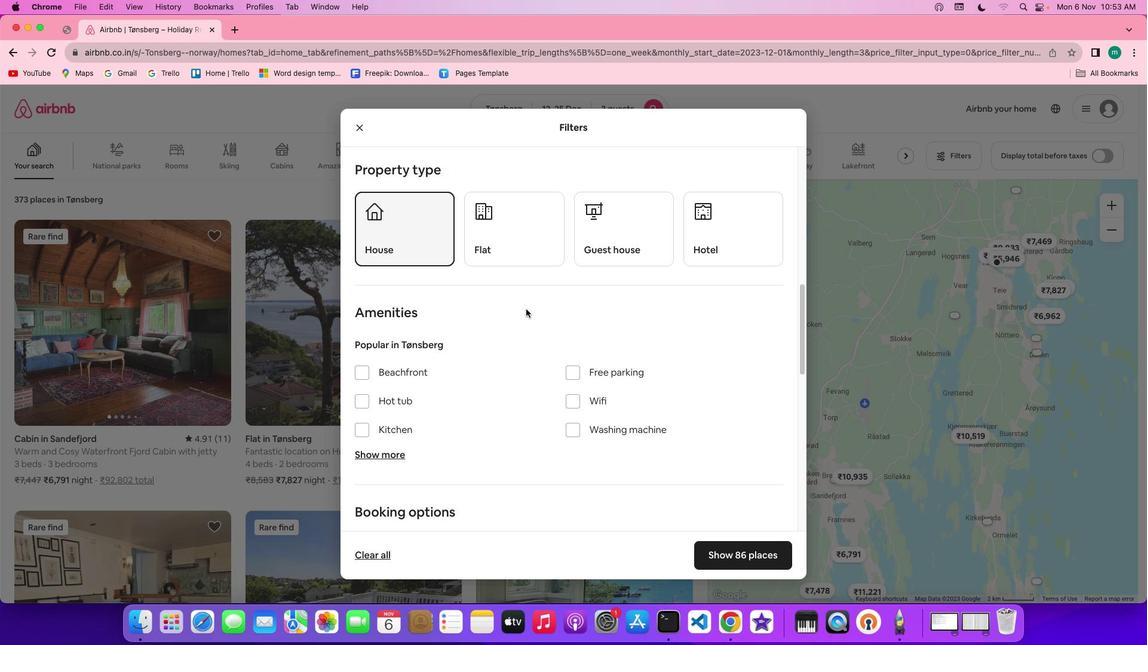 
Action: Mouse moved to (384, 453)
Screenshot: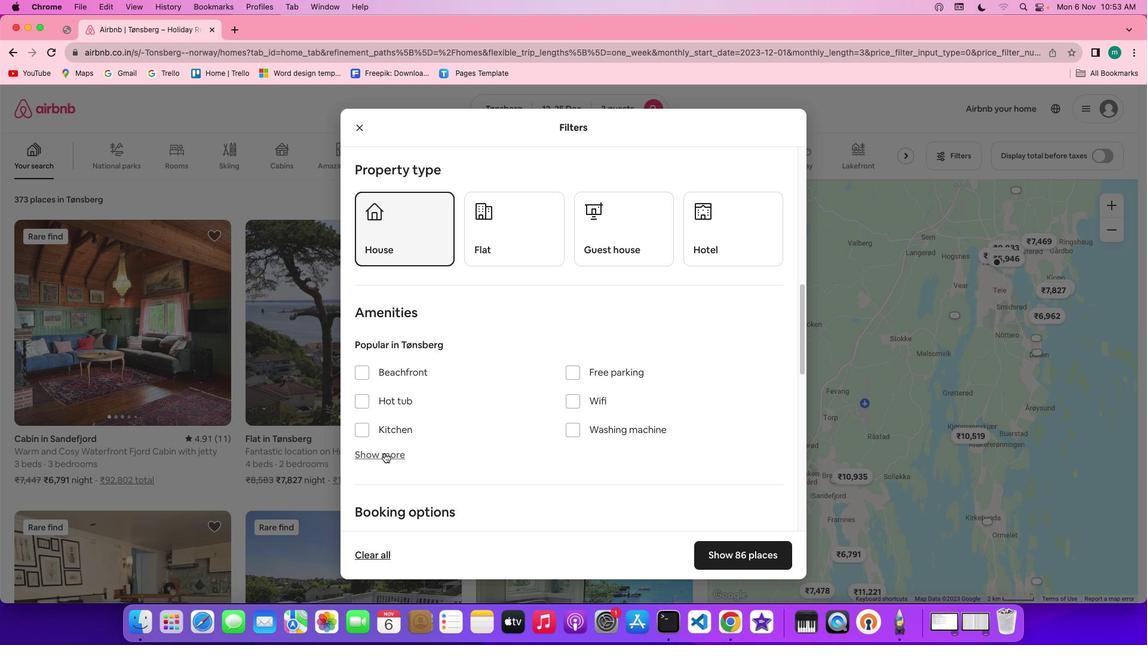 
Action: Mouse pressed left at (384, 453)
Screenshot: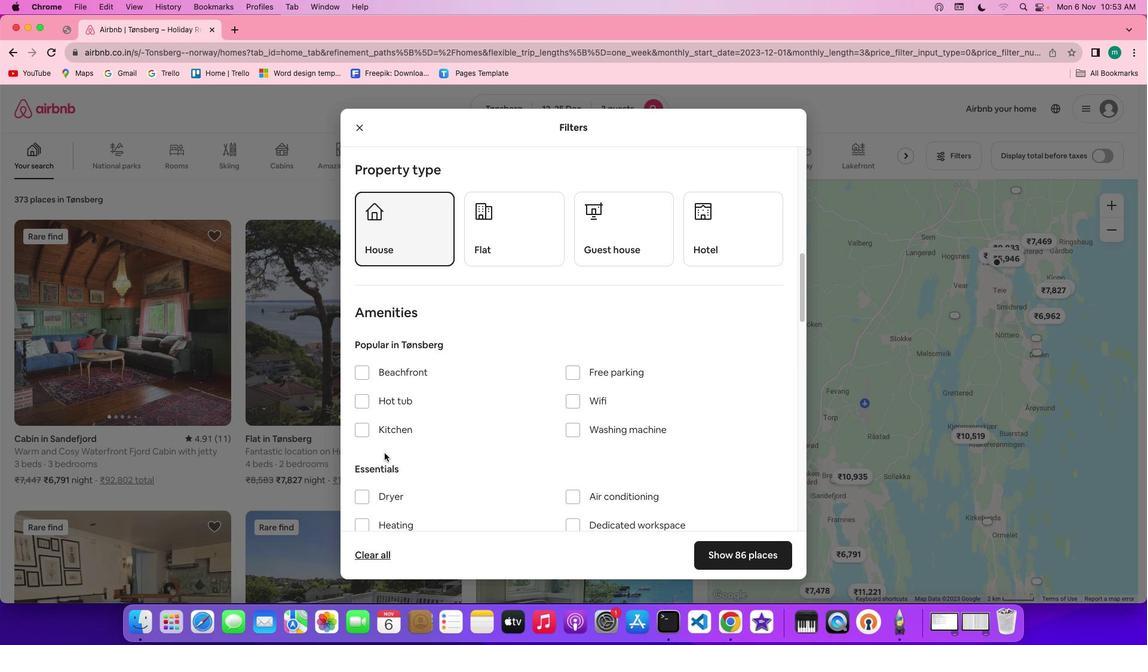 
Action: Mouse moved to (571, 396)
Screenshot: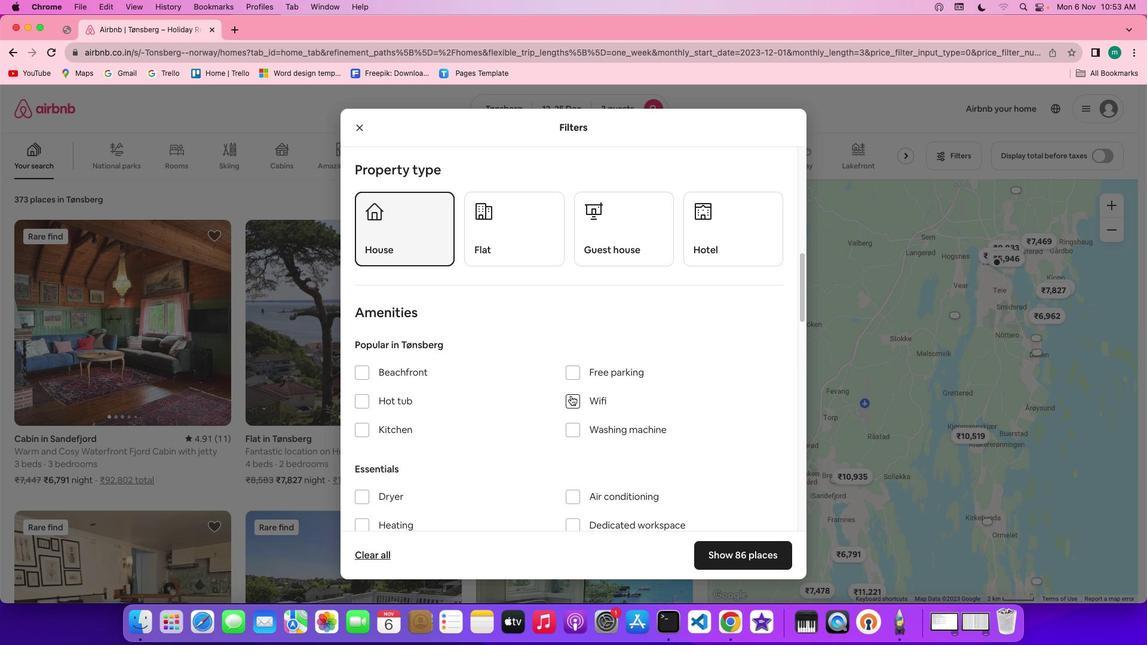
Action: Mouse pressed left at (571, 396)
Screenshot: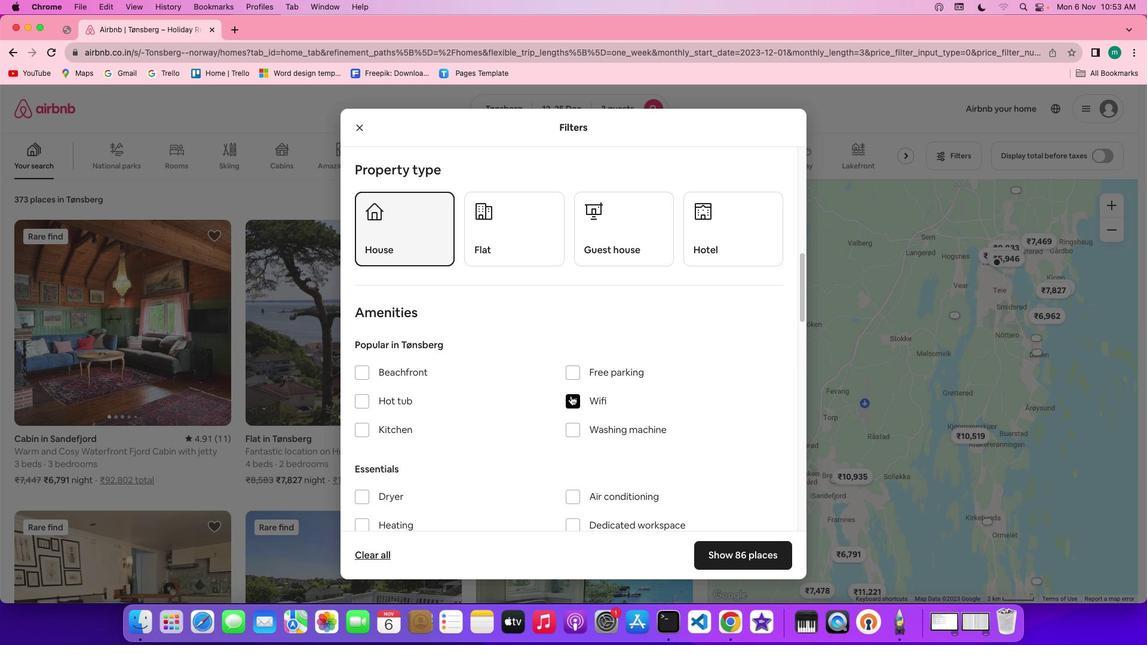 
Action: Mouse moved to (651, 410)
Screenshot: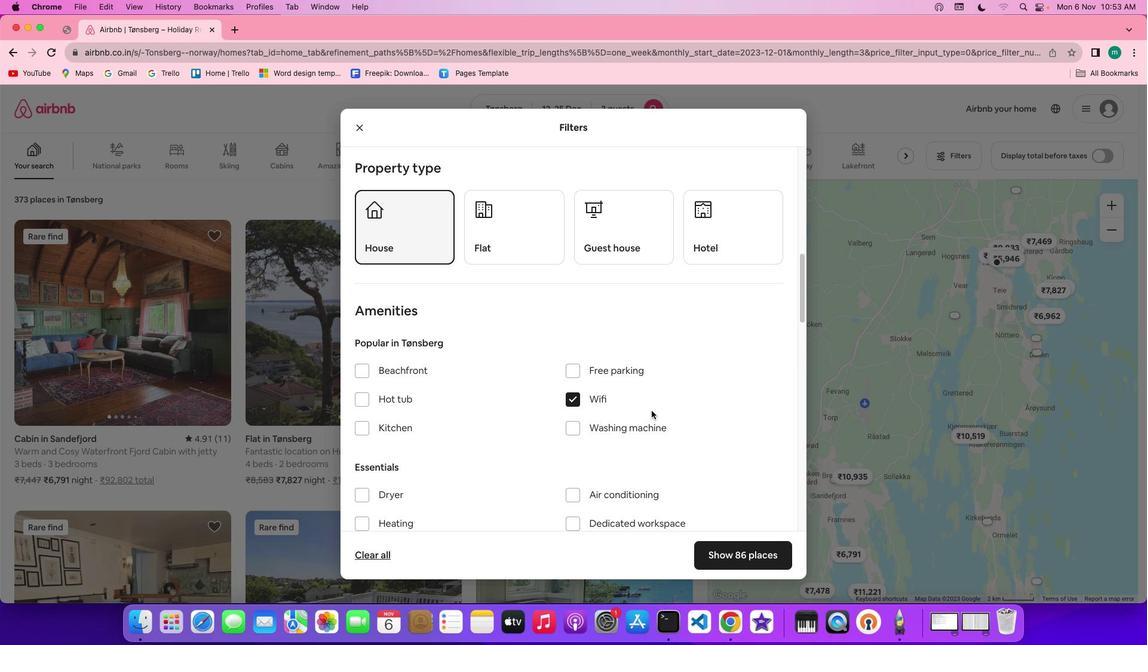 
Action: Mouse scrolled (651, 410) with delta (0, 0)
Screenshot: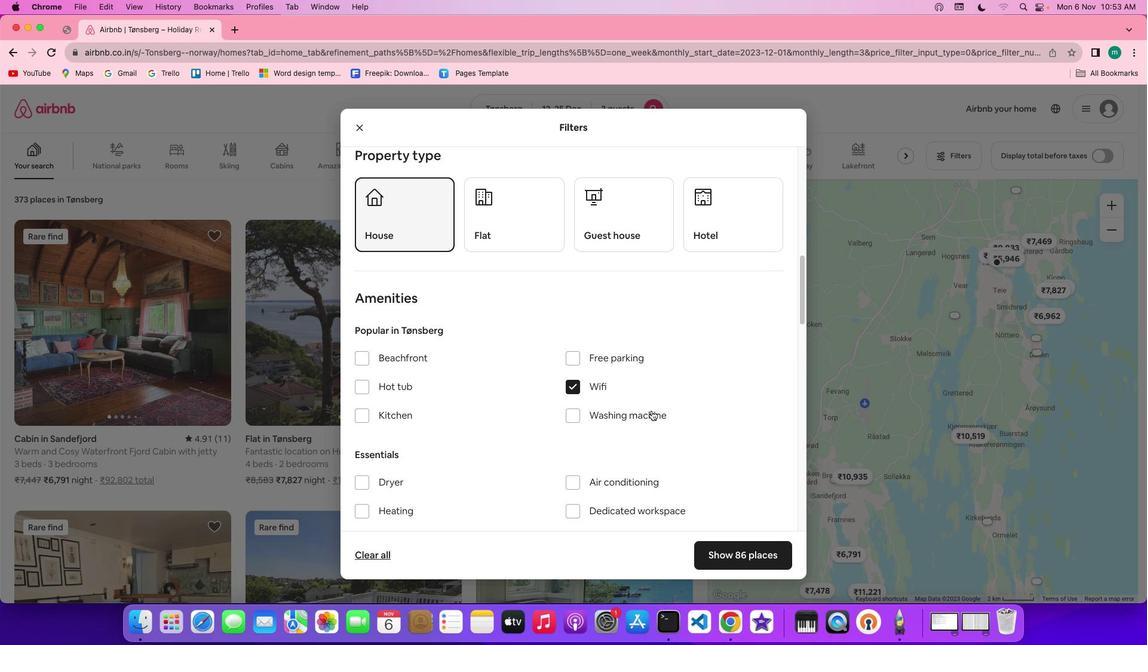 
Action: Mouse scrolled (651, 410) with delta (0, 0)
Screenshot: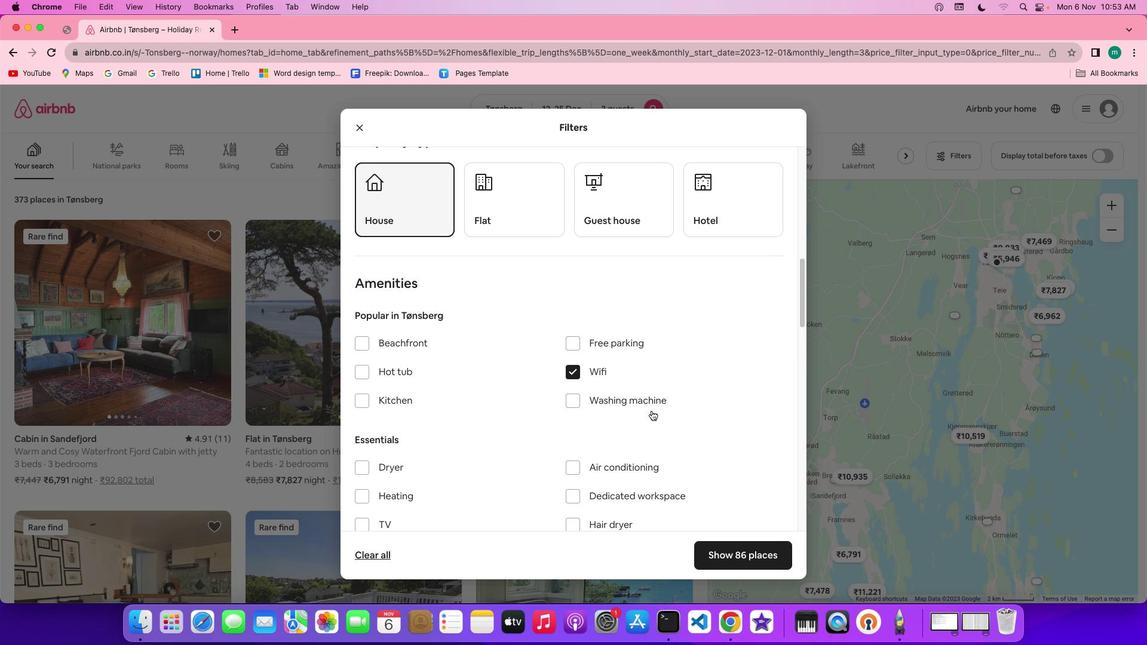 
Action: Mouse scrolled (651, 410) with delta (0, -1)
Screenshot: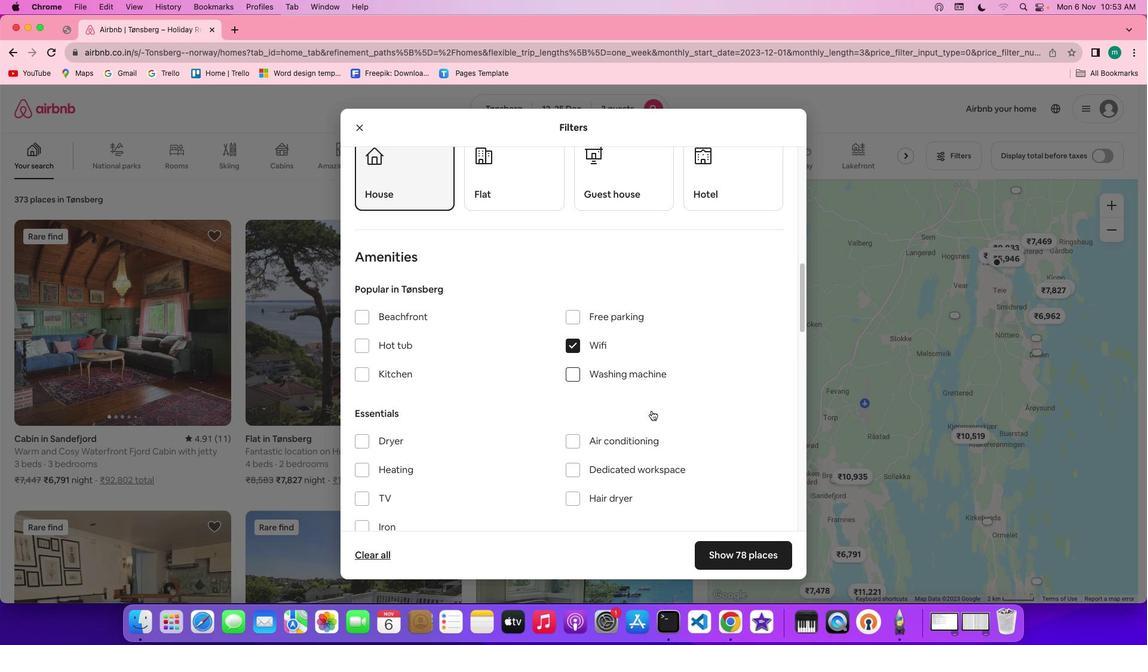 
Action: Mouse scrolled (651, 410) with delta (0, 0)
Screenshot: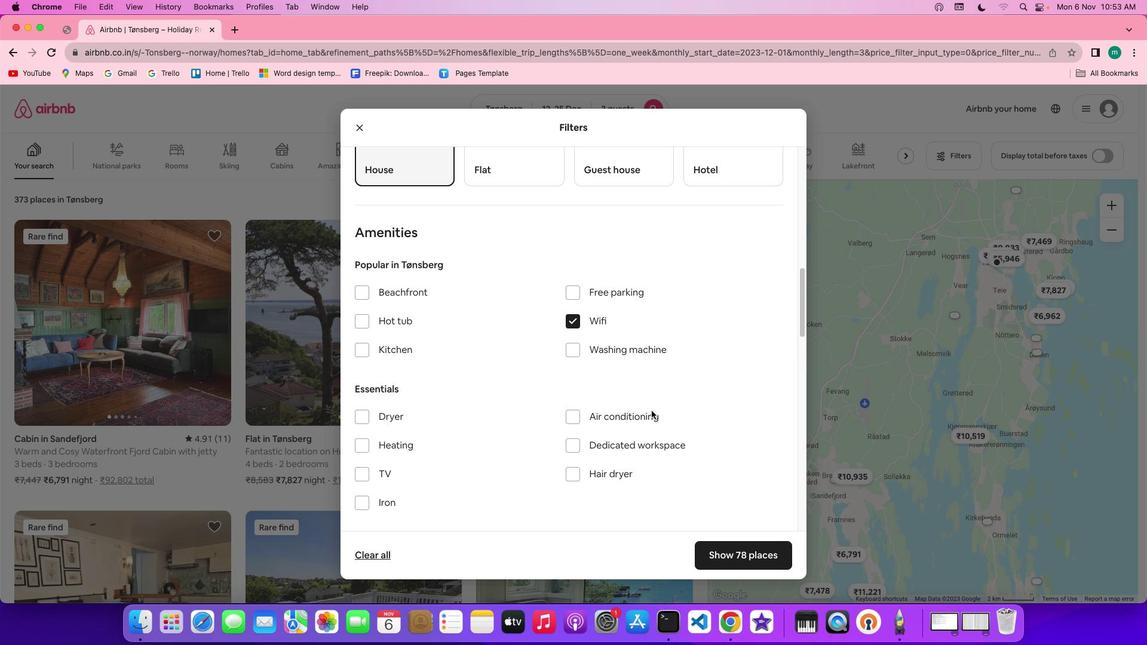 
Action: Mouse scrolled (651, 410) with delta (0, 0)
Screenshot: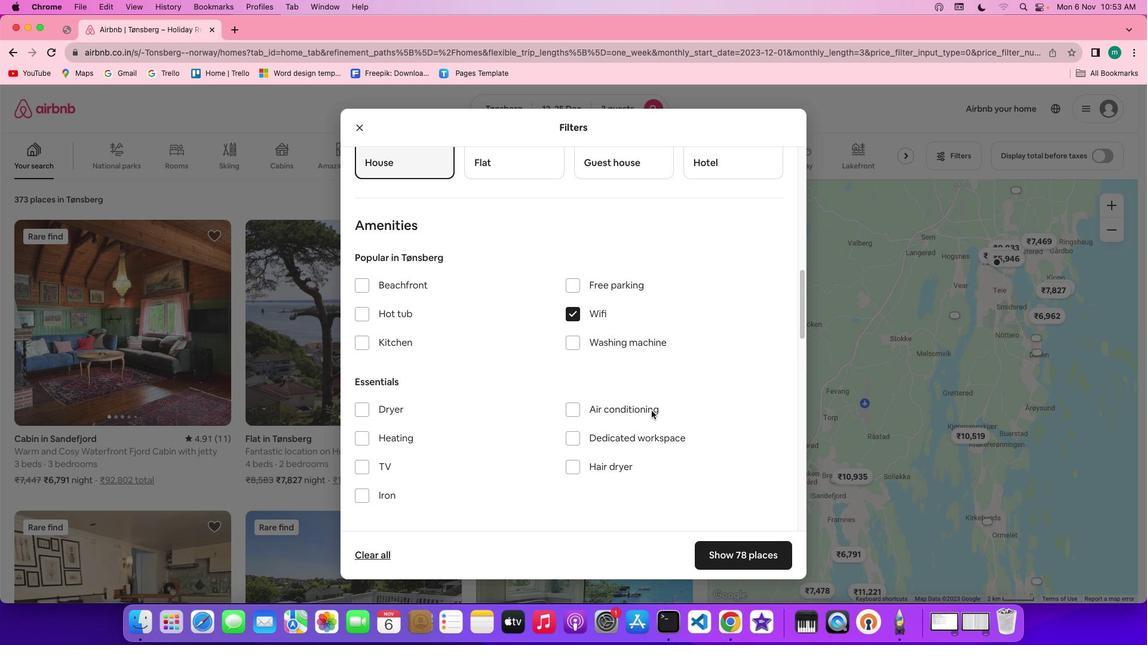 
Action: Mouse scrolled (651, 410) with delta (0, 0)
Screenshot: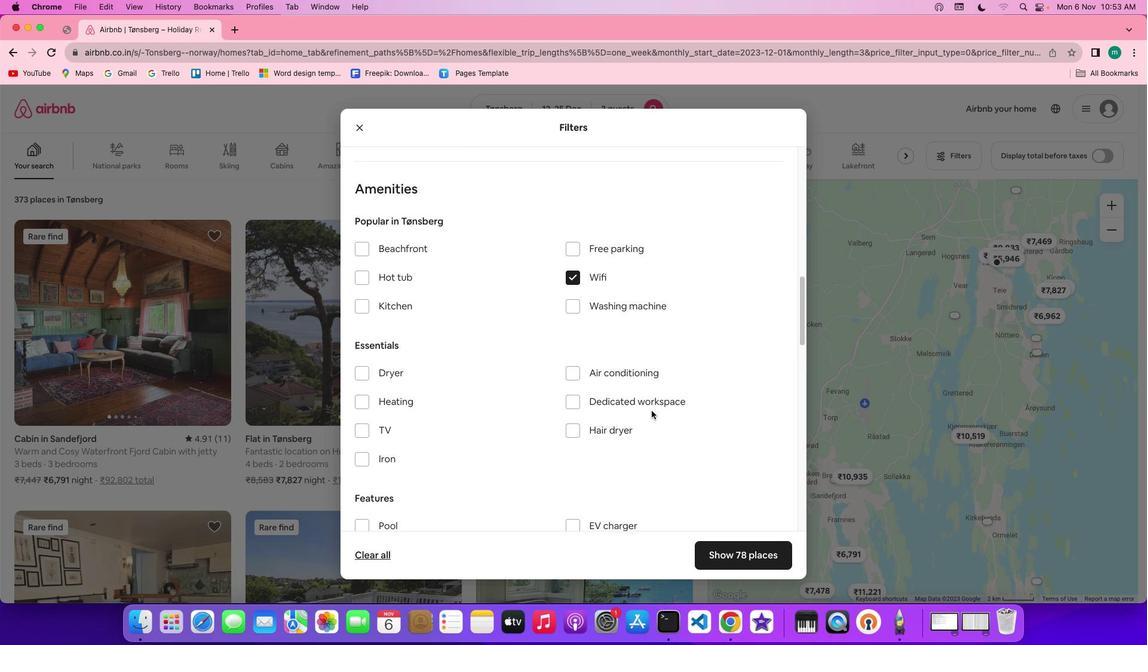 
Action: Mouse scrolled (651, 410) with delta (0, 0)
Screenshot: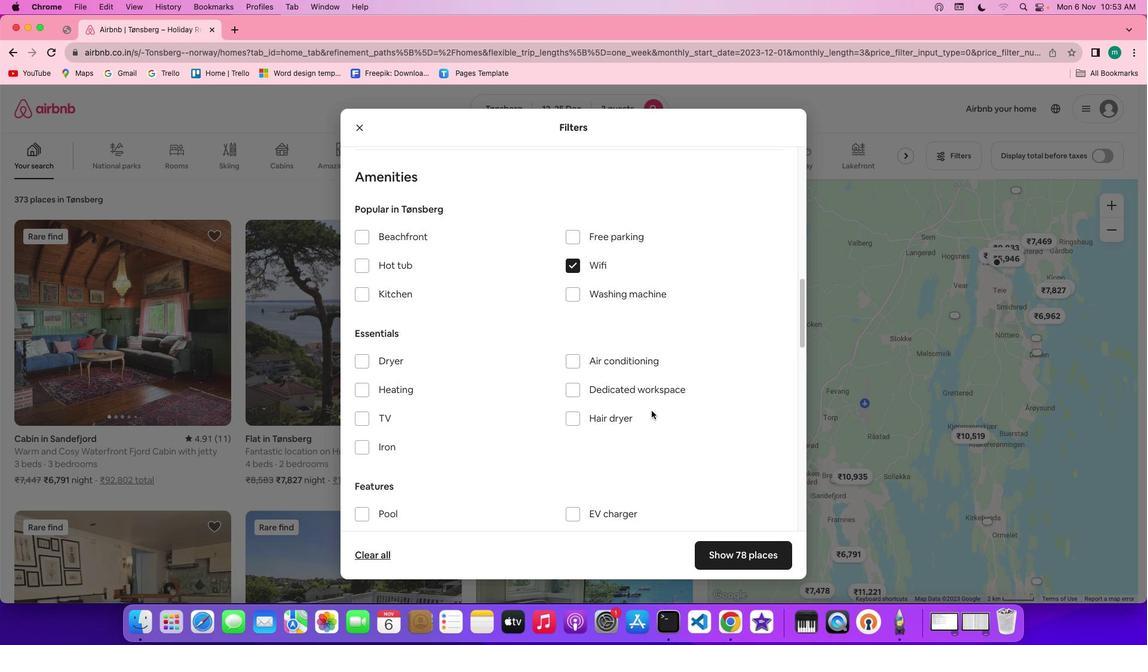 
Action: Mouse scrolled (651, 410) with delta (0, 0)
Screenshot: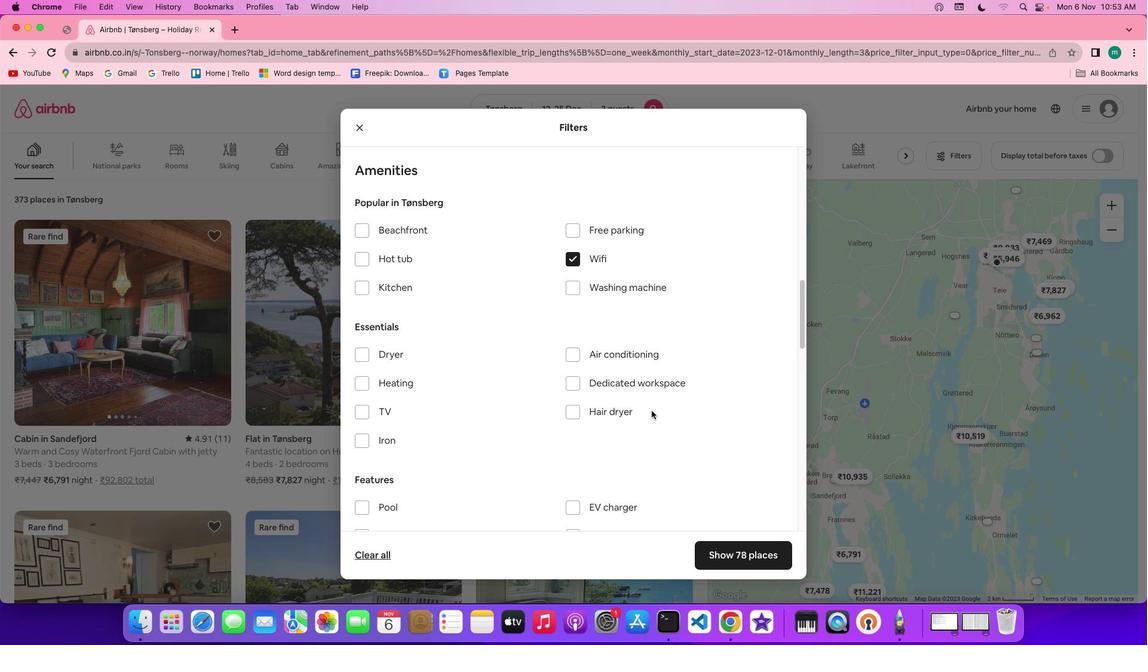 
Action: Mouse scrolled (651, 410) with delta (0, 0)
Screenshot: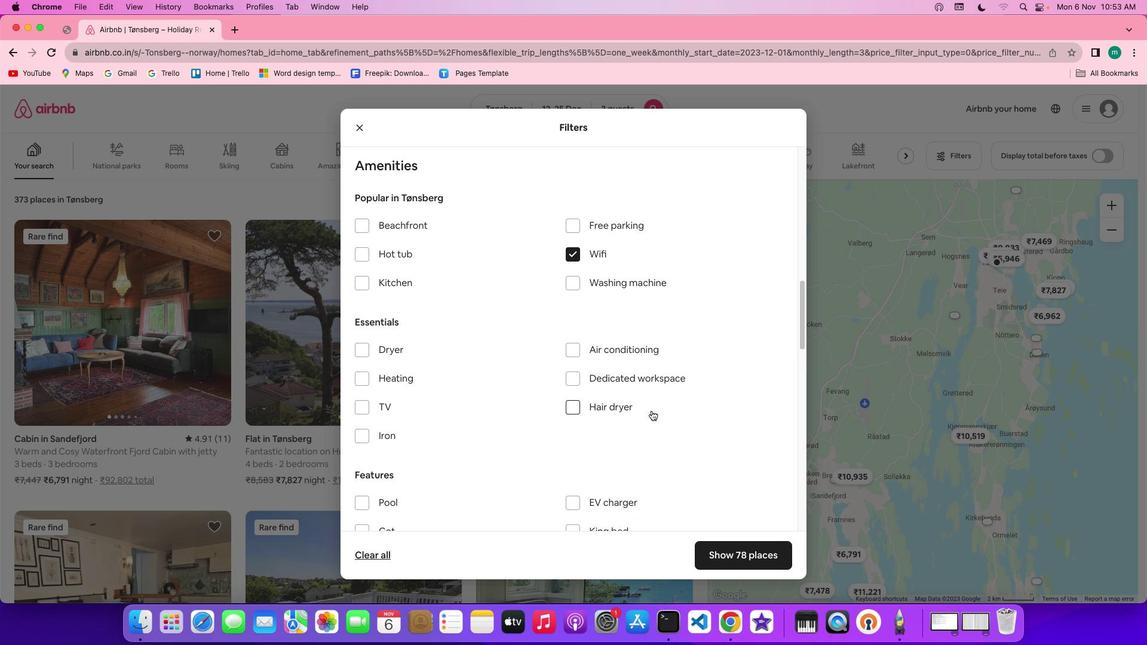 
Action: Mouse scrolled (651, 410) with delta (0, 0)
Screenshot: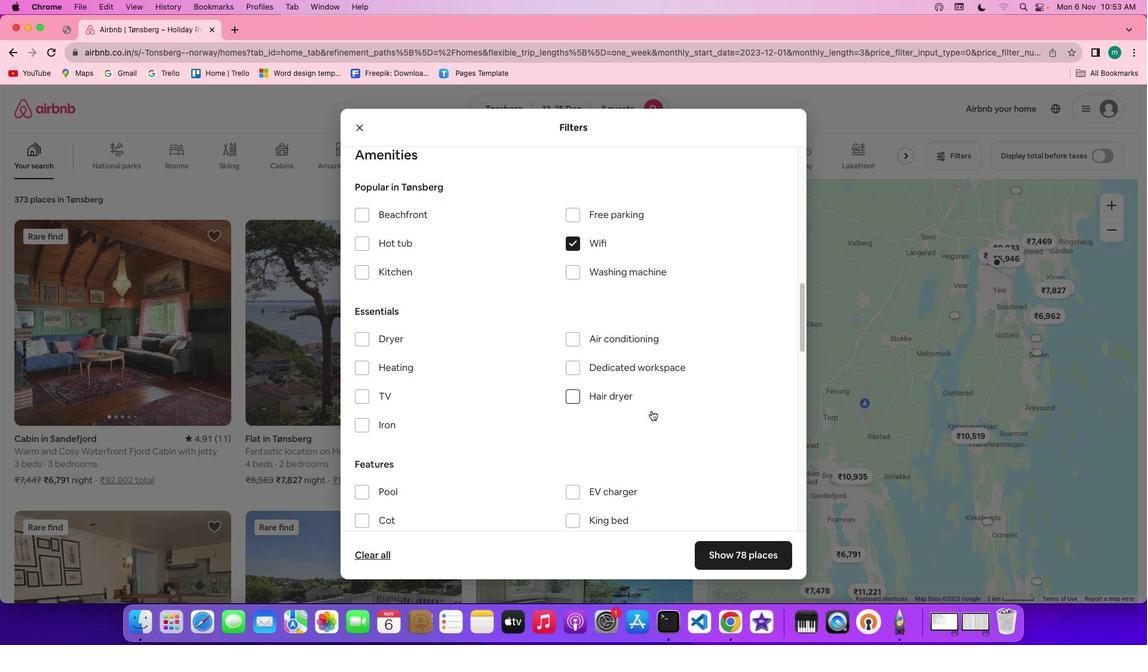 
Action: Mouse scrolled (651, 410) with delta (0, 0)
Screenshot: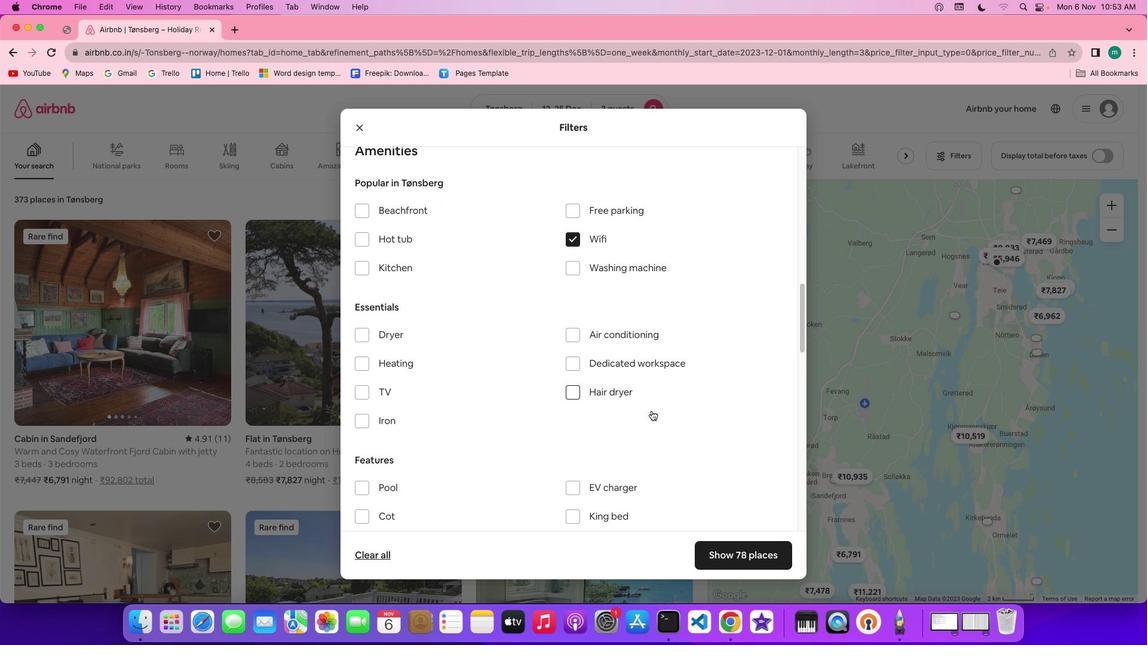
Action: Mouse scrolled (651, 410) with delta (0, 0)
Screenshot: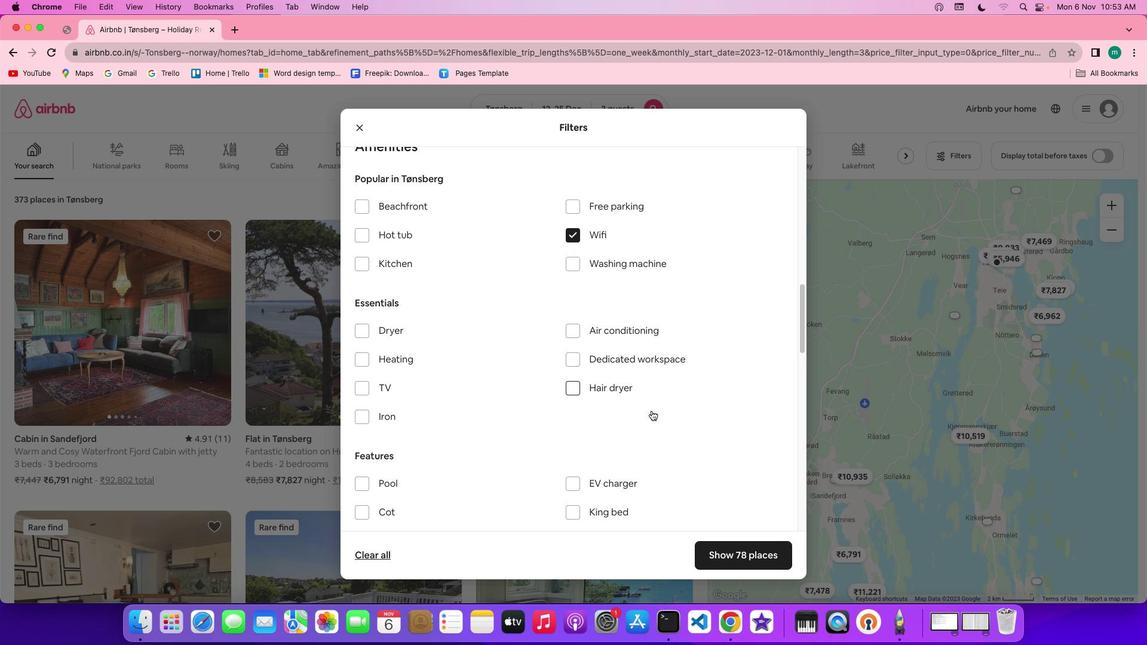
Action: Mouse scrolled (651, 410) with delta (0, 0)
Screenshot: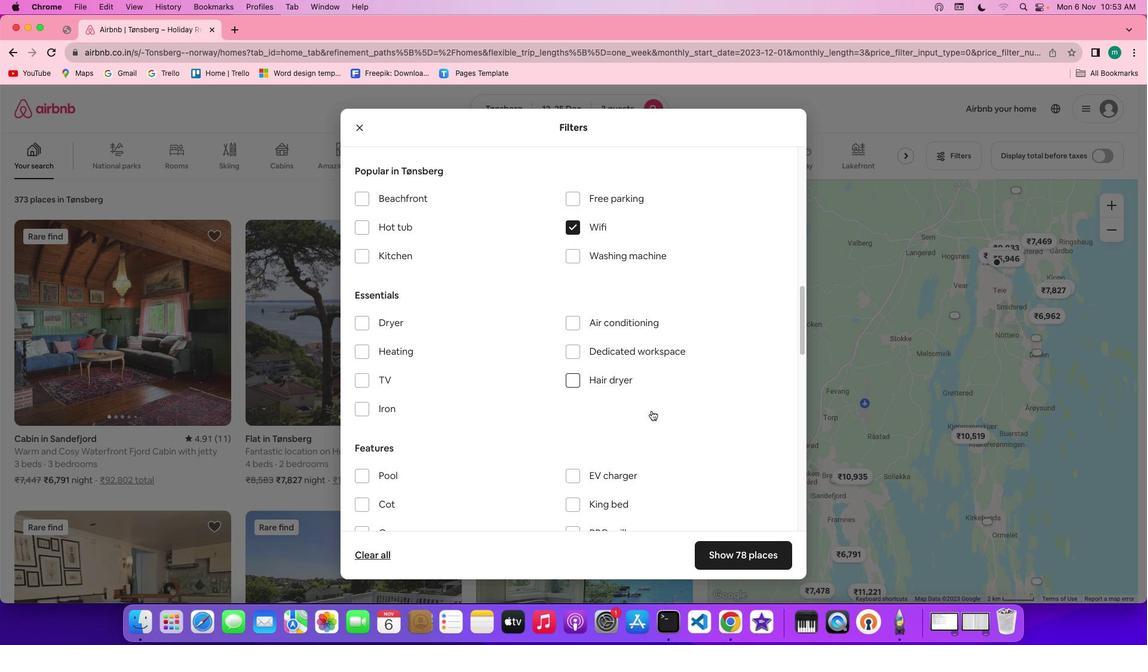 
Action: Mouse scrolled (651, 410) with delta (0, 0)
Screenshot: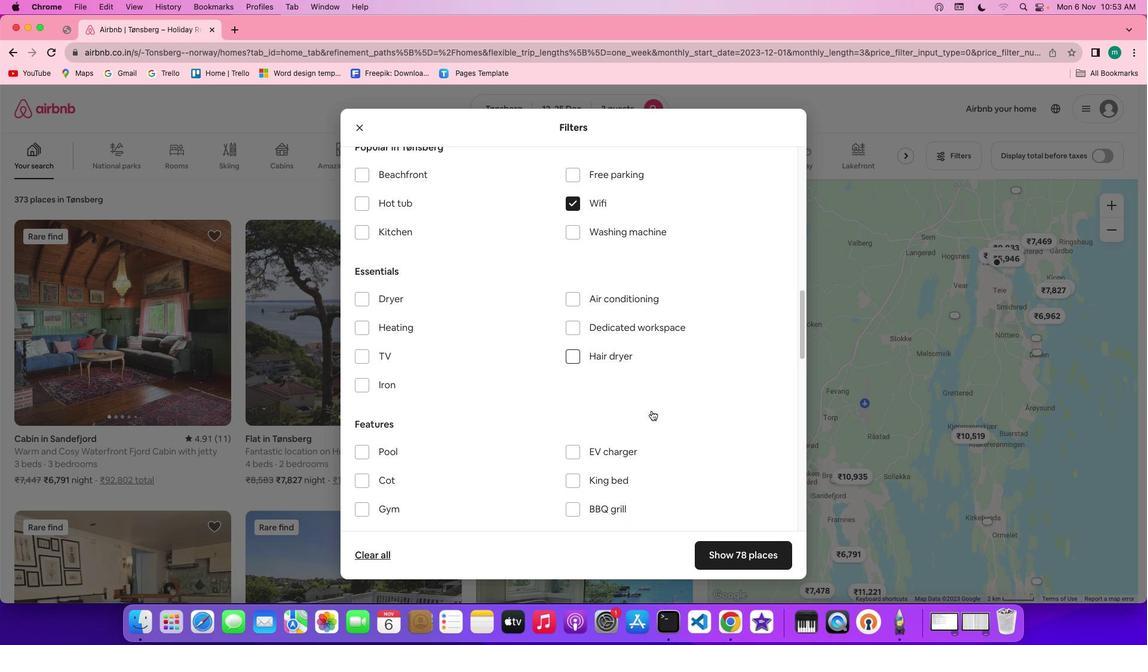 
Action: Mouse scrolled (651, 410) with delta (0, 0)
Screenshot: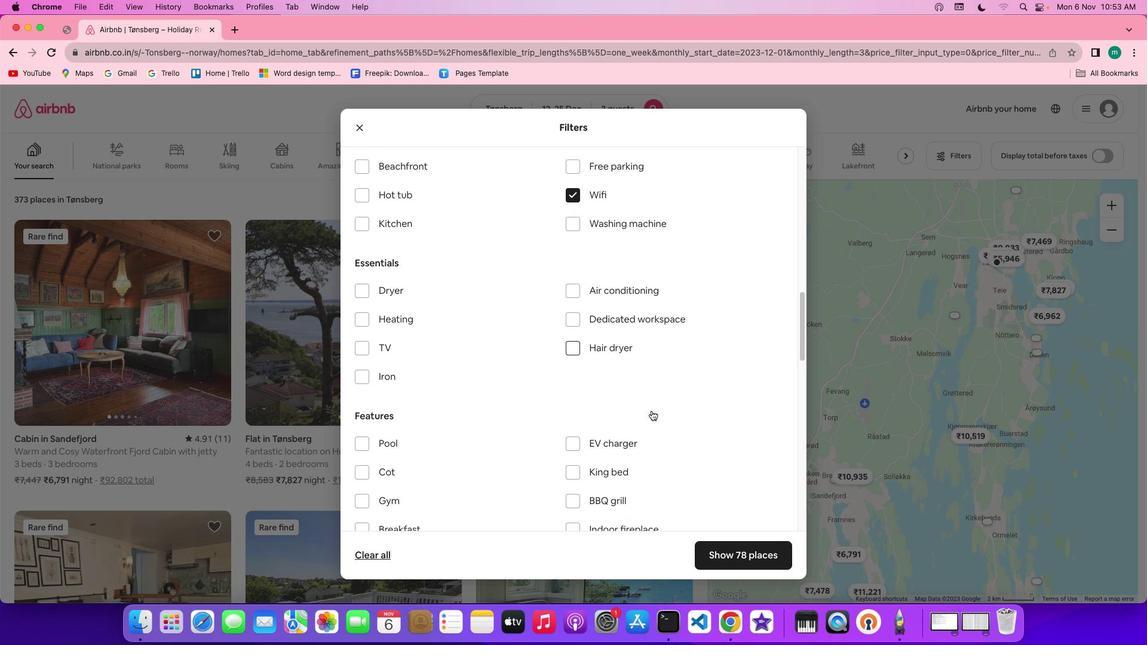 
Action: Mouse scrolled (651, 410) with delta (0, 0)
Screenshot: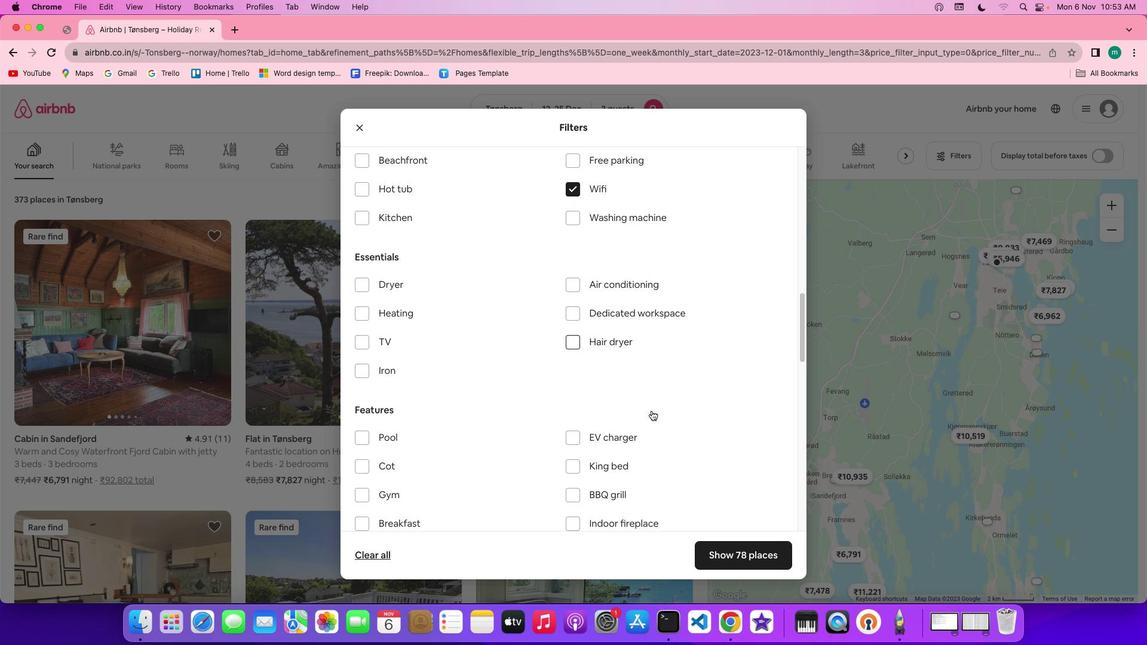 
Action: Mouse scrolled (651, 410) with delta (0, 0)
Screenshot: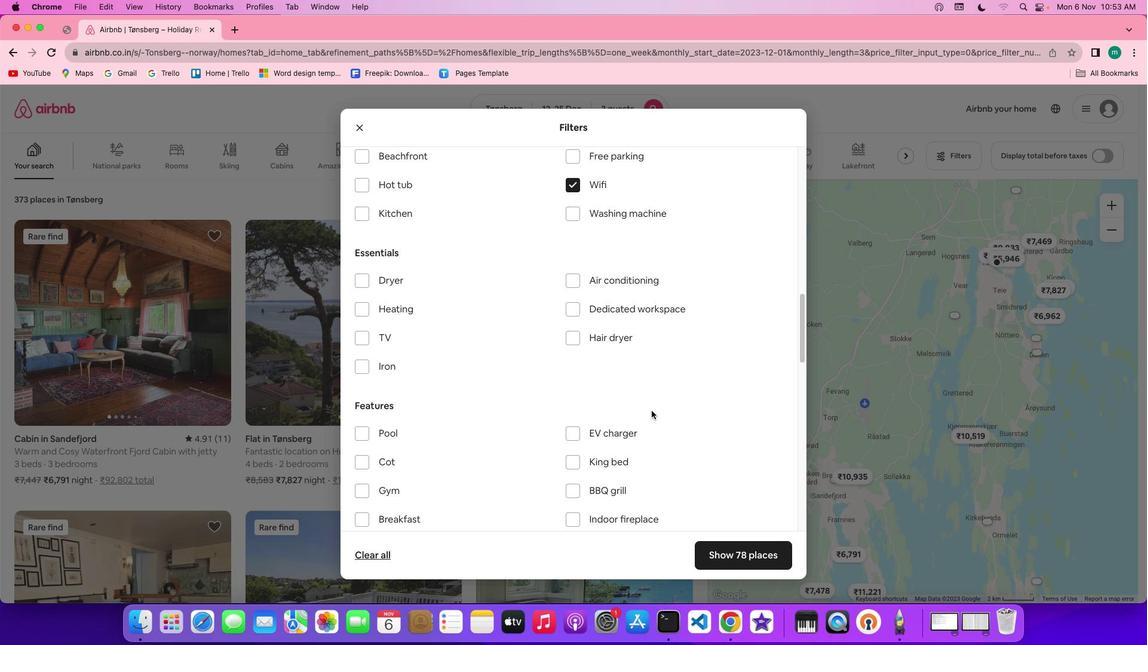 
Action: Mouse scrolled (651, 410) with delta (0, 0)
Screenshot: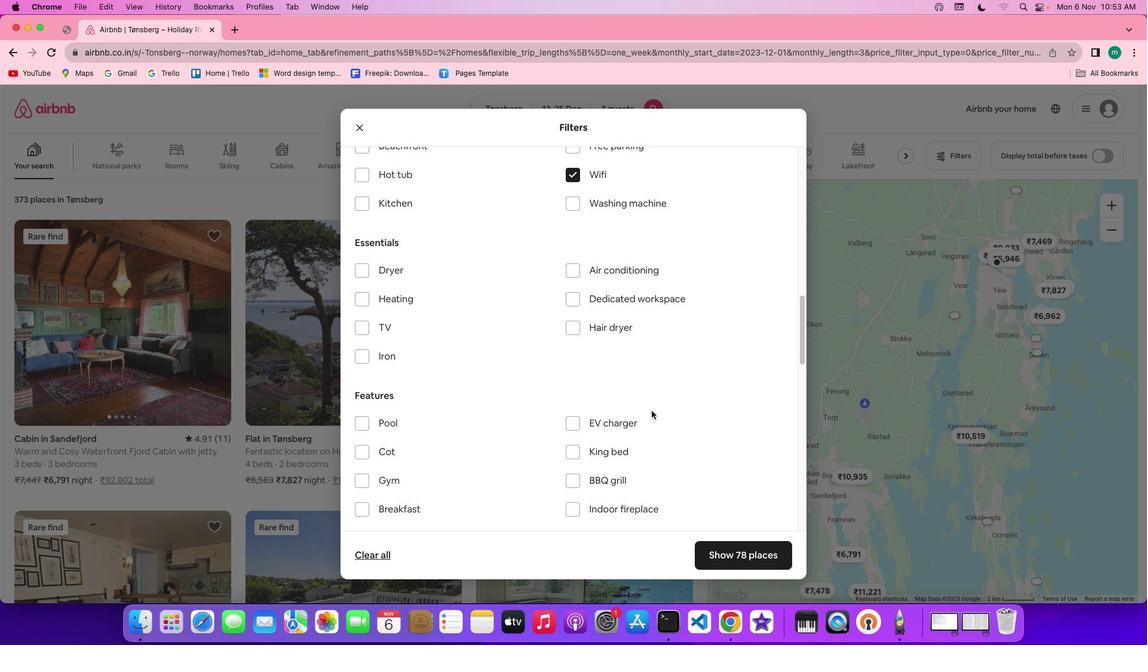 
Action: Mouse scrolled (651, 410) with delta (0, 0)
Screenshot: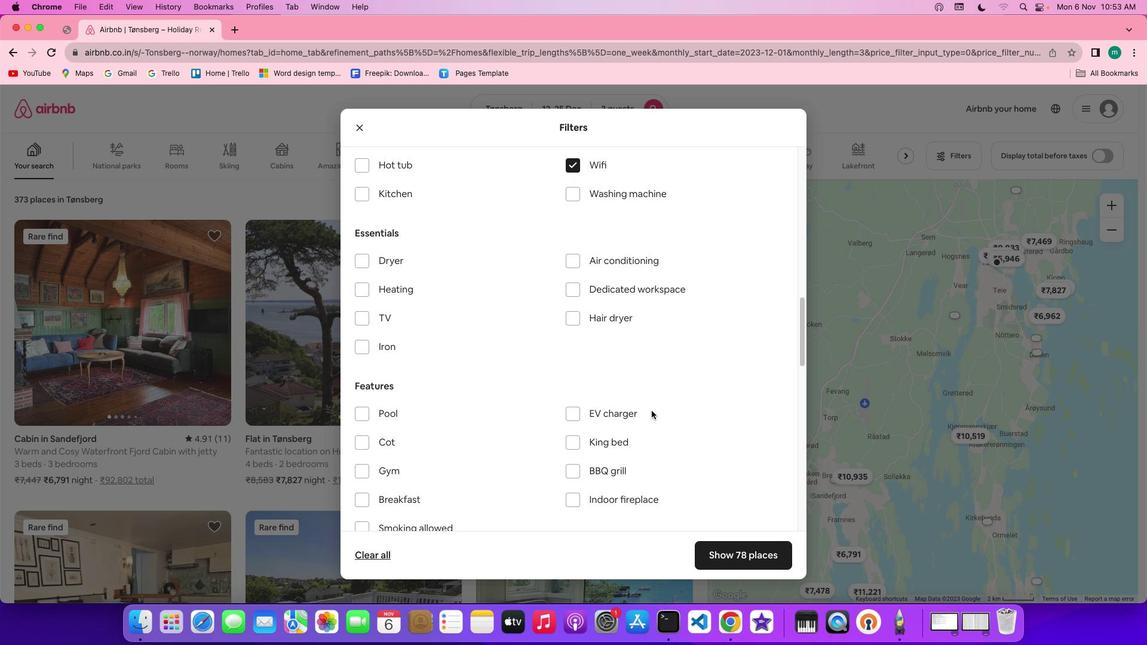 
Action: Mouse scrolled (651, 410) with delta (0, 0)
Screenshot: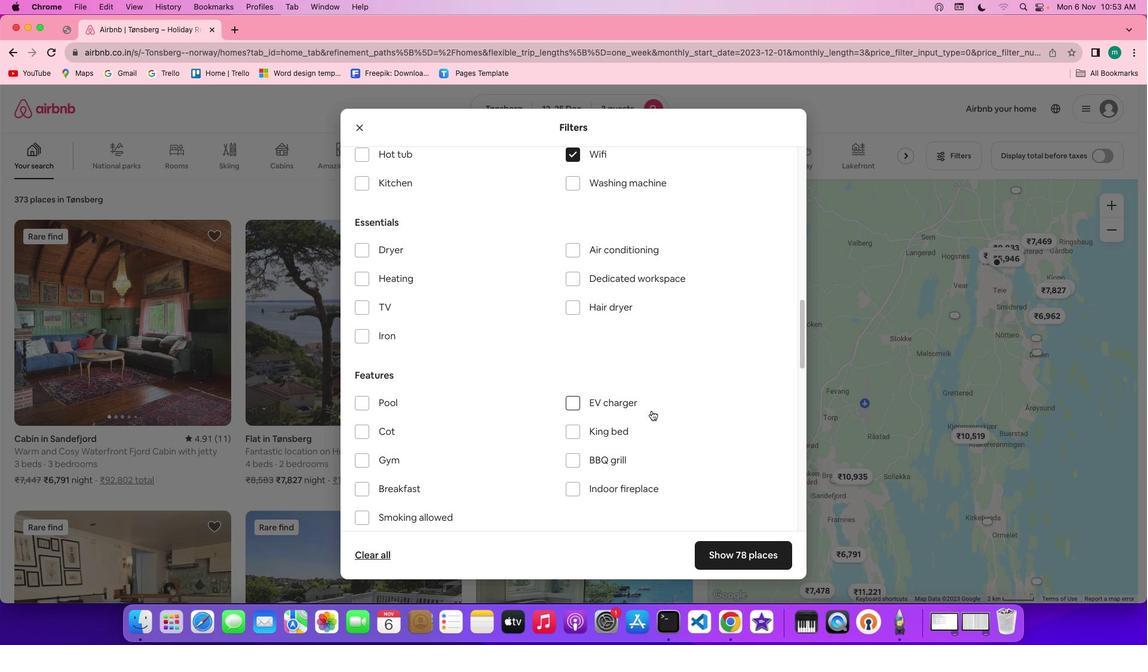 
Action: Mouse scrolled (651, 410) with delta (0, 0)
Screenshot: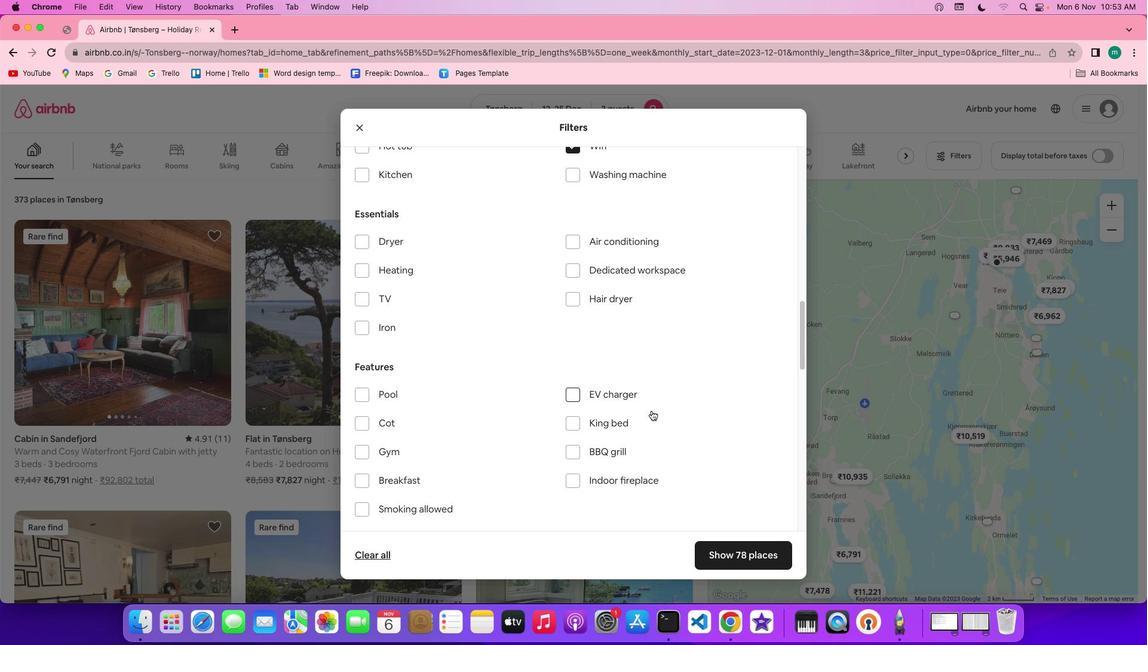 
Action: Mouse scrolled (651, 410) with delta (0, 0)
Screenshot: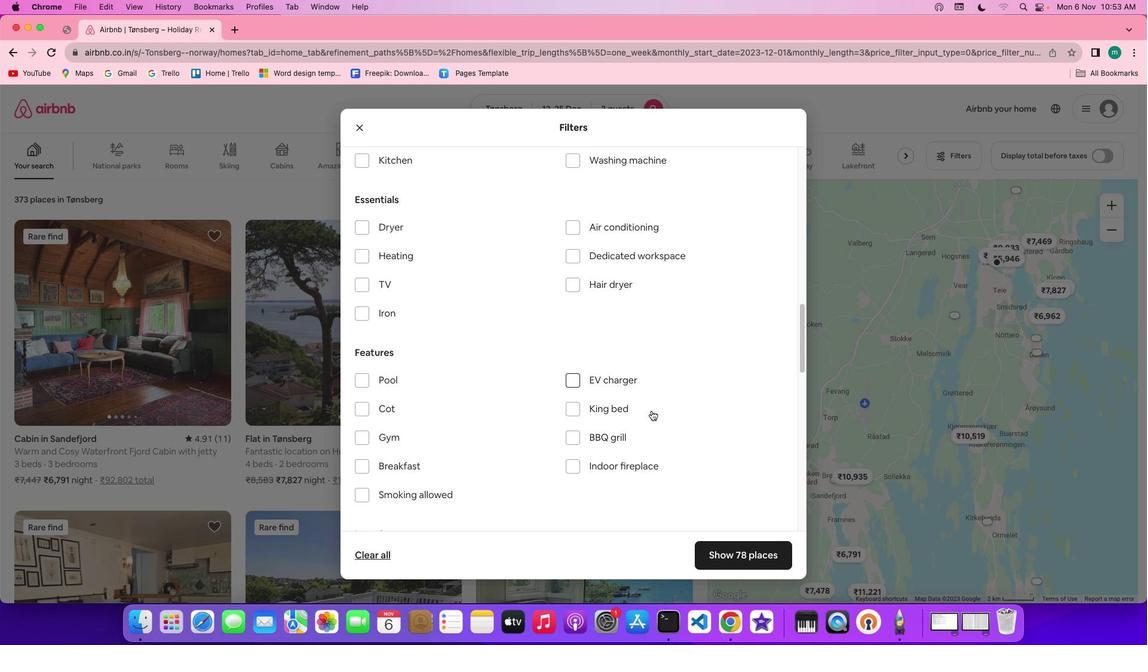 
Action: Mouse moved to (358, 272)
Screenshot: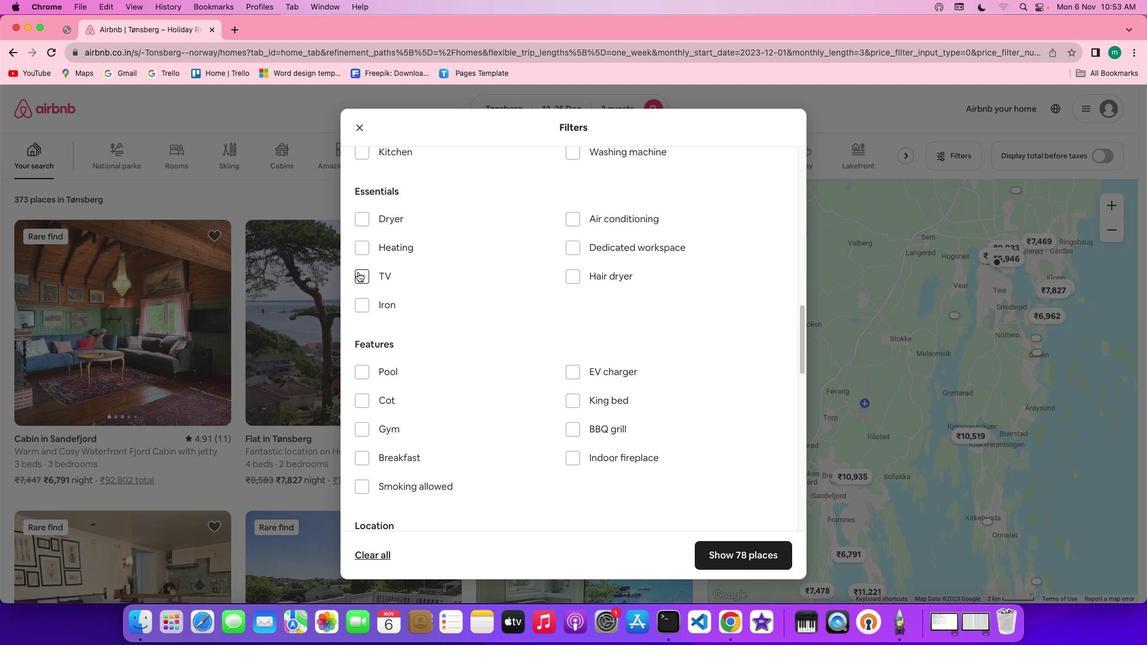 
Action: Mouse pressed left at (358, 272)
Screenshot: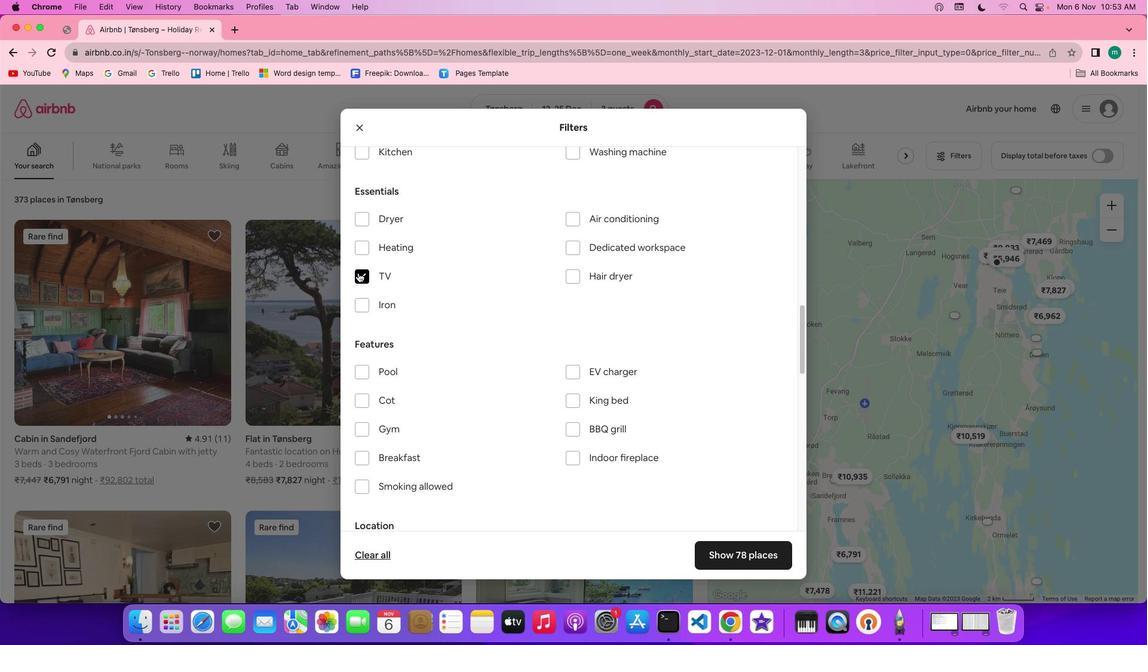 
Action: Mouse moved to (500, 310)
Screenshot: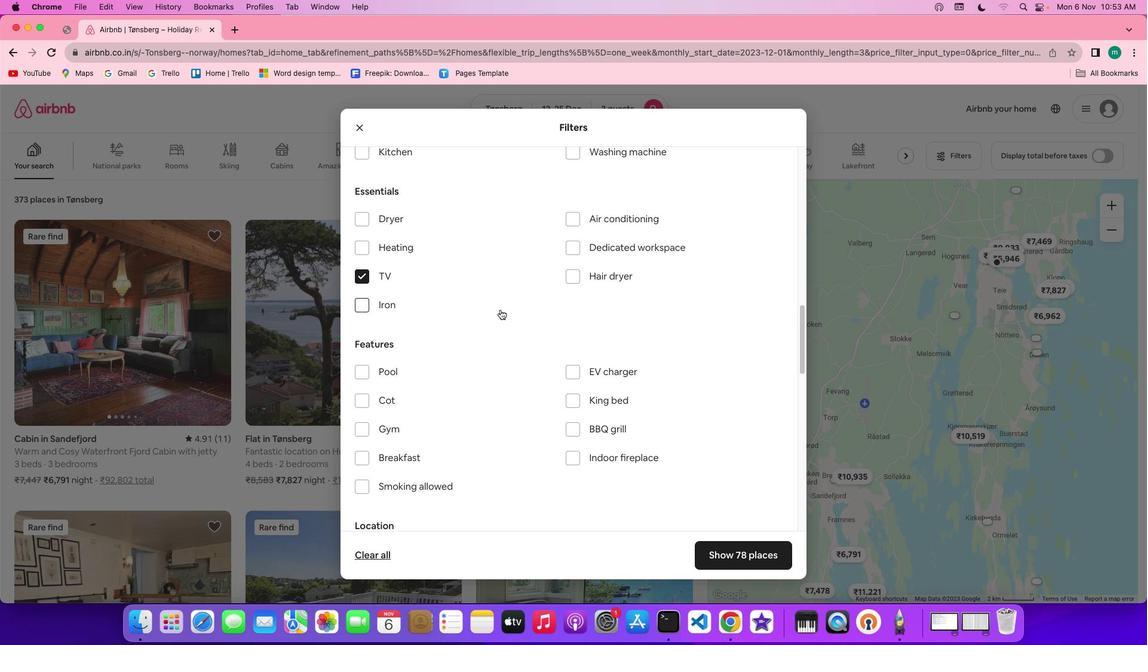 
Action: Mouse scrolled (500, 310) with delta (0, 0)
Screenshot: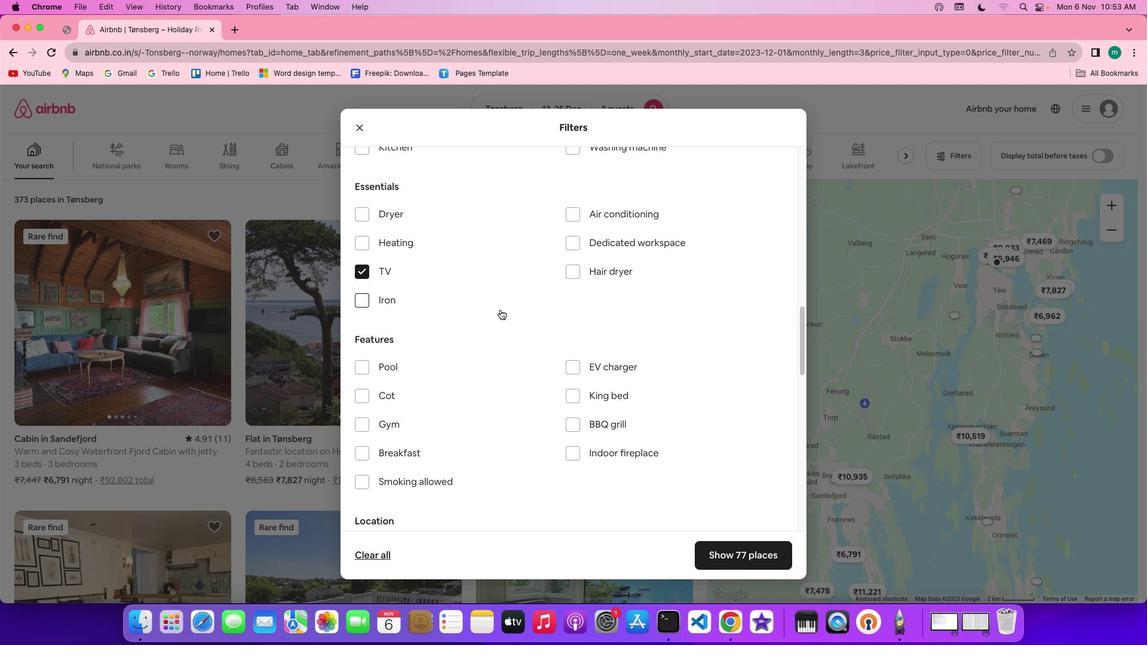 
Action: Mouse scrolled (500, 310) with delta (0, 0)
Screenshot: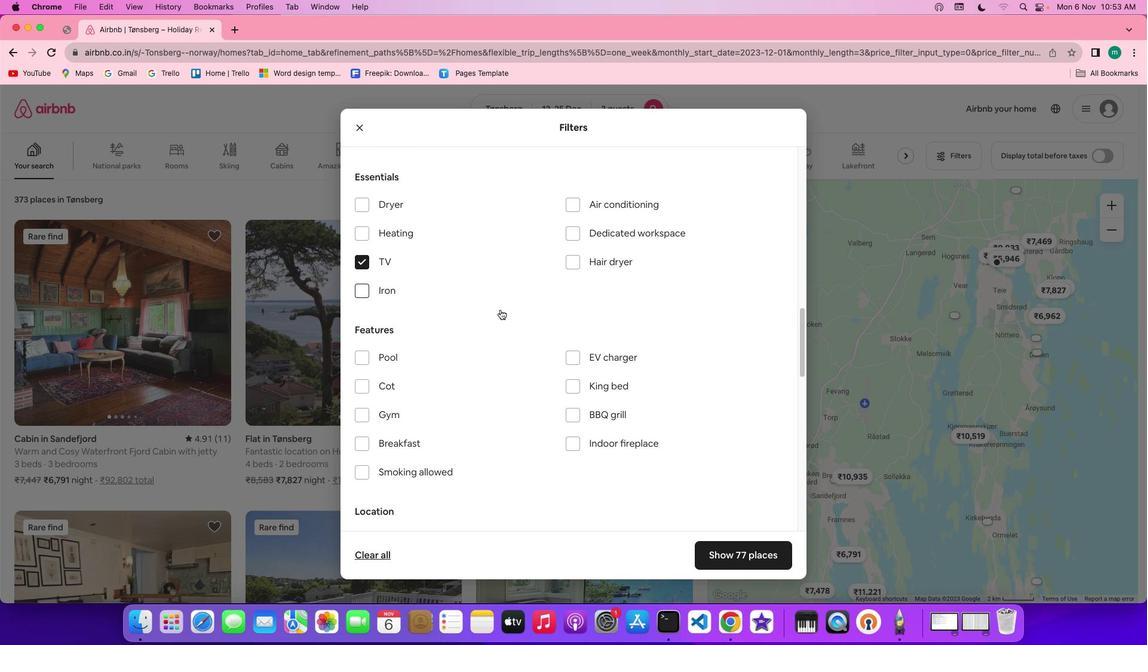 
Action: Mouse scrolled (500, 310) with delta (0, 0)
Screenshot: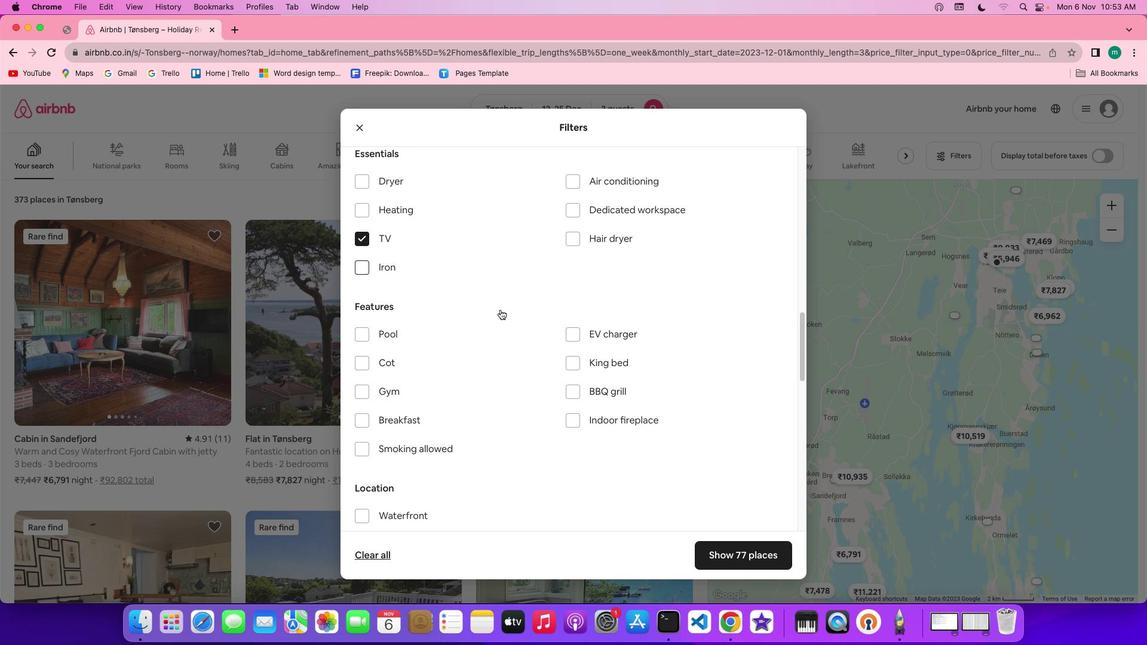 
Action: Mouse moved to (475, 392)
Screenshot: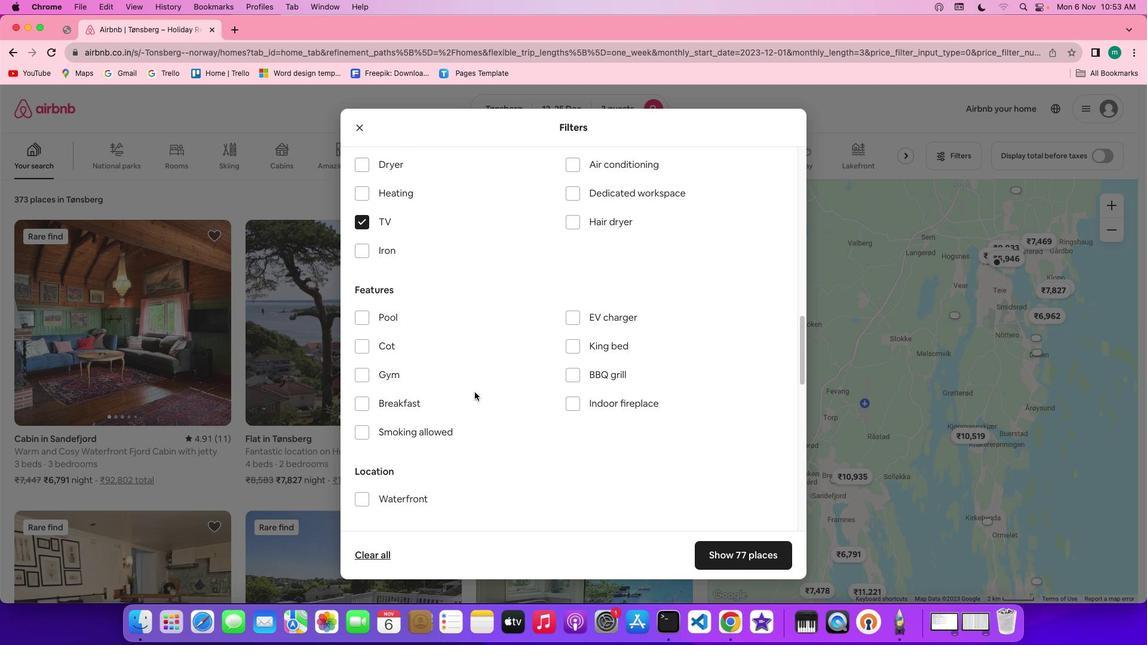 
Action: Mouse scrolled (475, 392) with delta (0, 0)
Screenshot: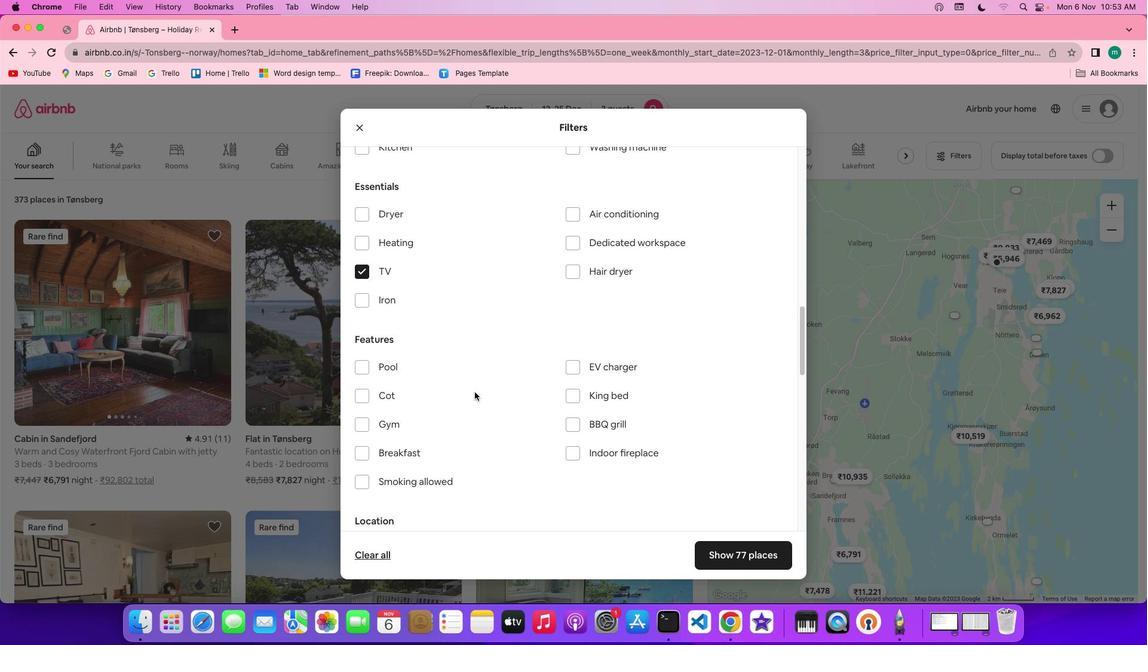 
Action: Mouse scrolled (475, 392) with delta (0, 0)
Screenshot: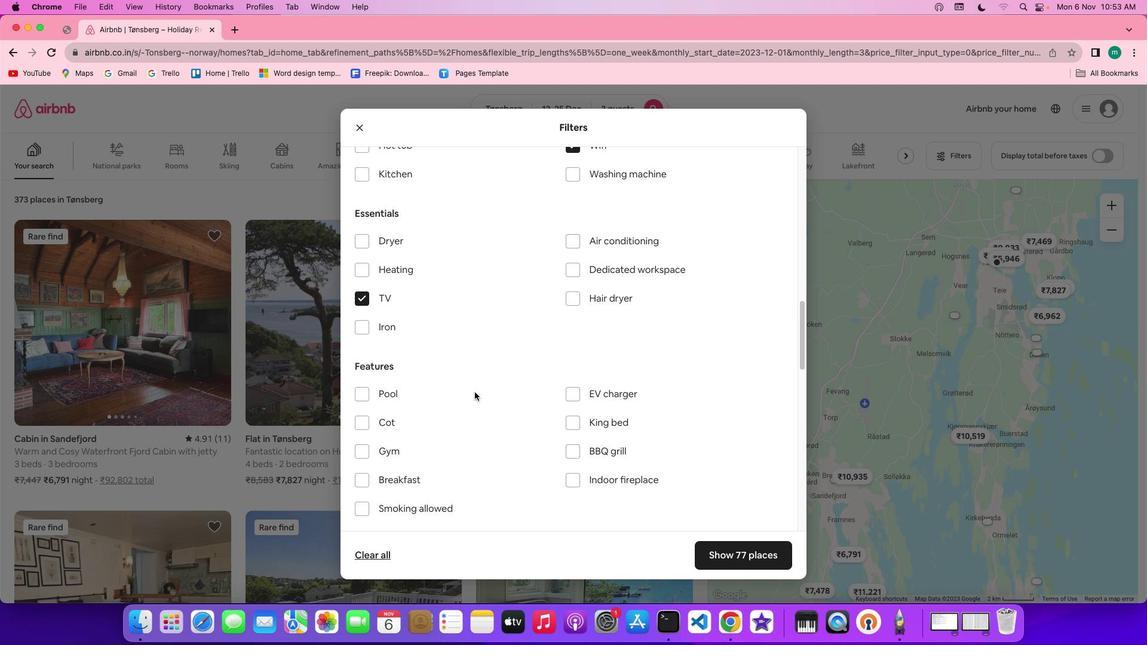 
Action: Mouse scrolled (475, 392) with delta (0, 1)
Screenshot: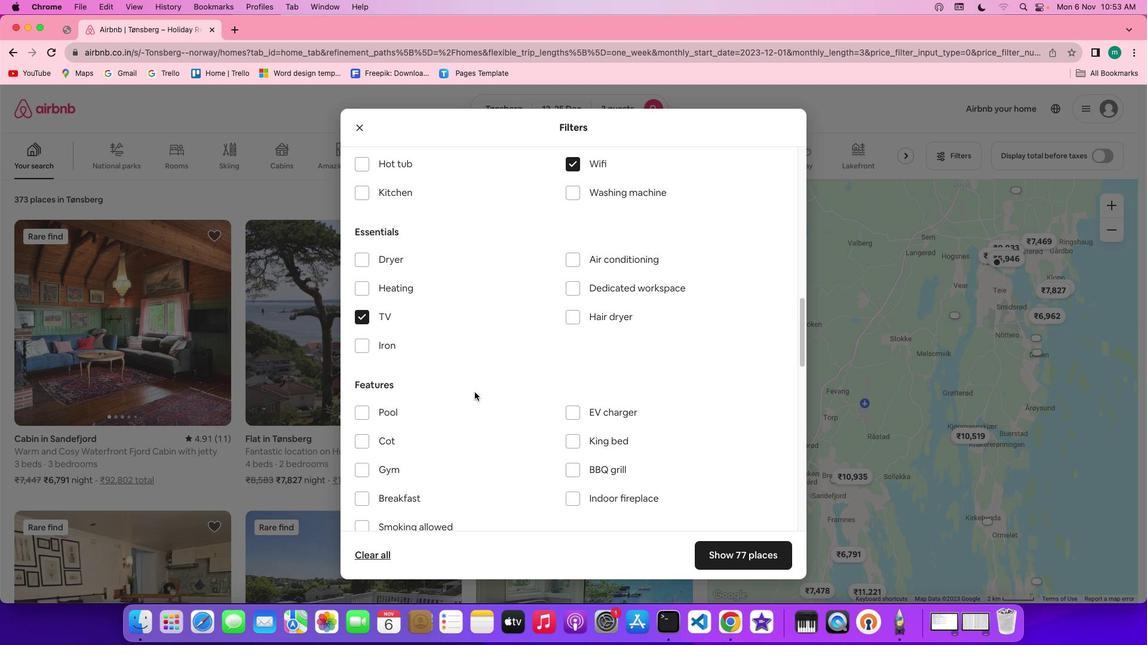 
Action: Mouse moved to (493, 383)
Screenshot: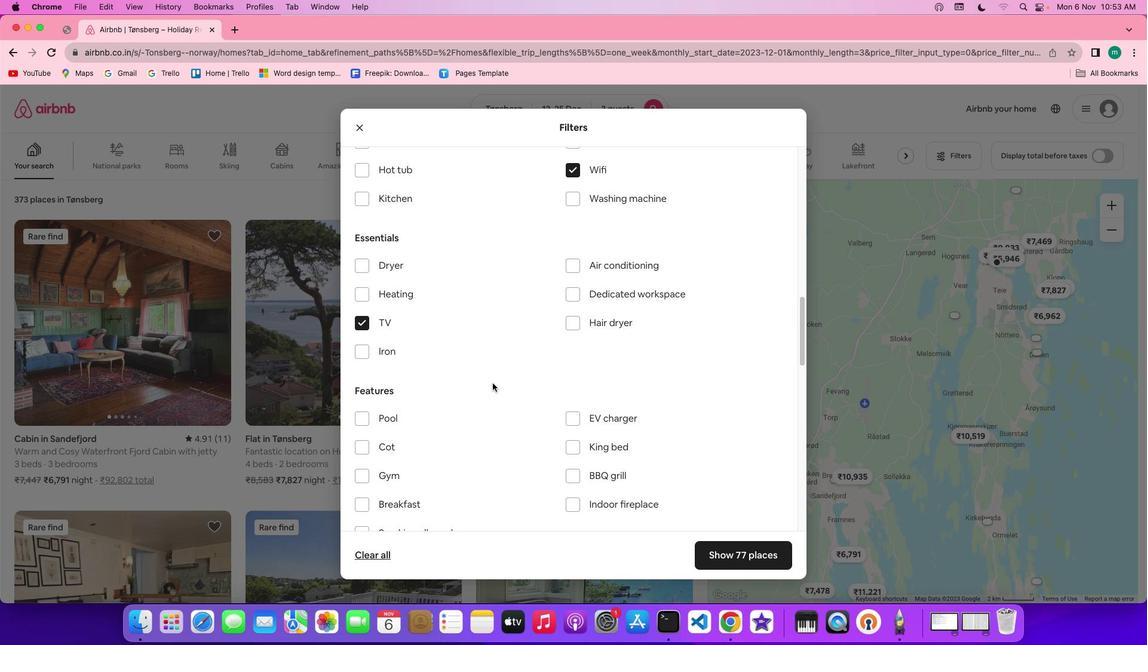 
Action: Mouse scrolled (493, 383) with delta (0, 0)
Screenshot: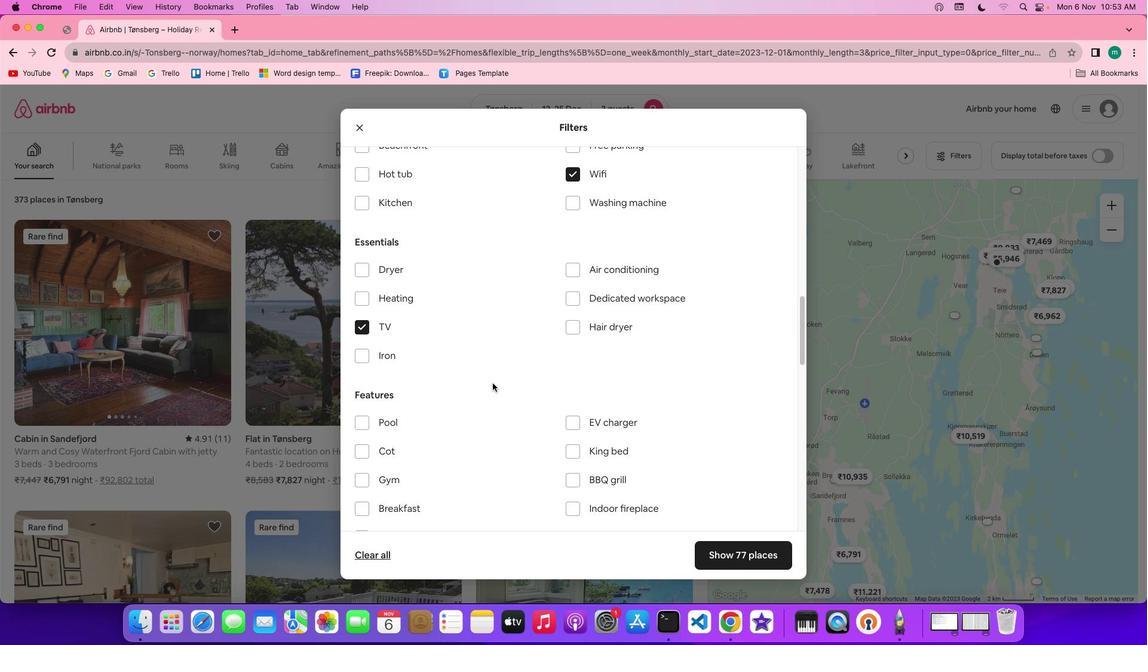 
Action: Mouse scrolled (493, 383) with delta (0, 0)
Screenshot: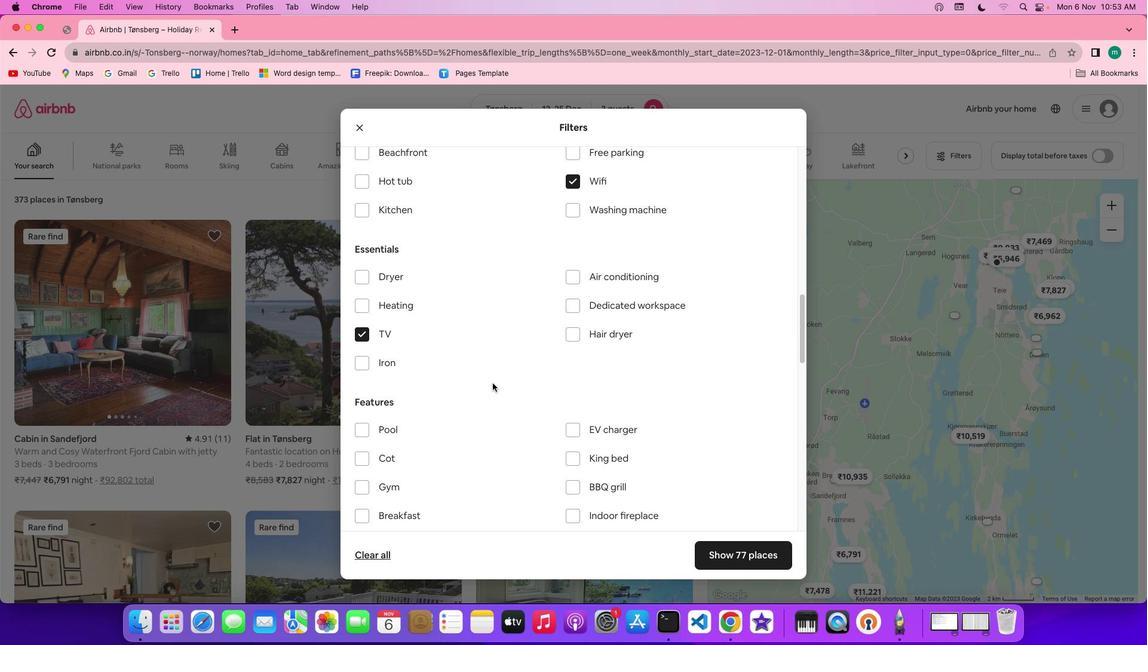 
Action: Mouse scrolled (493, 383) with delta (0, 0)
Screenshot: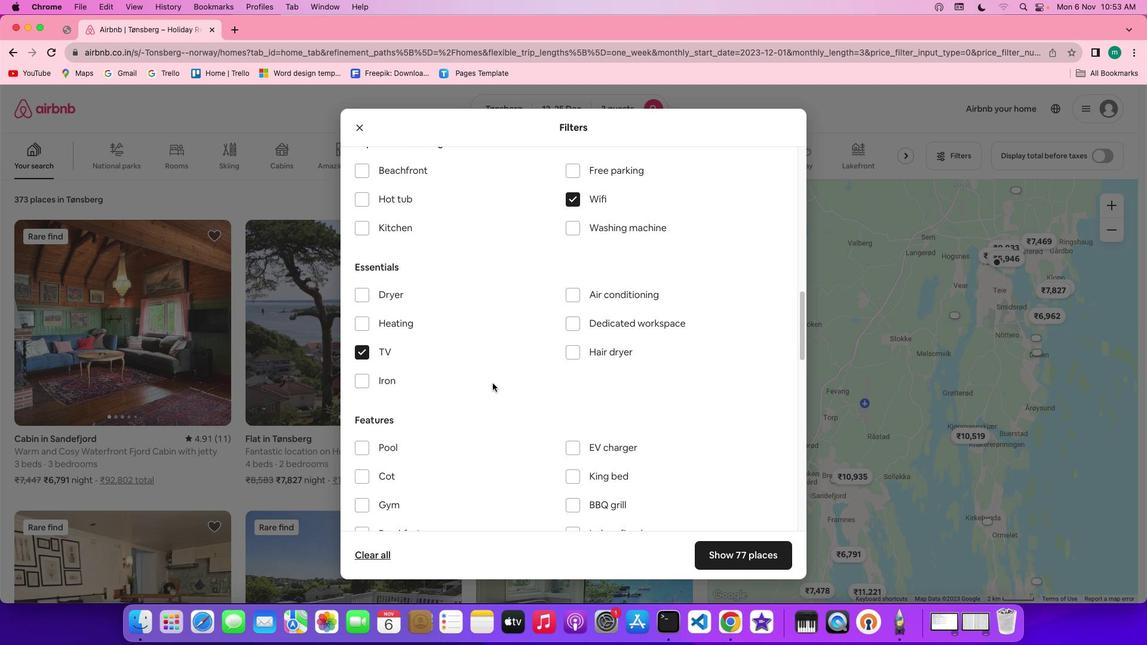 
Action: Mouse scrolled (493, 383) with delta (0, 0)
Screenshot: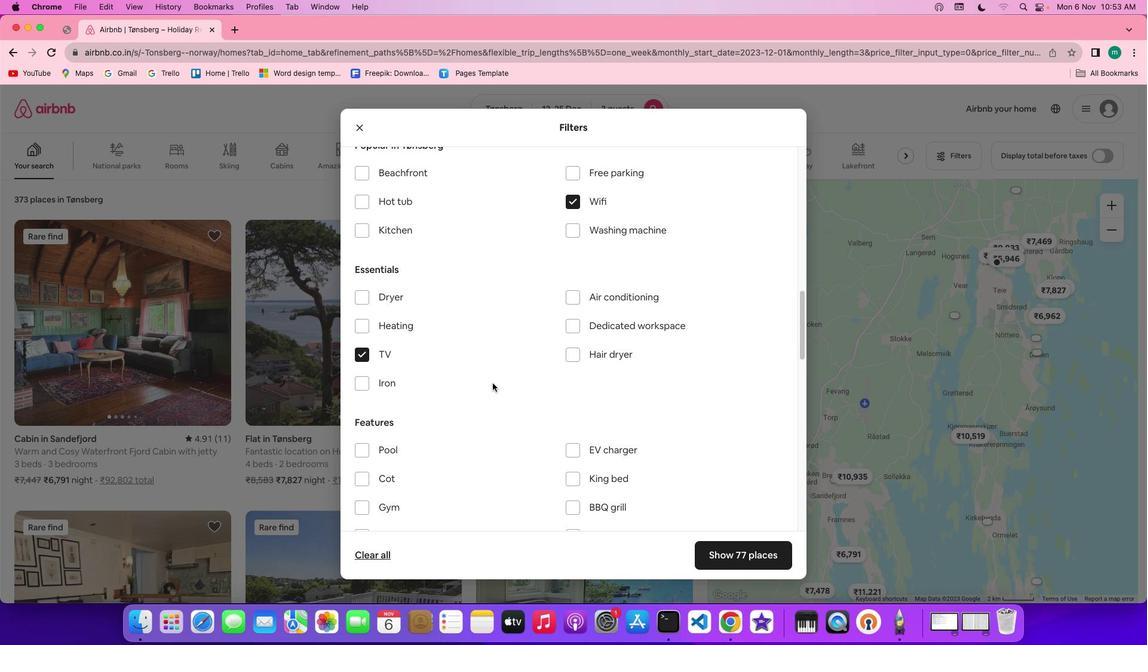 
Action: Mouse moved to (571, 170)
Screenshot: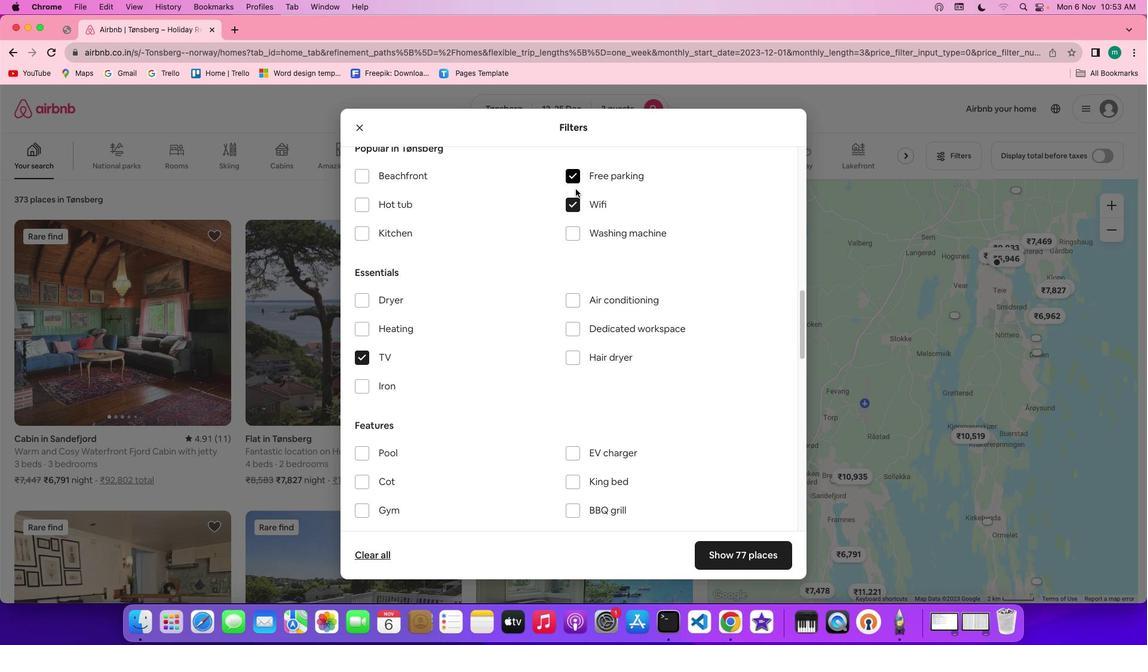 
Action: Mouse pressed left at (571, 170)
Screenshot: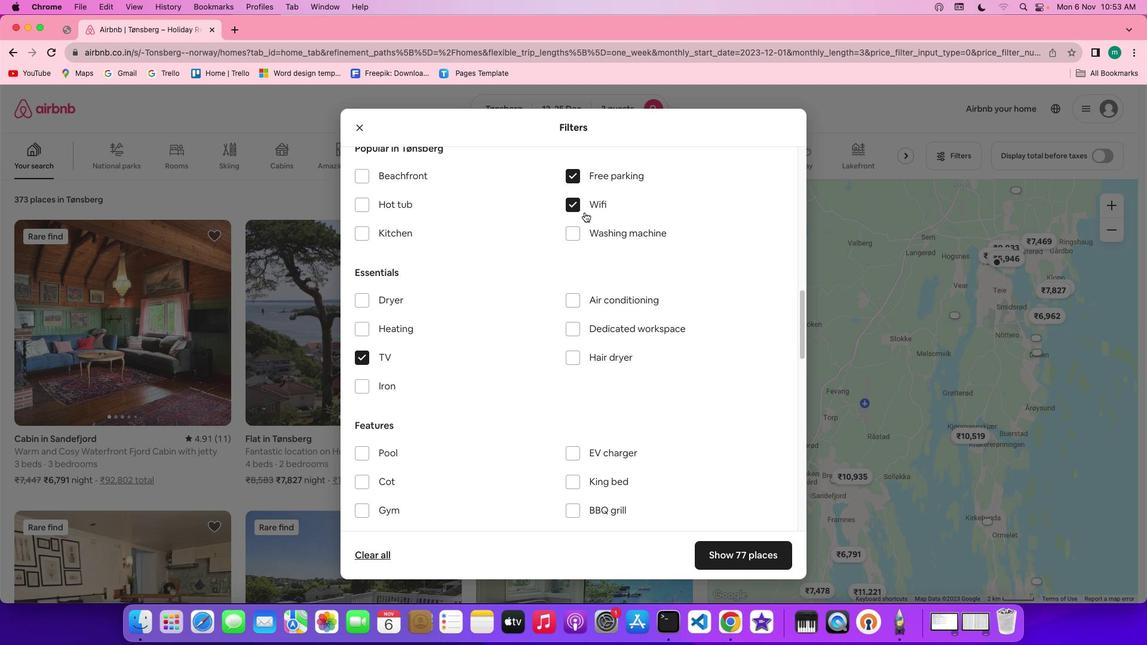 
Action: Mouse moved to (647, 318)
Screenshot: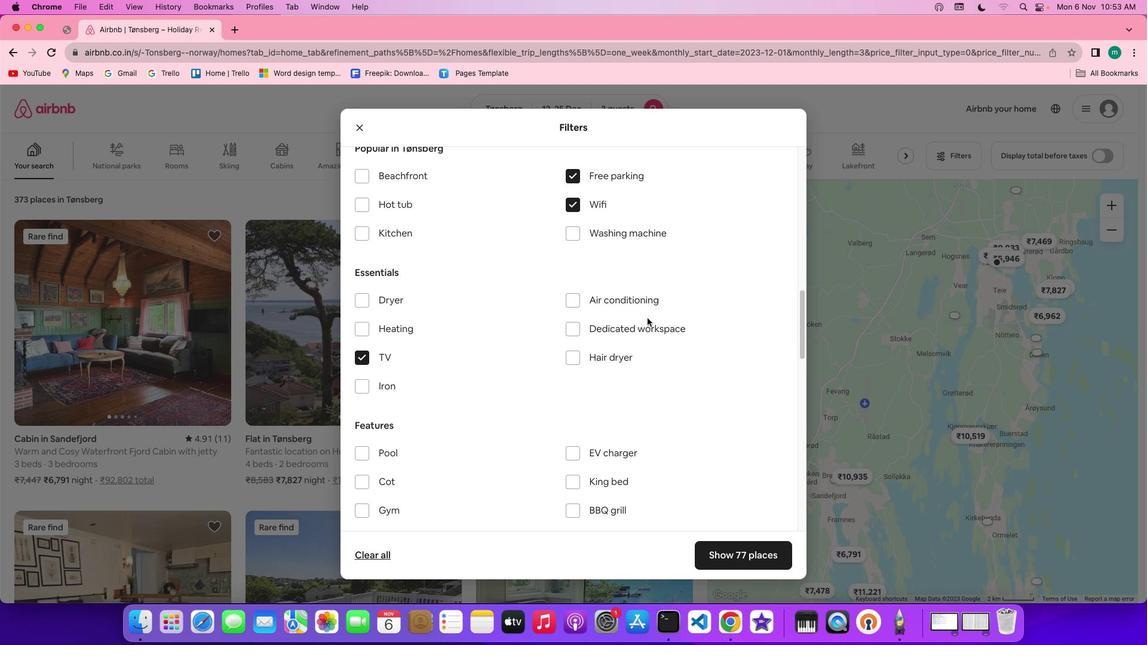 
Action: Mouse scrolled (647, 318) with delta (0, 0)
Screenshot: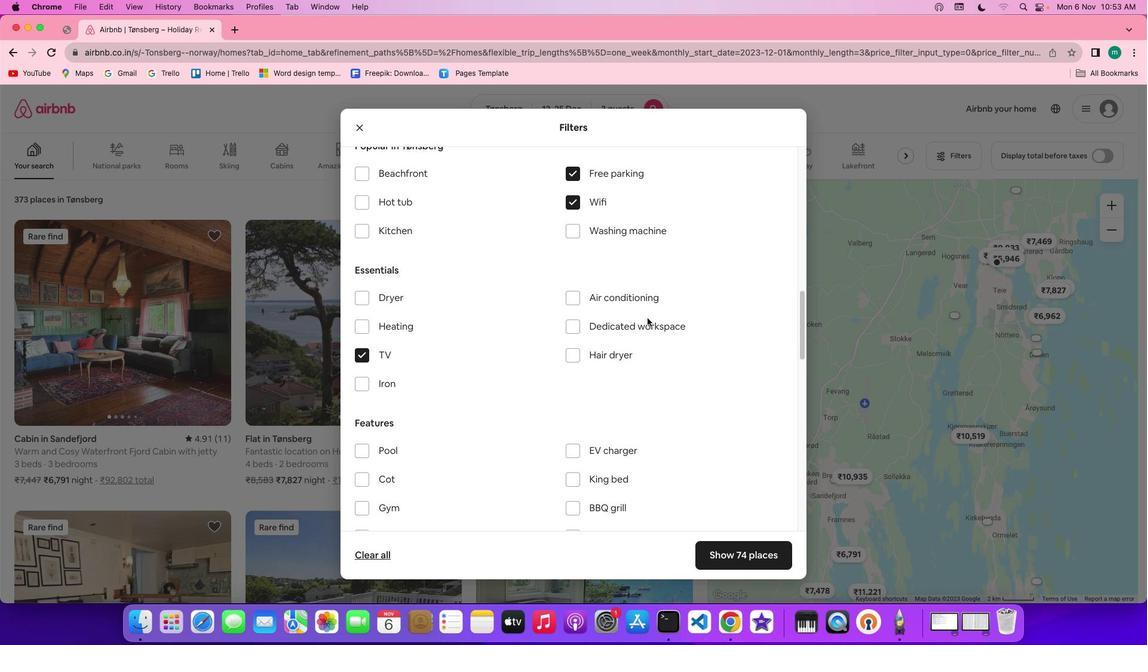 
Action: Mouse scrolled (647, 318) with delta (0, 0)
Screenshot: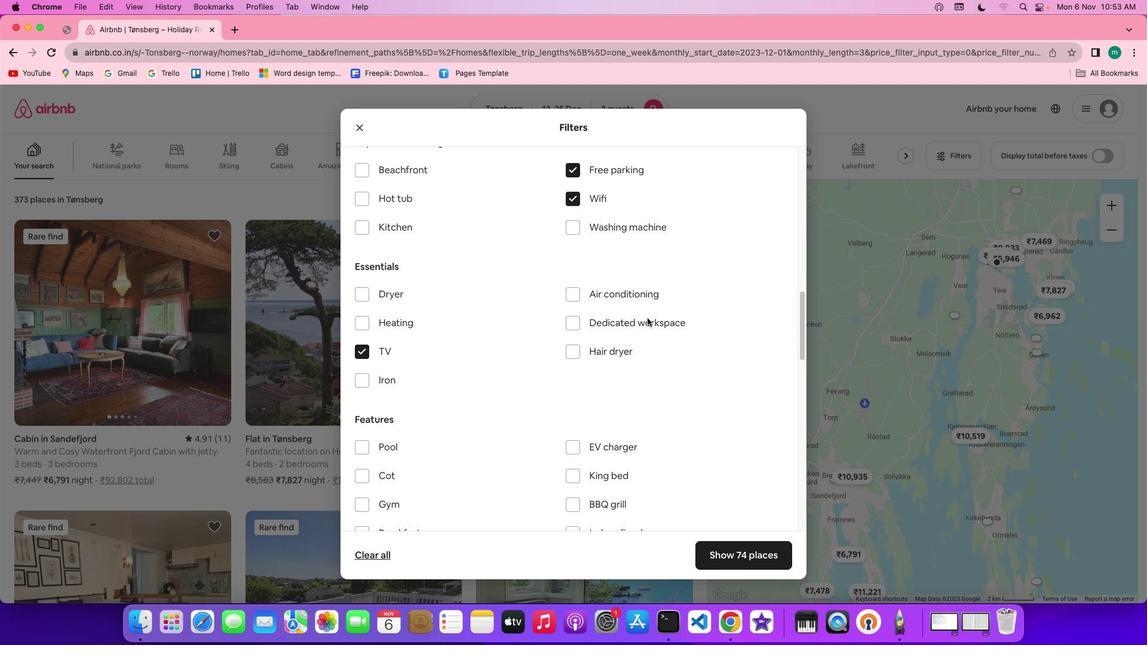 
Action: Mouse scrolled (647, 318) with delta (0, 0)
Screenshot: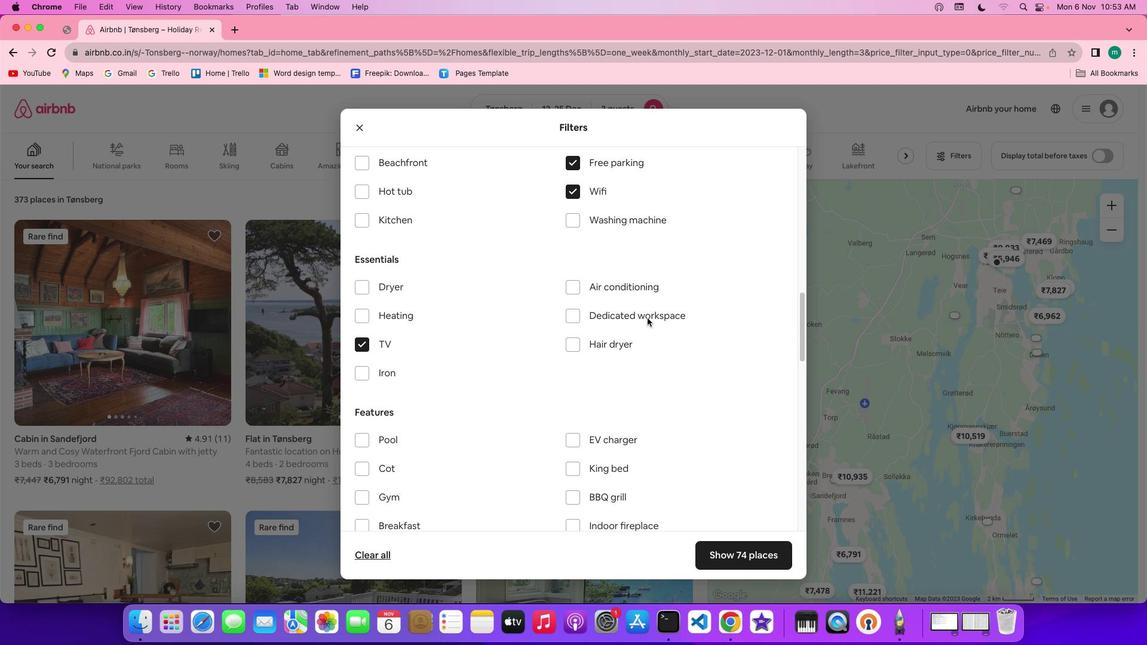 
Action: Mouse scrolled (647, 318) with delta (0, 0)
Screenshot: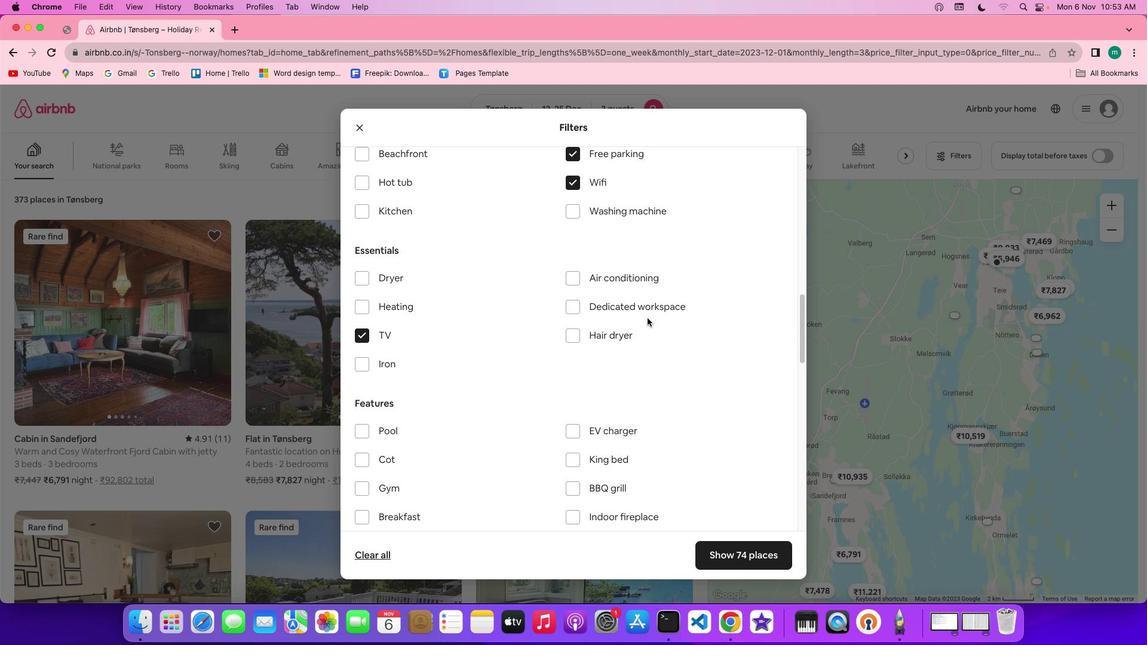 
Action: Mouse scrolled (647, 318) with delta (0, 0)
Screenshot: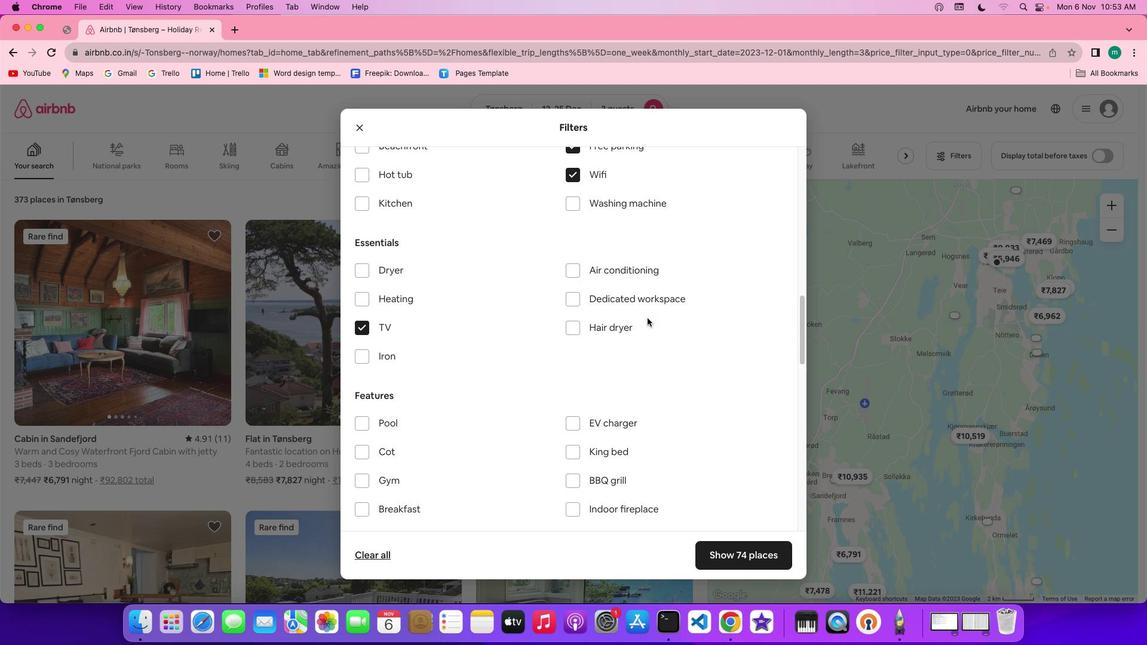 
Action: Mouse scrolled (647, 318) with delta (0, 0)
Screenshot: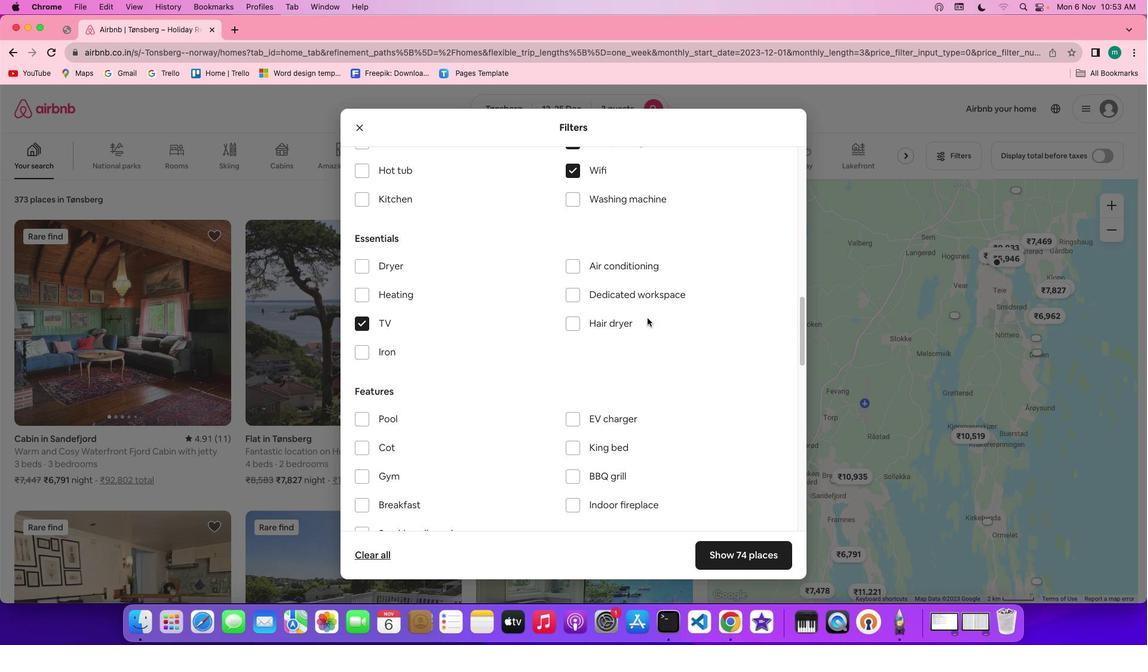 
Action: Mouse scrolled (647, 318) with delta (0, 0)
Screenshot: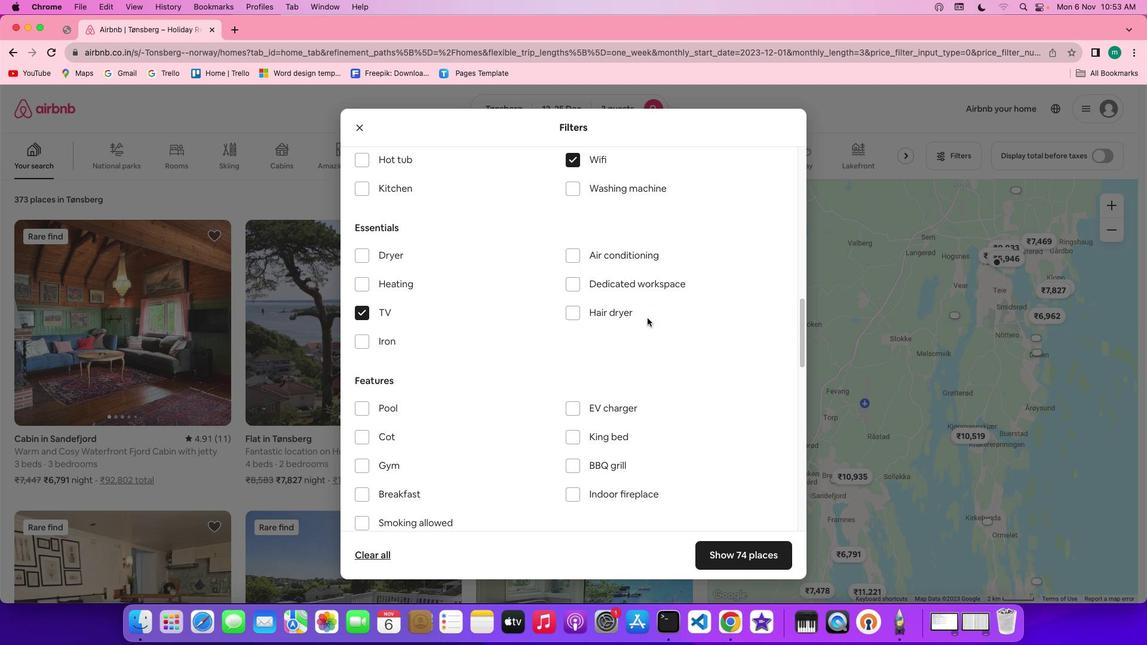 
Action: Mouse scrolled (647, 318) with delta (0, 0)
Screenshot: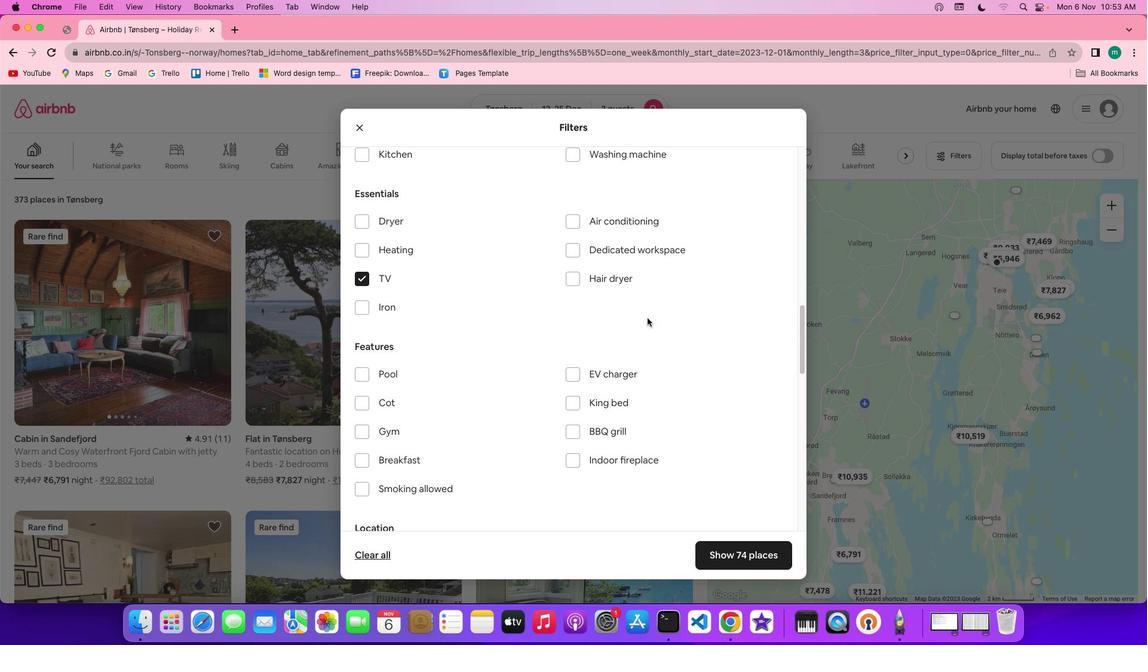 
Action: Mouse scrolled (647, 318) with delta (0, -1)
Screenshot: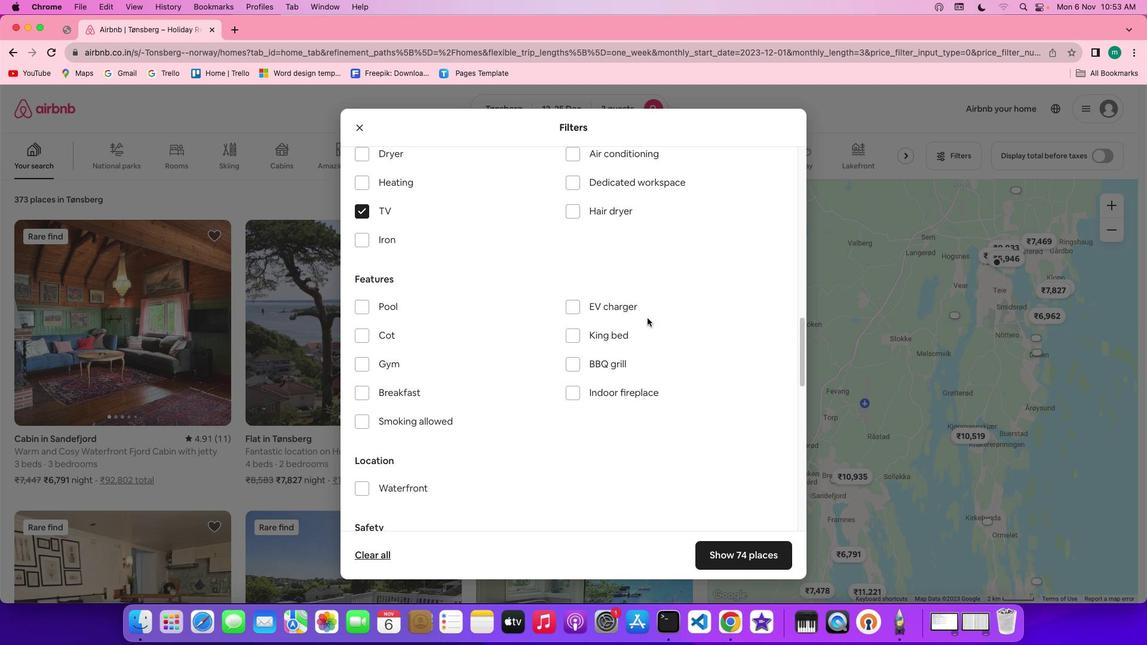 
Action: Mouse scrolled (647, 318) with delta (0, -1)
Screenshot: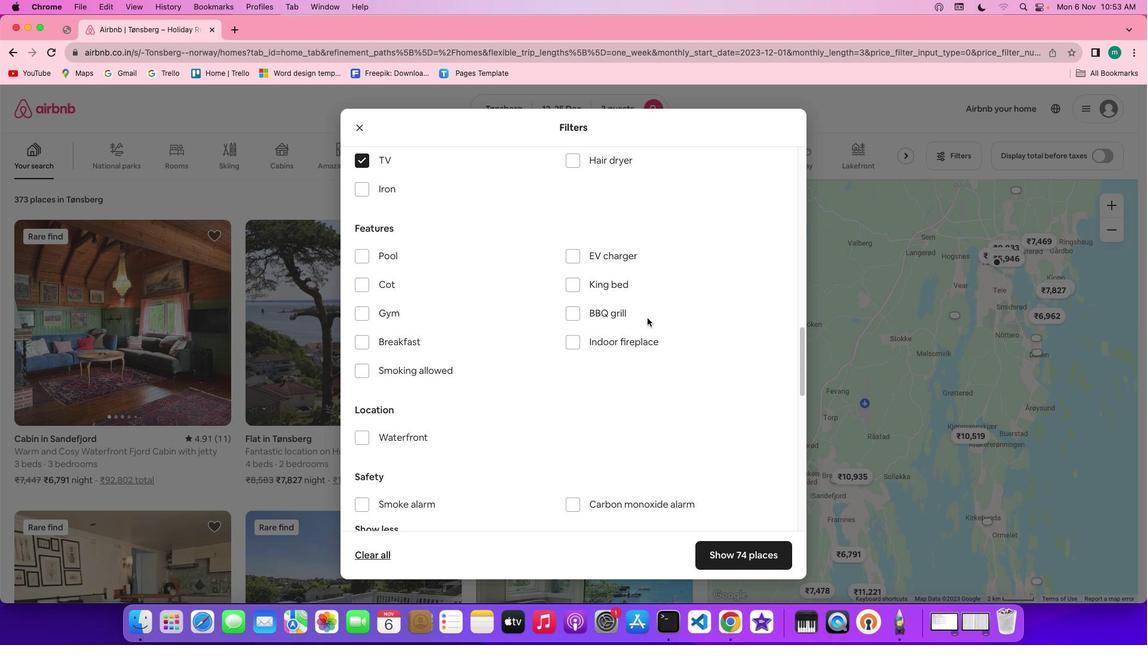 
Action: Mouse scrolled (647, 318) with delta (0, 0)
Screenshot: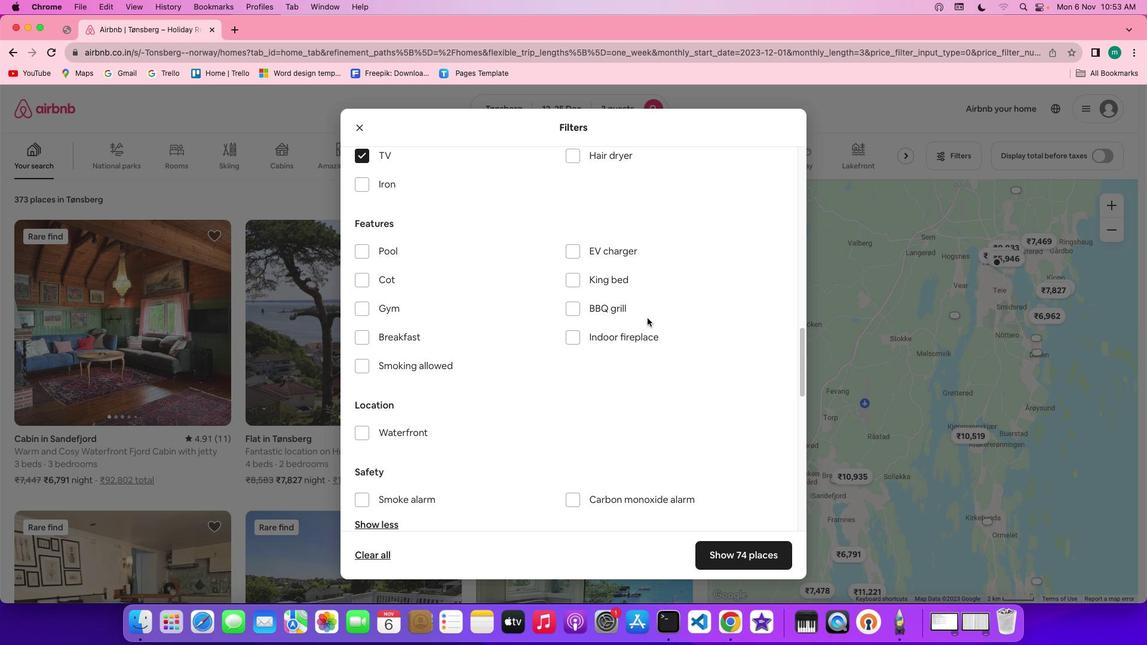 
Action: Mouse scrolled (647, 318) with delta (0, 0)
Screenshot: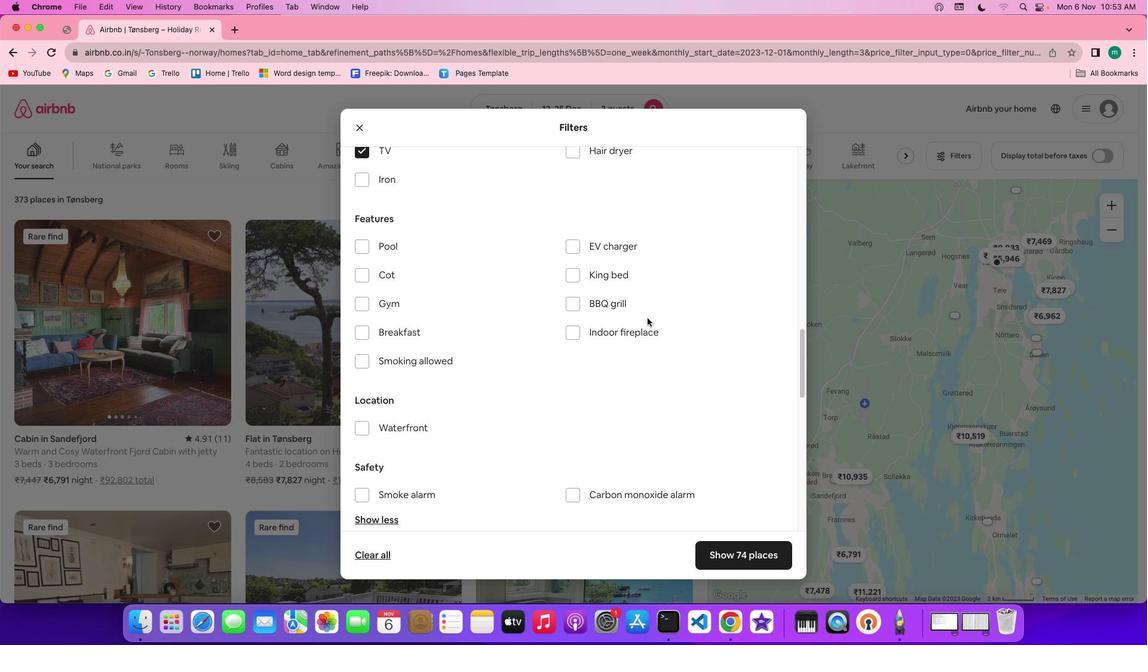 
Action: Mouse scrolled (647, 318) with delta (0, 0)
Screenshot: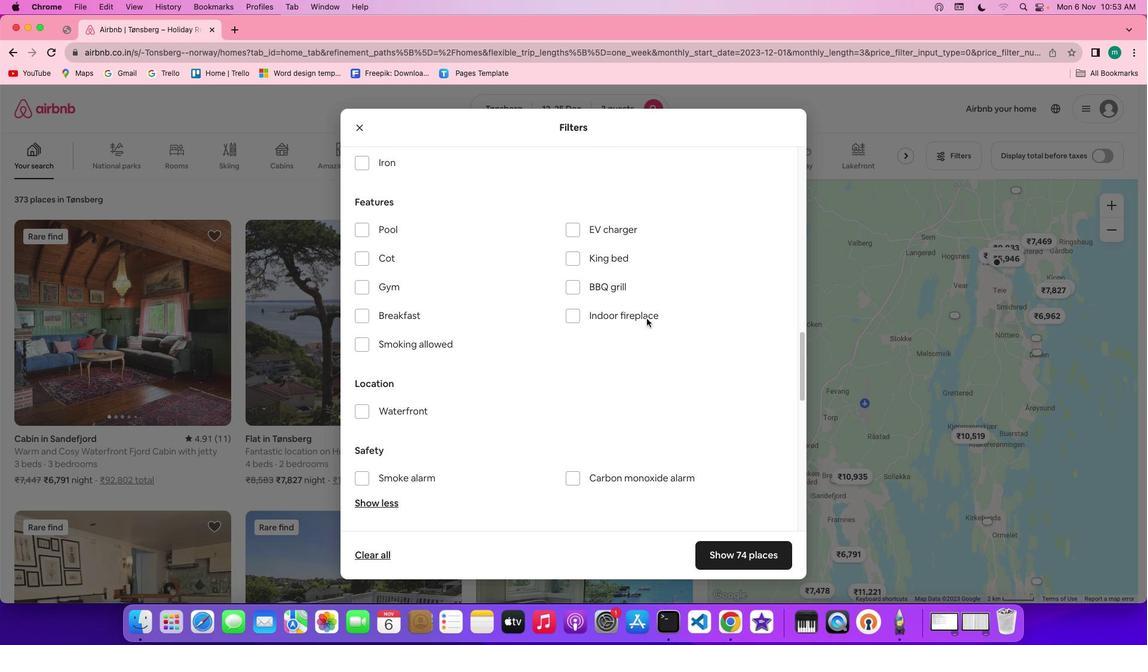 
Action: Mouse scrolled (647, 318) with delta (0, 0)
Screenshot: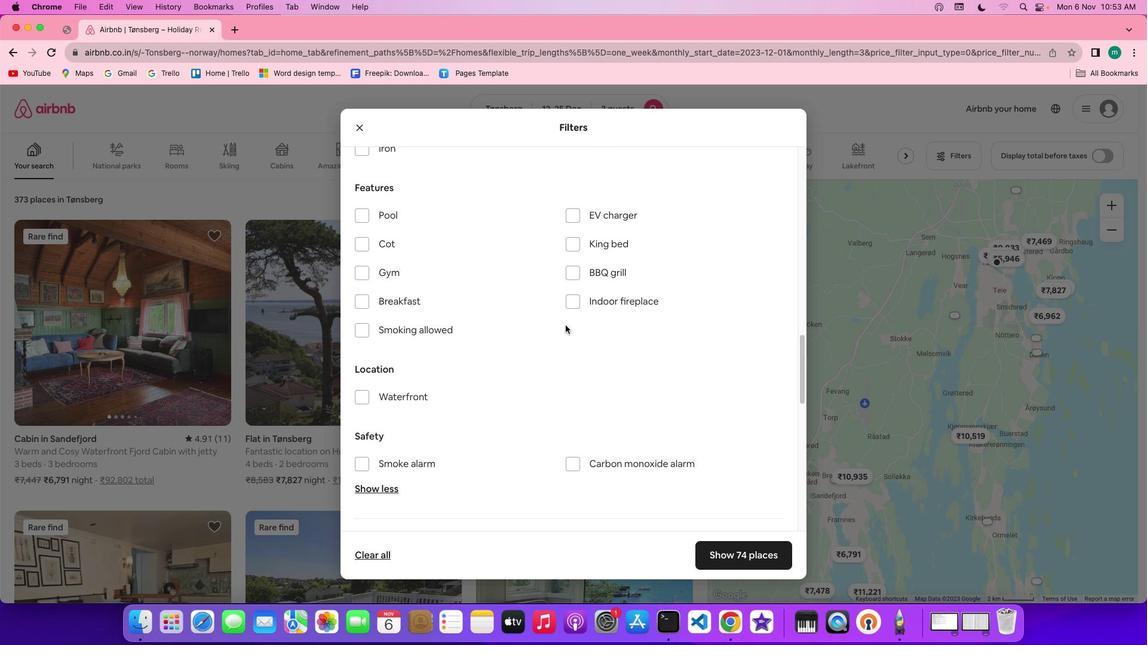 
Action: Mouse moved to (385, 270)
Screenshot: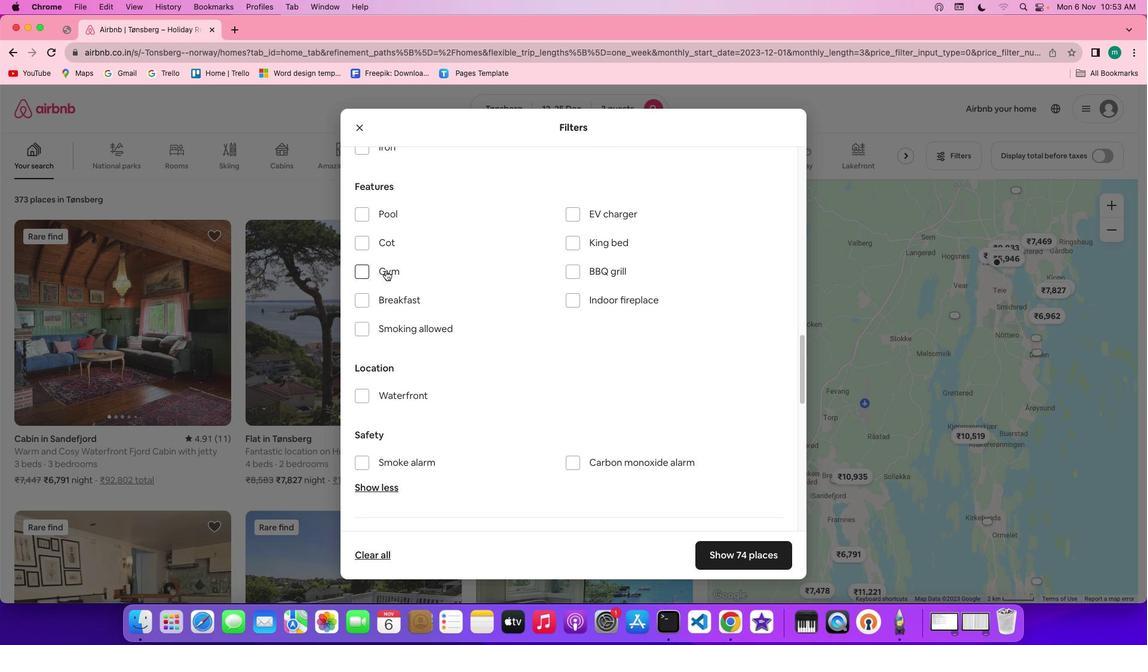 
Action: Mouse pressed left at (385, 270)
Screenshot: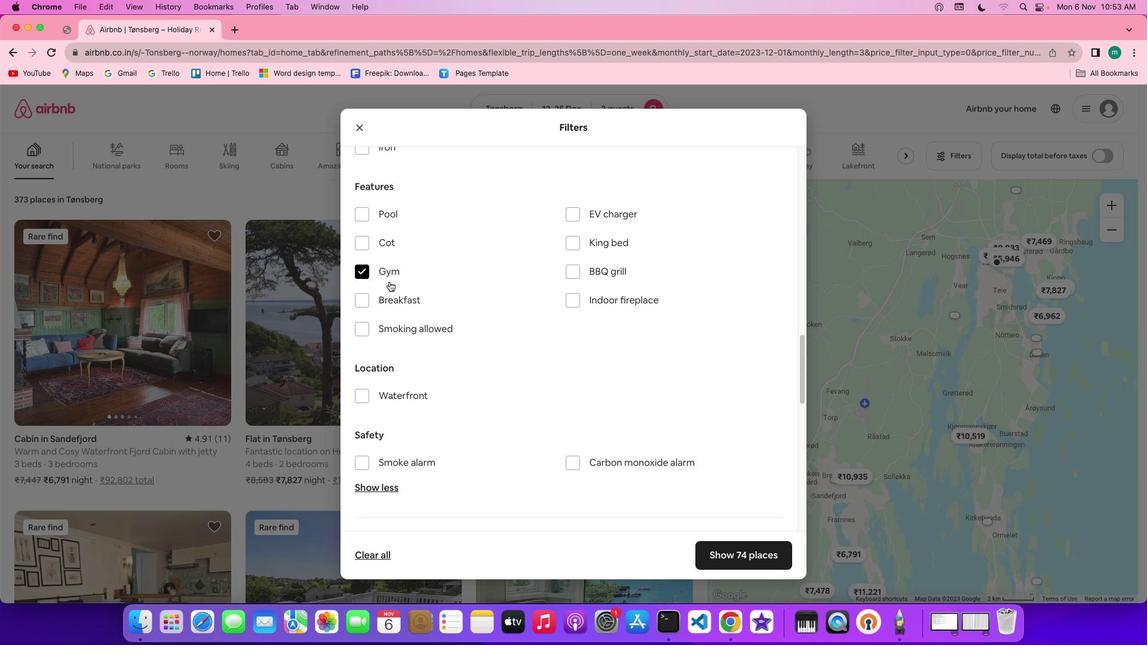 
Action: Mouse moved to (393, 302)
Screenshot: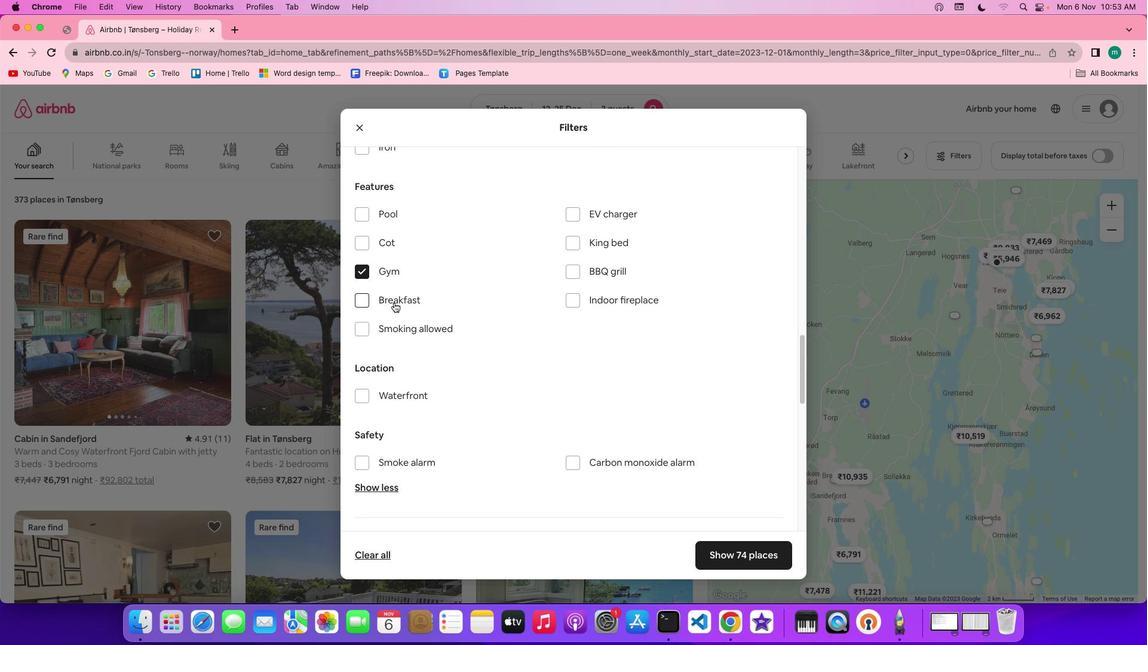 
Action: Mouse pressed left at (393, 302)
Screenshot: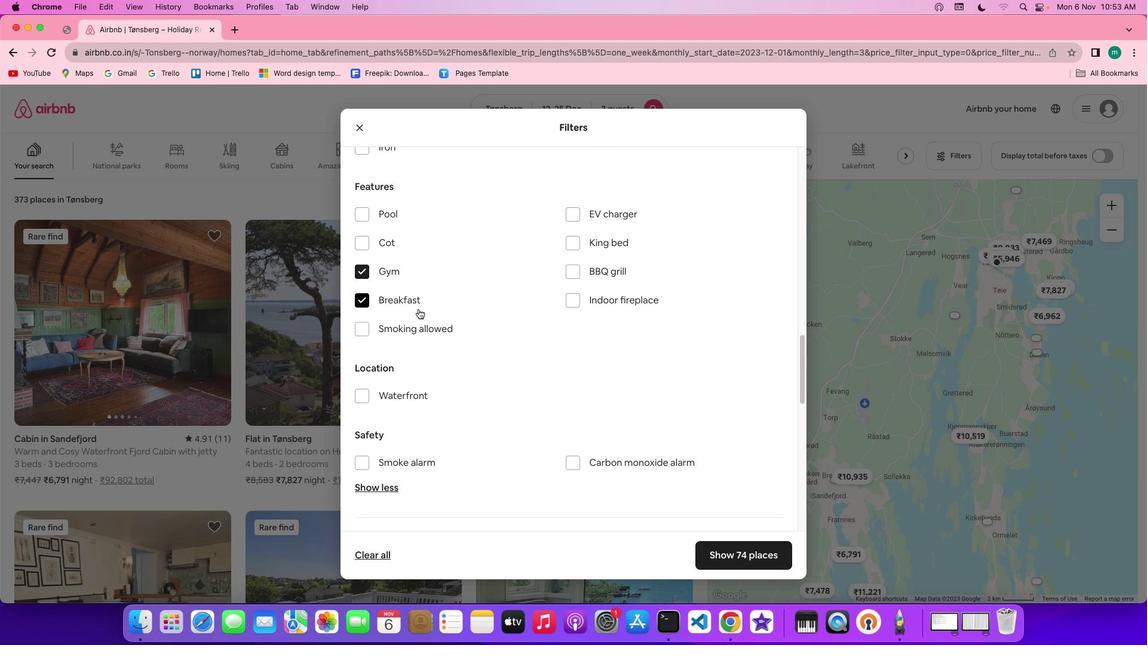 
Action: Mouse moved to (562, 351)
Screenshot: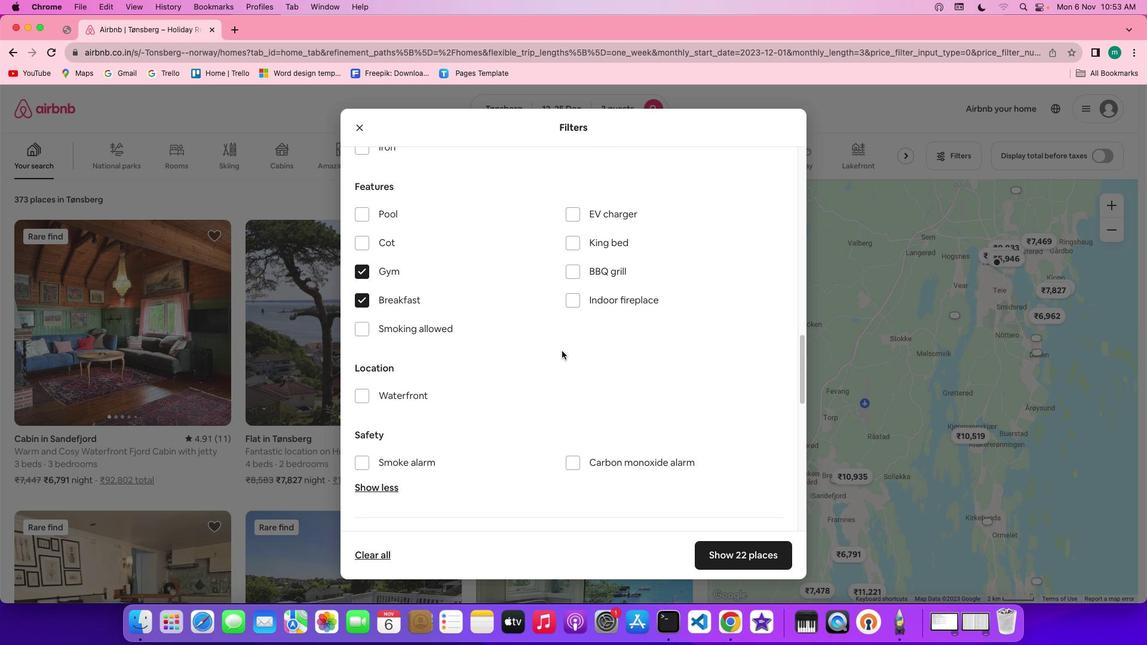 
Action: Mouse scrolled (562, 351) with delta (0, 0)
Screenshot: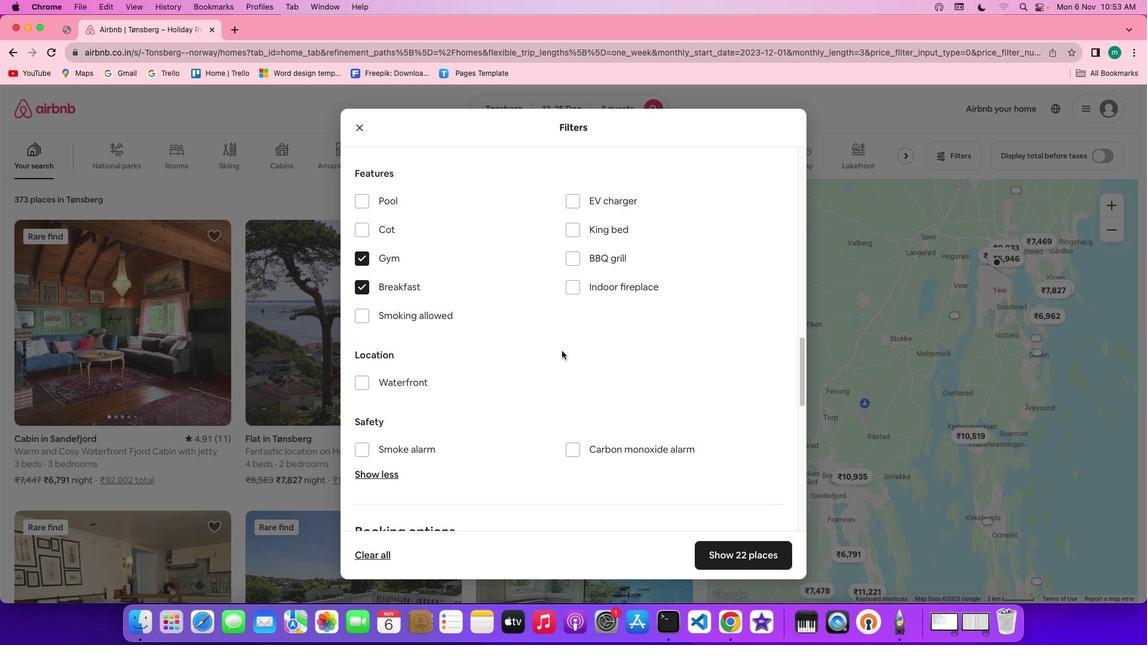 
Action: Mouse scrolled (562, 351) with delta (0, 0)
Screenshot: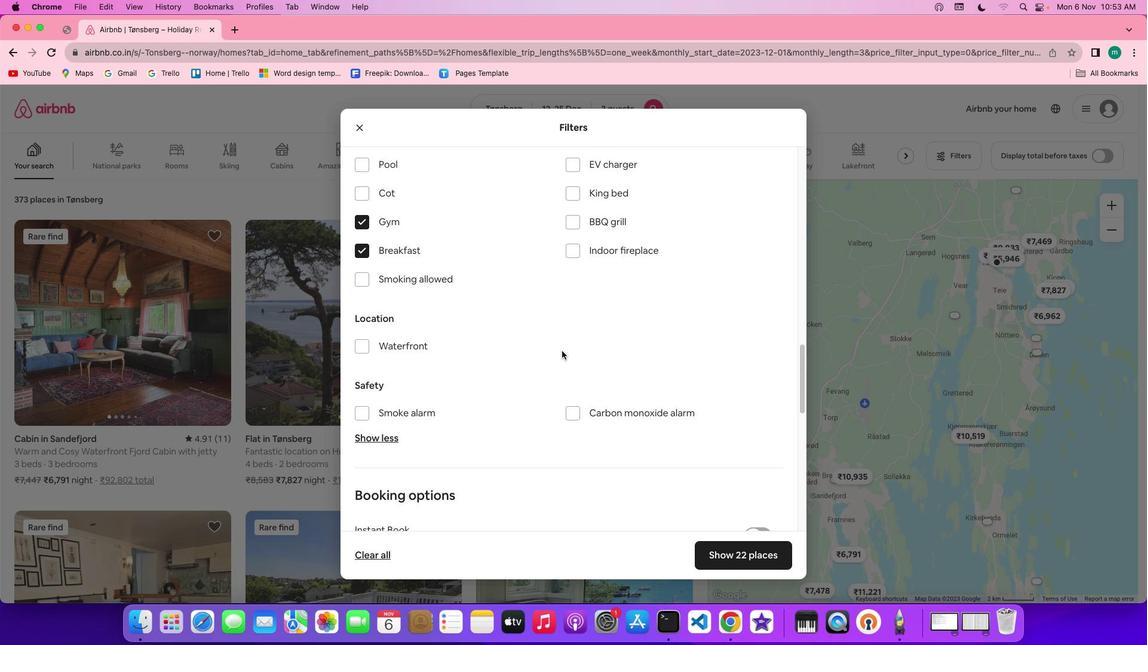 
Action: Mouse scrolled (562, 351) with delta (0, -1)
Screenshot: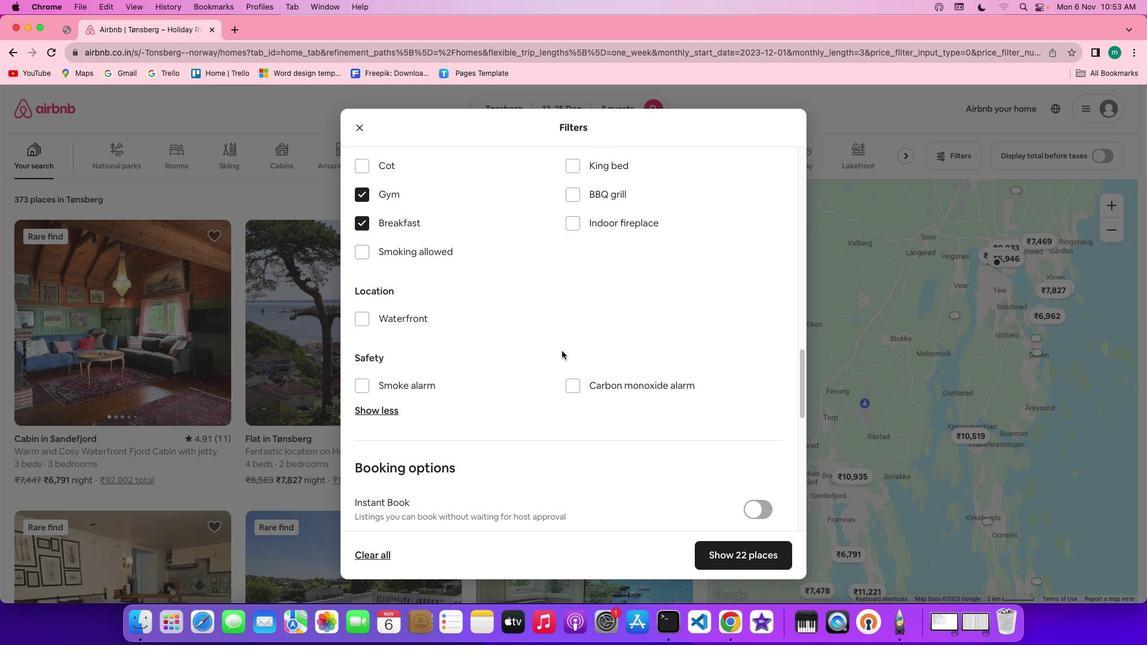 
Action: Mouse scrolled (562, 351) with delta (0, -1)
